 Task: Add a signature Alan Parker containing Warm regards, Alan Parker to email address softage.4@softage.net and add a label School
Action: Mouse moved to (109, 137)
Screenshot: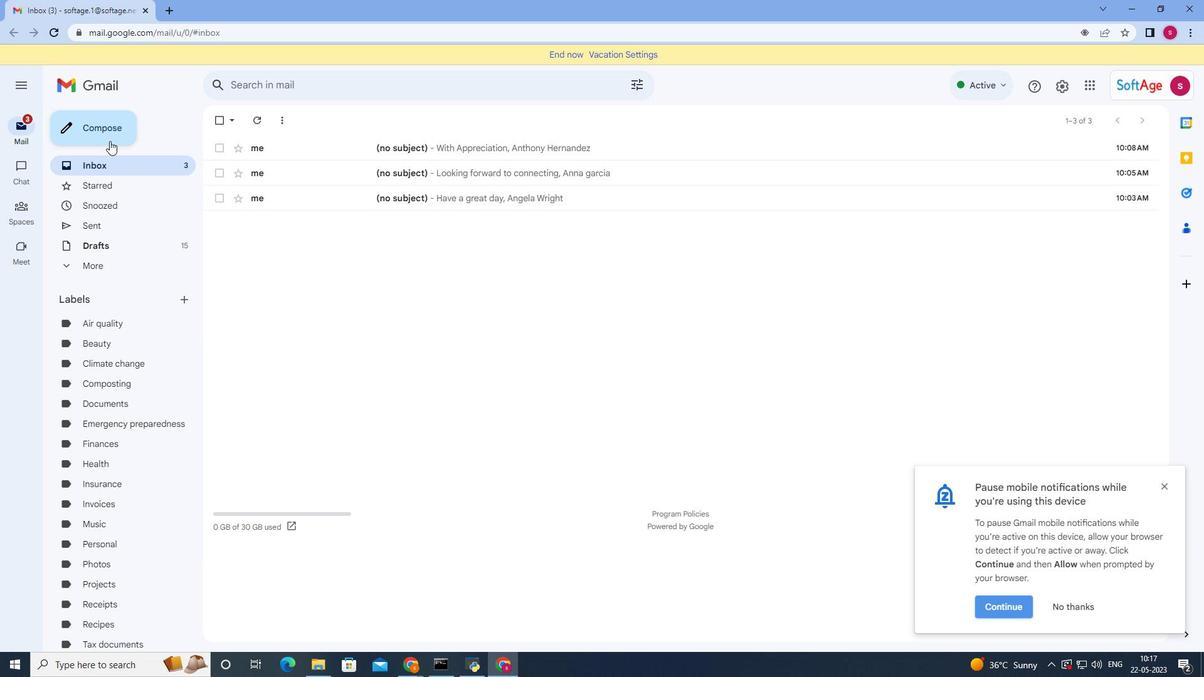 
Action: Mouse pressed left at (109, 137)
Screenshot: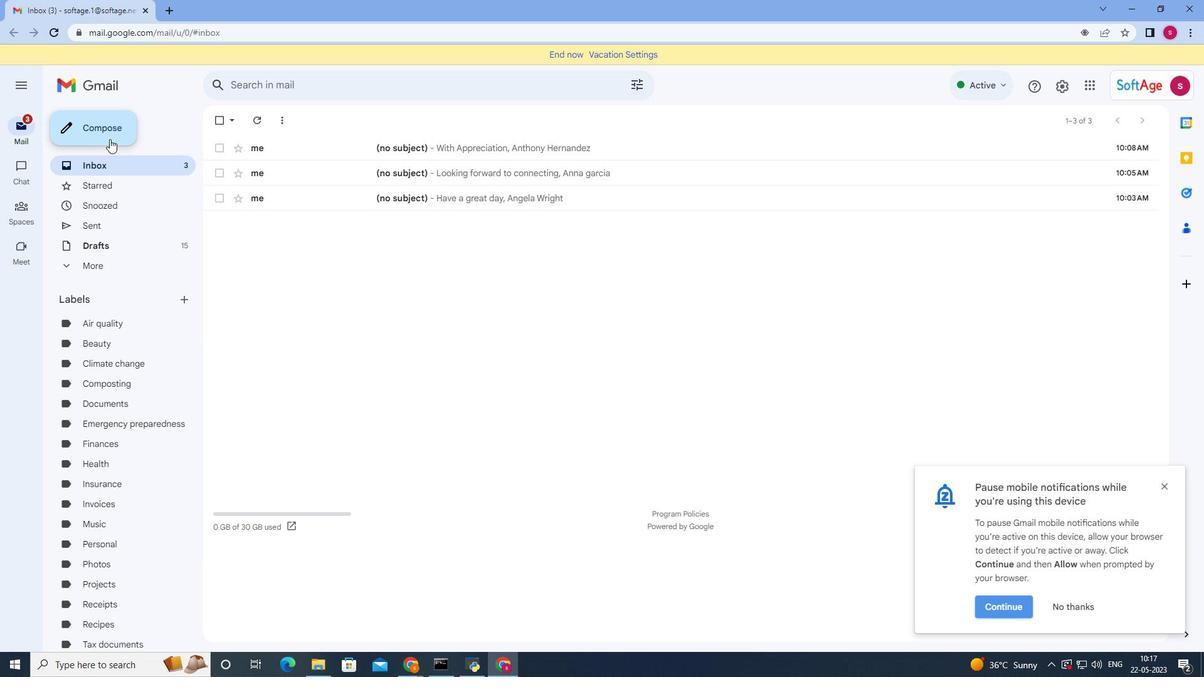 
Action: Mouse moved to (1161, 486)
Screenshot: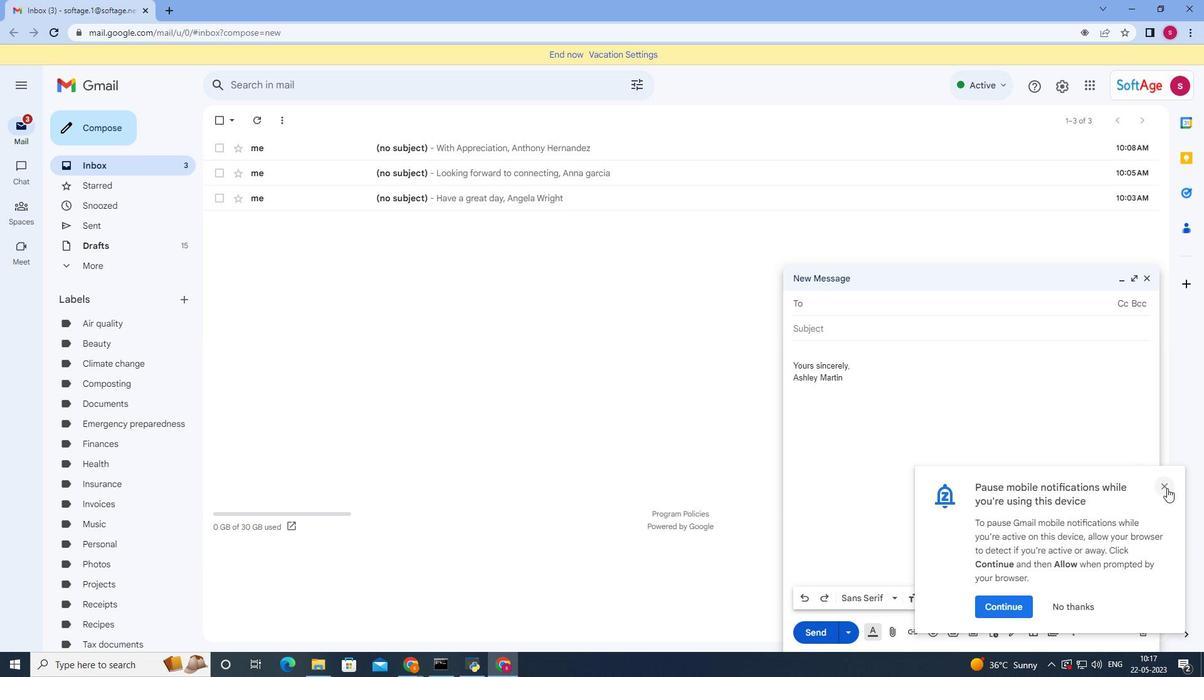 
Action: Mouse pressed left at (1161, 486)
Screenshot: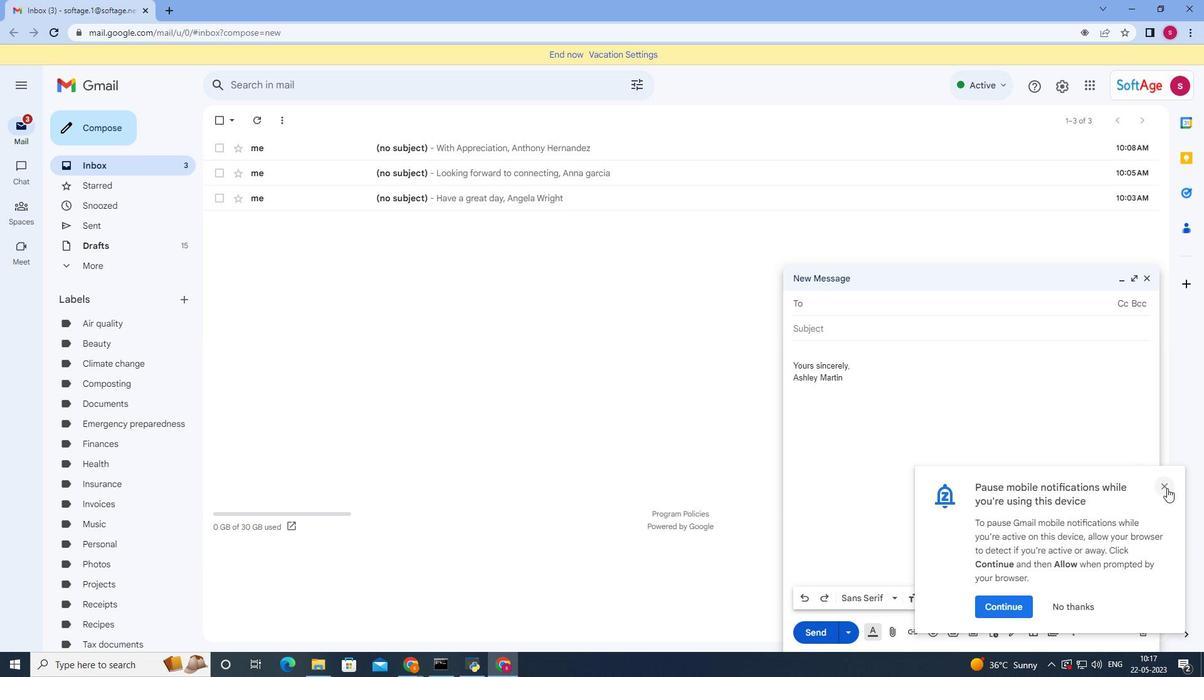 
Action: Mouse moved to (1132, 278)
Screenshot: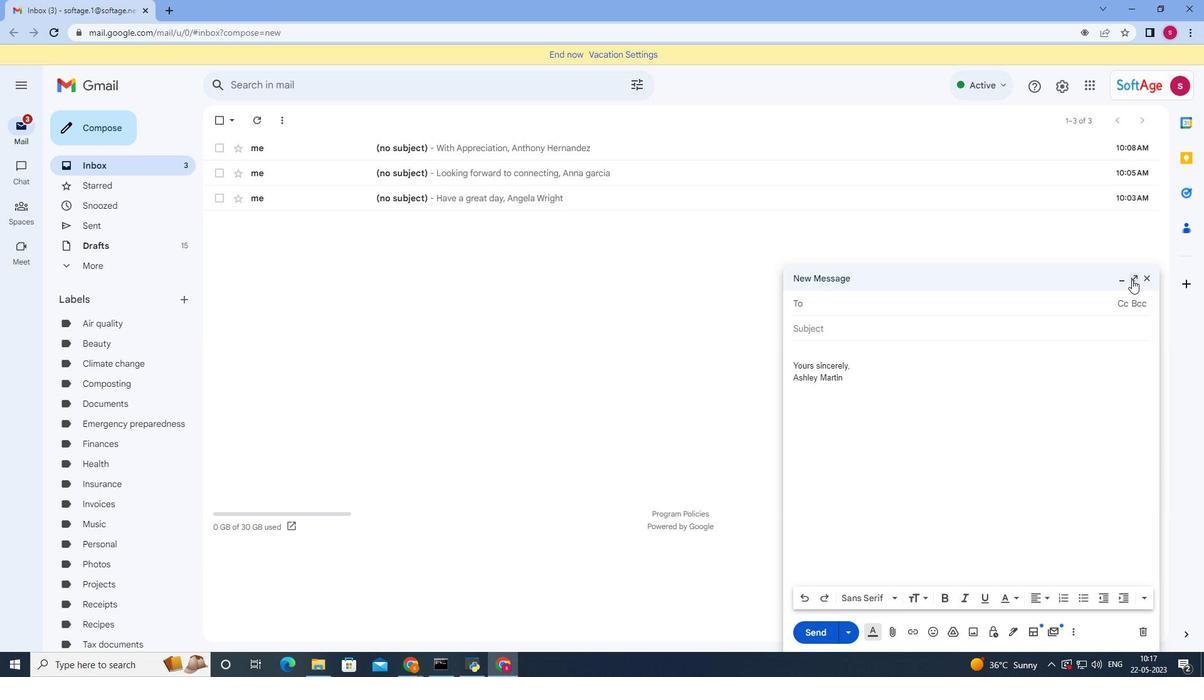 
Action: Mouse pressed left at (1132, 278)
Screenshot: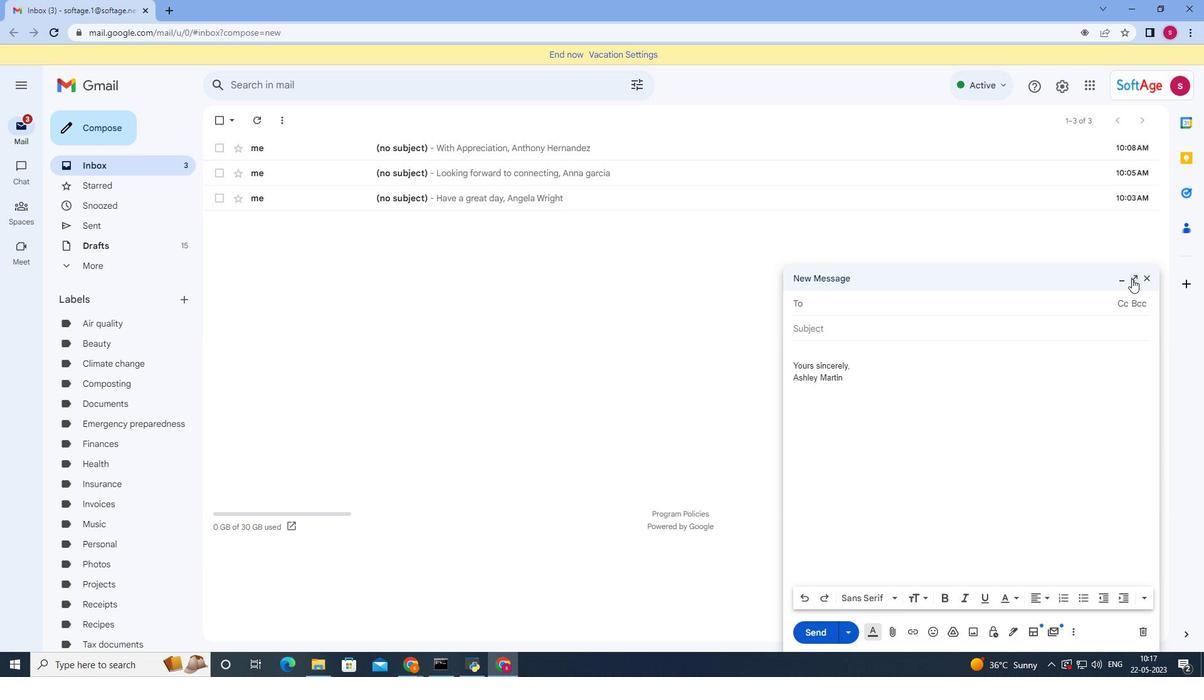 
Action: Mouse moved to (319, 616)
Screenshot: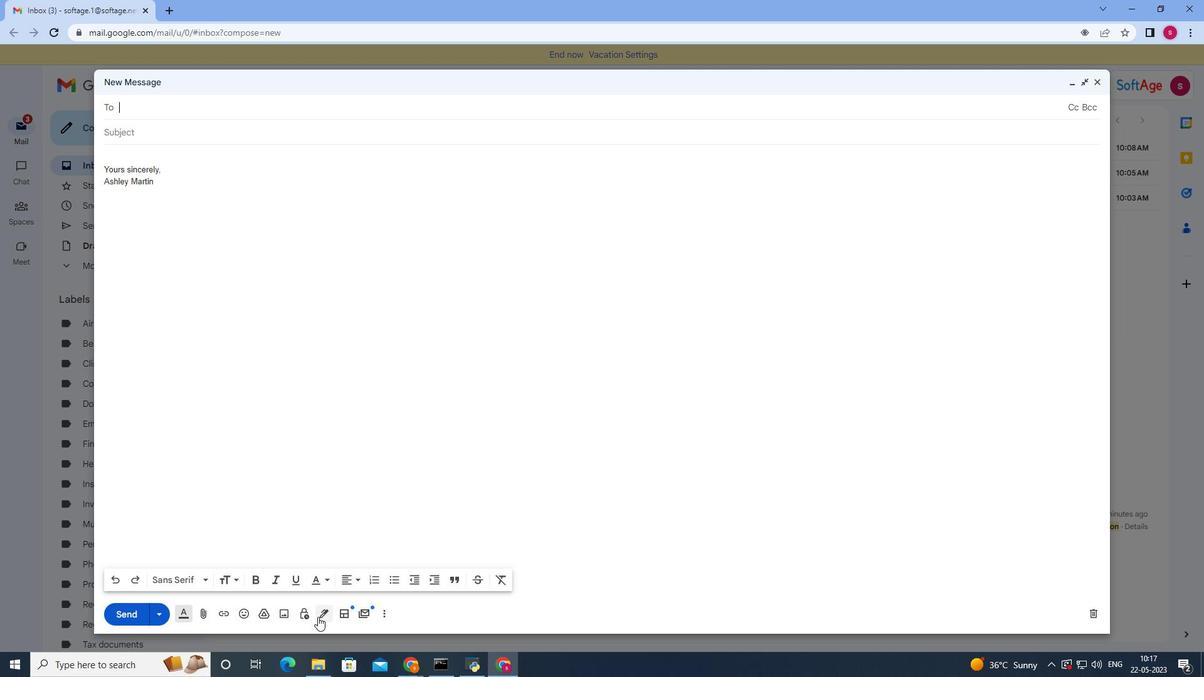 
Action: Mouse pressed left at (319, 616)
Screenshot: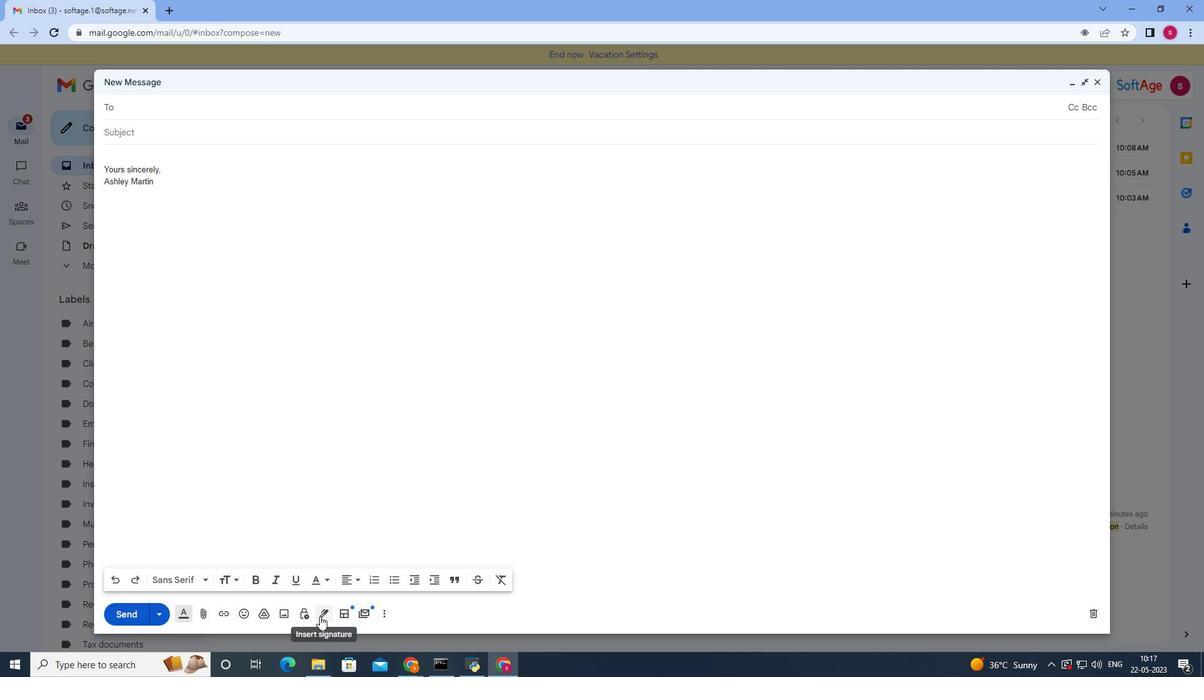 
Action: Mouse moved to (376, 548)
Screenshot: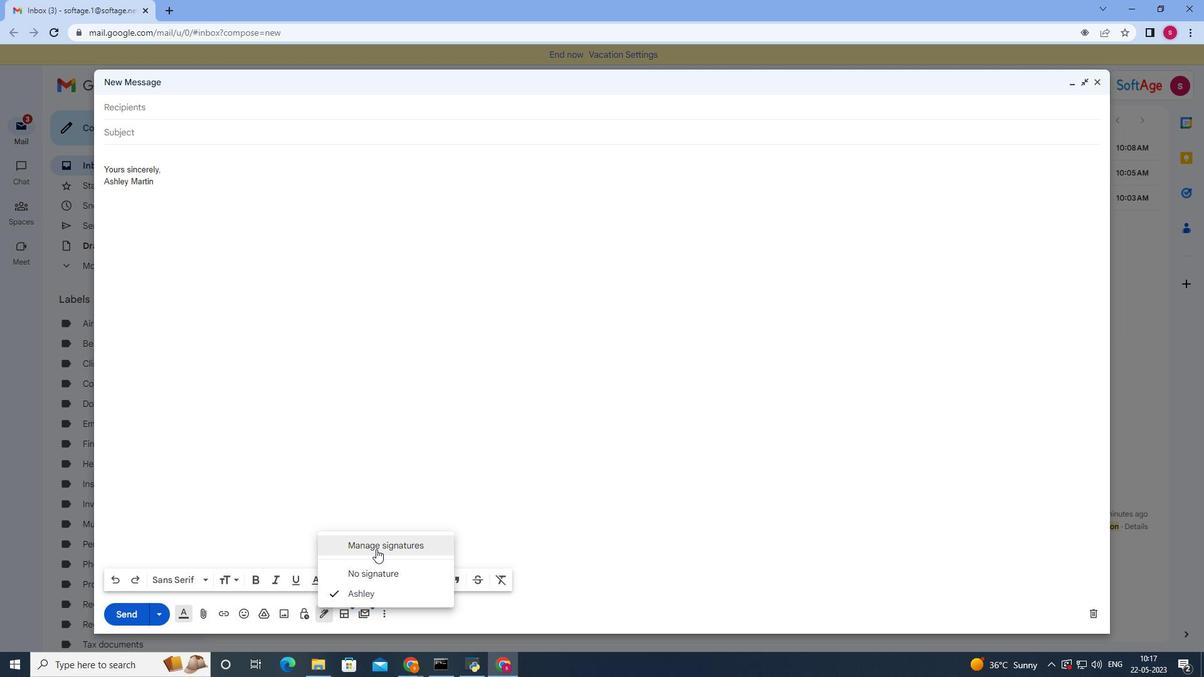 
Action: Mouse pressed left at (376, 548)
Screenshot: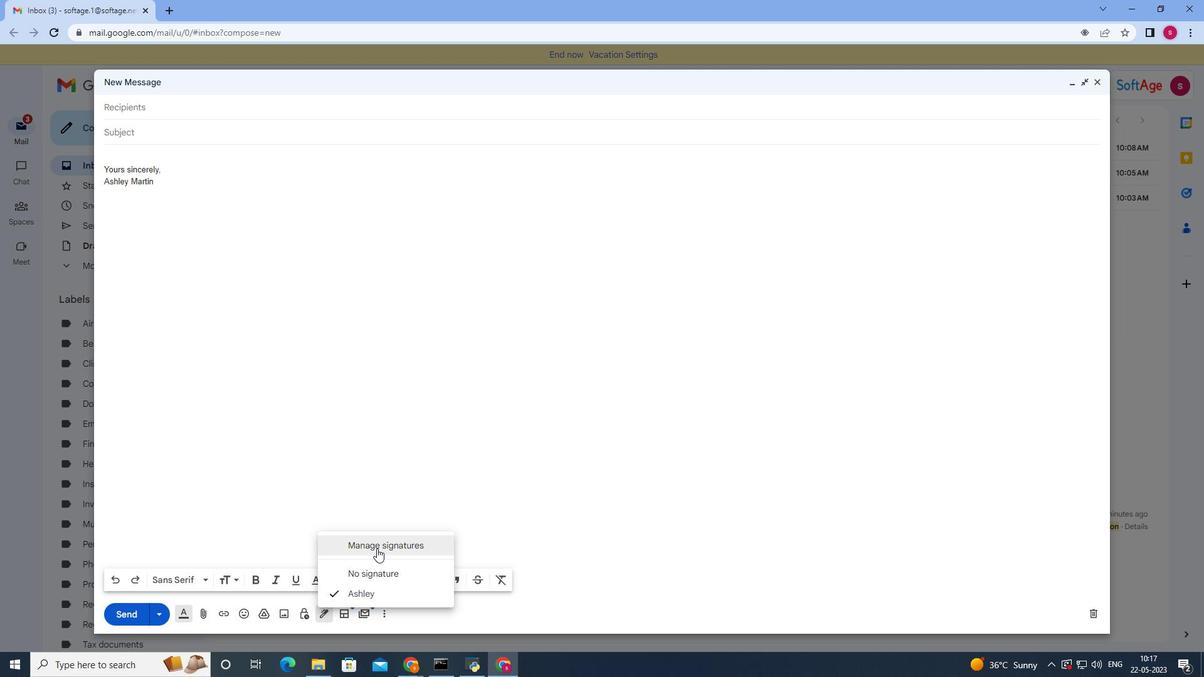 
Action: Mouse moved to (1099, 82)
Screenshot: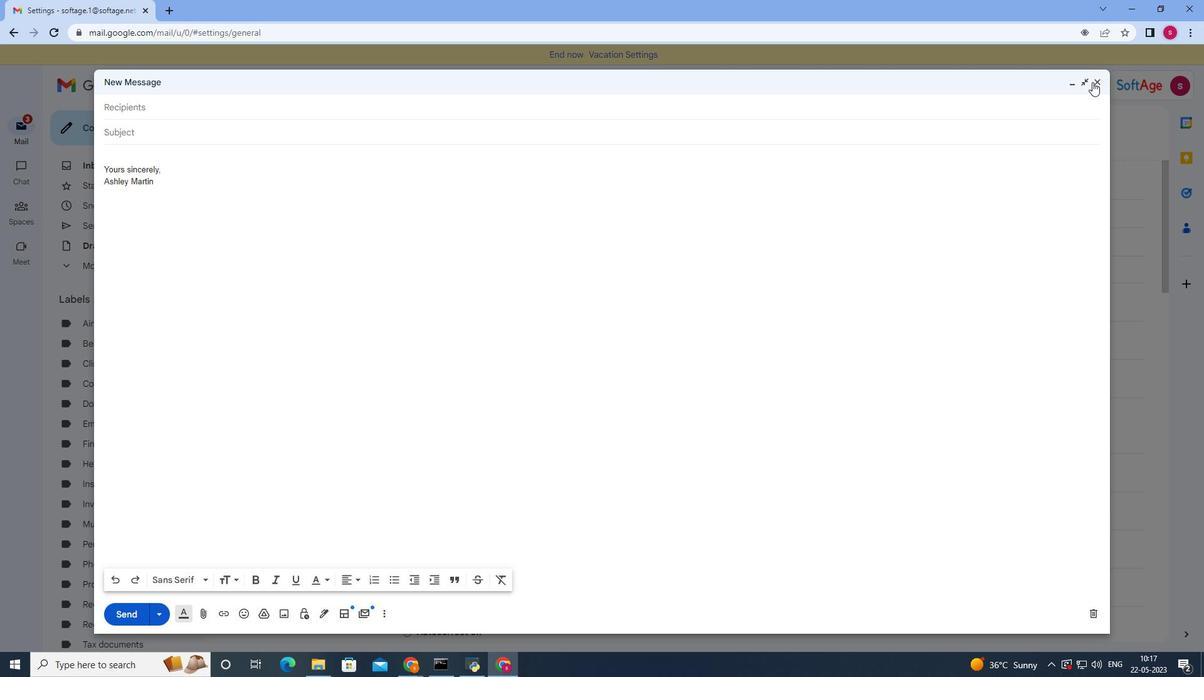 
Action: Mouse pressed left at (1099, 82)
Screenshot: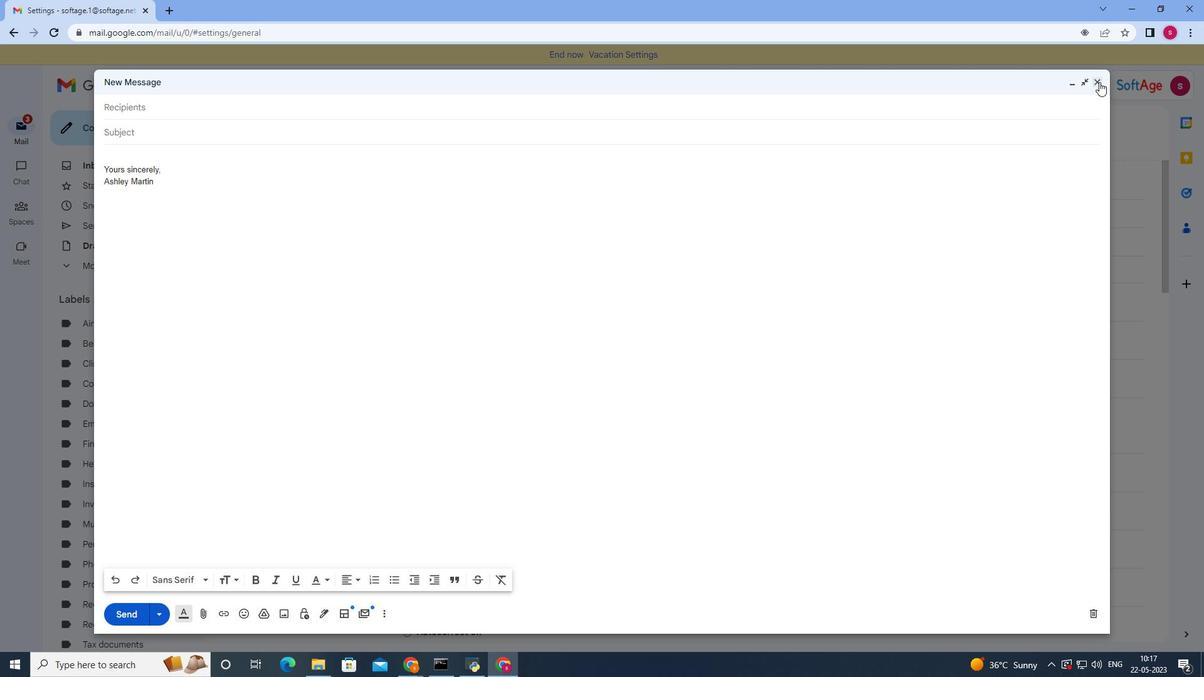 
Action: Mouse moved to (343, 366)
Screenshot: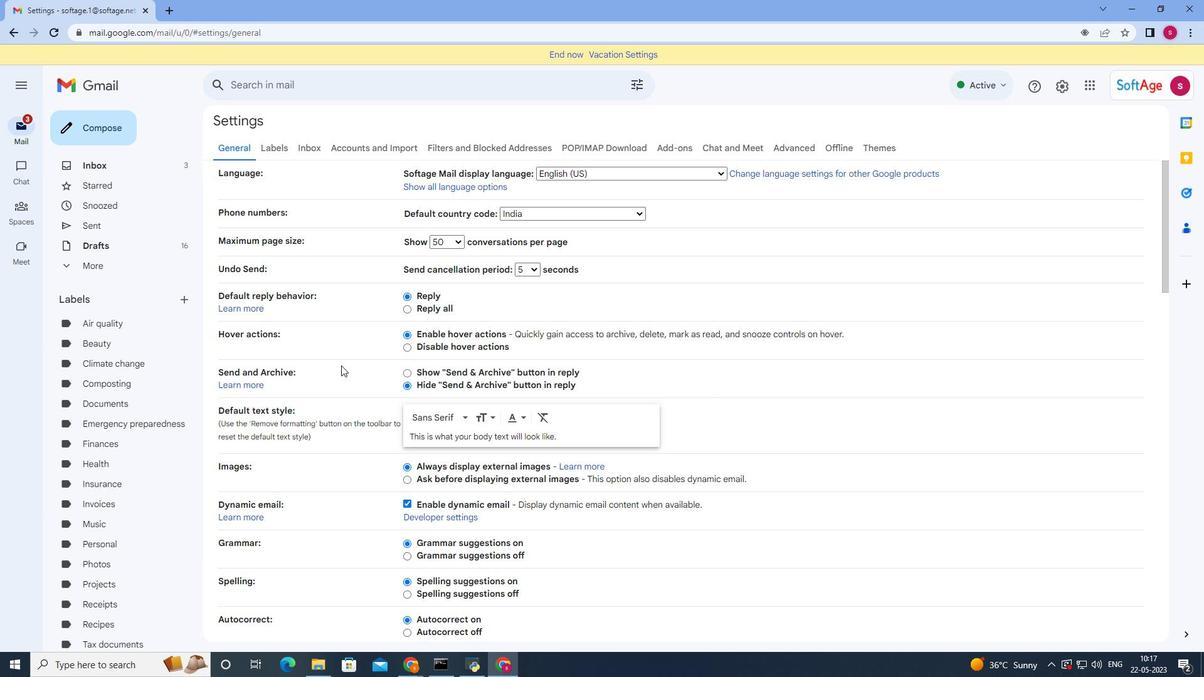 
Action: Mouse scrolled (343, 365) with delta (0, 0)
Screenshot: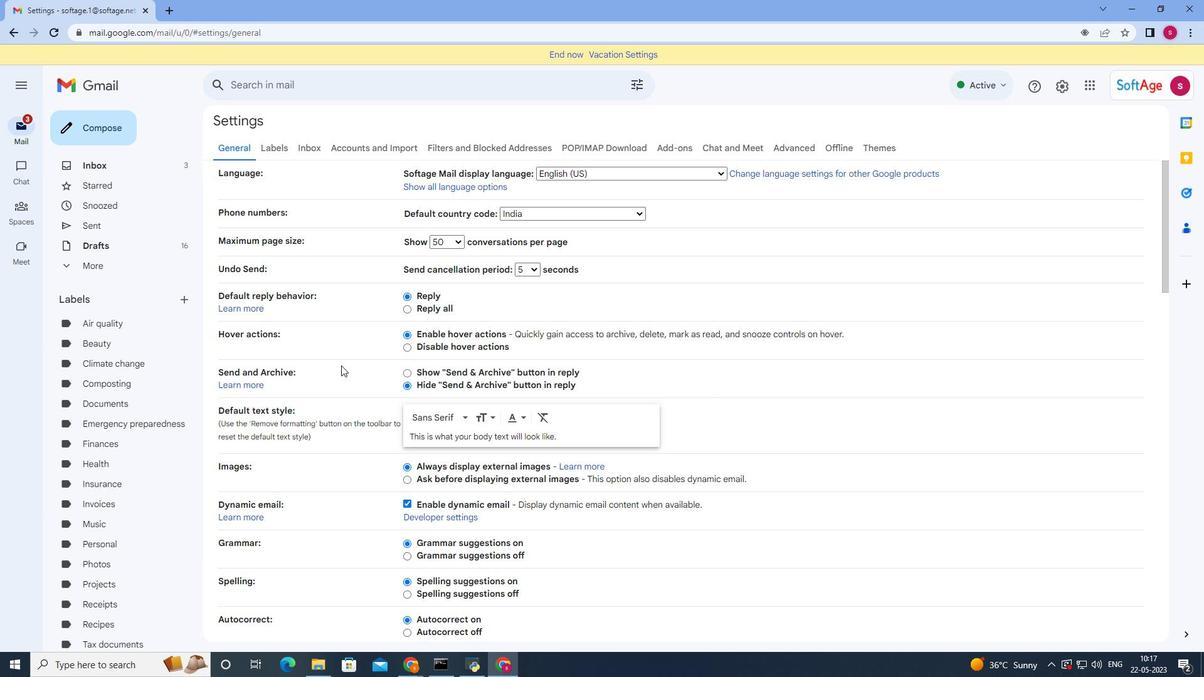 
Action: Mouse scrolled (343, 365) with delta (0, 0)
Screenshot: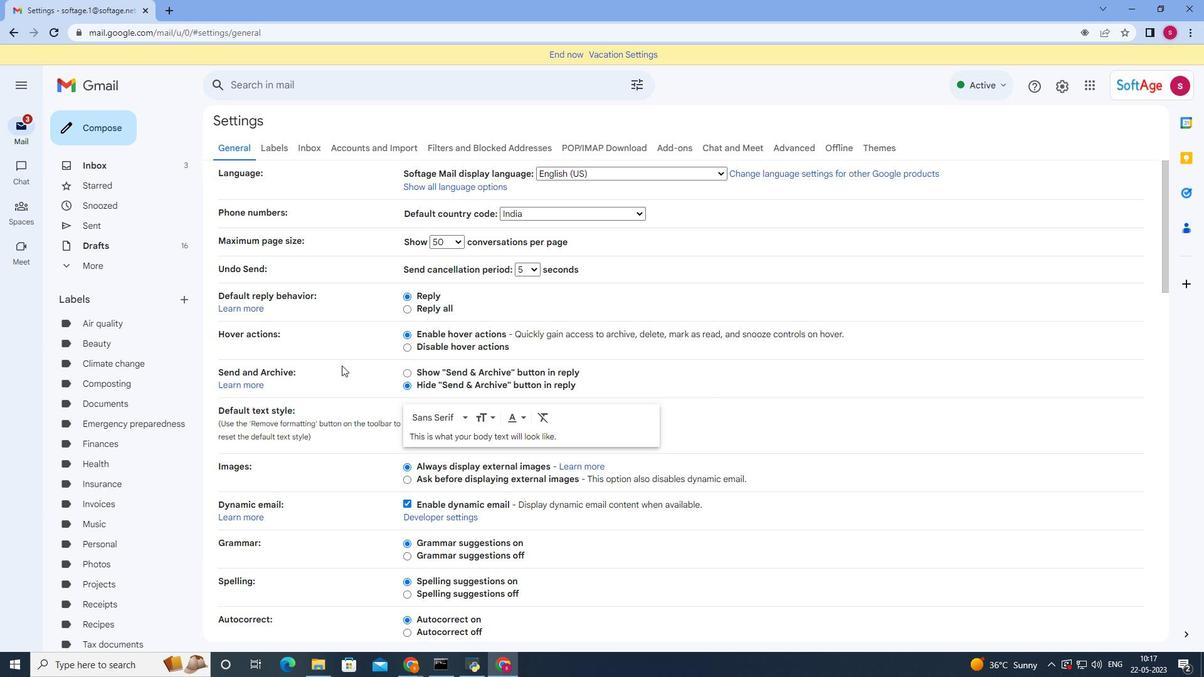 
Action: Mouse moved to (339, 371)
Screenshot: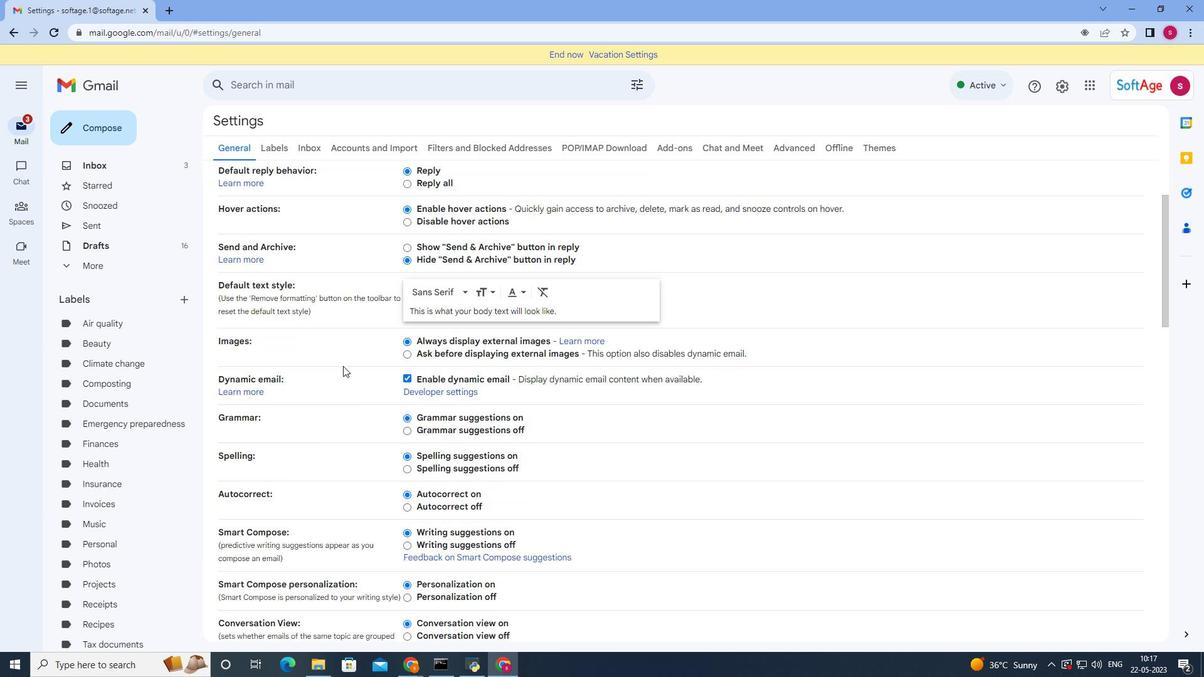 
Action: Mouse scrolled (339, 370) with delta (0, 0)
Screenshot: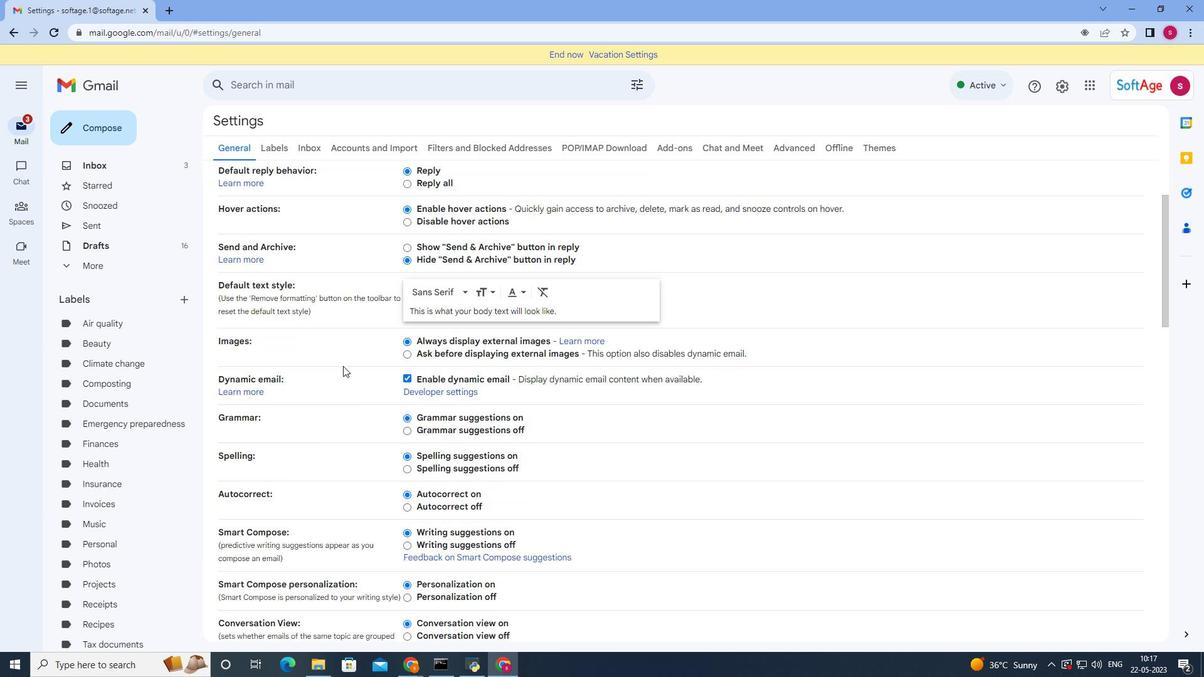 
Action: Mouse scrolled (339, 370) with delta (0, 0)
Screenshot: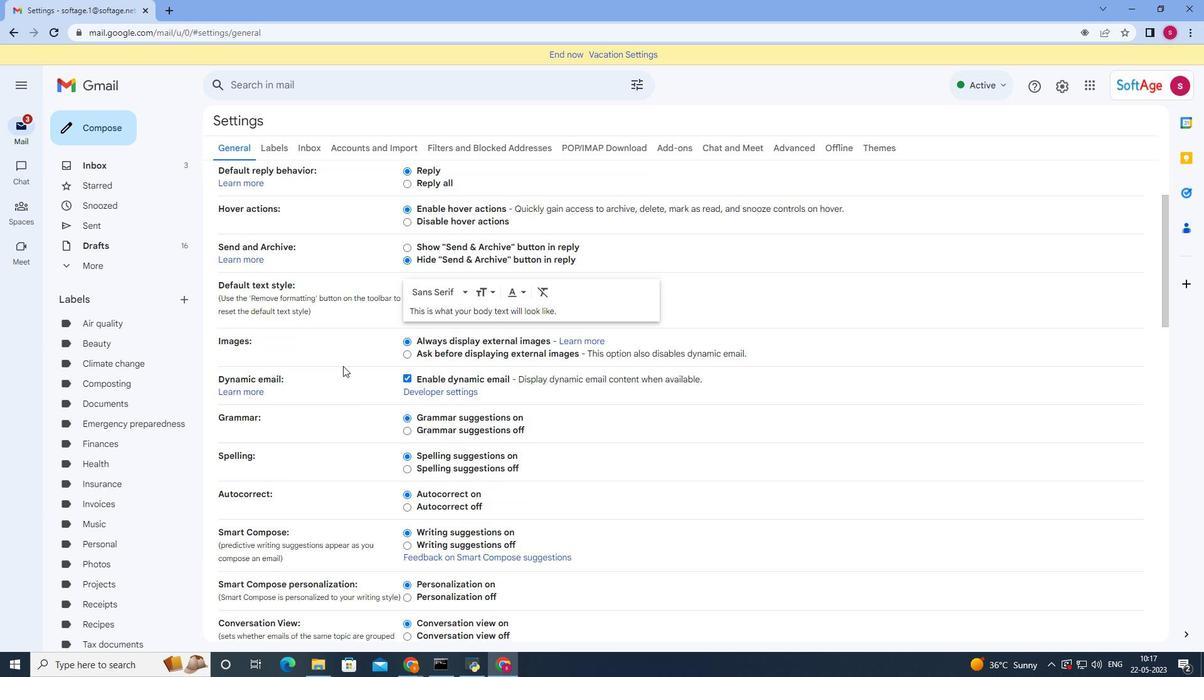 
Action: Mouse scrolled (339, 370) with delta (0, 0)
Screenshot: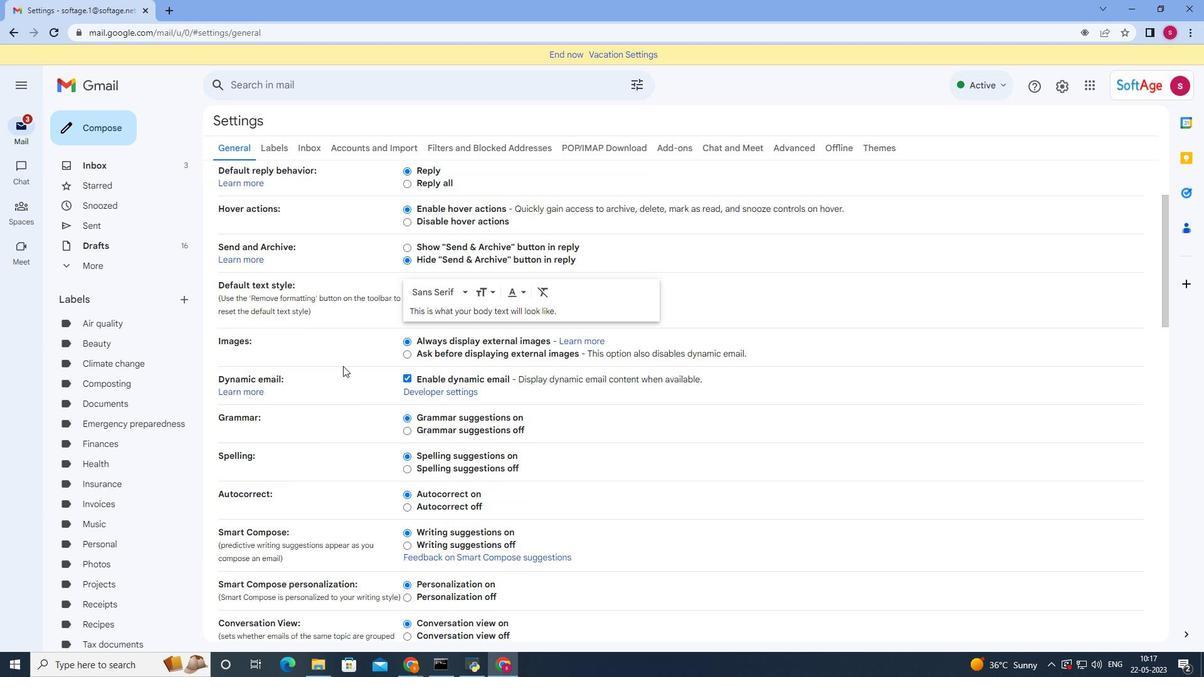
Action: Mouse moved to (338, 386)
Screenshot: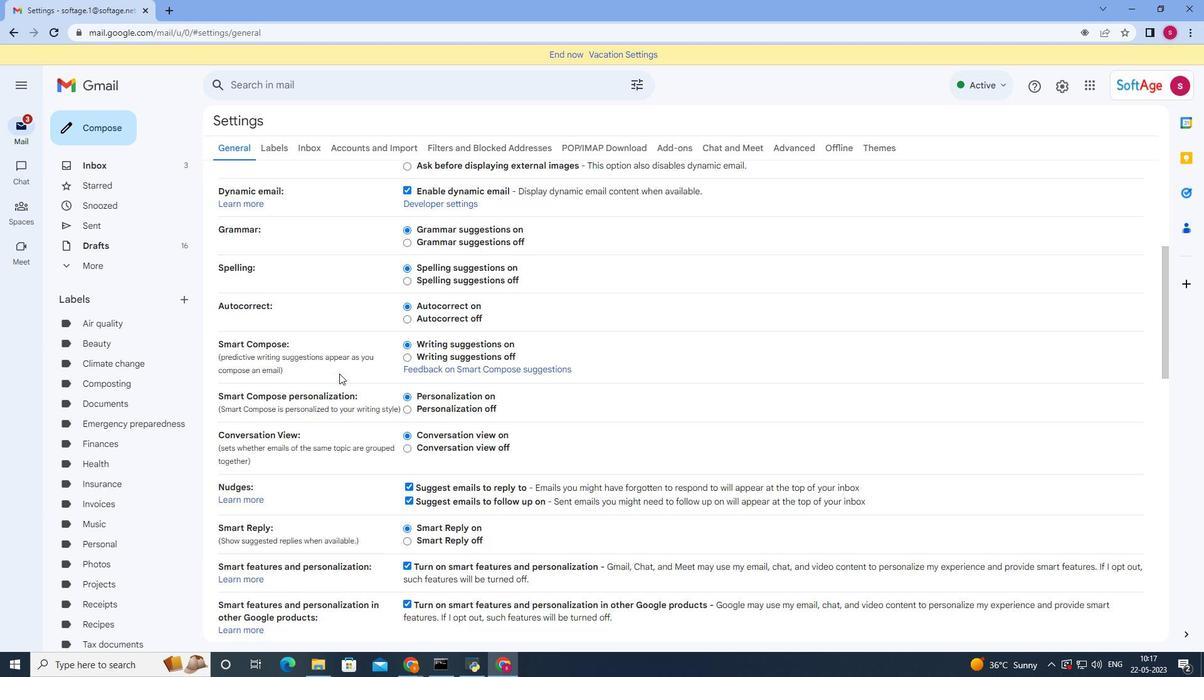 
Action: Mouse scrolled (338, 385) with delta (0, 0)
Screenshot: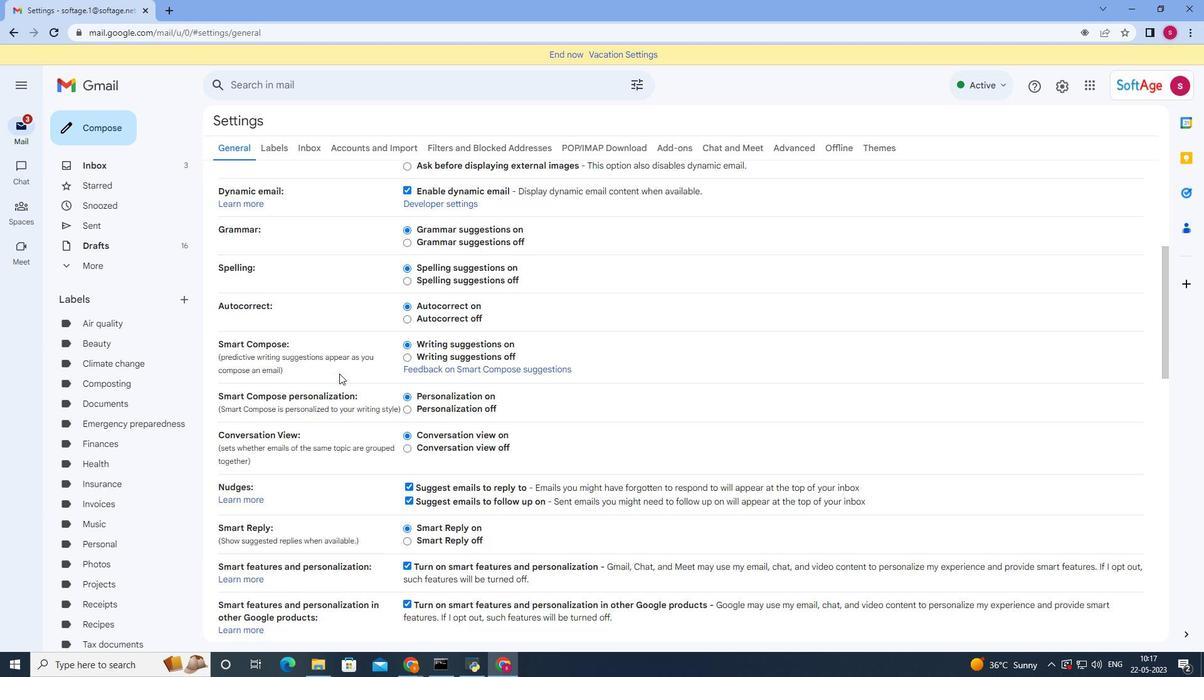 
Action: Mouse moved to (338, 387)
Screenshot: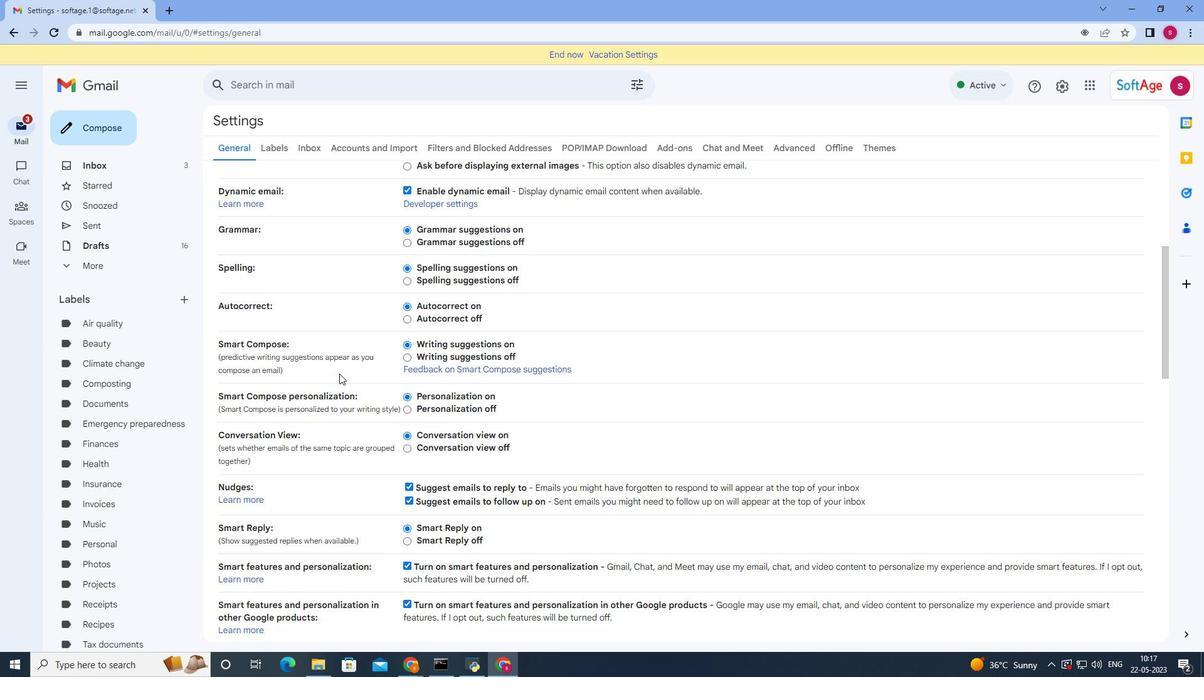 
Action: Mouse scrolled (338, 386) with delta (0, 0)
Screenshot: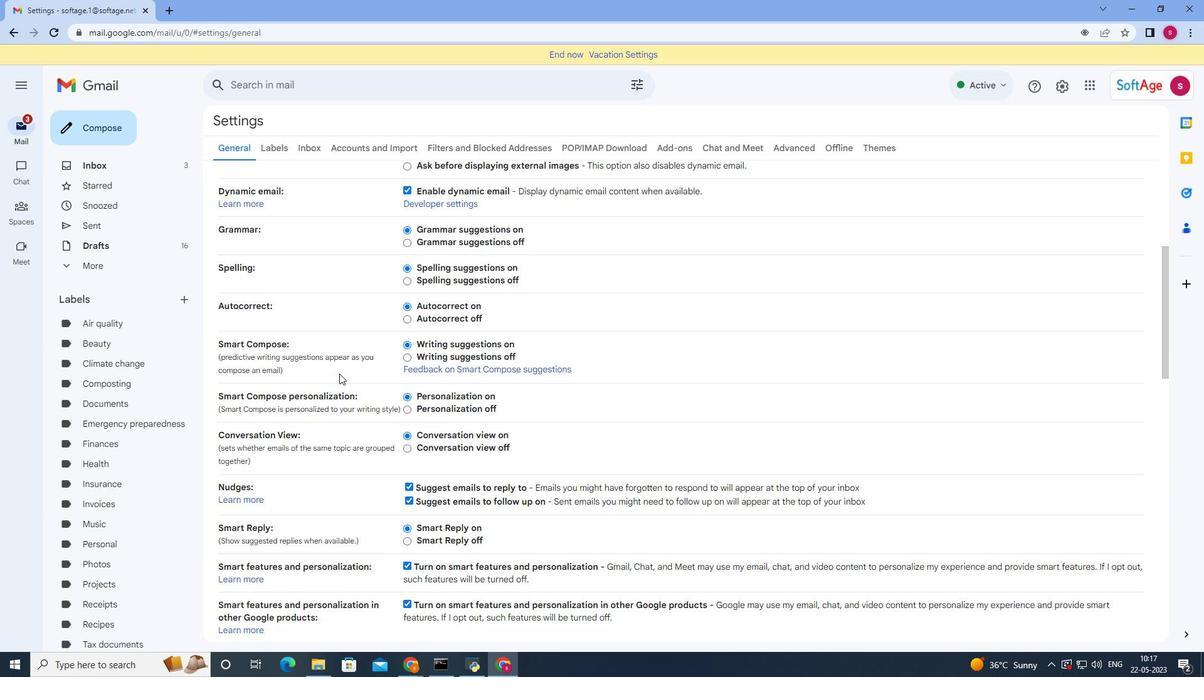 
Action: Mouse moved to (338, 388)
Screenshot: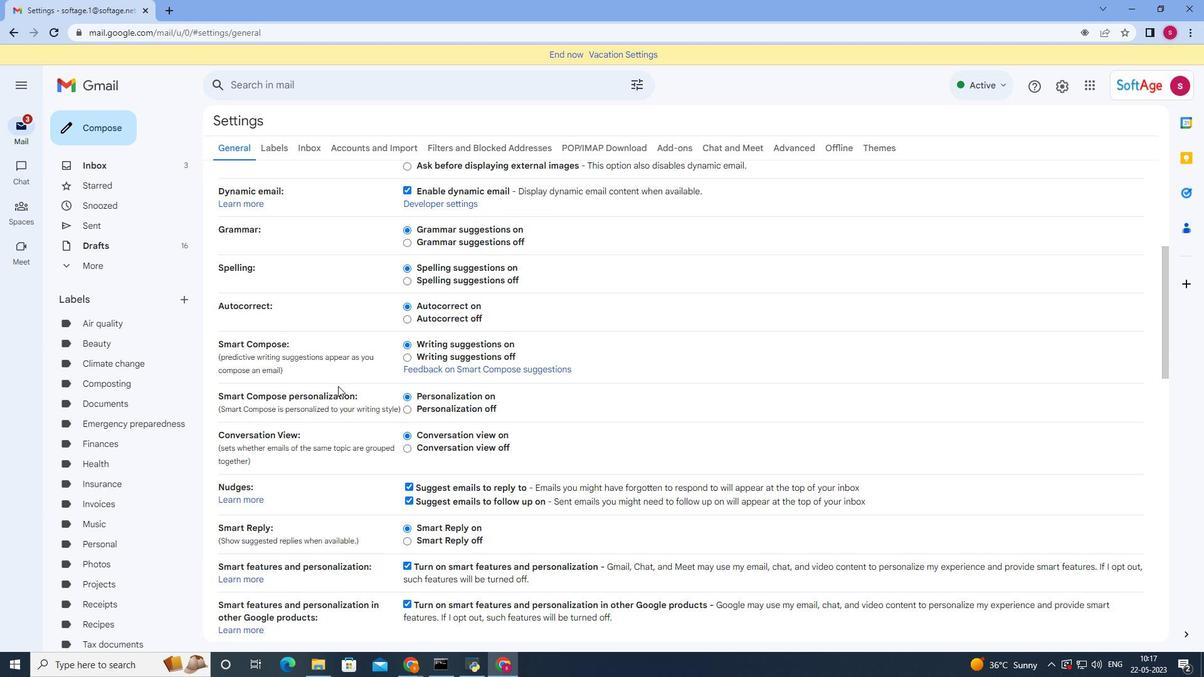 
Action: Mouse scrolled (338, 387) with delta (0, 0)
Screenshot: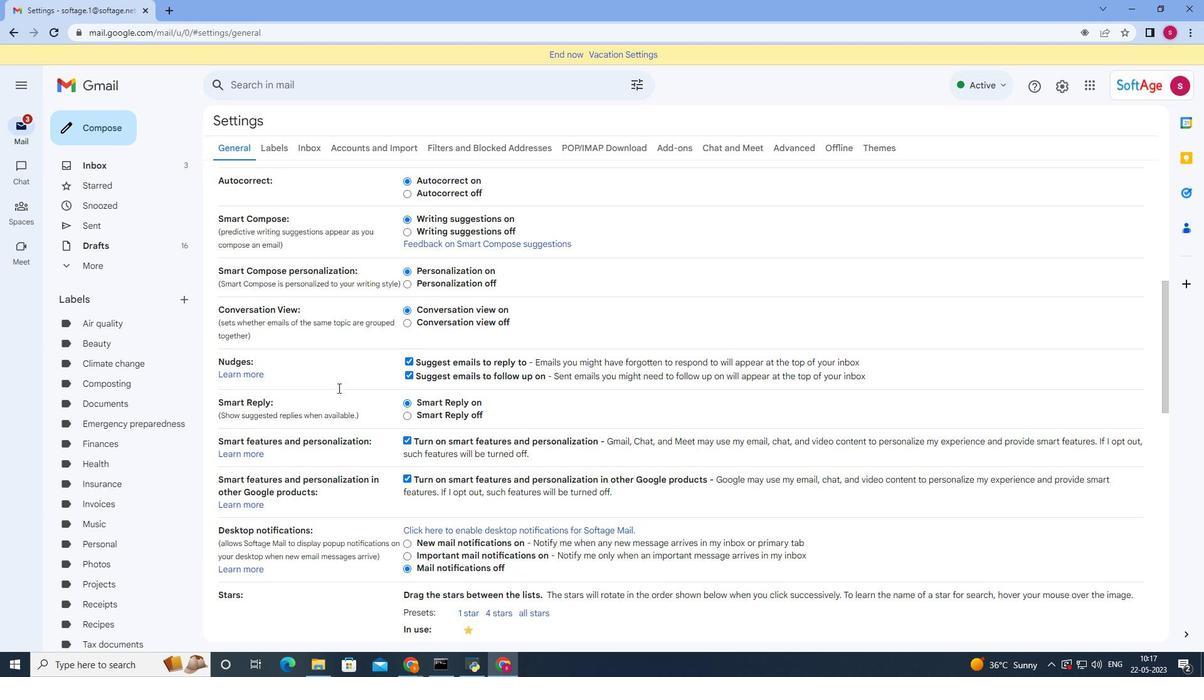 
Action: Mouse moved to (338, 388)
Screenshot: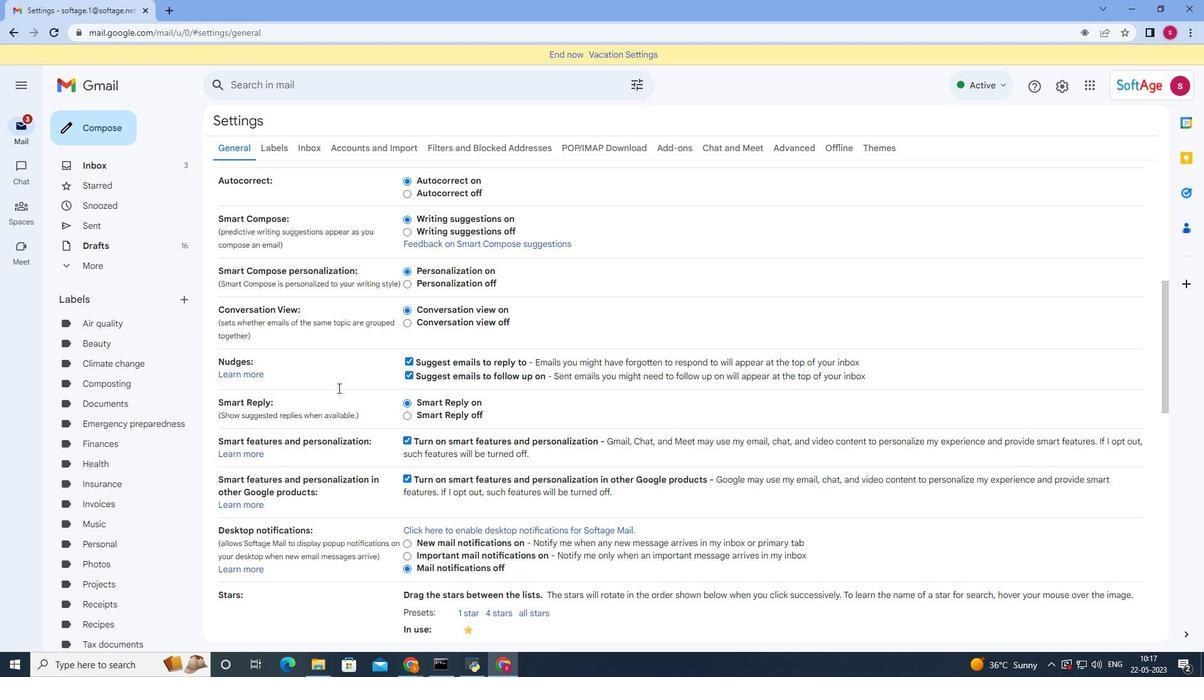 
Action: Mouse scrolled (338, 388) with delta (0, 0)
Screenshot: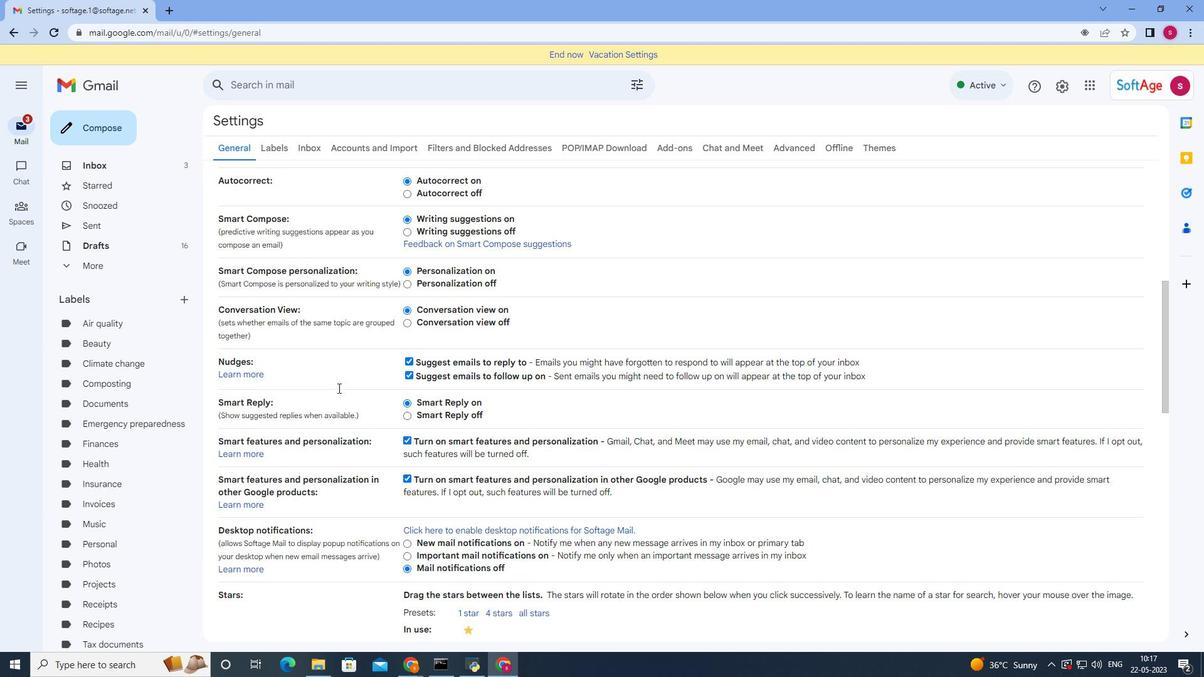 
Action: Mouse moved to (341, 401)
Screenshot: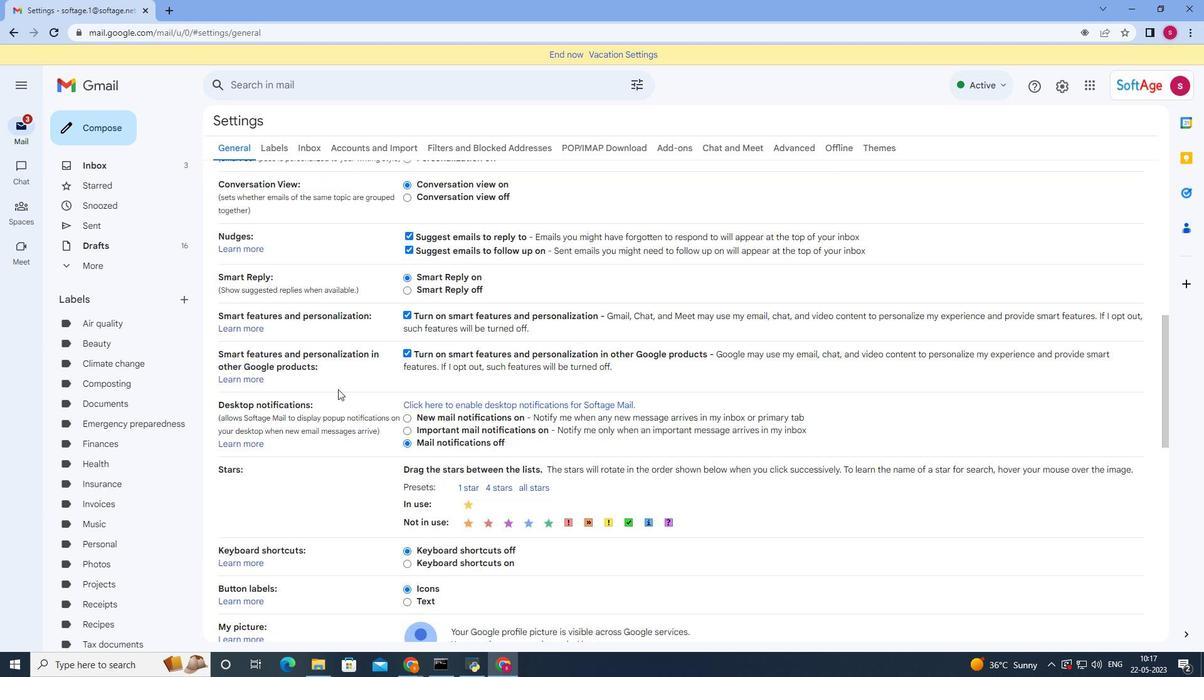 
Action: Mouse scrolled (339, 390) with delta (0, 0)
Screenshot: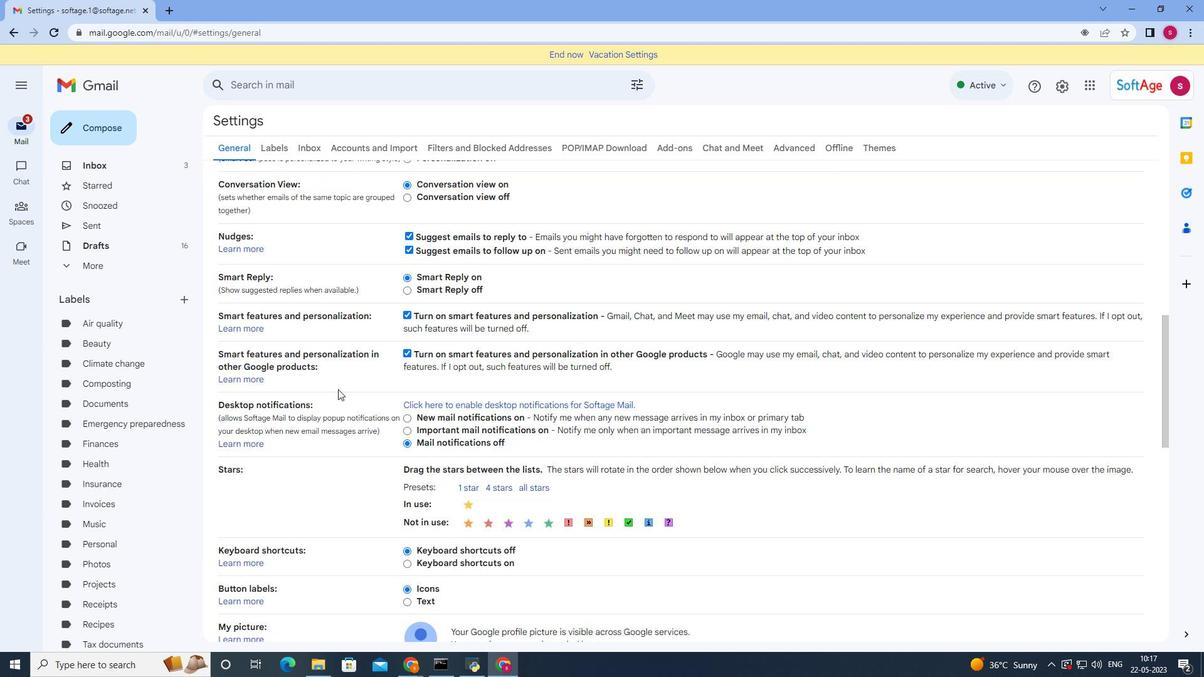 
Action: Mouse scrolled (341, 400) with delta (0, 0)
Screenshot: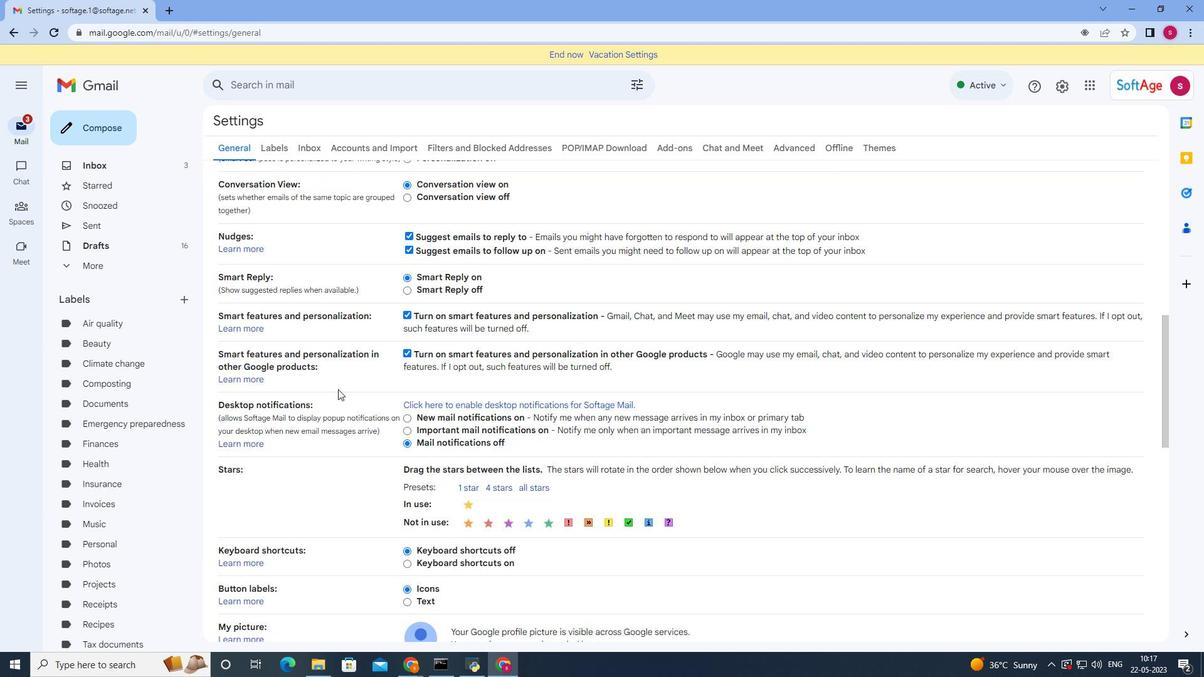 
Action: Mouse moved to (349, 403)
Screenshot: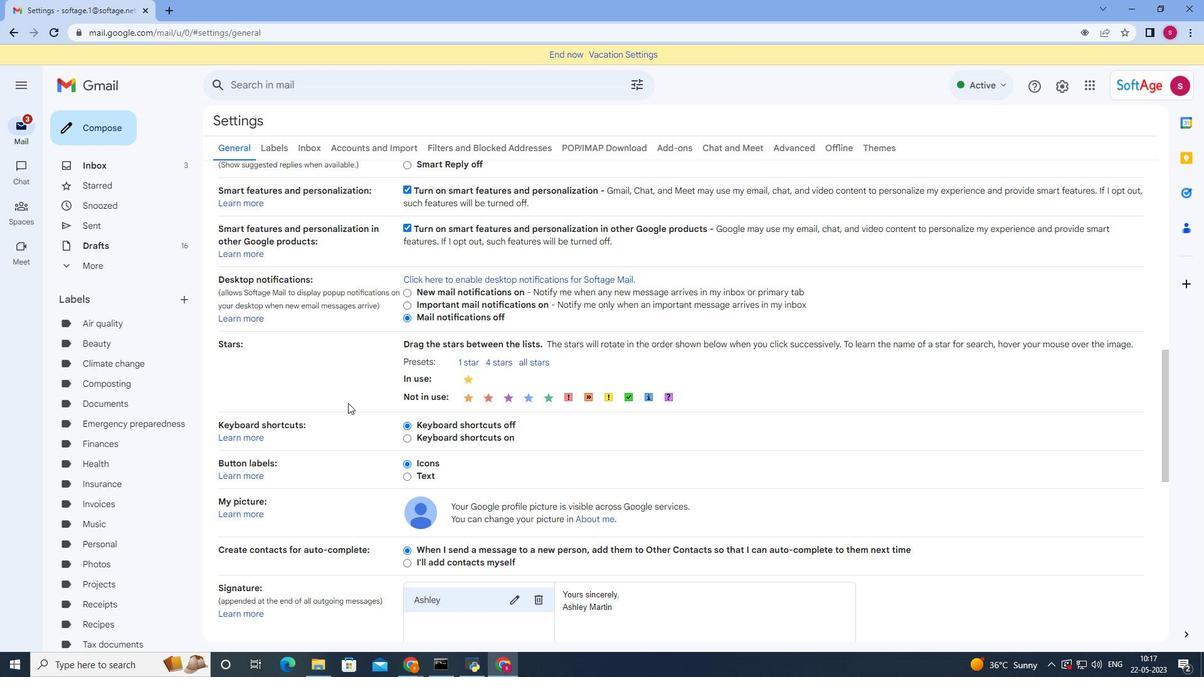 
Action: Mouse scrolled (349, 403) with delta (0, 0)
Screenshot: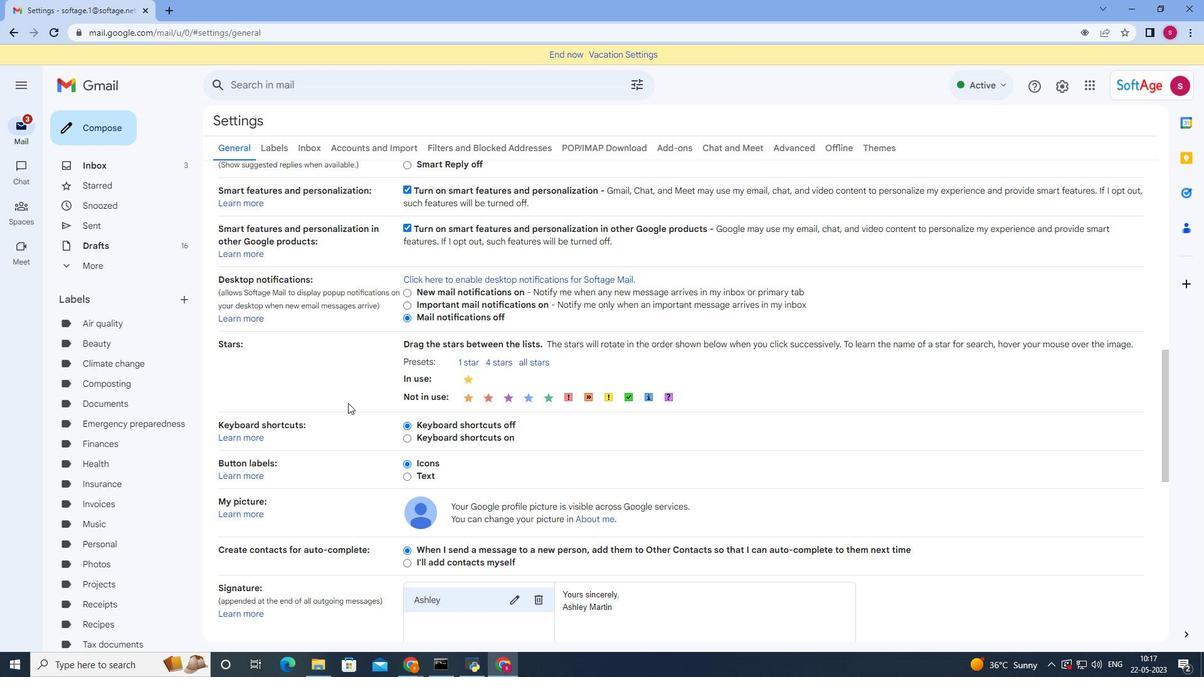 
Action: Mouse scrolled (349, 403) with delta (0, 0)
Screenshot: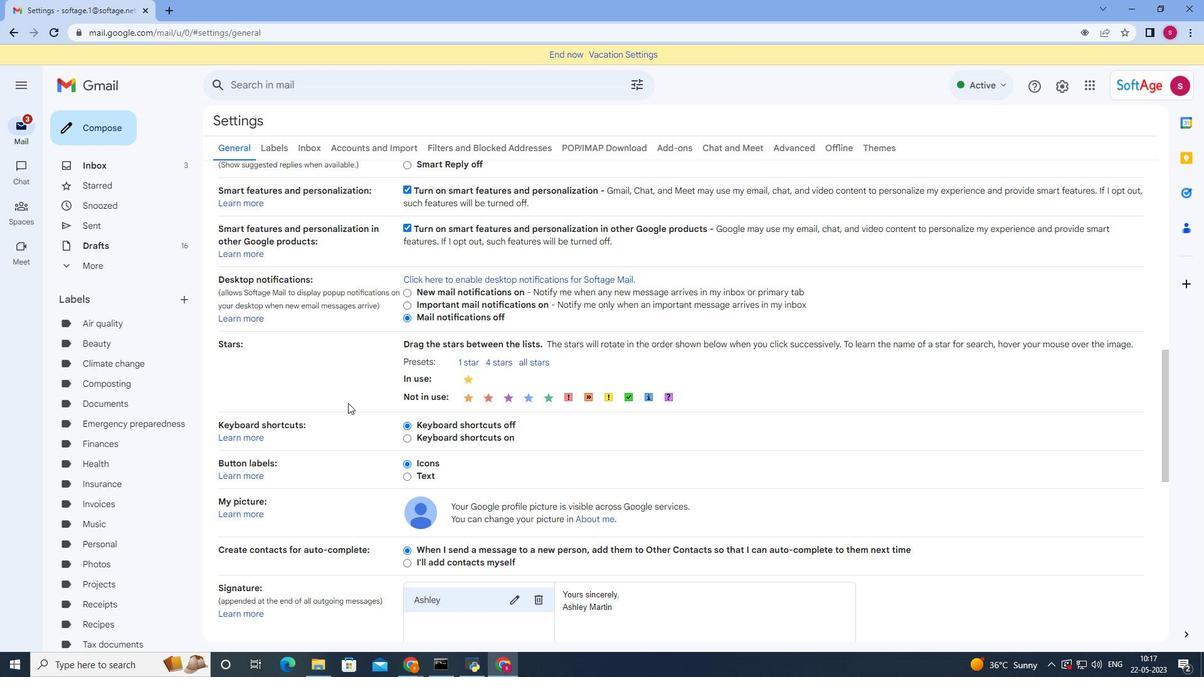 
Action: Mouse scrolled (349, 403) with delta (0, 0)
Screenshot: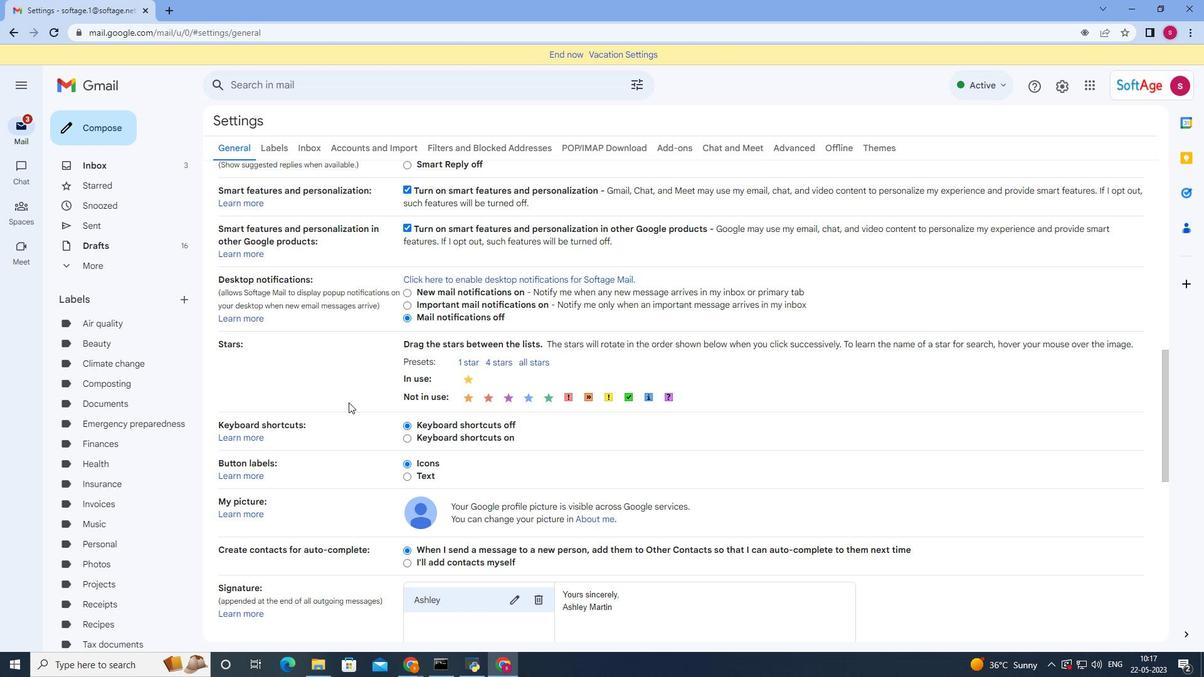 
Action: Mouse moved to (538, 413)
Screenshot: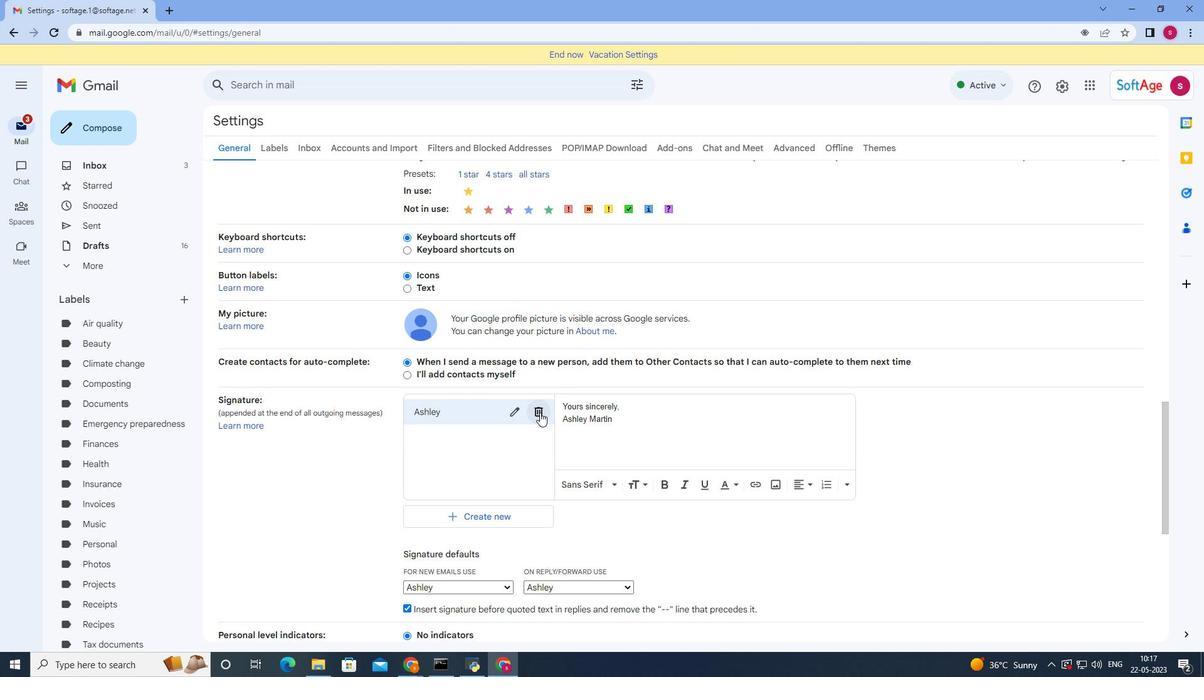 
Action: Mouse pressed left at (538, 413)
Screenshot: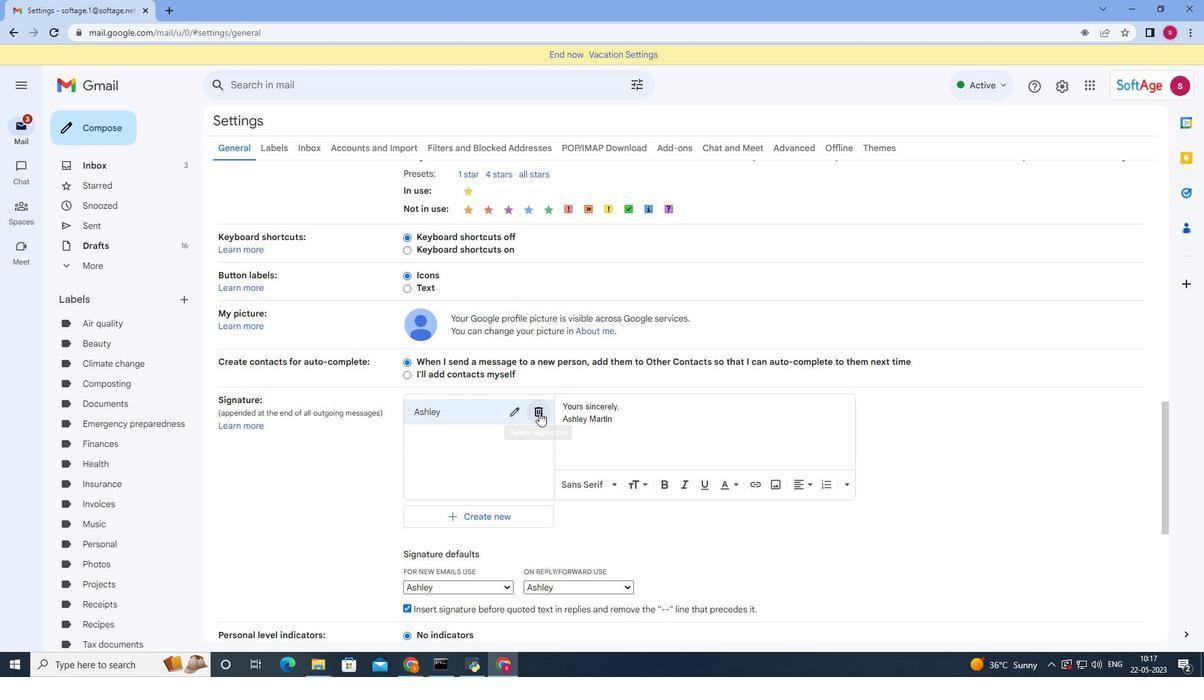 
Action: Mouse moved to (689, 371)
Screenshot: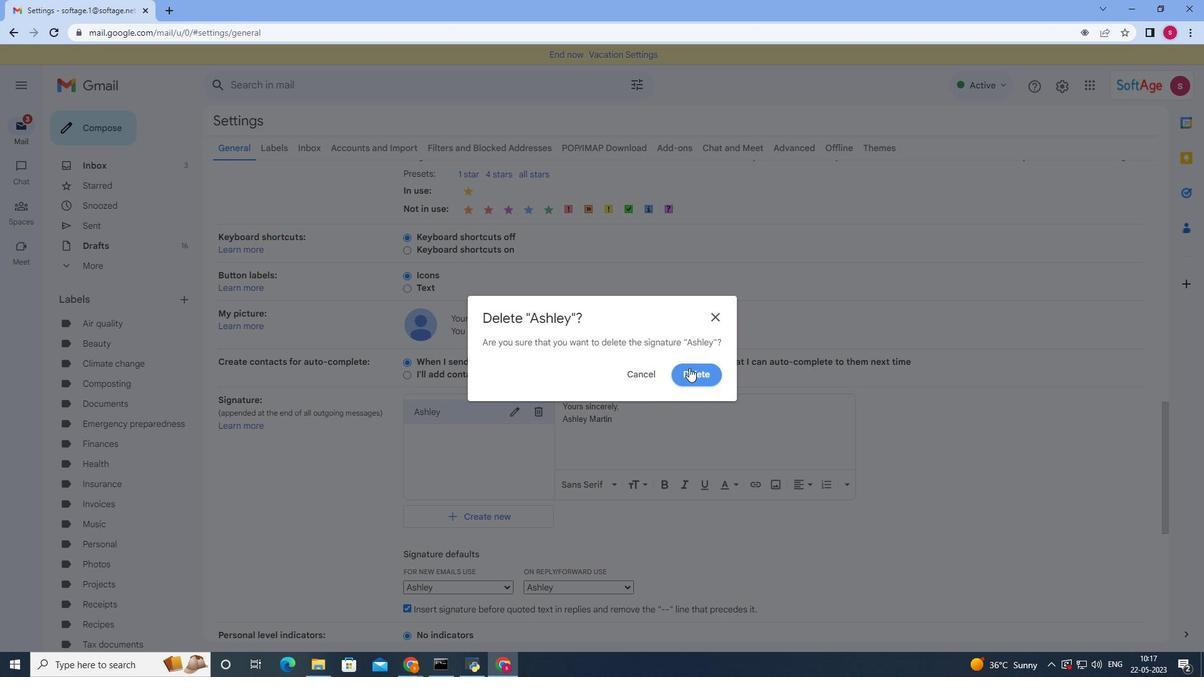 
Action: Mouse pressed left at (689, 371)
Screenshot: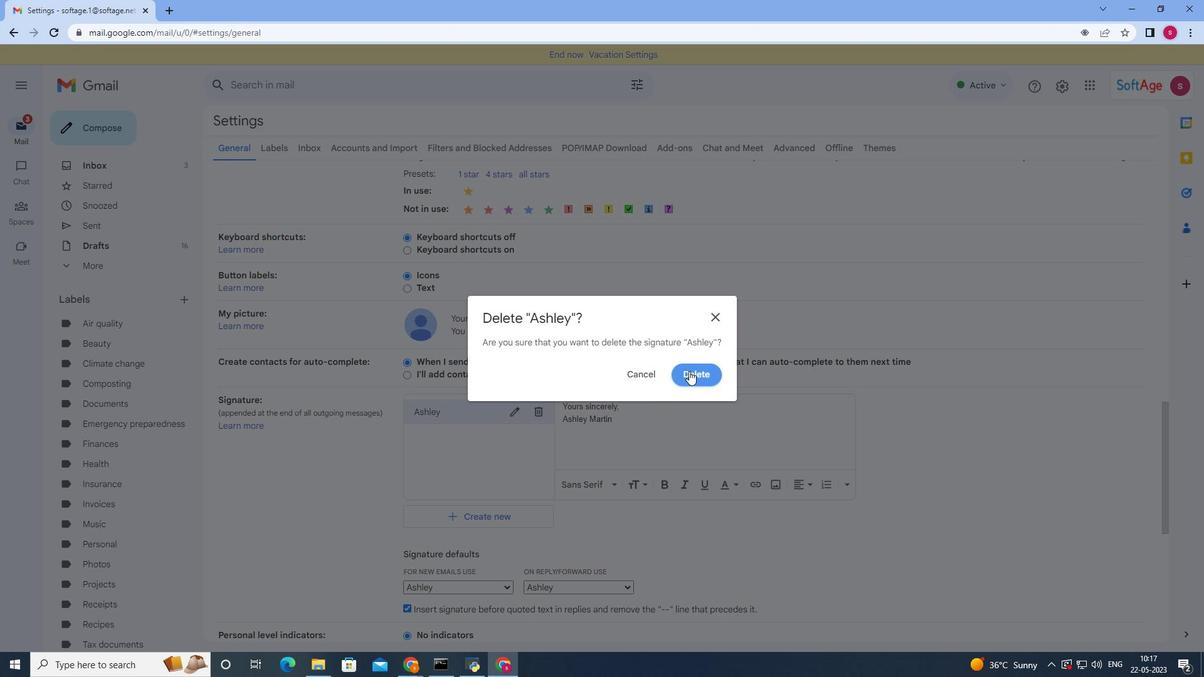 
Action: Mouse moved to (464, 415)
Screenshot: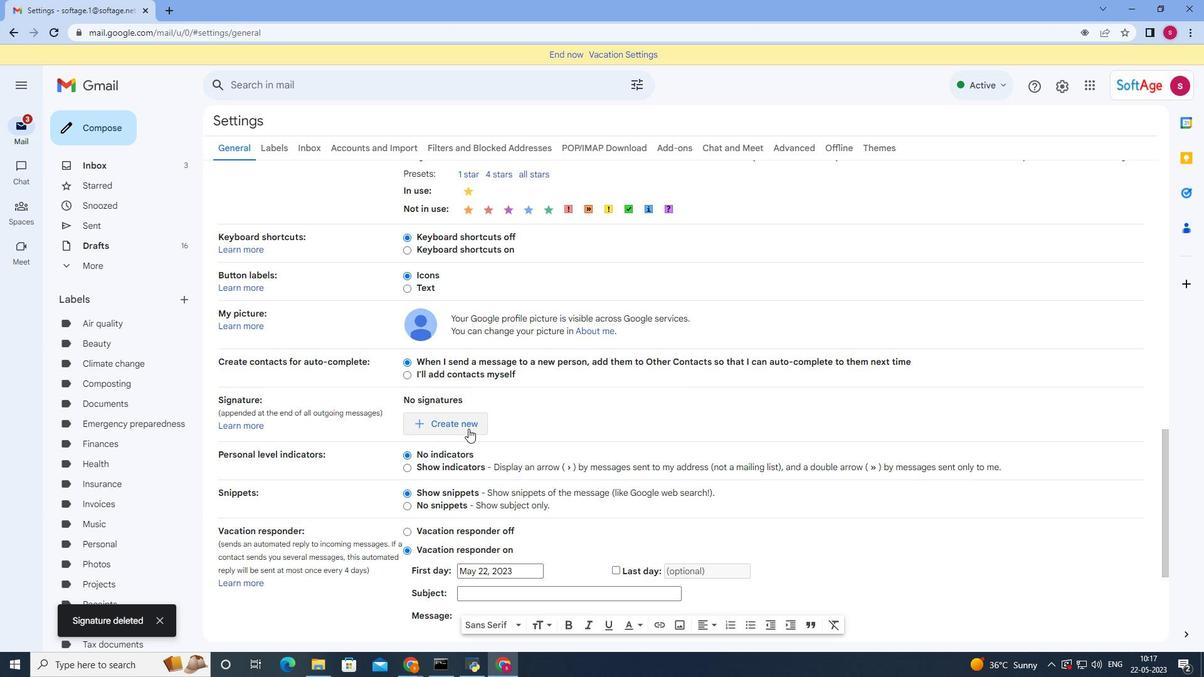 
Action: Mouse pressed left at (464, 415)
Screenshot: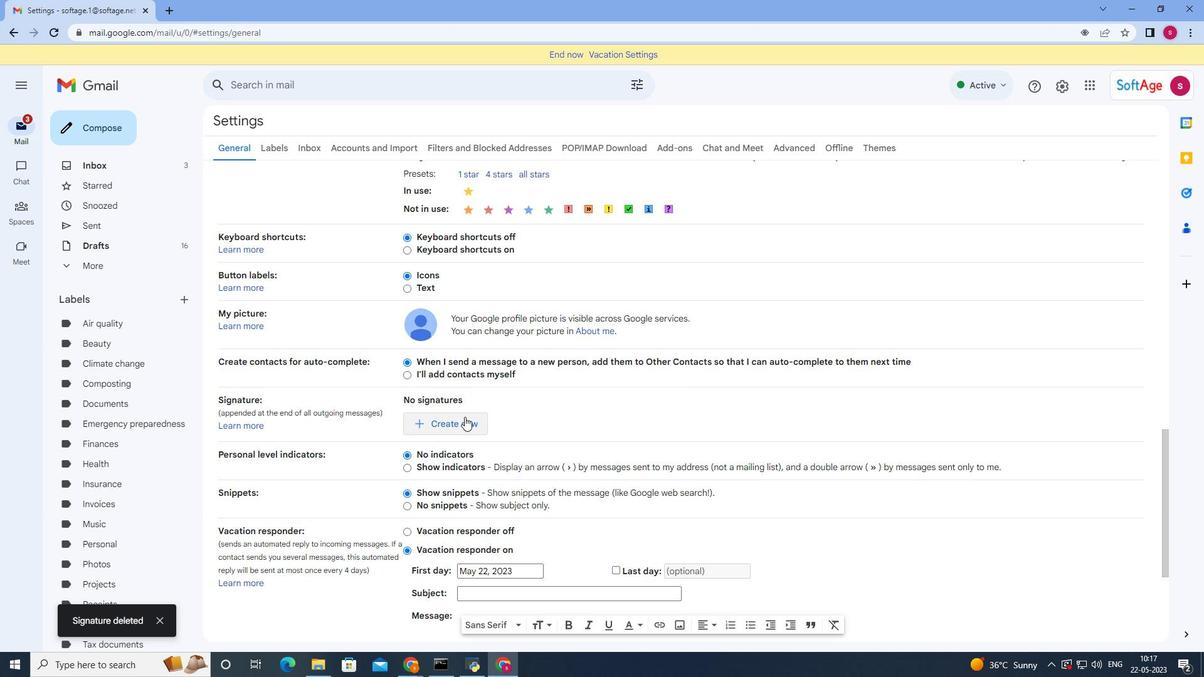 
Action: Mouse moved to (618, 339)
Screenshot: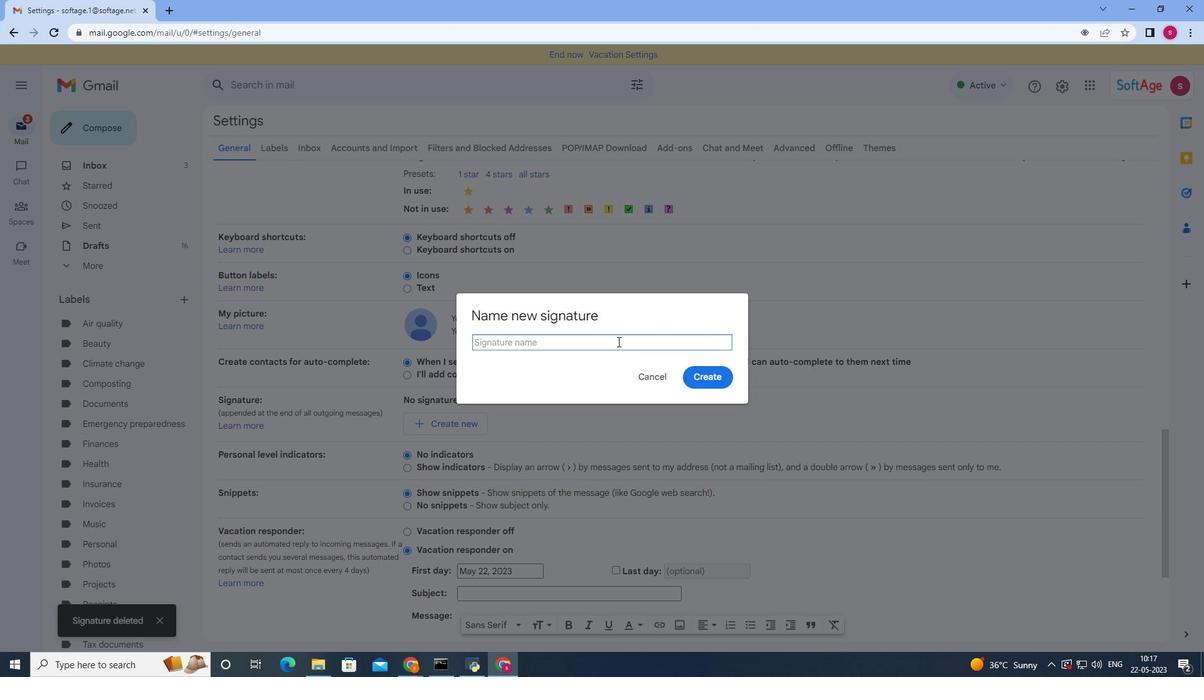
Action: Key pressed <Key.shift>Alan<Key.space><Key.shift><Key.shift><Key.shift><Key.shift><Key.shift>Parker
Screenshot: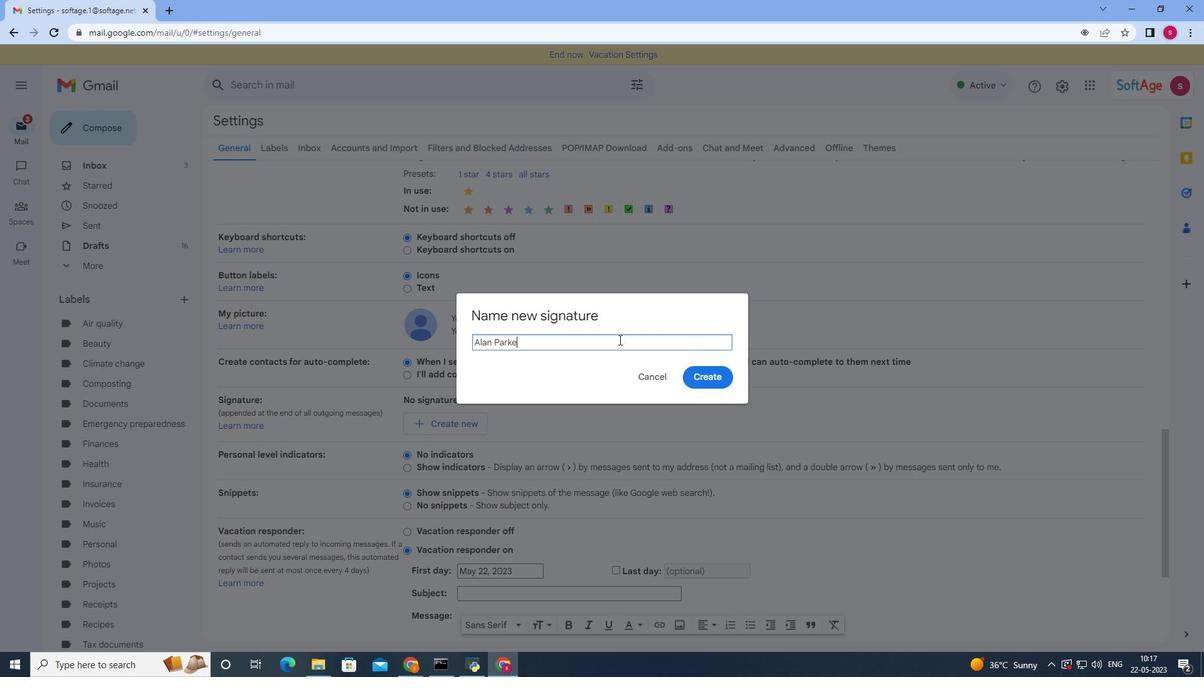 
Action: Mouse moved to (710, 381)
Screenshot: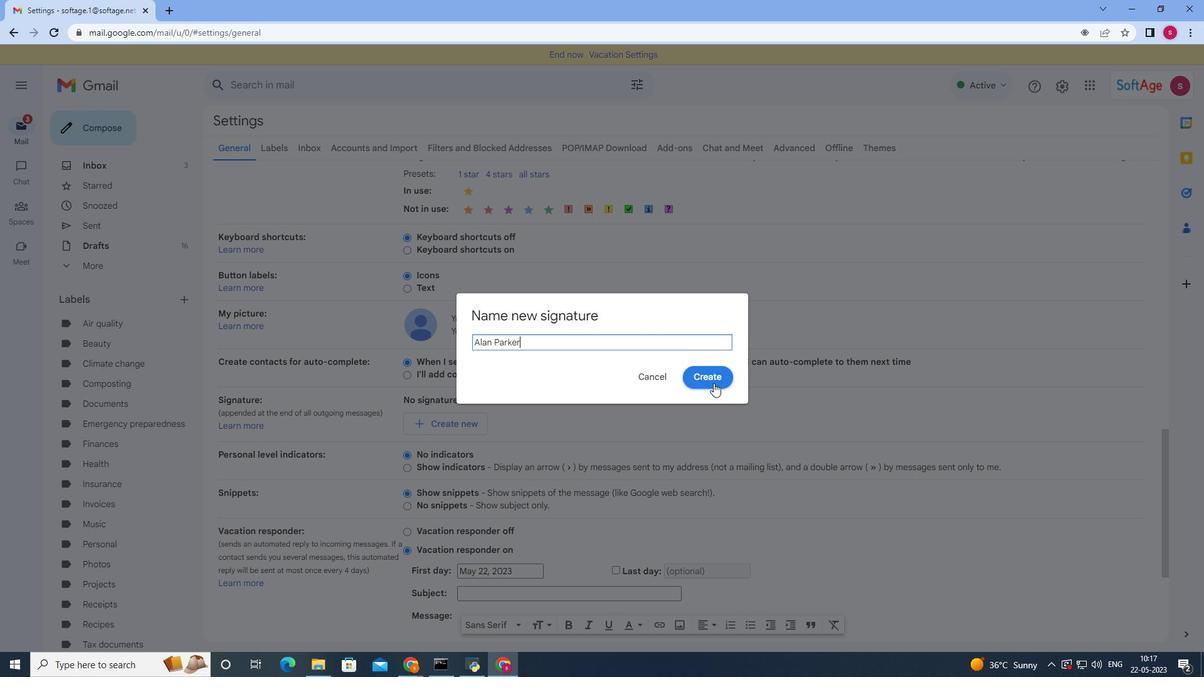 
Action: Mouse pressed left at (710, 381)
Screenshot: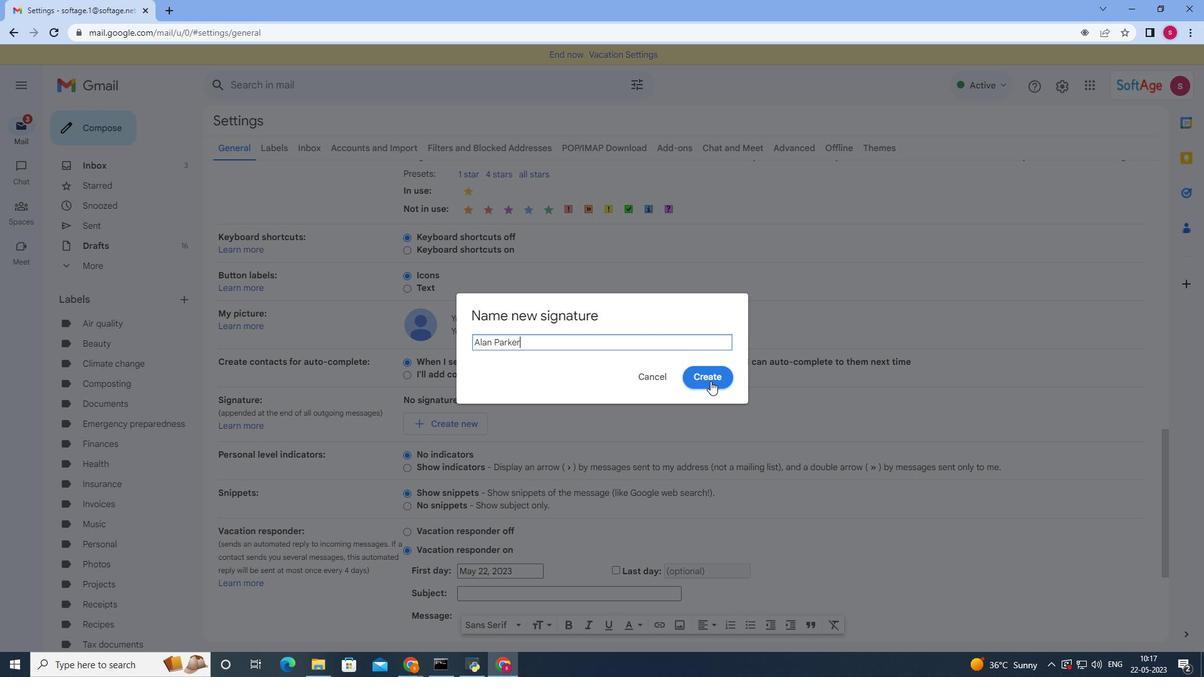 
Action: Mouse moved to (571, 407)
Screenshot: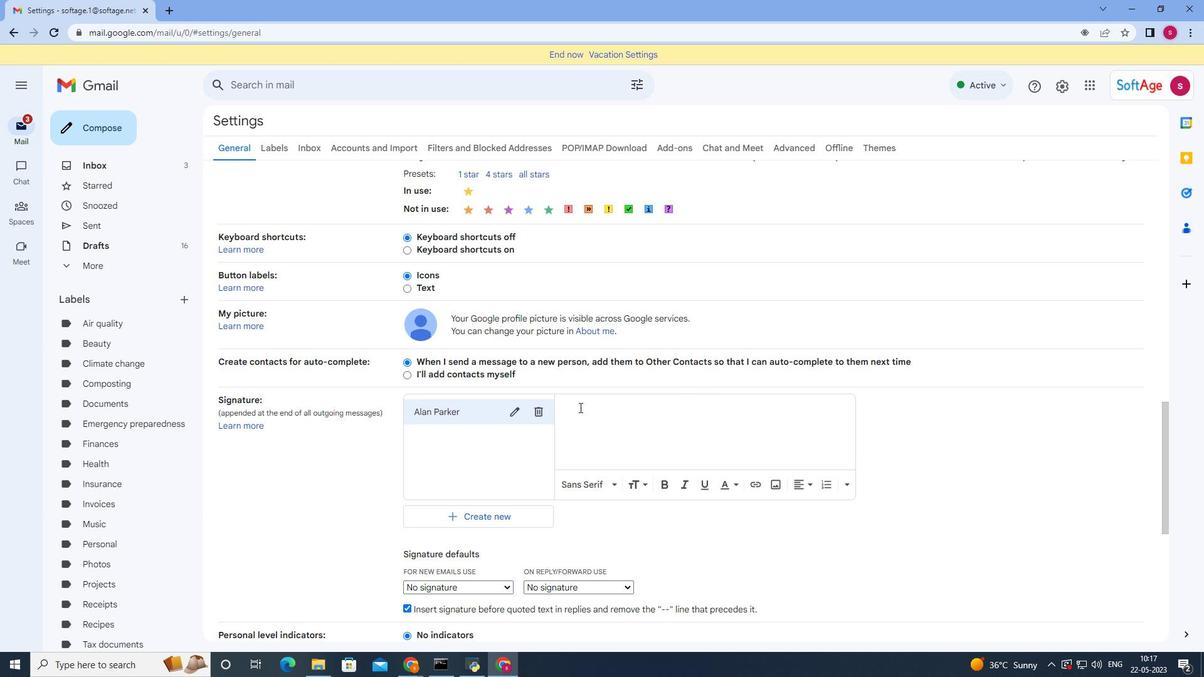 
Action: Mouse scrolled (571, 407) with delta (0, 0)
Screenshot: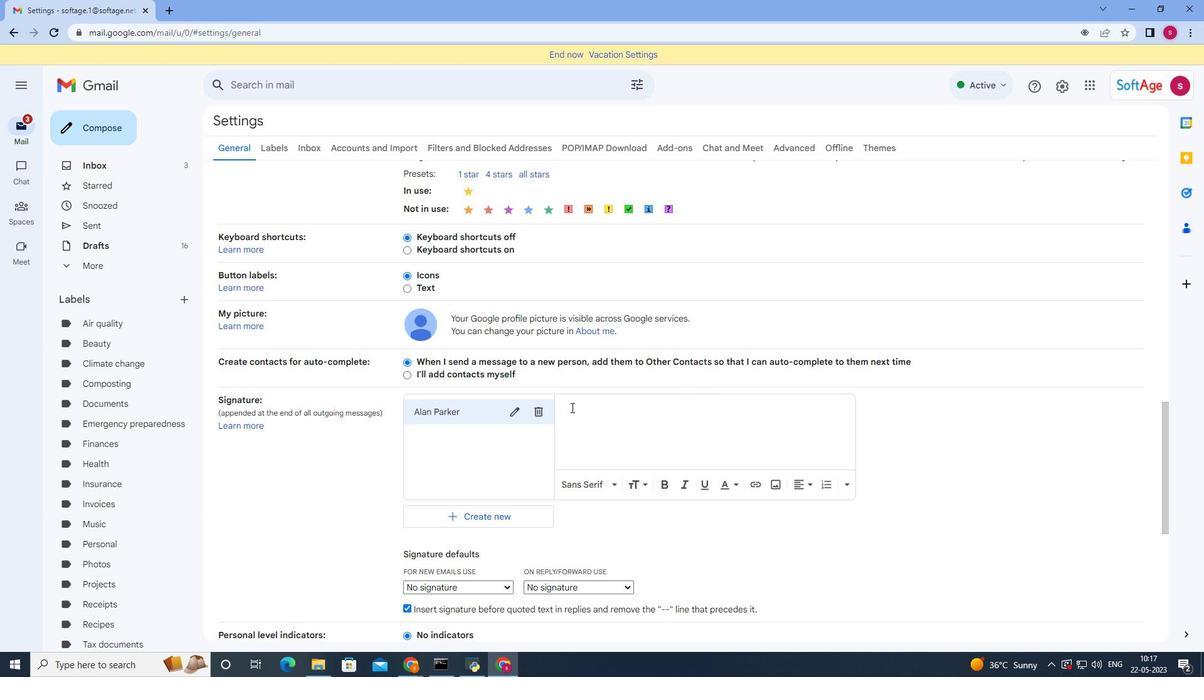 
Action: Mouse moved to (605, 337)
Screenshot: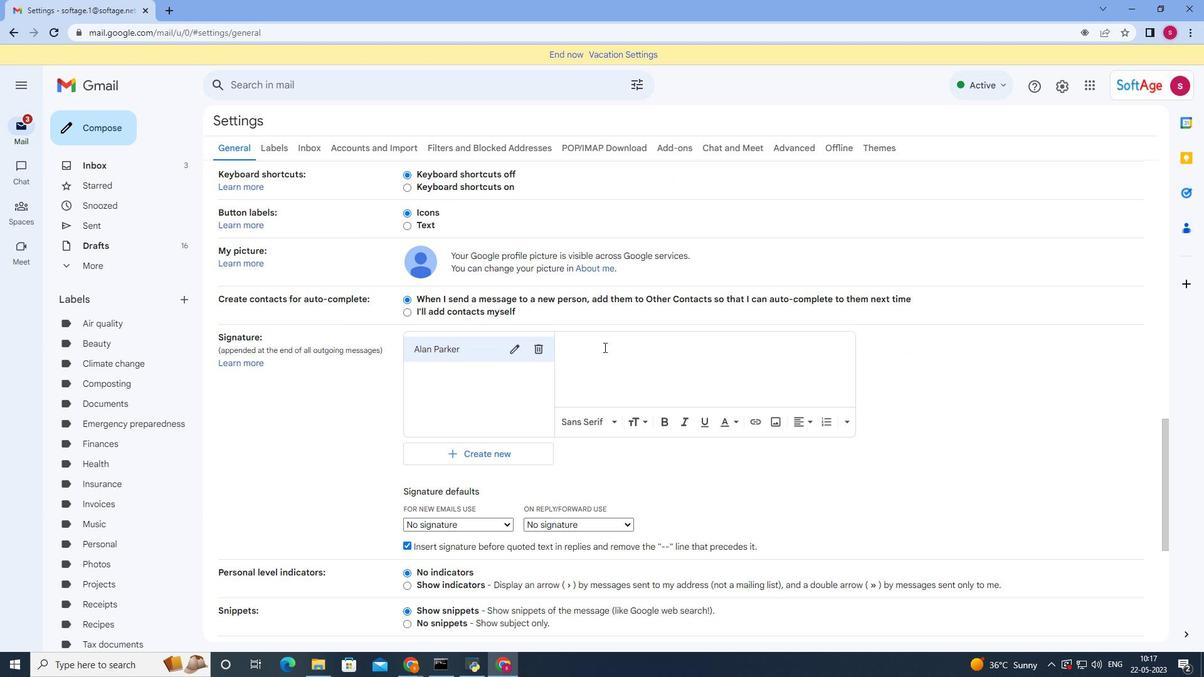 
Action: Mouse pressed left at (605, 337)
Screenshot: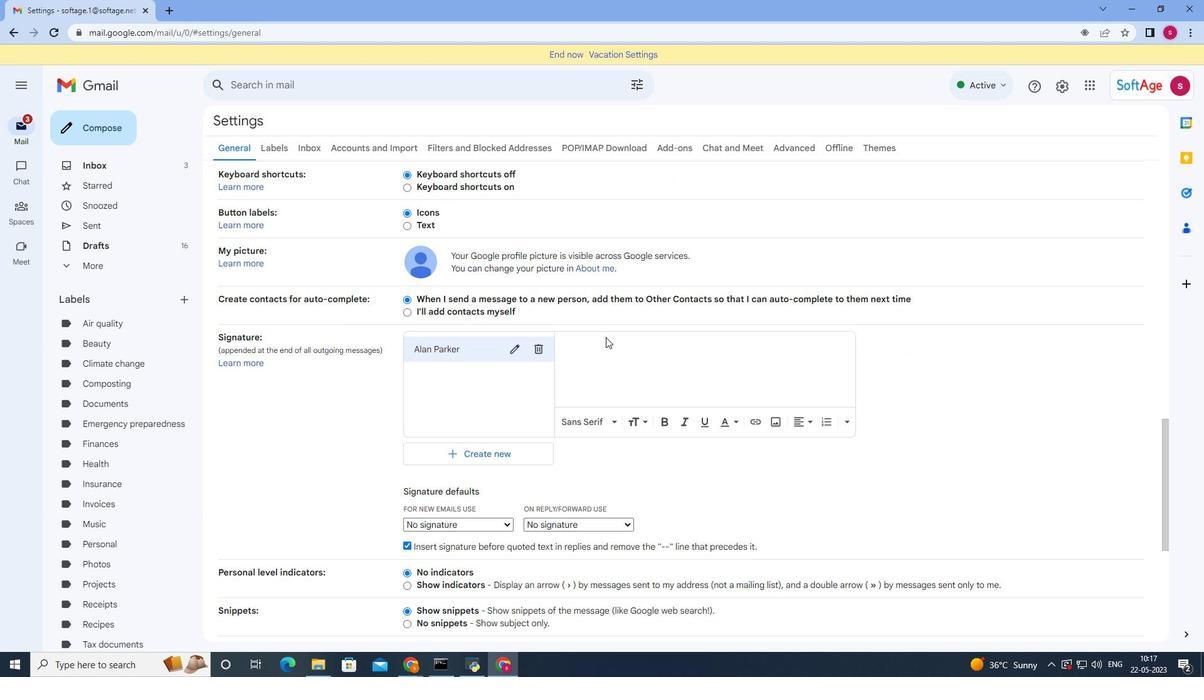 
Action: Mouse moved to (585, 346)
Screenshot: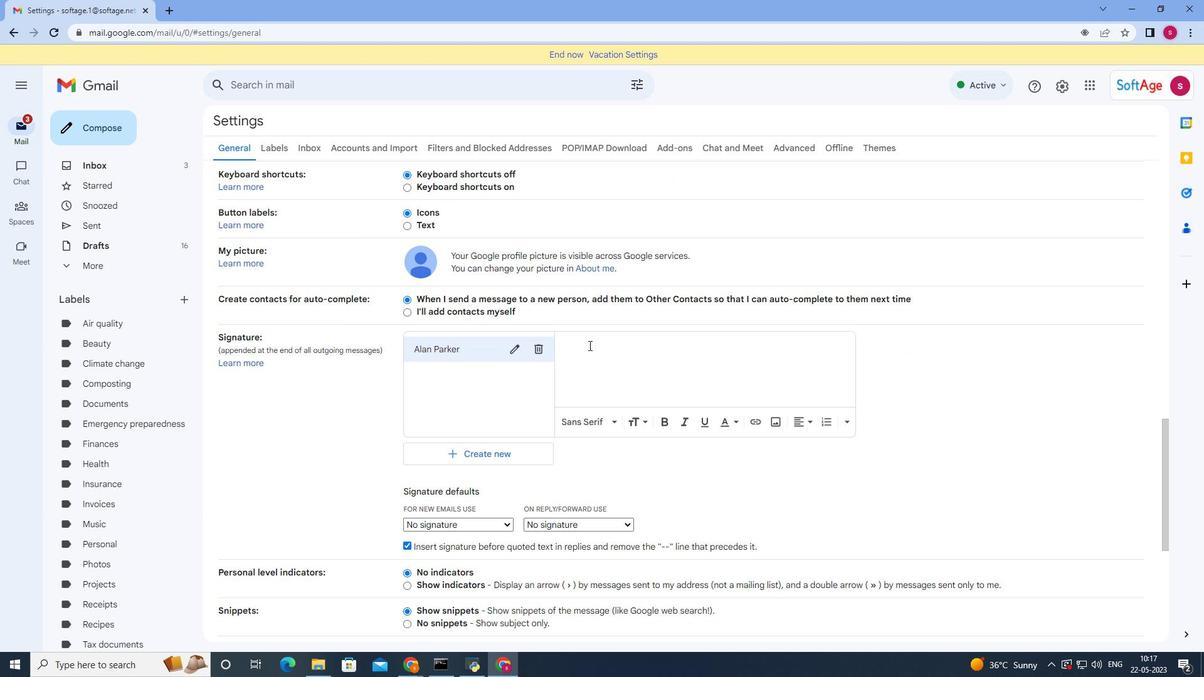 
Action: Mouse pressed left at (585, 346)
Screenshot: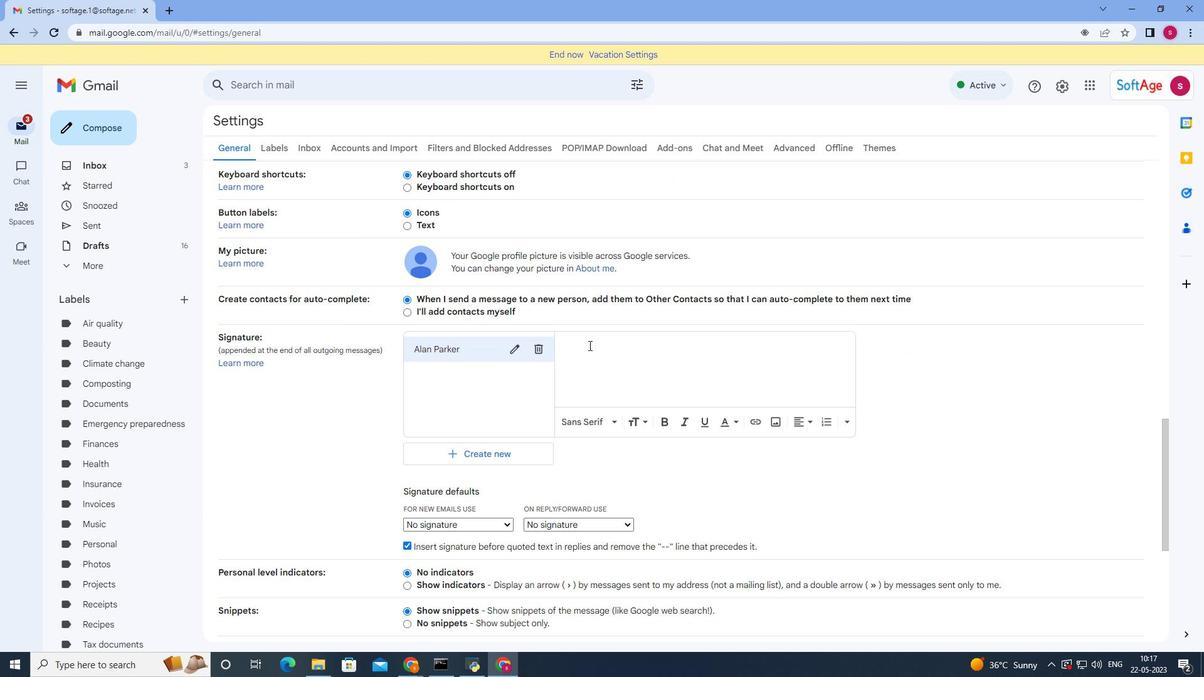 
Action: Mouse moved to (622, 386)
Screenshot: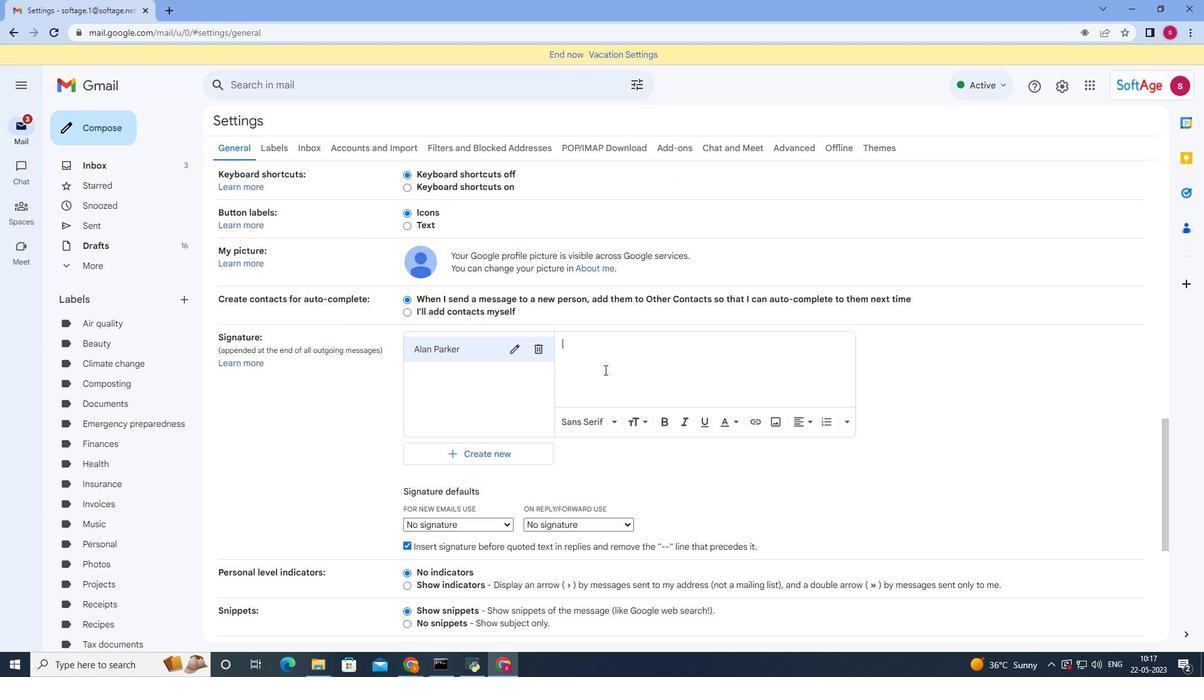 
Action: Key pressed <Key.shift>Warm<Key.space>regards,
Screenshot: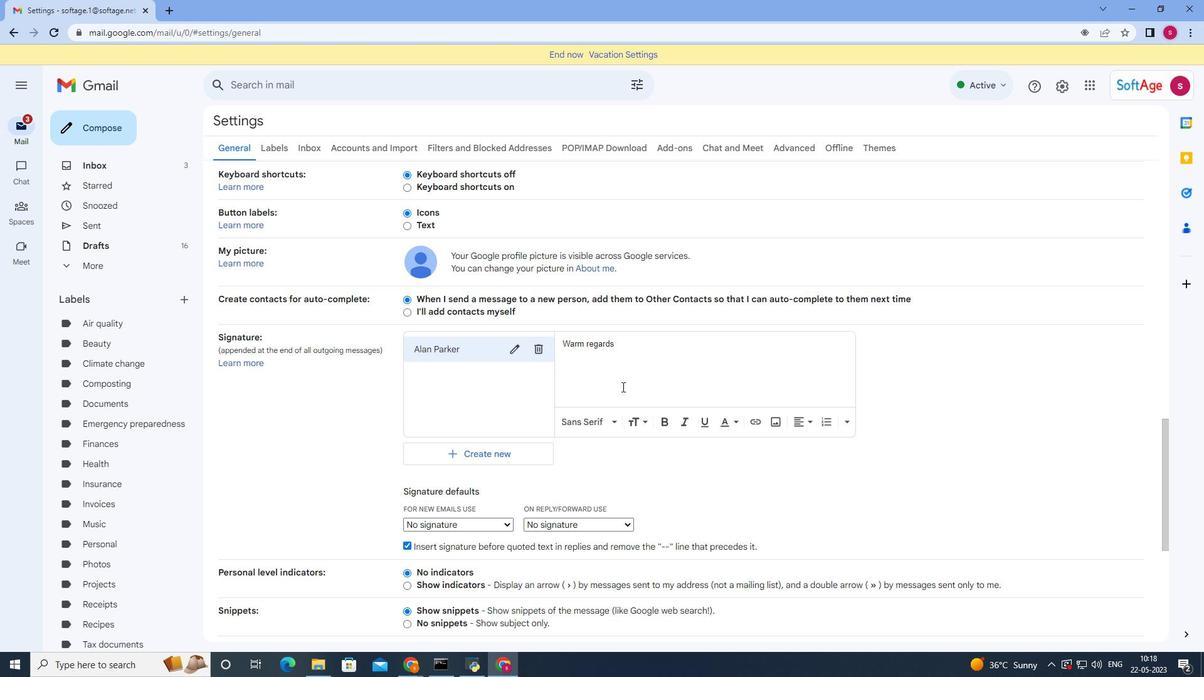 
Action: Mouse moved to (604, 437)
Screenshot: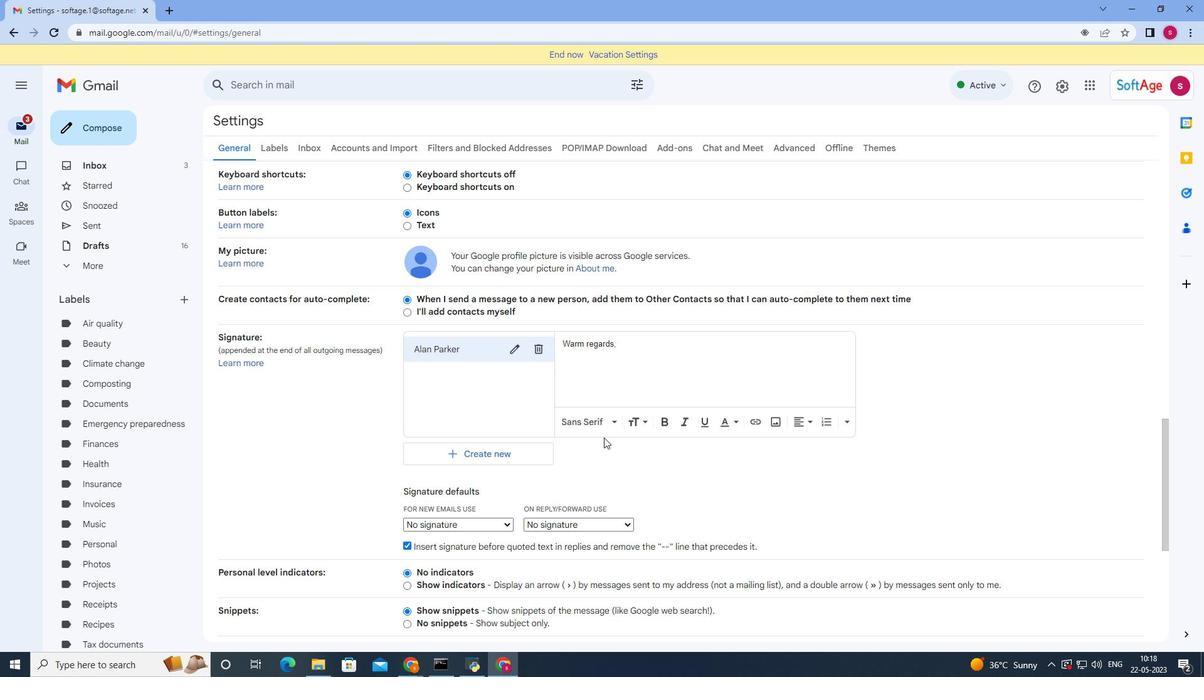 
Action: Mouse scrolled (603, 437) with delta (0, 0)
Screenshot: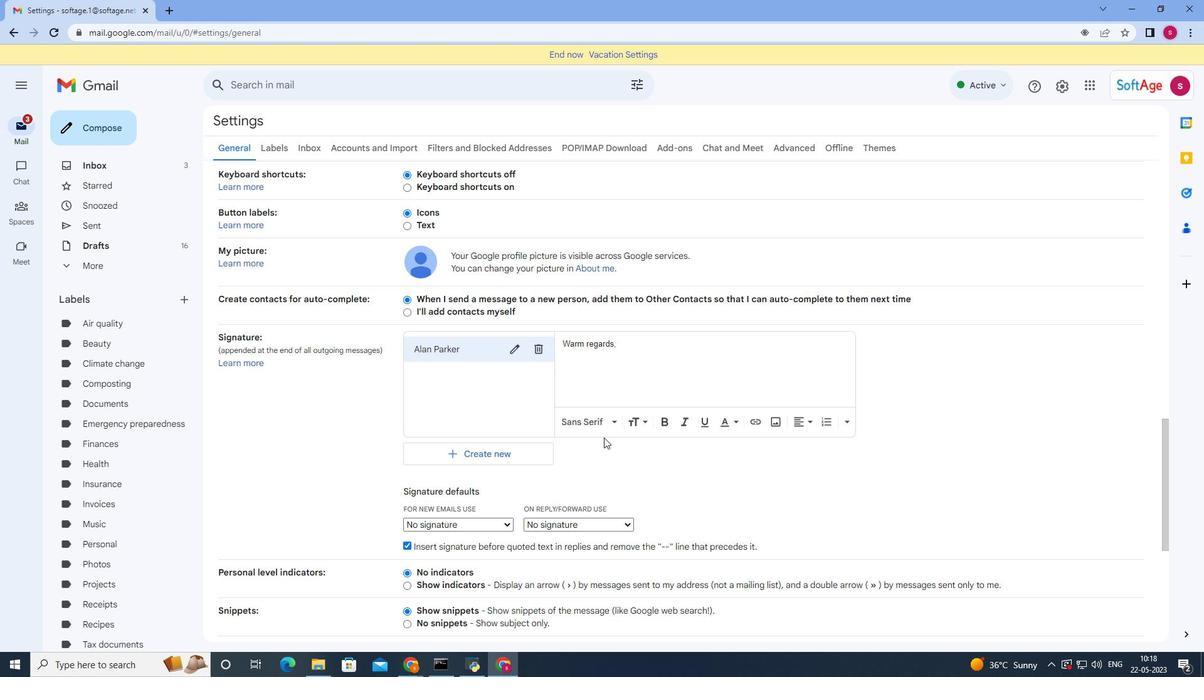 
Action: Mouse moved to (590, 437)
Screenshot: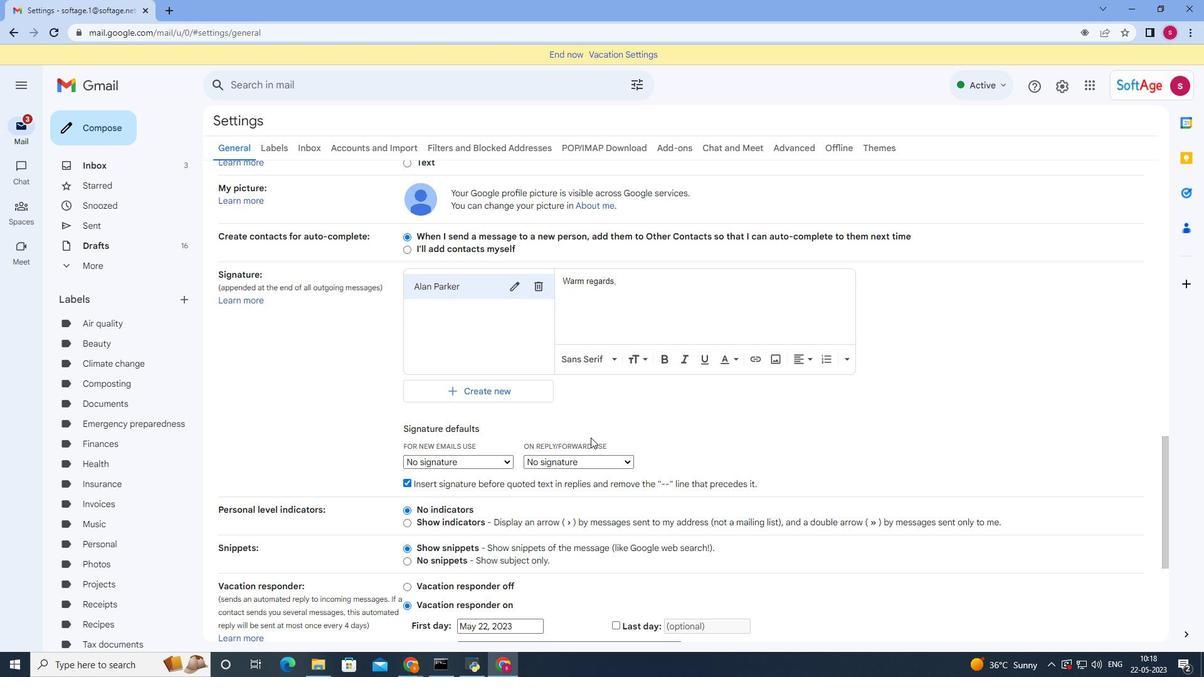 
Action: Mouse scrolled (590, 437) with delta (0, 0)
Screenshot: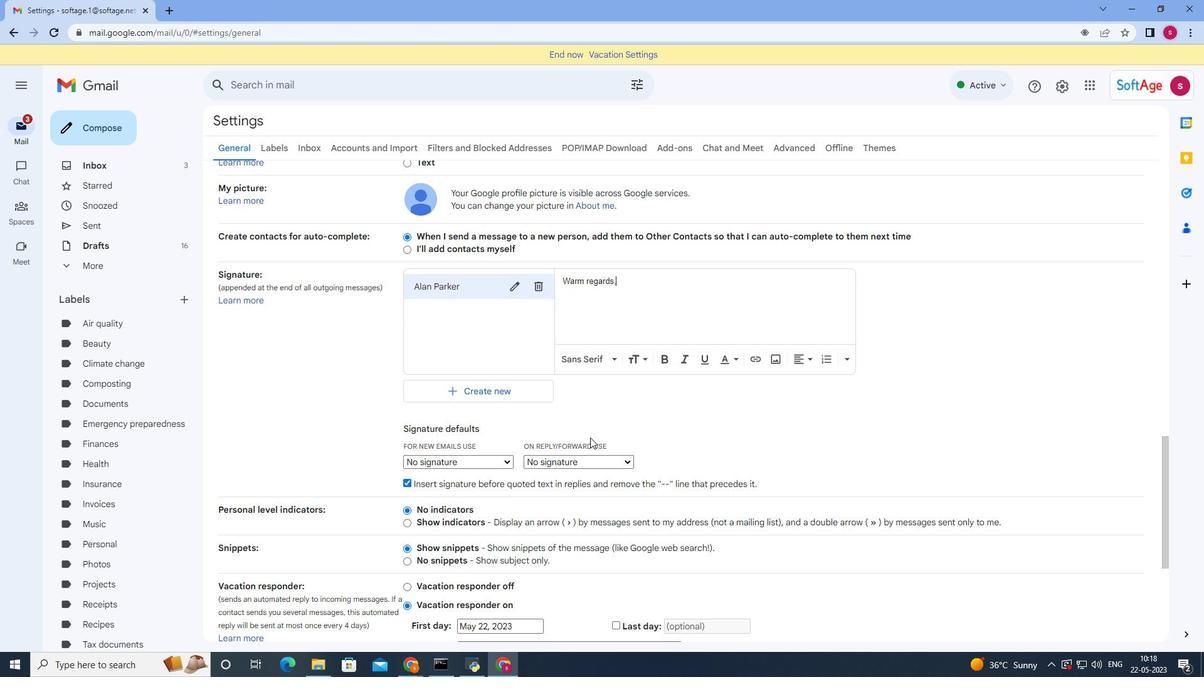 
Action: Mouse moved to (595, 433)
Screenshot: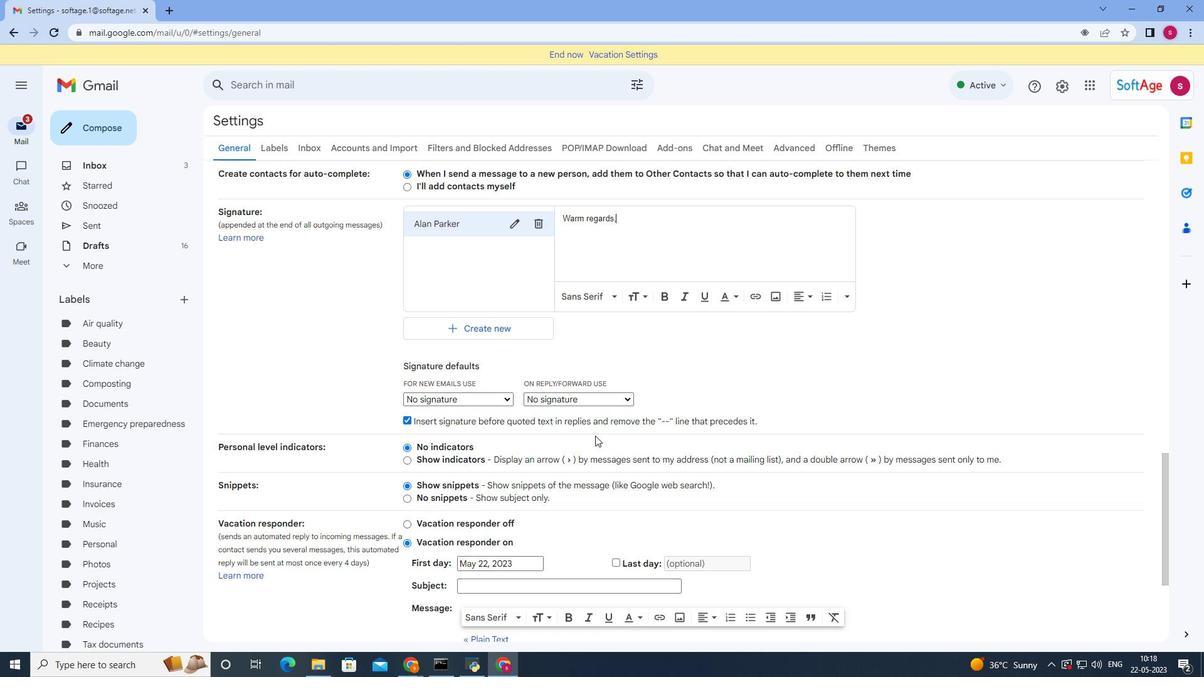 
Action: Mouse scrolled (595, 433) with delta (0, 0)
Screenshot: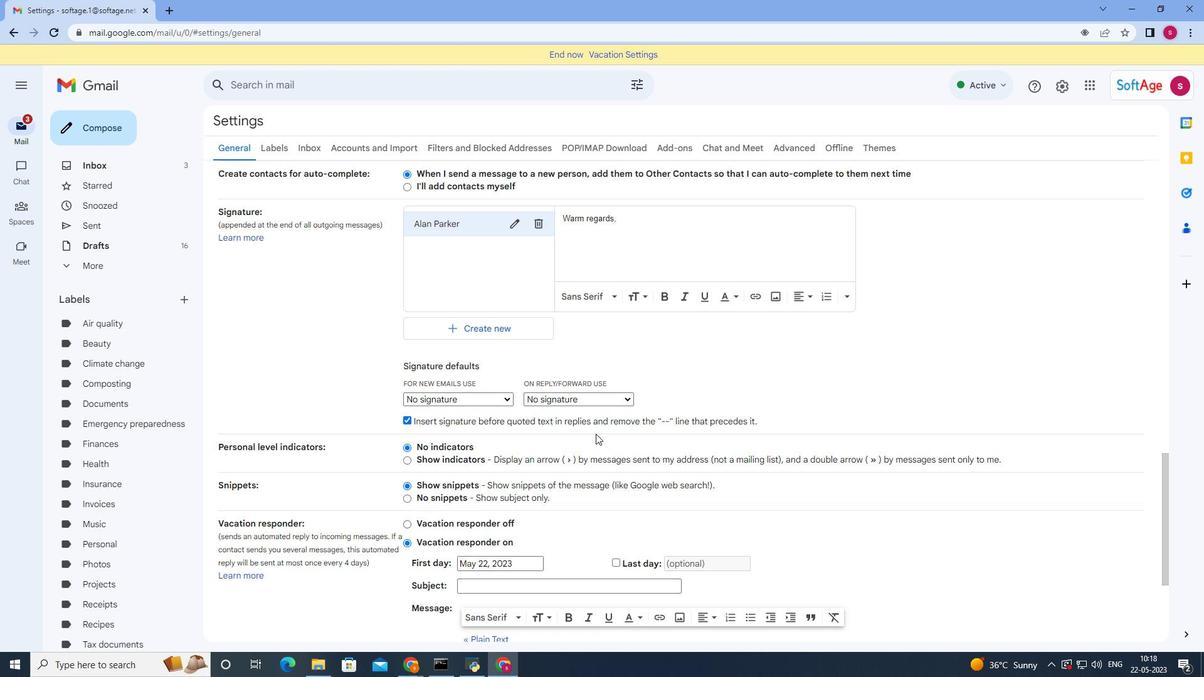 
Action: Mouse moved to (595, 433)
Screenshot: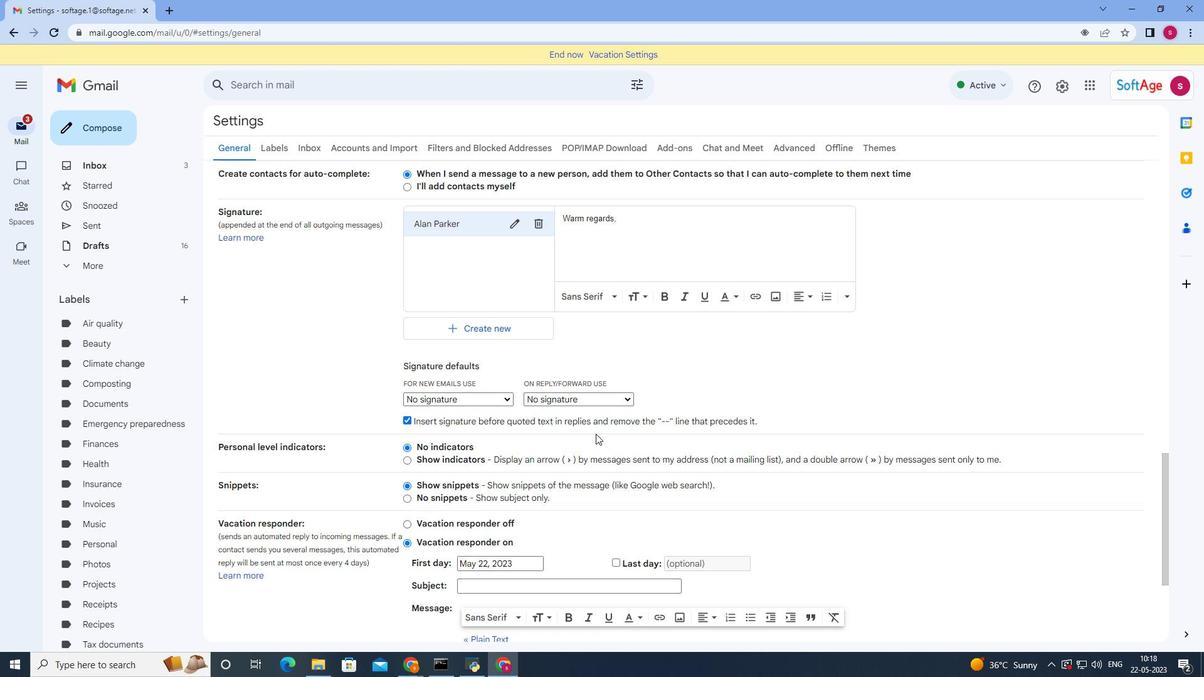 
Action: Mouse scrolled (595, 433) with delta (0, 0)
Screenshot: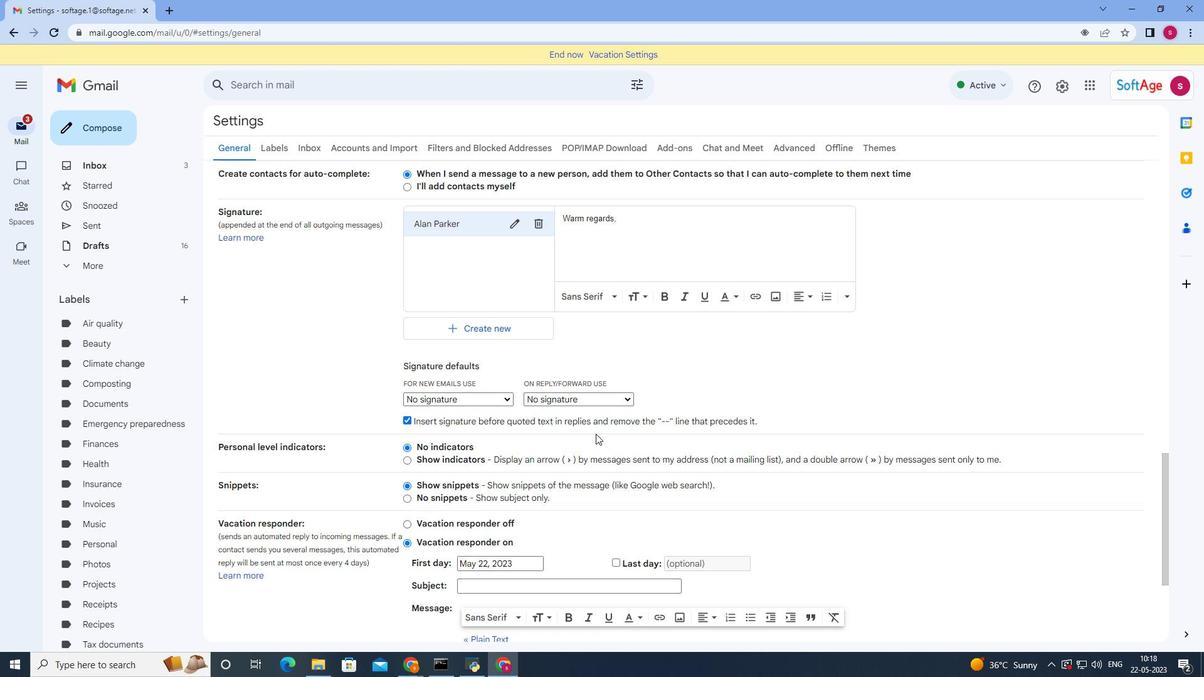 
Action: Mouse moved to (595, 433)
Screenshot: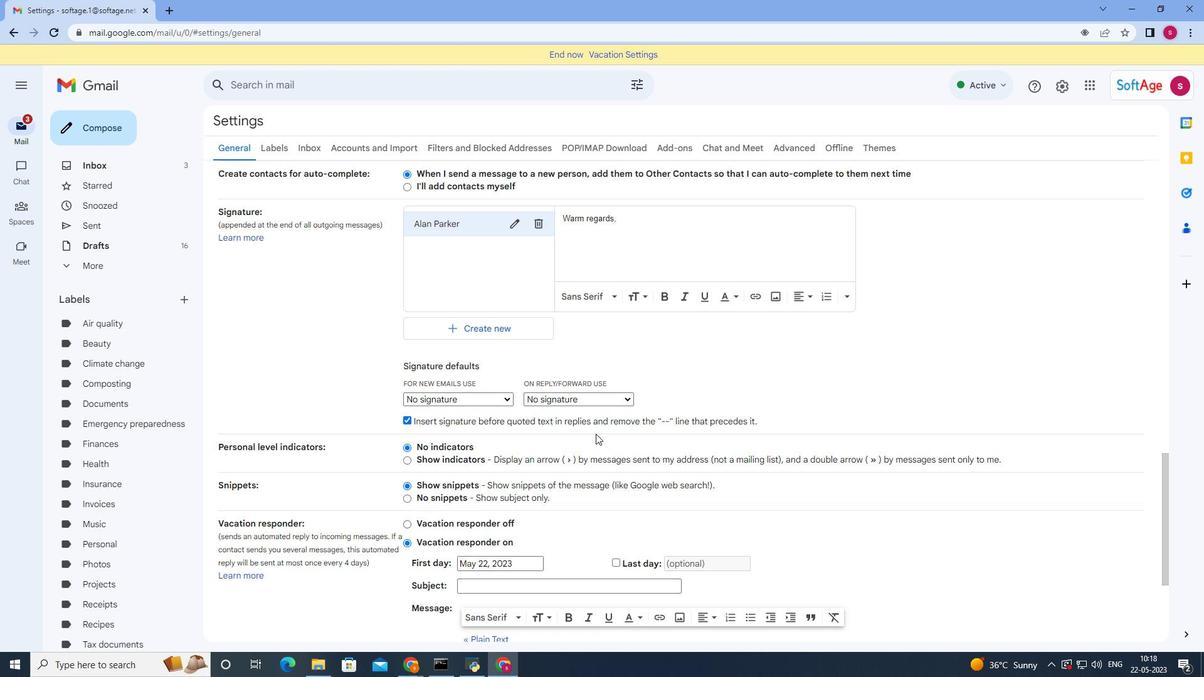 
Action: Mouse scrolled (595, 433) with delta (0, 0)
Screenshot: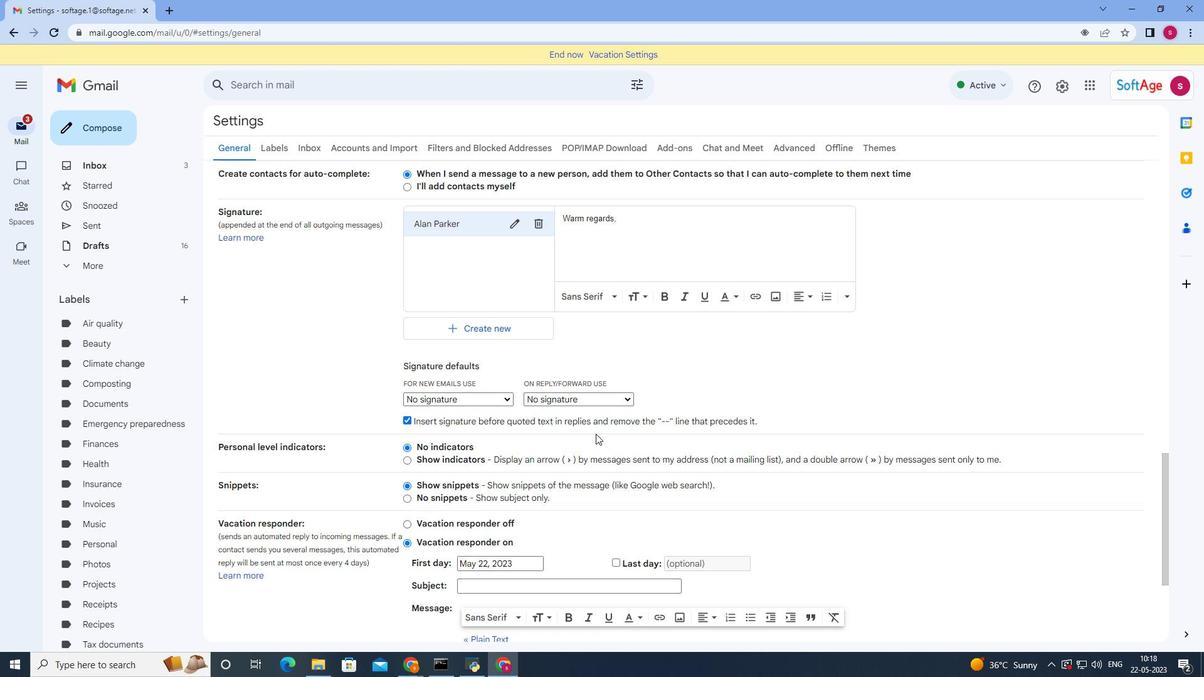
Action: Mouse scrolled (595, 433) with delta (0, 0)
Screenshot: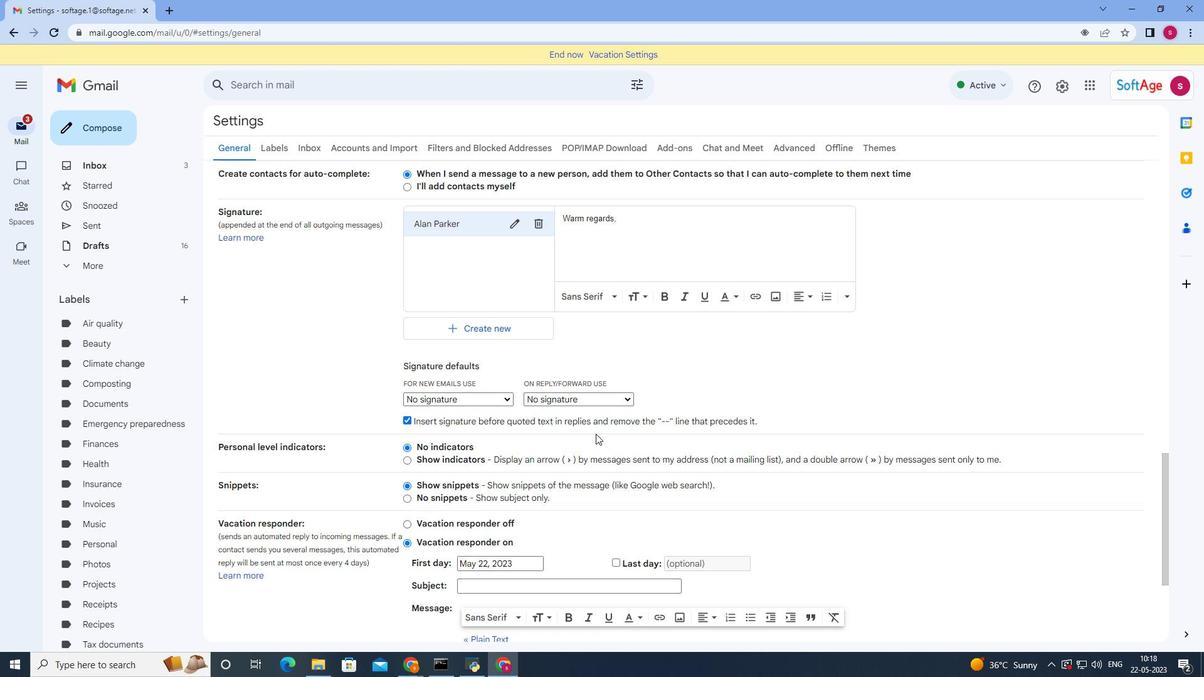 
Action: Mouse moved to (597, 433)
Screenshot: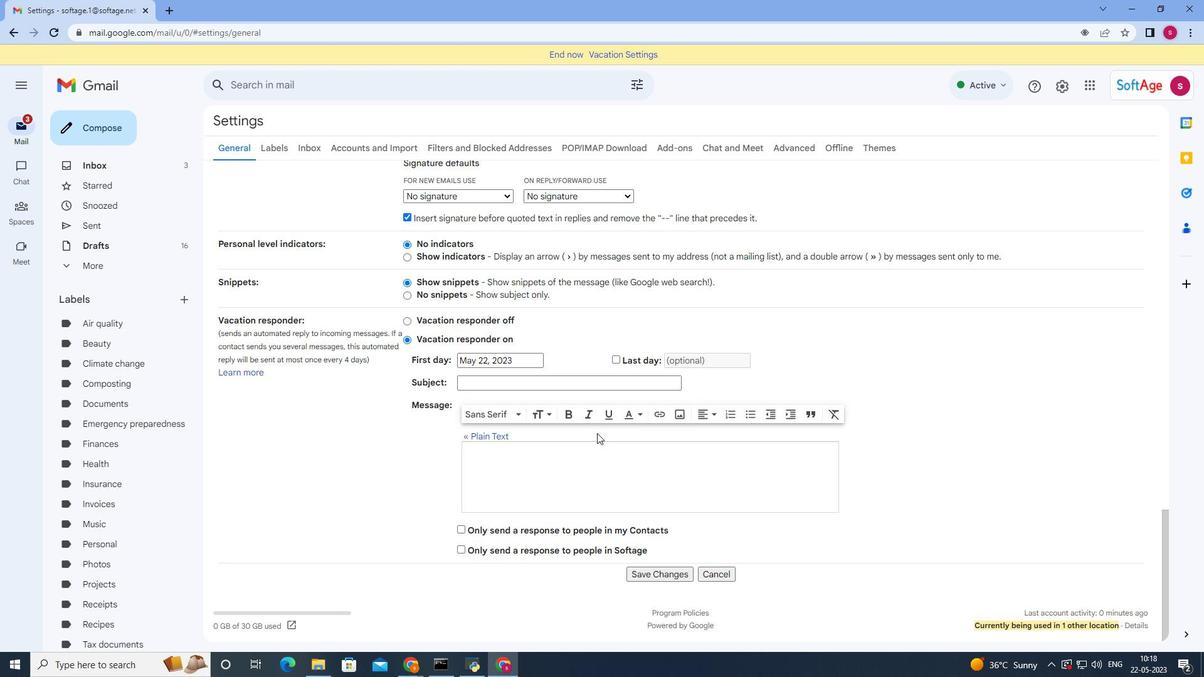 
Action: Mouse scrolled (597, 432) with delta (0, 0)
Screenshot: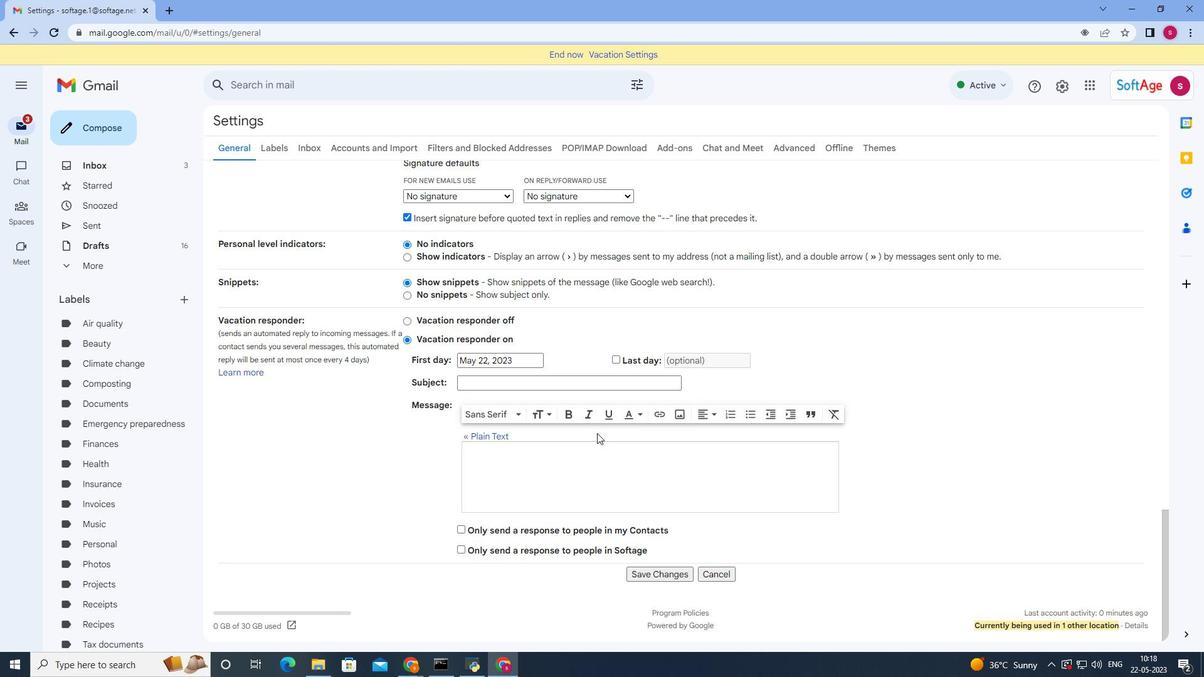 
Action: Mouse scrolled (597, 432) with delta (0, 0)
Screenshot: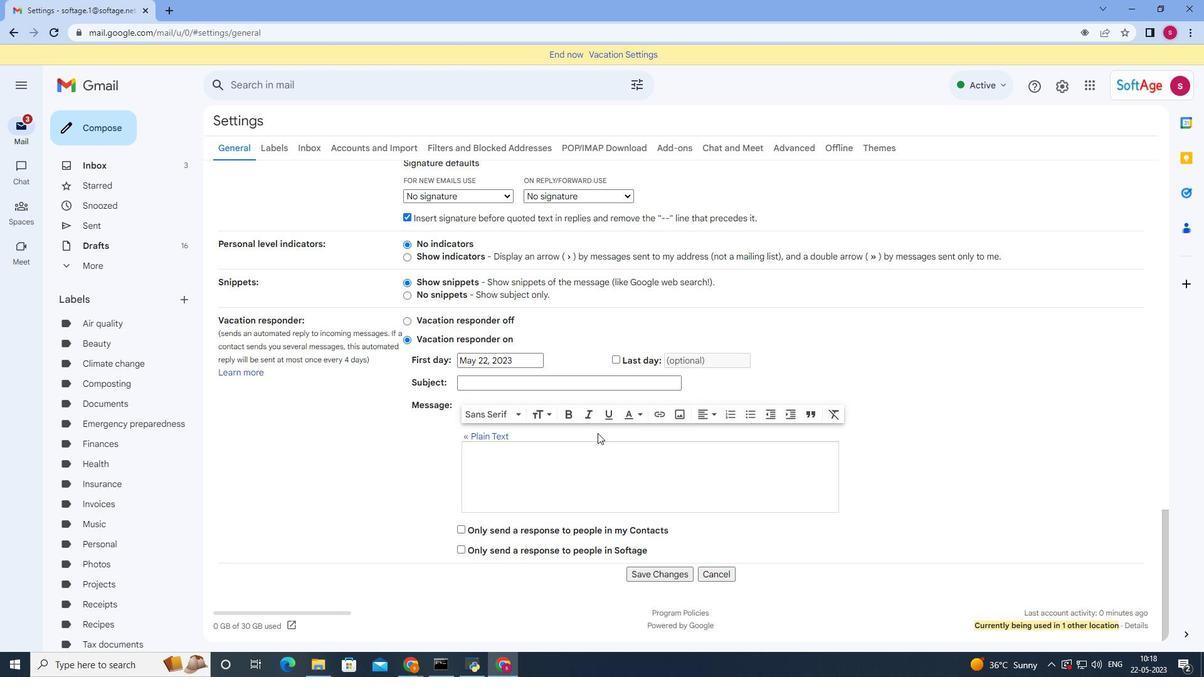 
Action: Mouse moved to (657, 579)
Screenshot: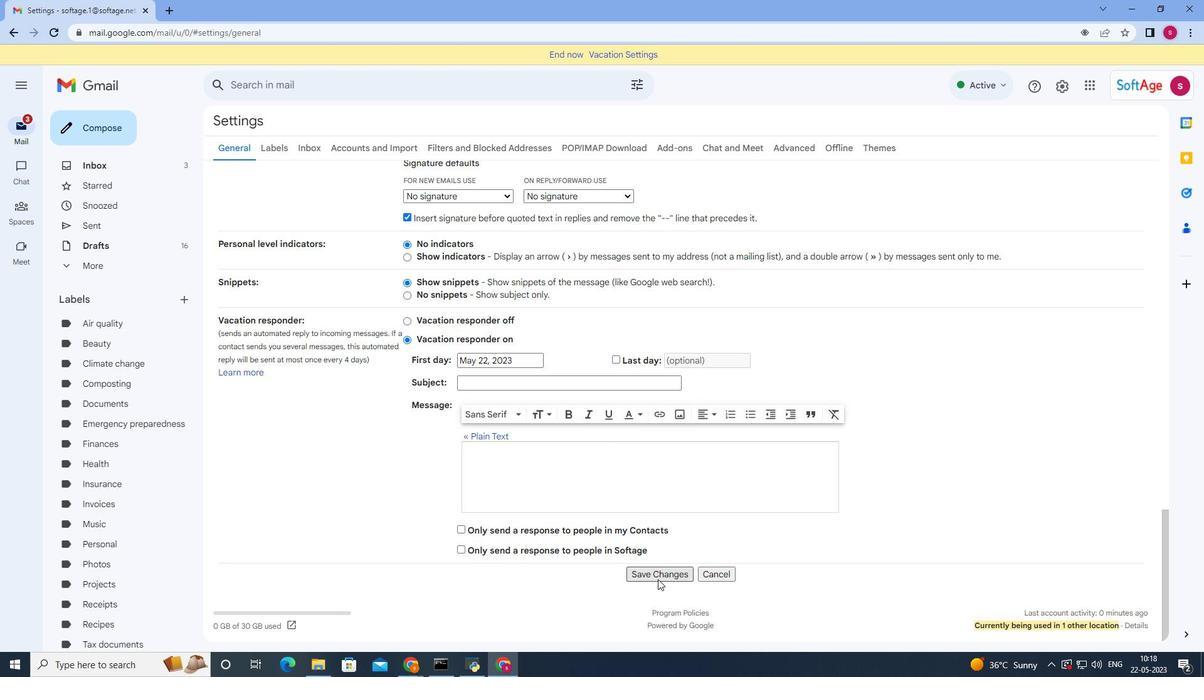 
Action: Mouse pressed left at (657, 579)
Screenshot: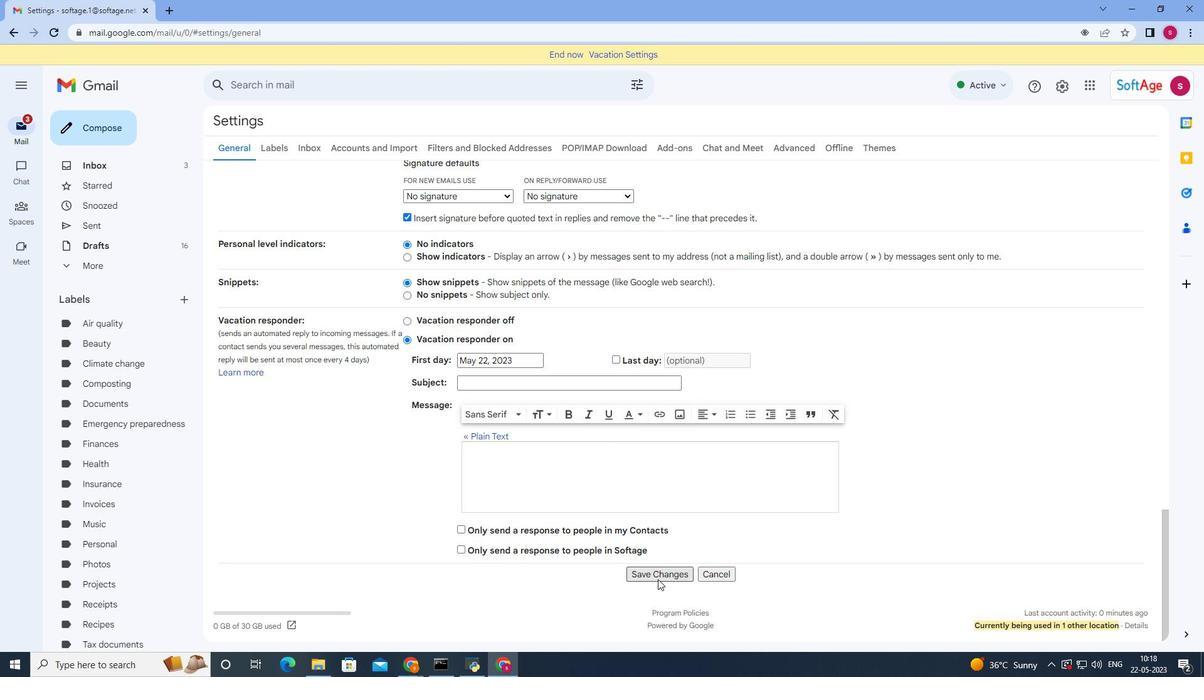 
Action: Mouse moved to (1069, 84)
Screenshot: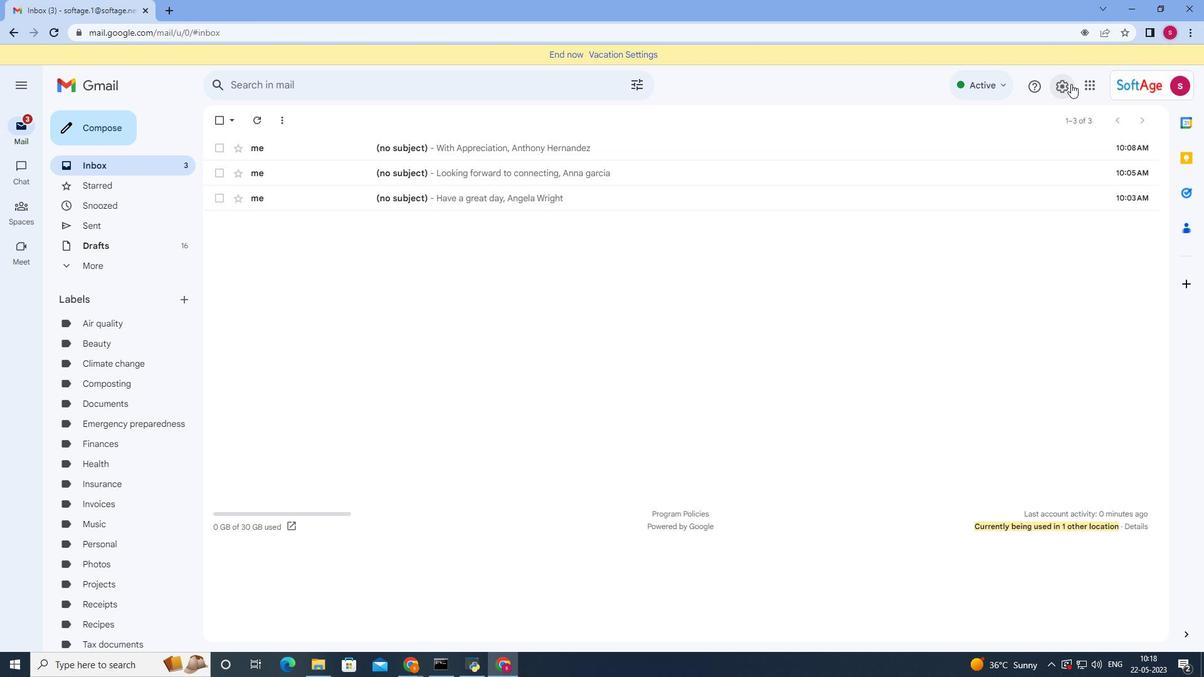 
Action: Mouse pressed left at (1069, 84)
Screenshot: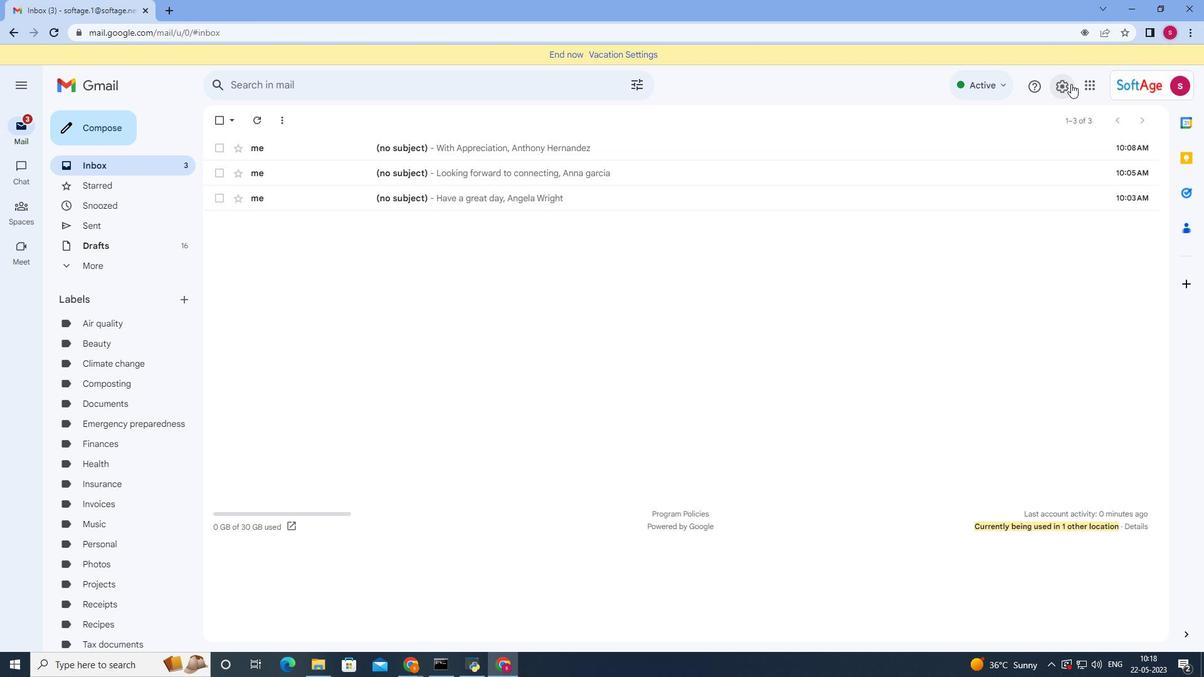 
Action: Mouse moved to (1059, 151)
Screenshot: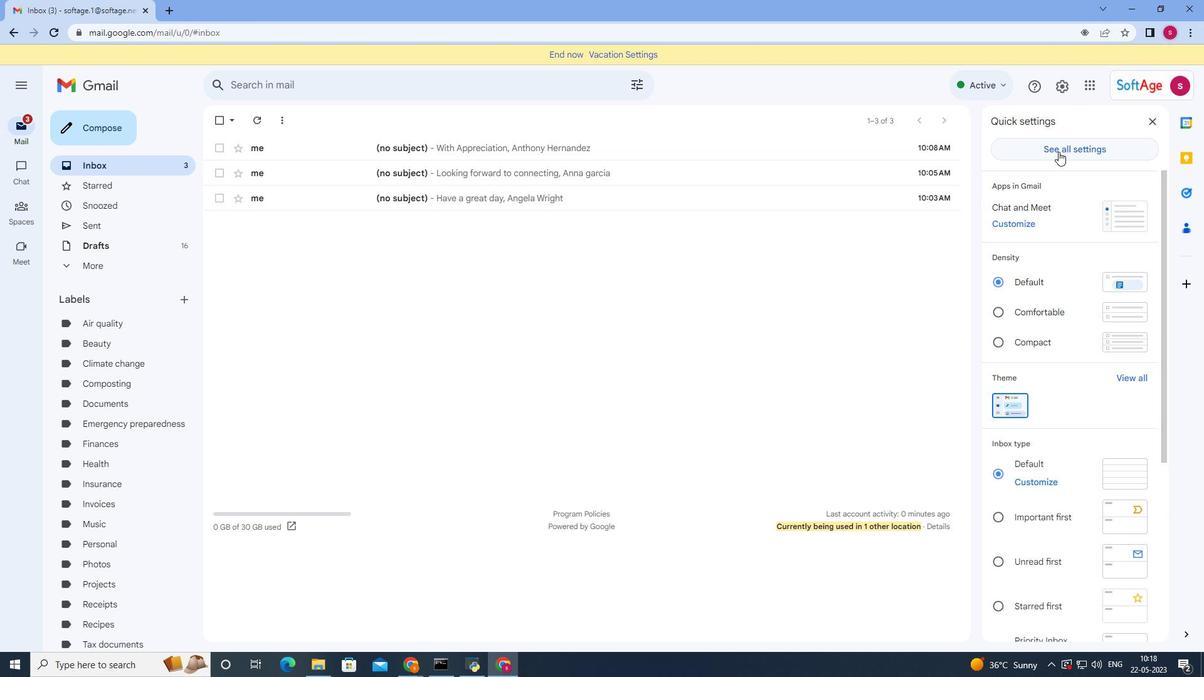 
Action: Mouse pressed left at (1059, 151)
Screenshot: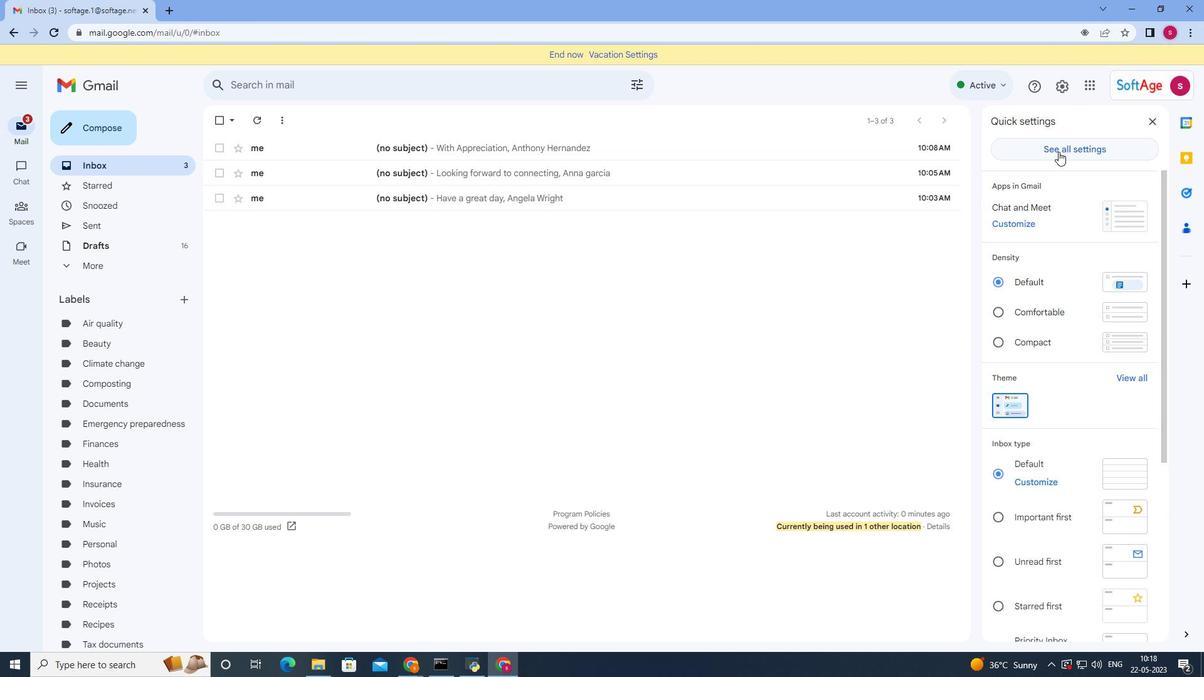 
Action: Mouse moved to (449, 357)
Screenshot: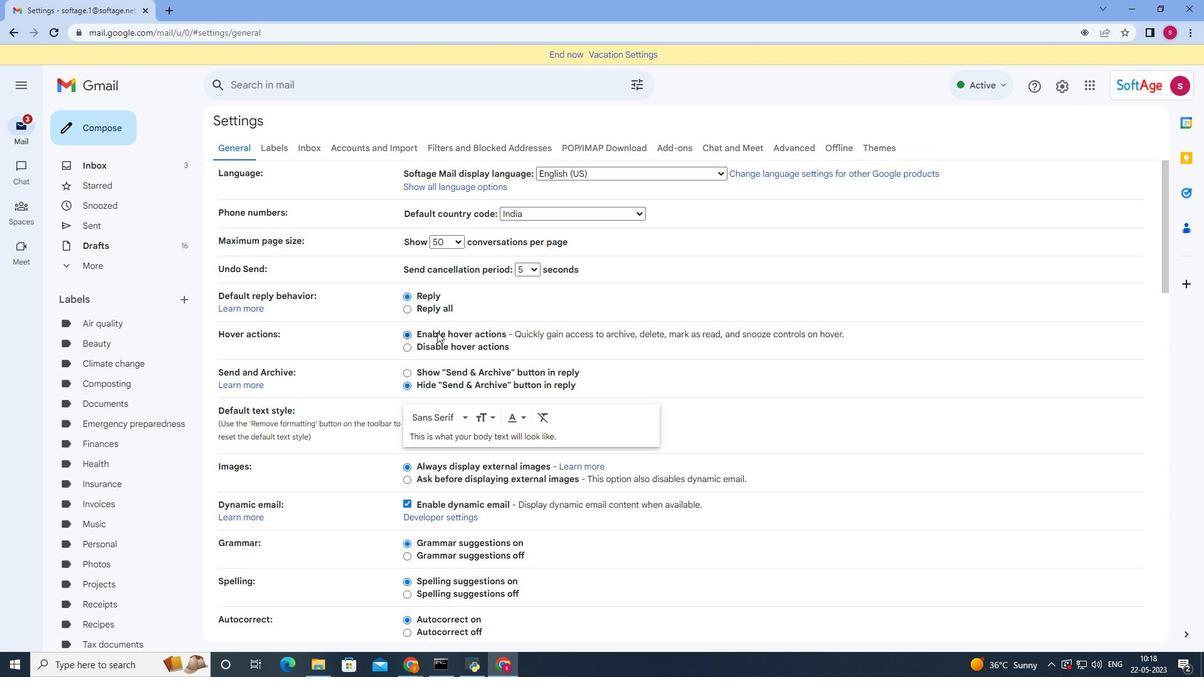 
Action: Mouse scrolled (449, 354) with delta (0, 0)
Screenshot: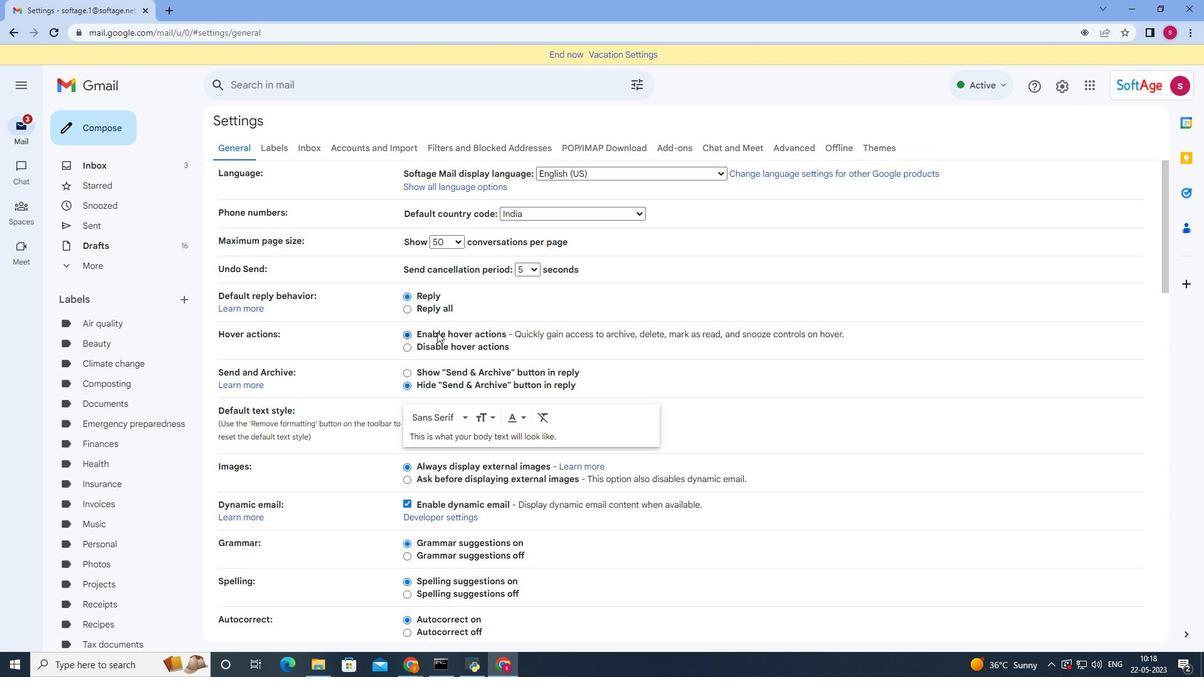 
Action: Mouse moved to (449, 358)
Screenshot: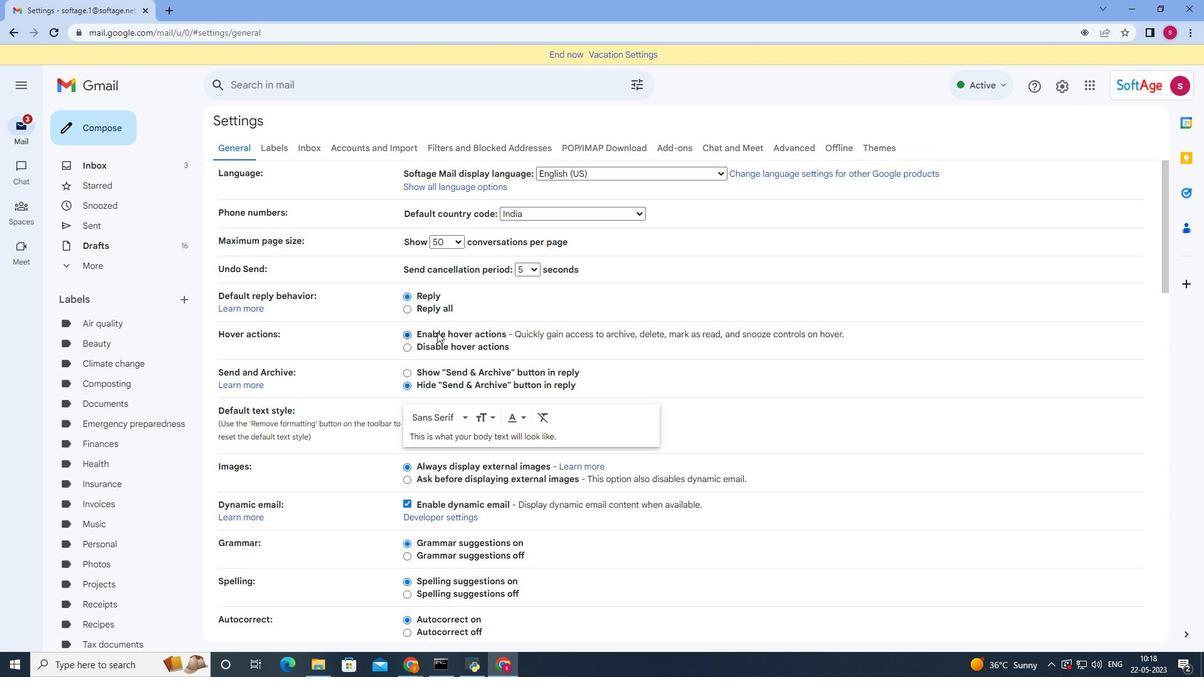 
Action: Mouse scrolled (449, 357) with delta (0, 0)
Screenshot: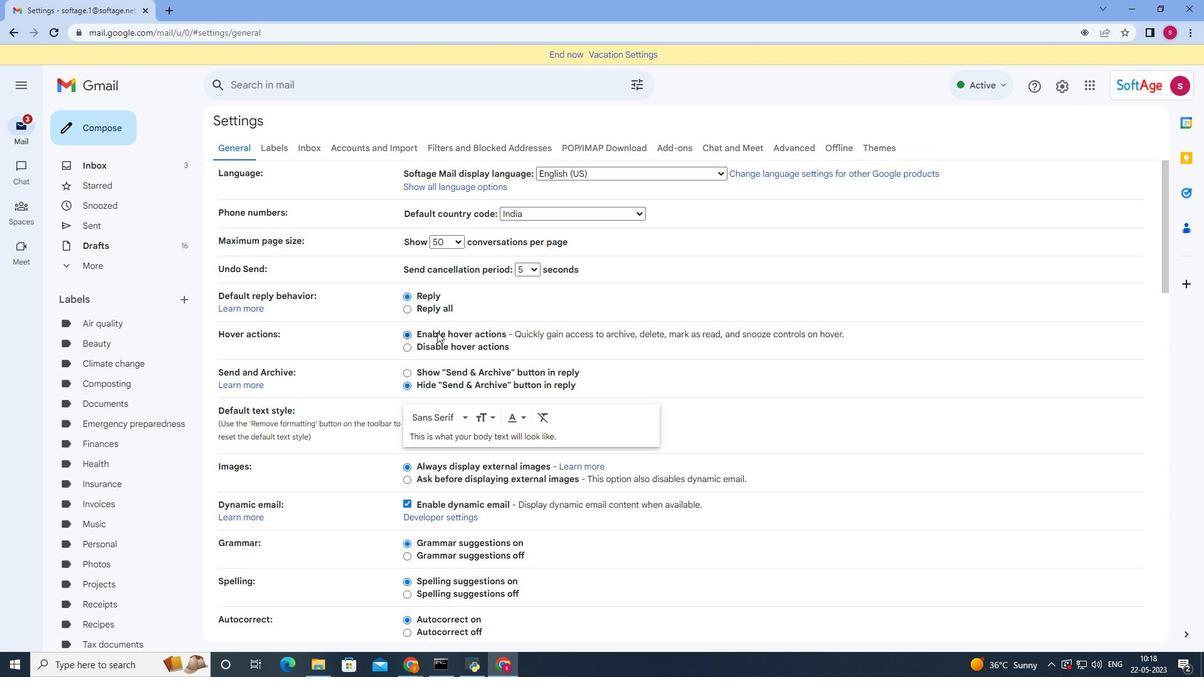
Action: Mouse moved to (449, 382)
Screenshot: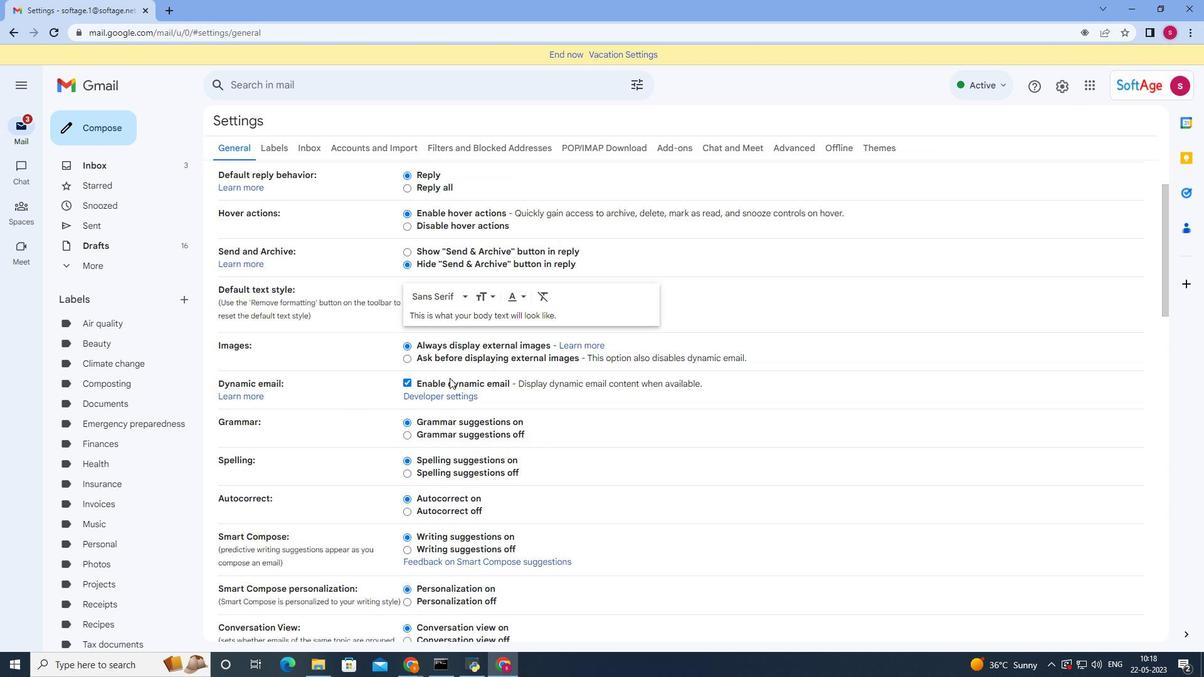 
Action: Mouse scrolled (449, 381) with delta (0, 0)
Screenshot: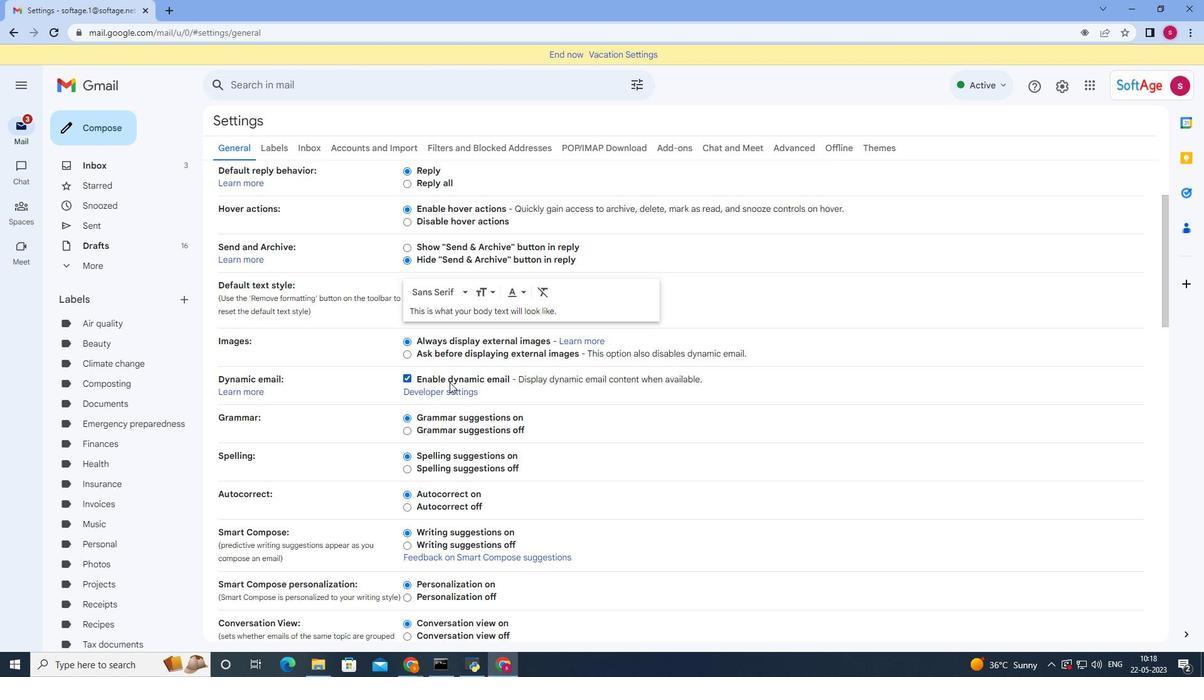 
Action: Mouse moved to (452, 386)
Screenshot: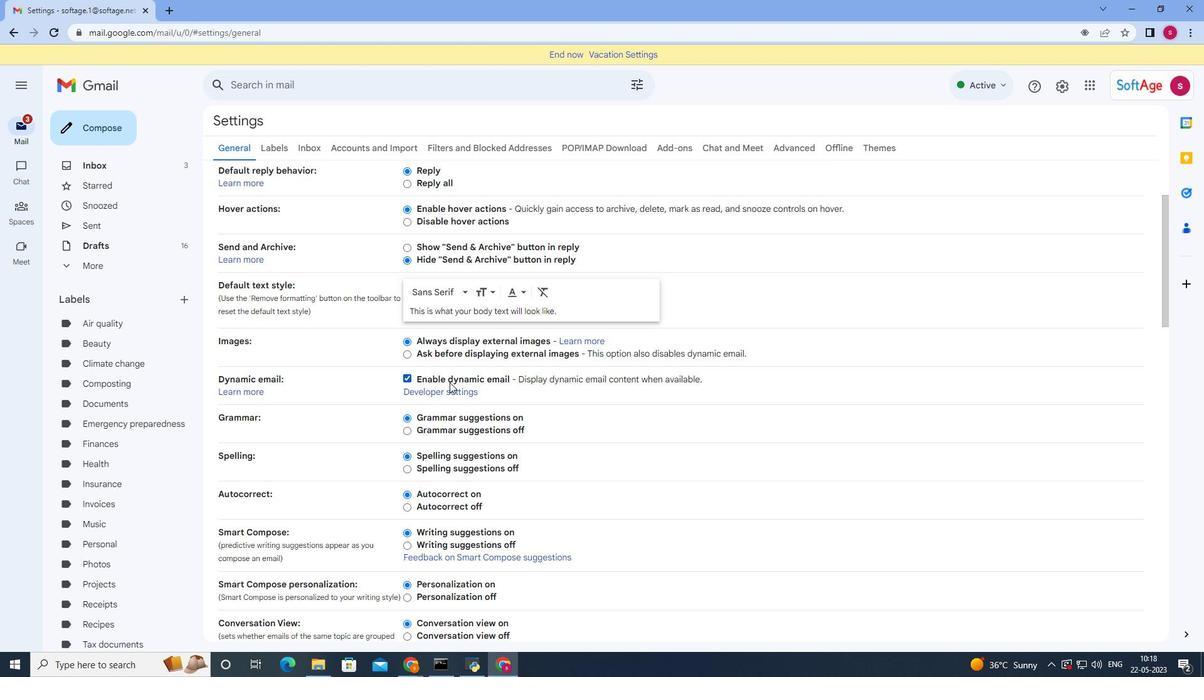 
Action: Mouse scrolled (452, 386) with delta (0, 0)
Screenshot: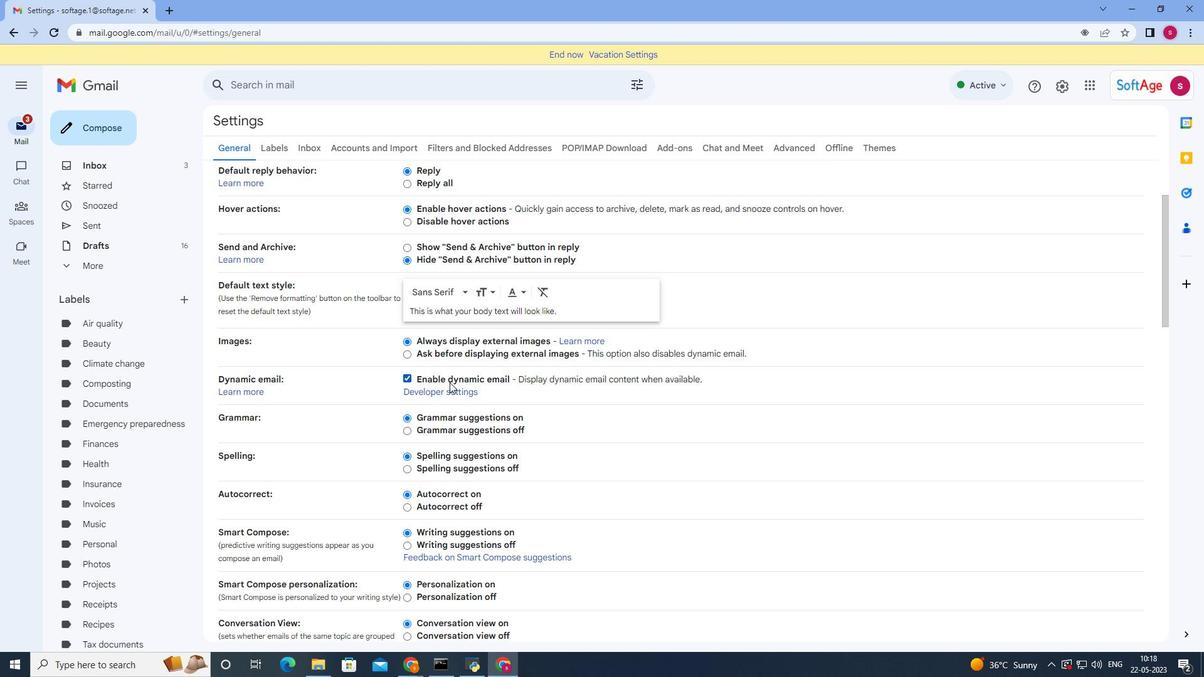 
Action: Mouse moved to (459, 398)
Screenshot: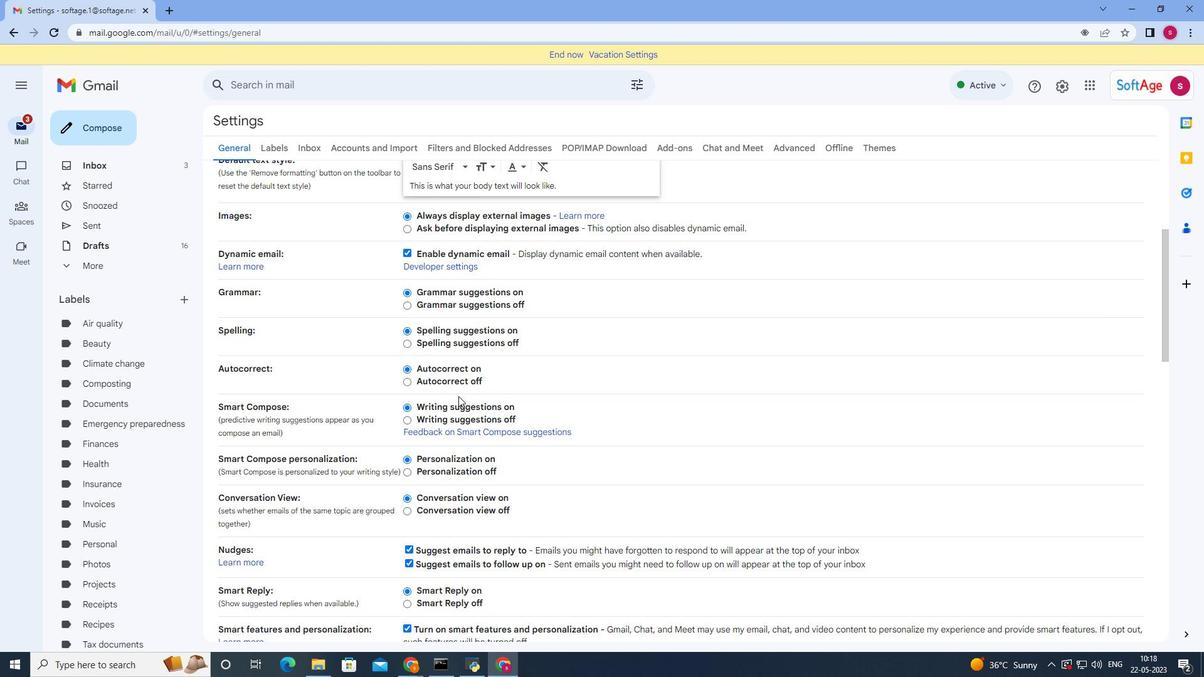 
Action: Mouse scrolled (458, 396) with delta (0, 0)
Screenshot: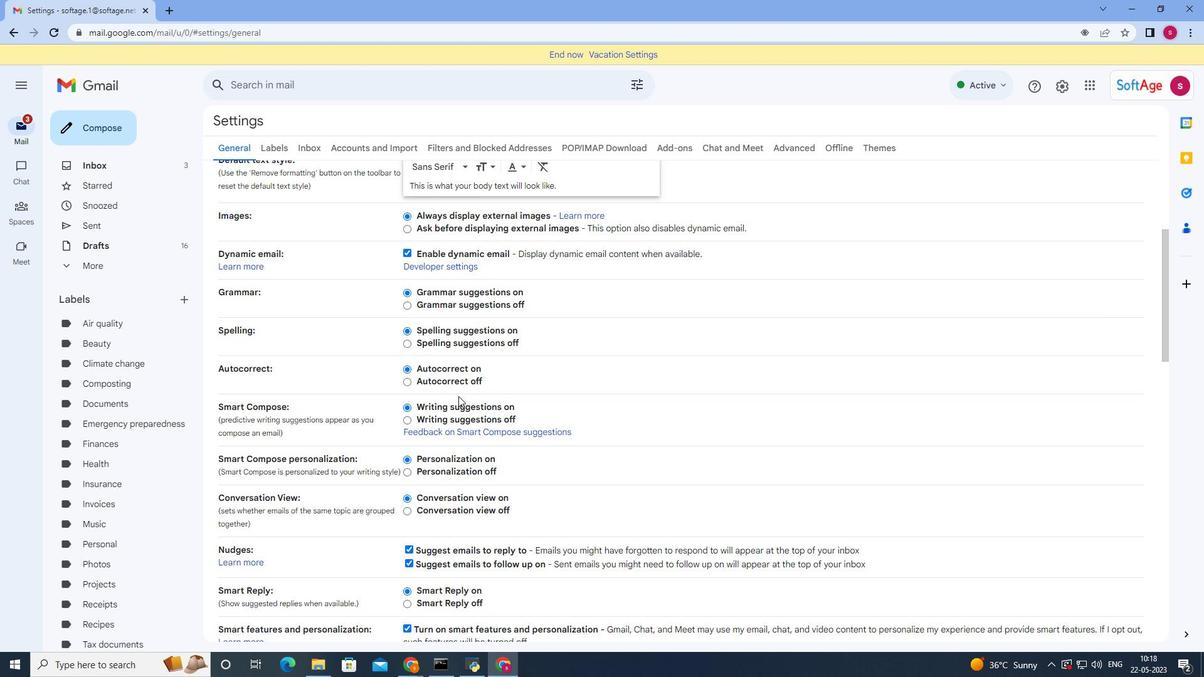 
Action: Mouse moved to (460, 400)
Screenshot: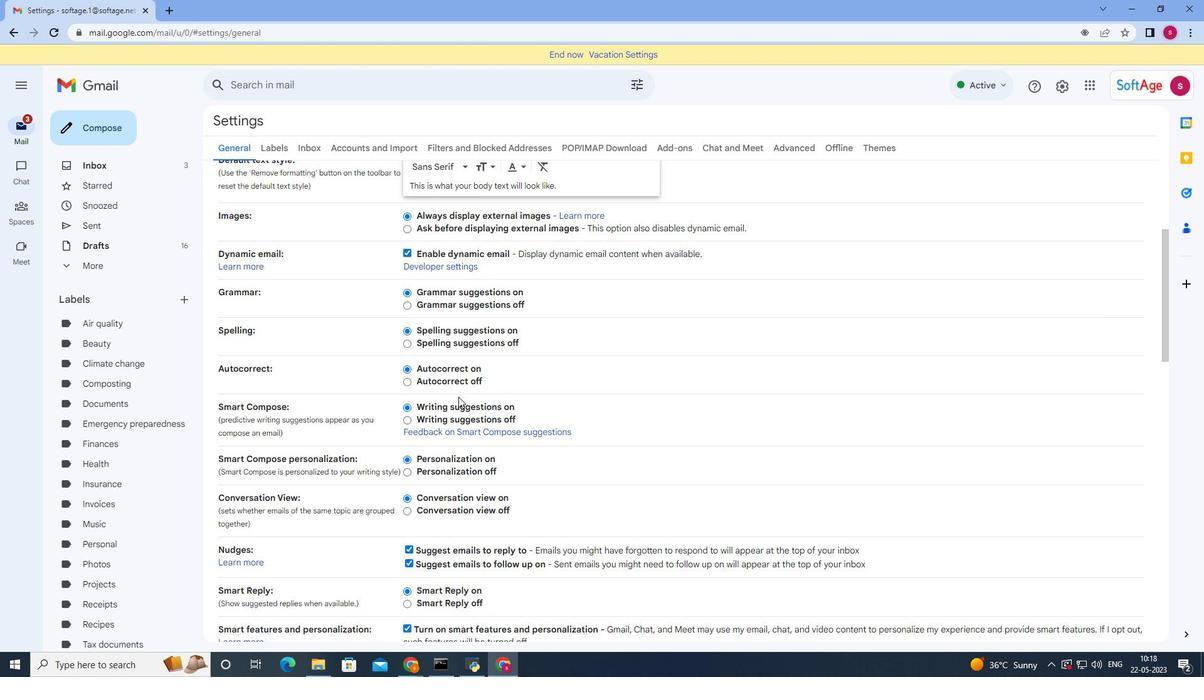 
Action: Mouse scrolled (459, 398) with delta (0, 0)
Screenshot: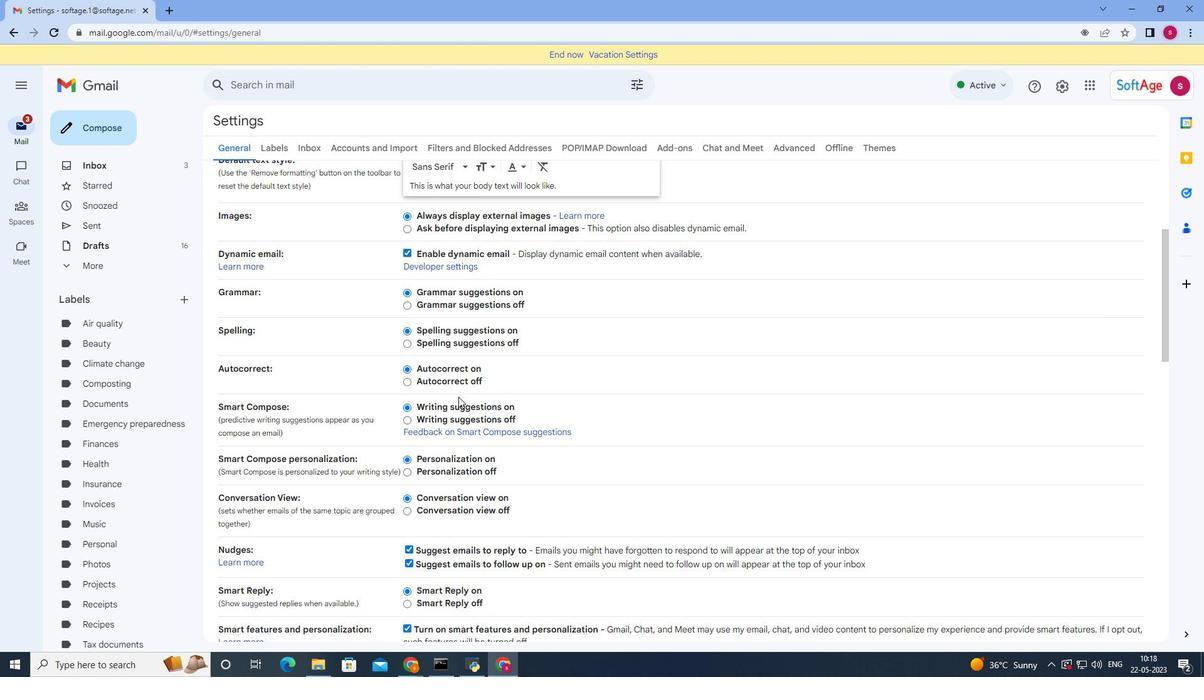 
Action: Mouse moved to (460, 400)
Screenshot: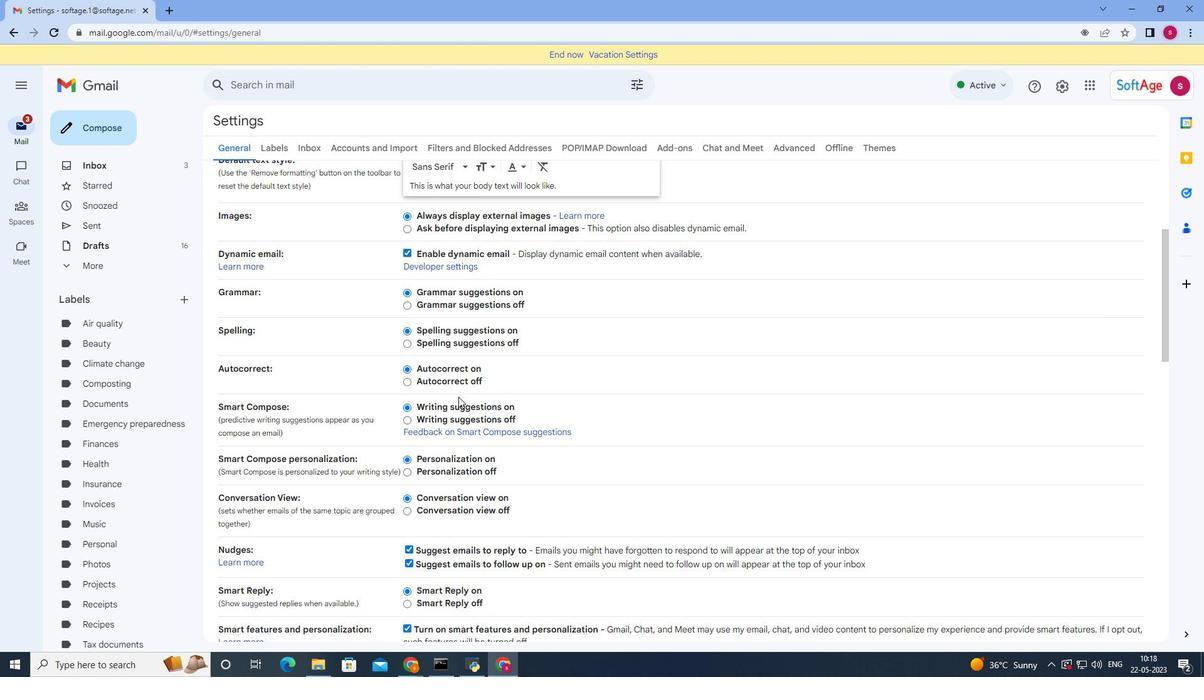 
Action: Mouse scrolled (460, 400) with delta (0, 0)
Screenshot: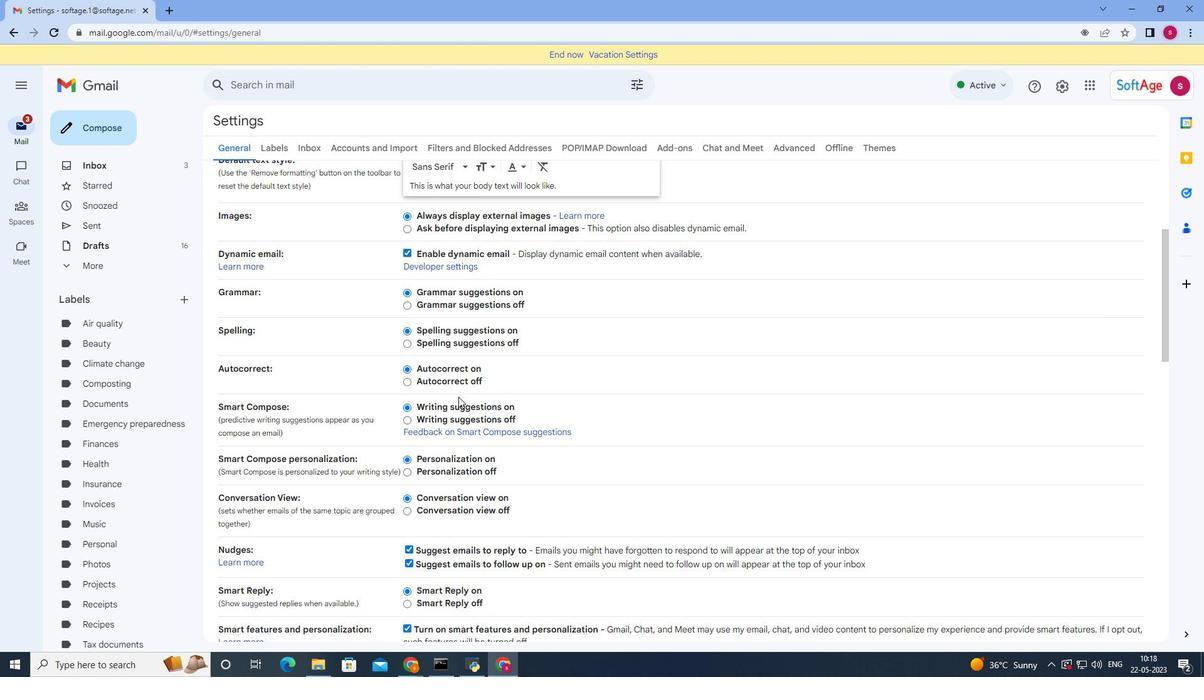 
Action: Mouse moved to (461, 400)
Screenshot: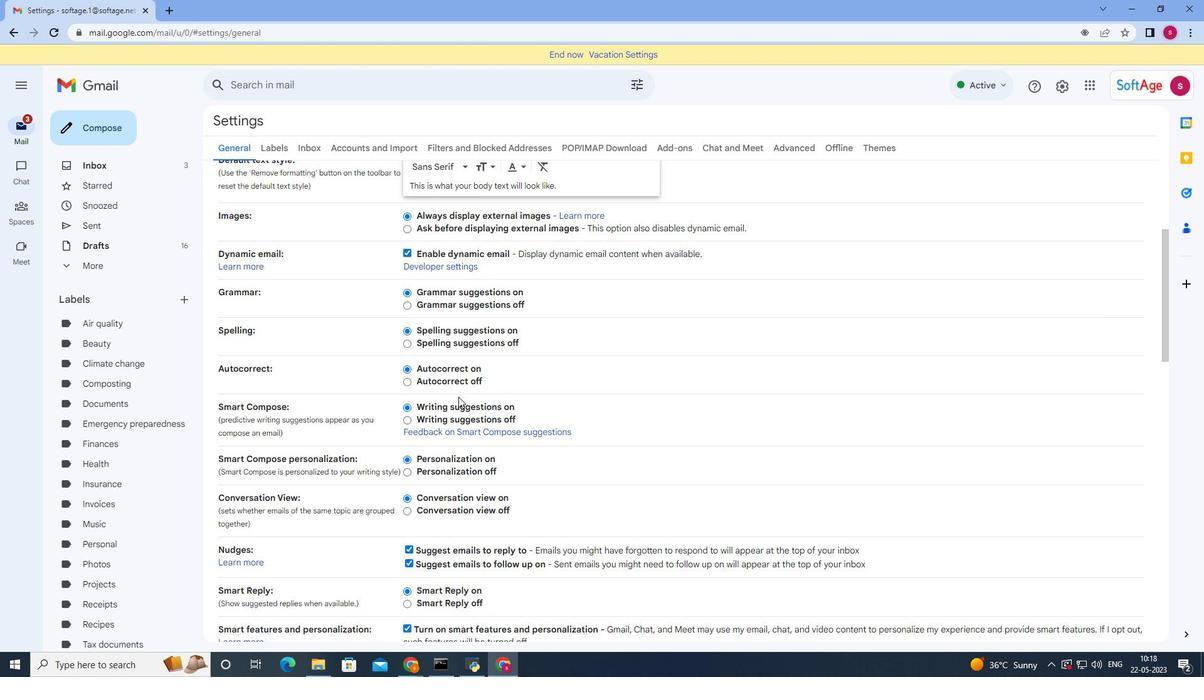 
Action: Mouse scrolled (461, 399) with delta (0, 0)
Screenshot: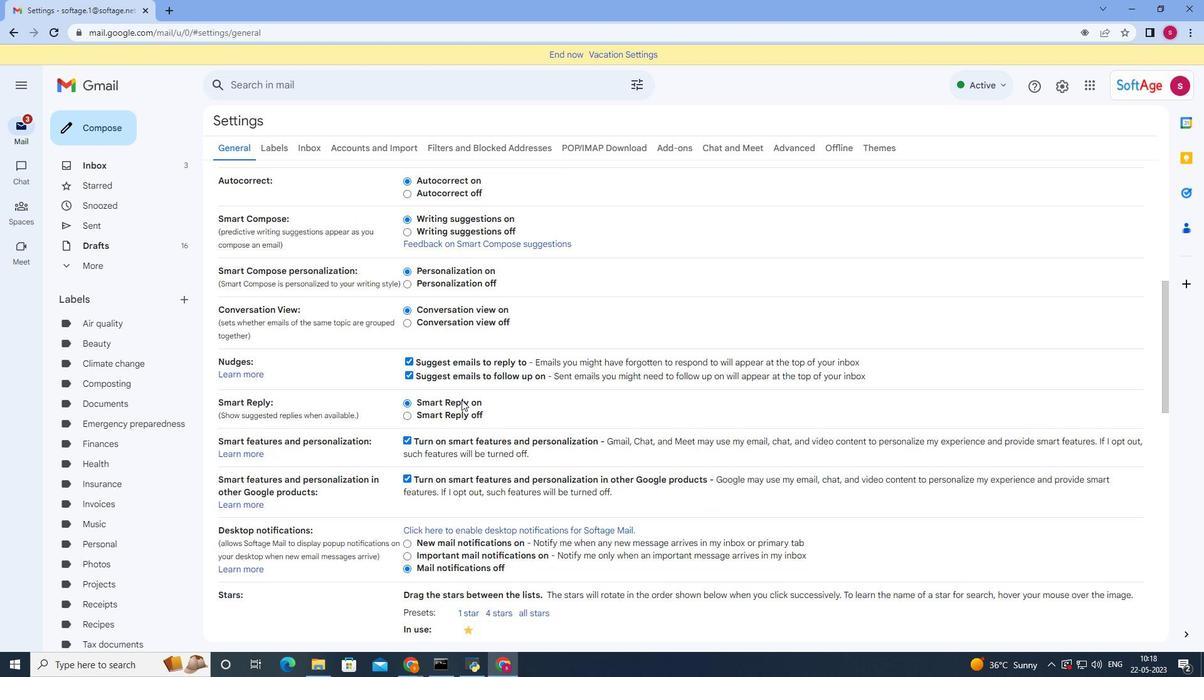 
Action: Mouse scrolled (461, 399) with delta (0, 0)
Screenshot: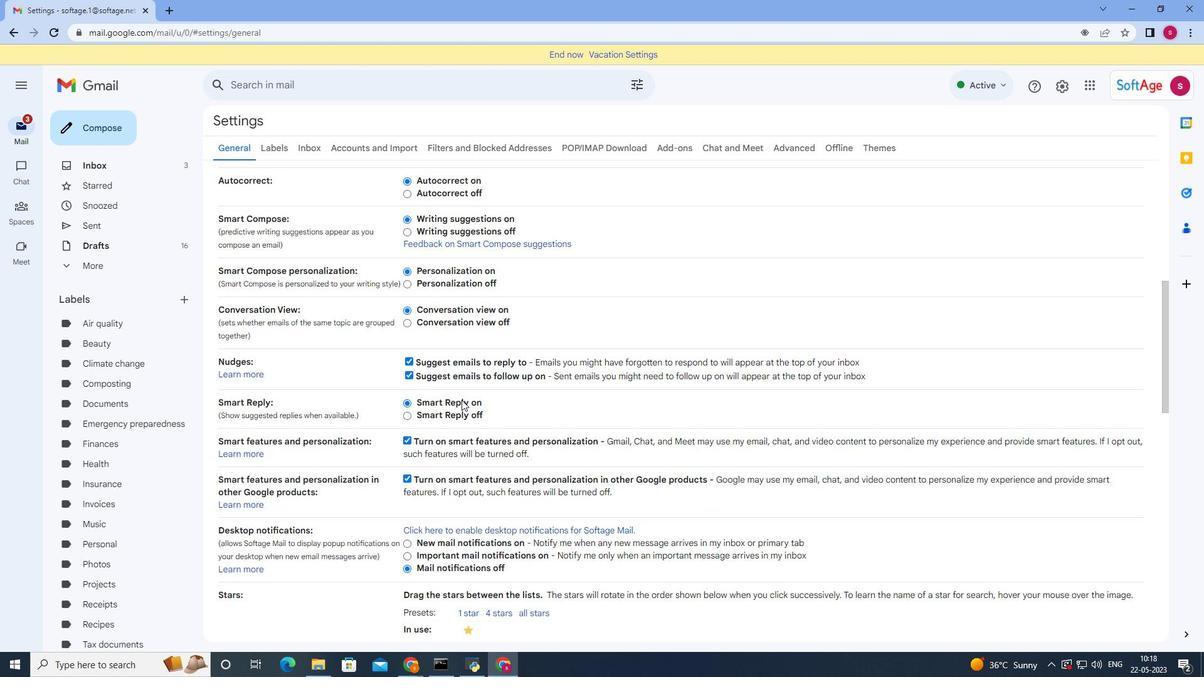 
Action: Mouse moved to (461, 400)
Screenshot: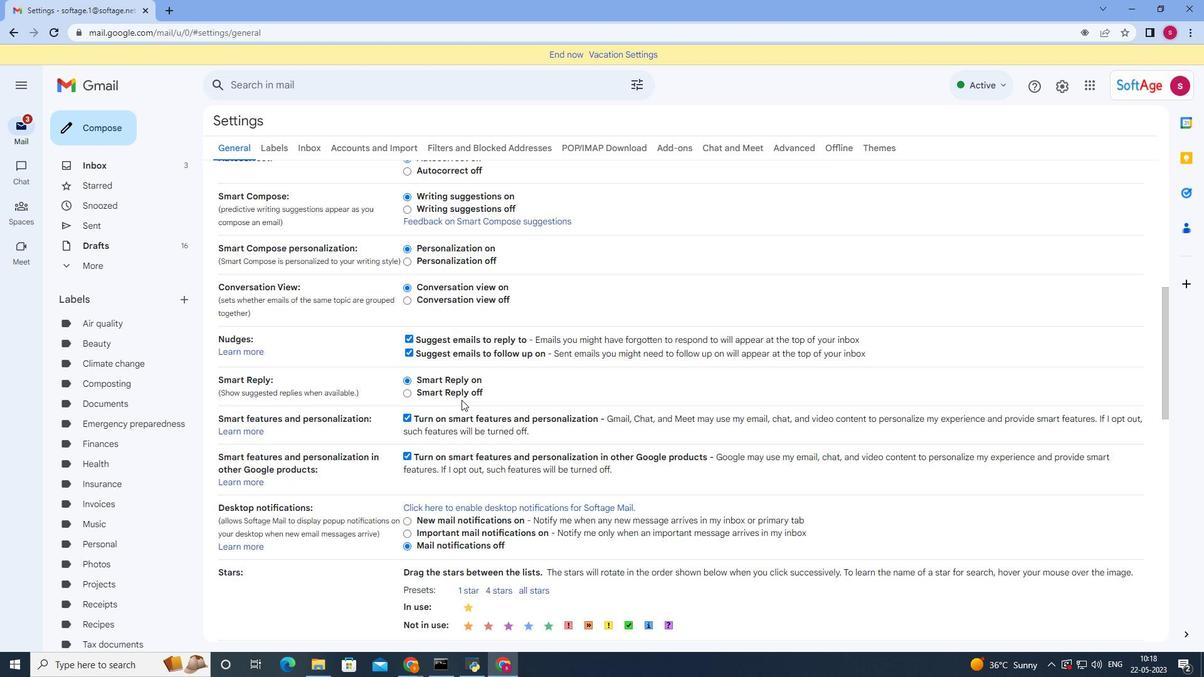 
Action: Mouse scrolled (461, 399) with delta (0, 0)
Screenshot: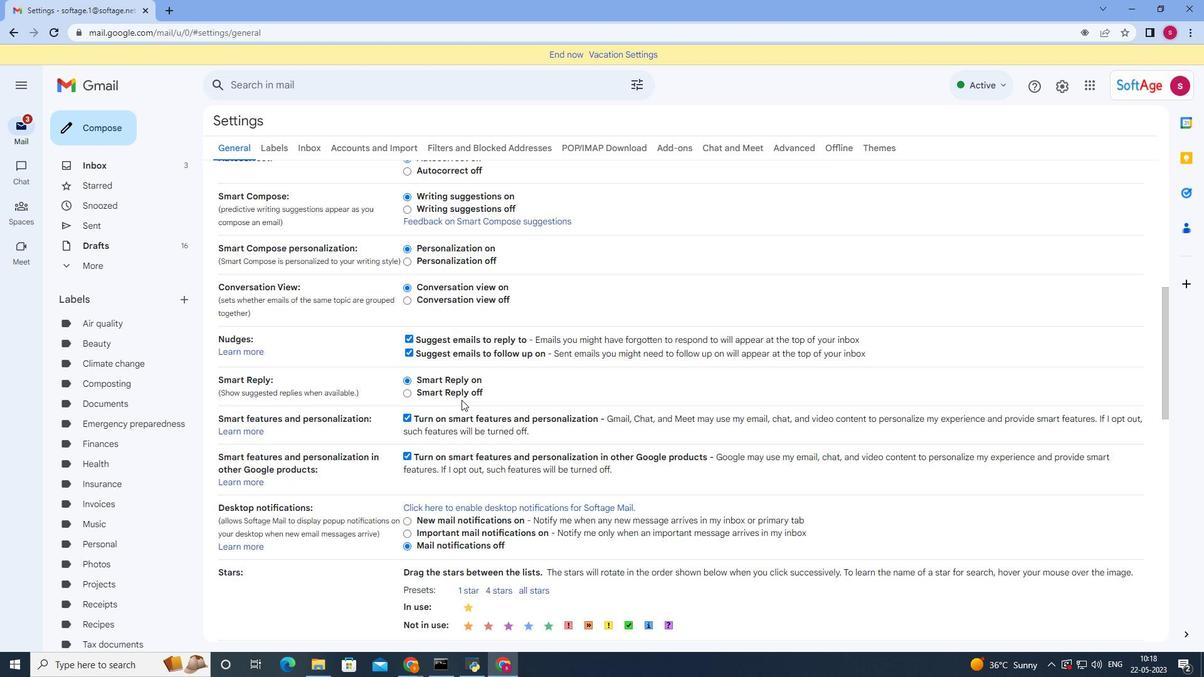 
Action: Mouse moved to (462, 400)
Screenshot: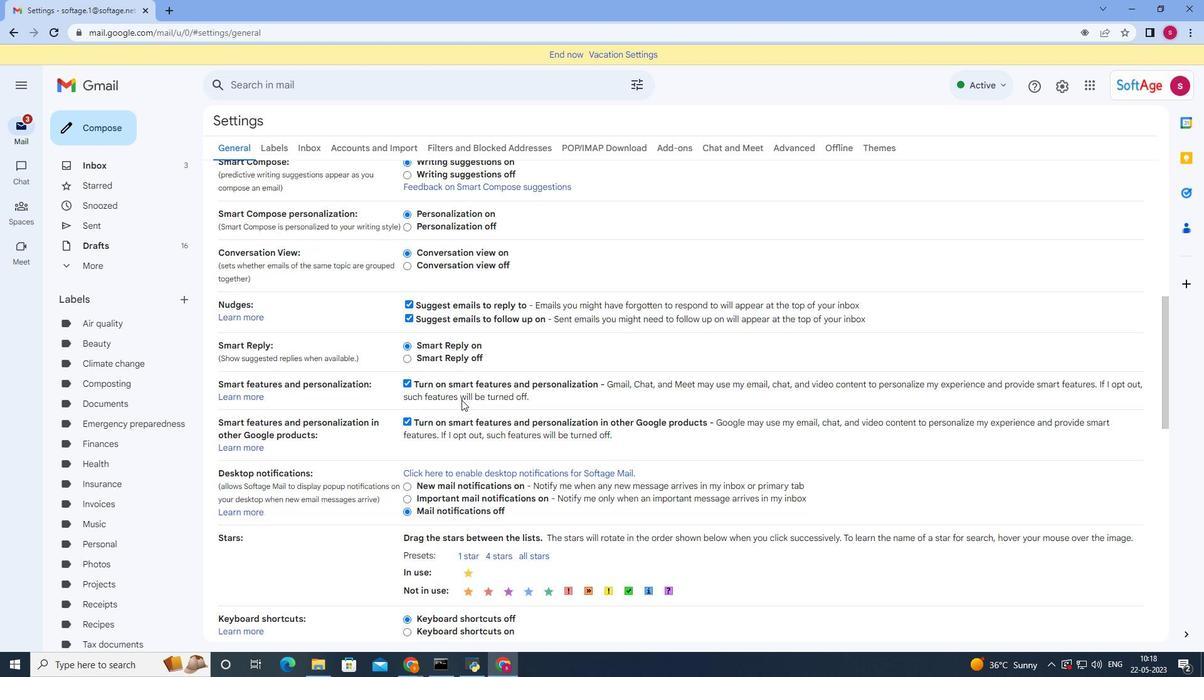 
Action: Mouse scrolled (462, 399) with delta (0, 0)
Screenshot: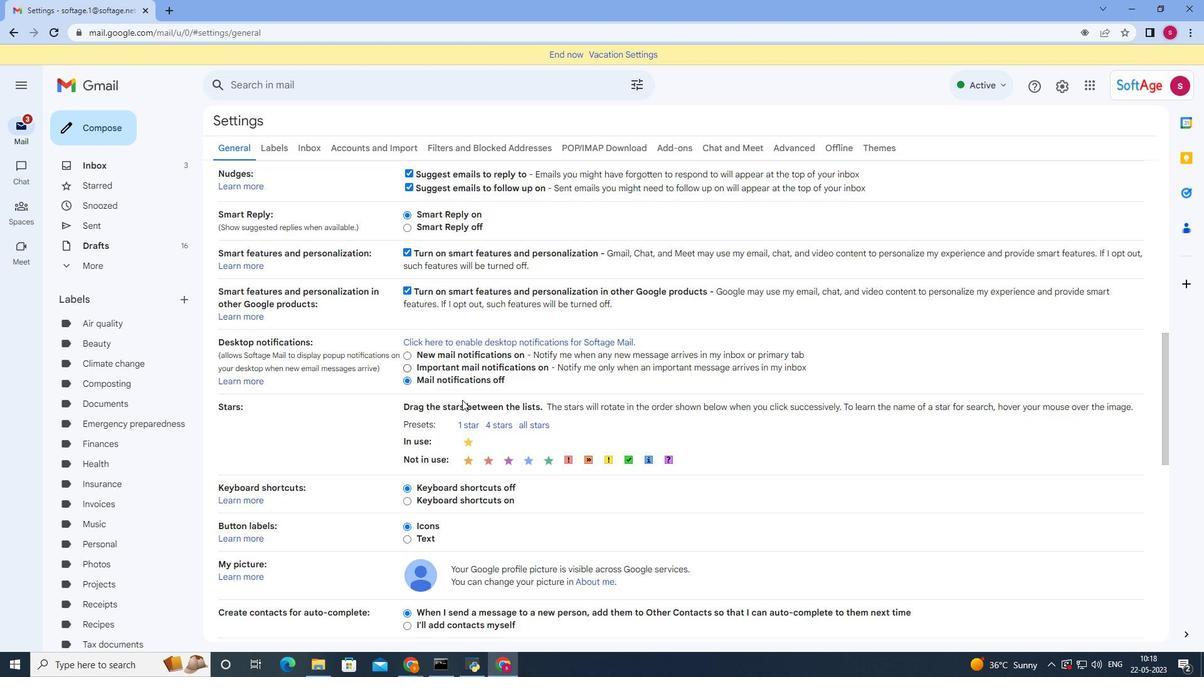 
Action: Mouse scrolled (462, 399) with delta (0, 0)
Screenshot: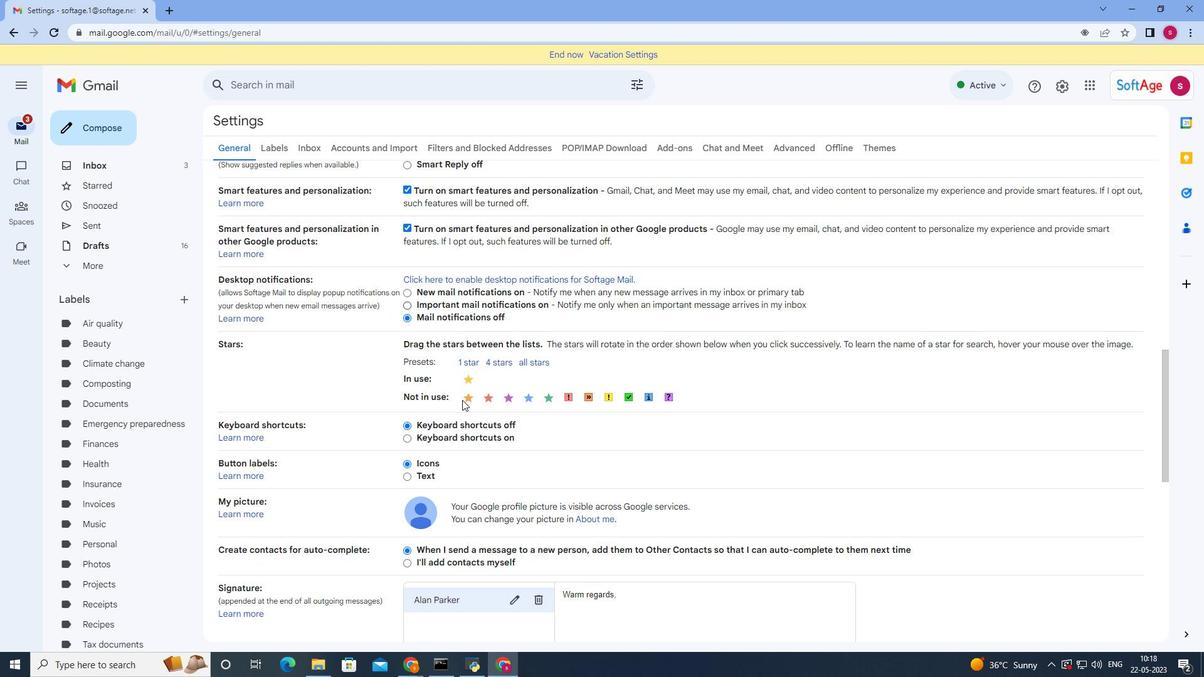 
Action: Mouse scrolled (462, 399) with delta (0, 0)
Screenshot: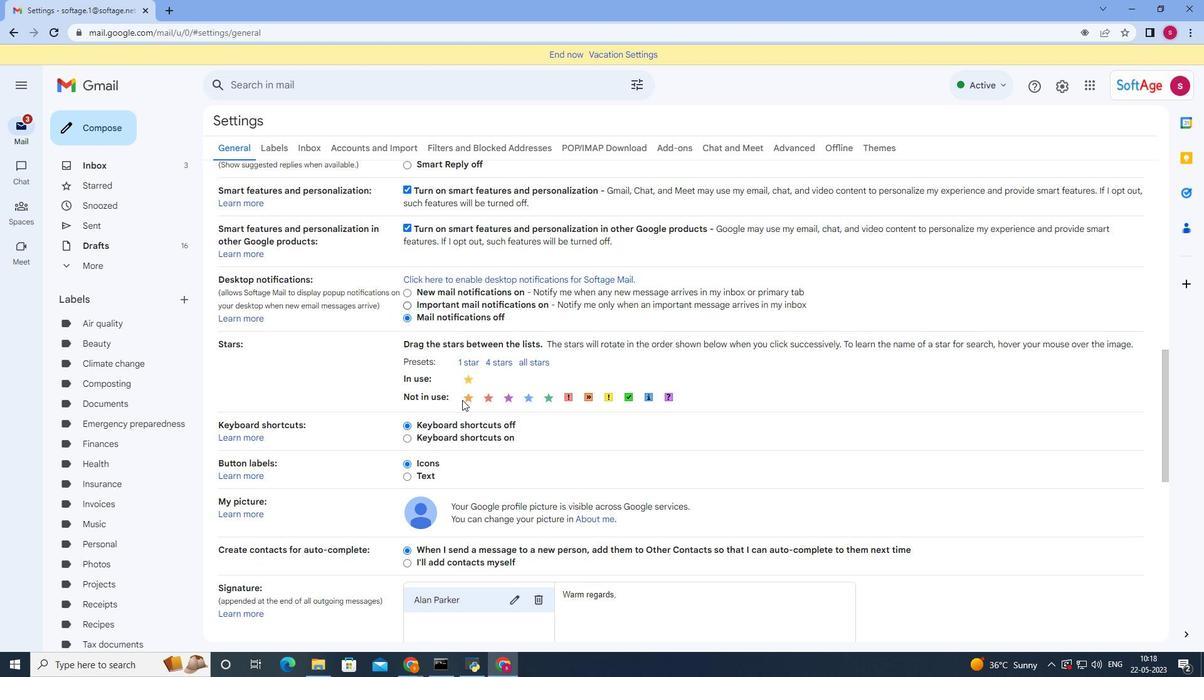 
Action: Mouse moved to (484, 447)
Screenshot: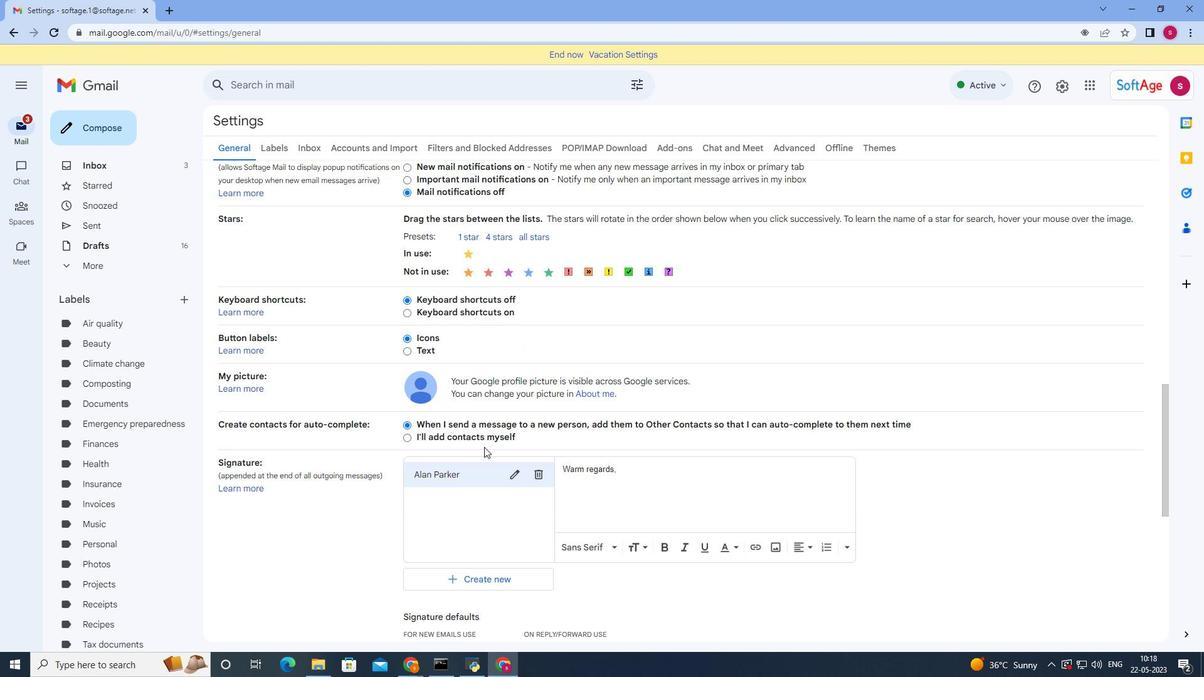 
Action: Mouse scrolled (484, 446) with delta (0, 0)
Screenshot: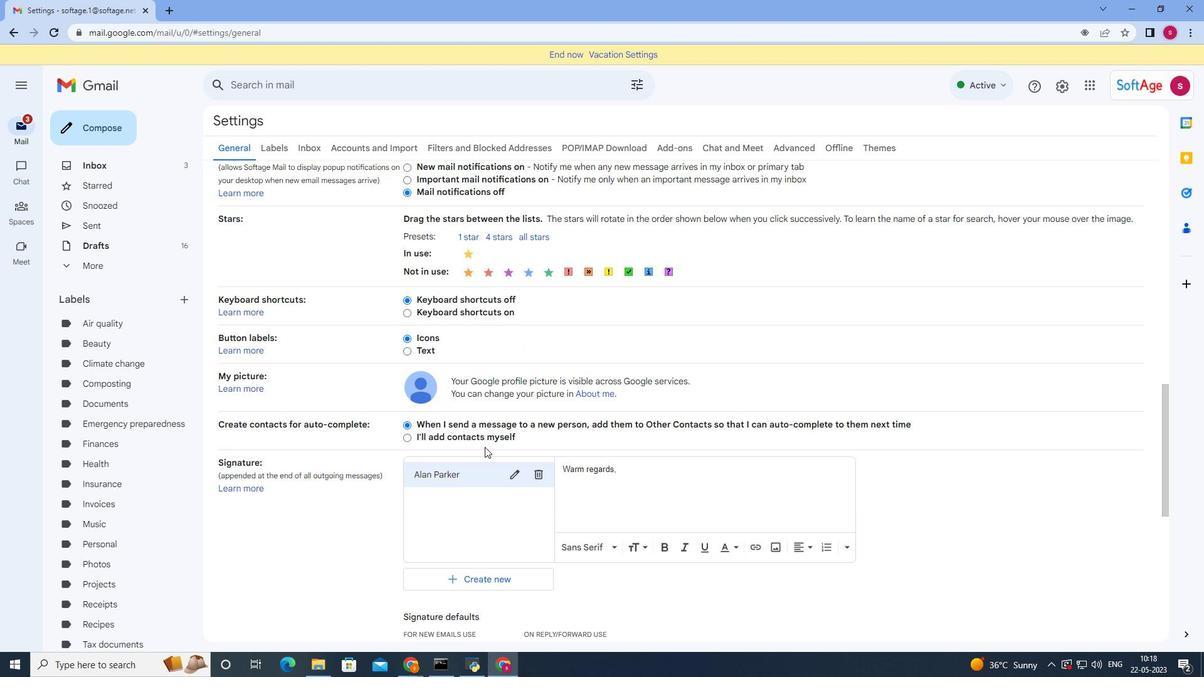 
Action: Mouse moved to (485, 447)
Screenshot: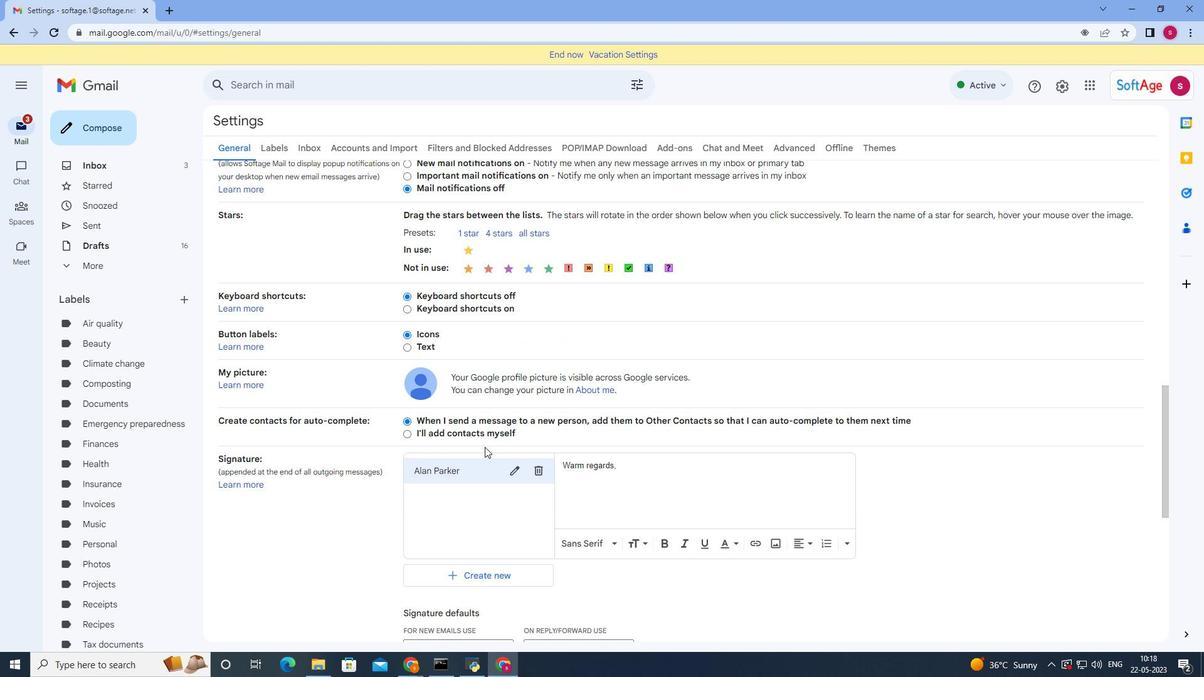 
Action: Mouse scrolled (485, 447) with delta (0, 0)
Screenshot: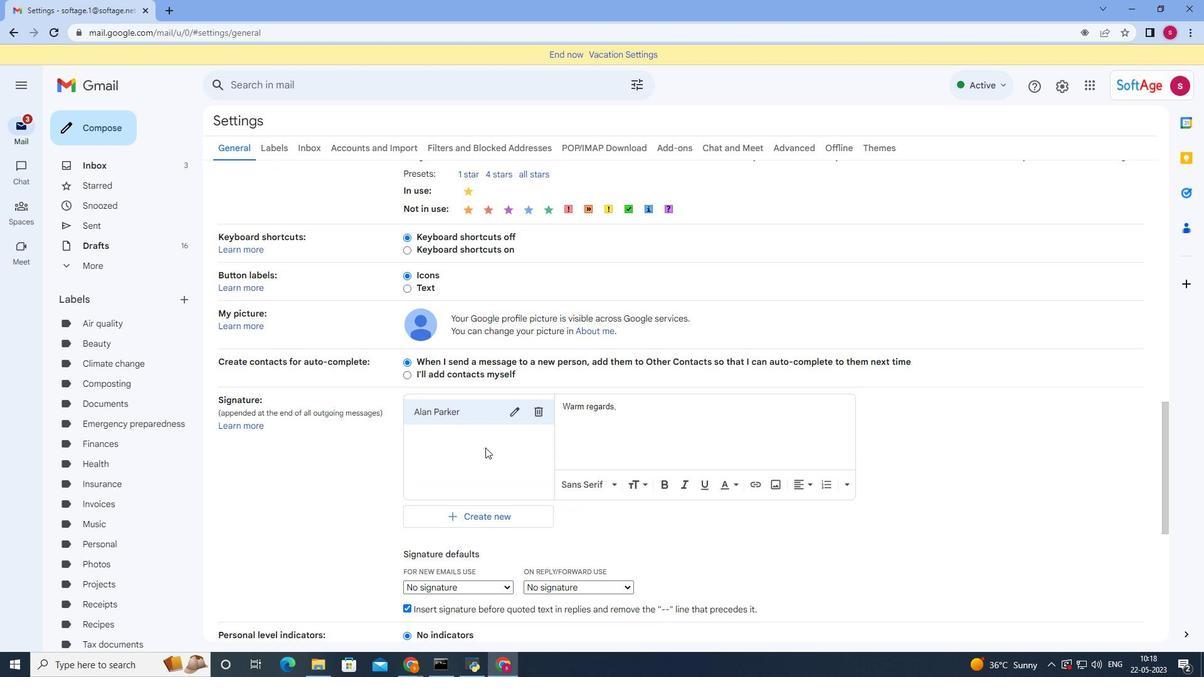 
Action: Mouse moved to (275, 141)
Screenshot: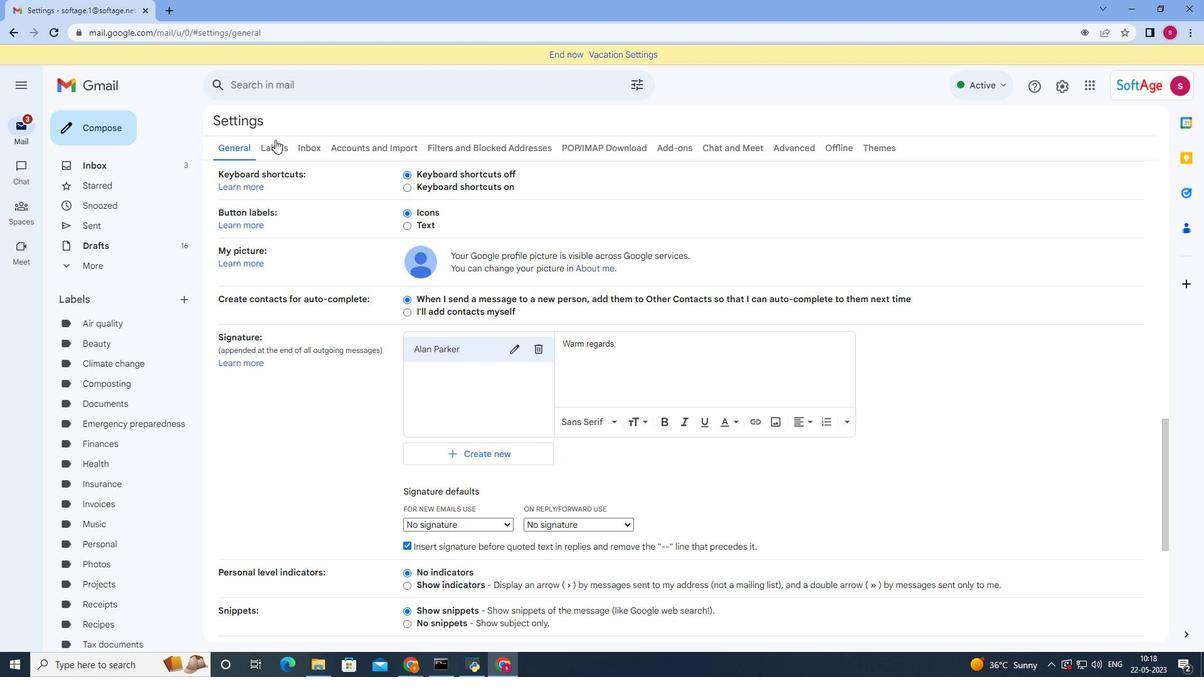 
Action: Mouse pressed left at (275, 141)
Screenshot: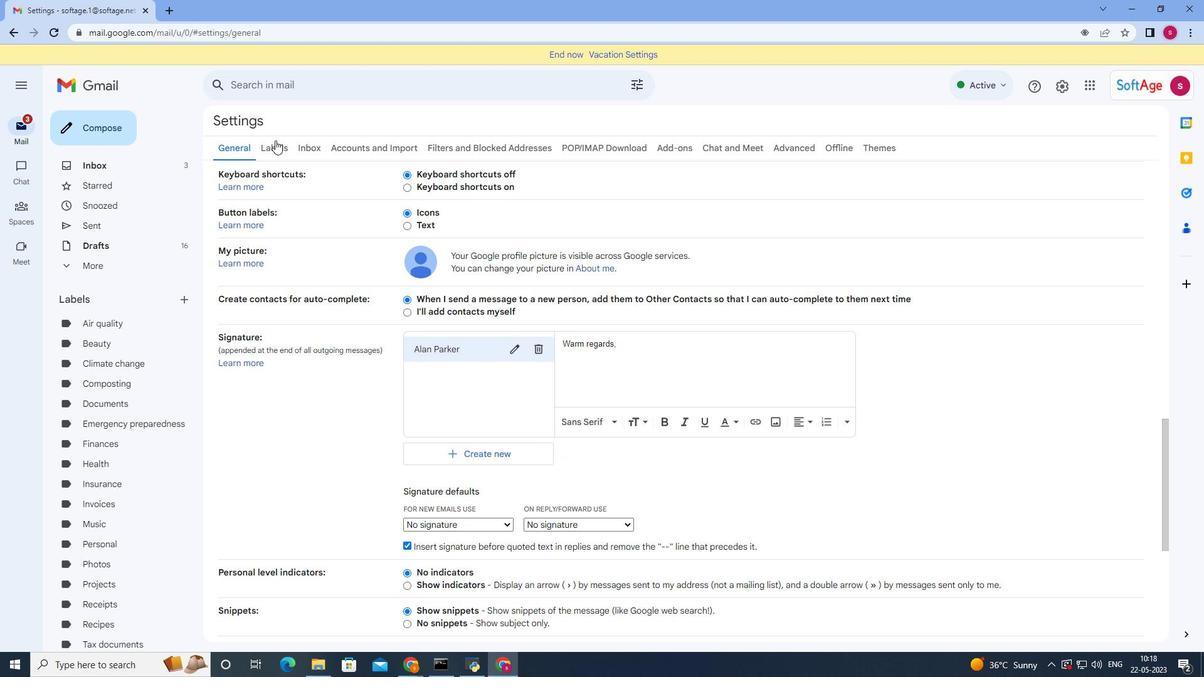 
Action: Mouse moved to (460, 272)
Screenshot: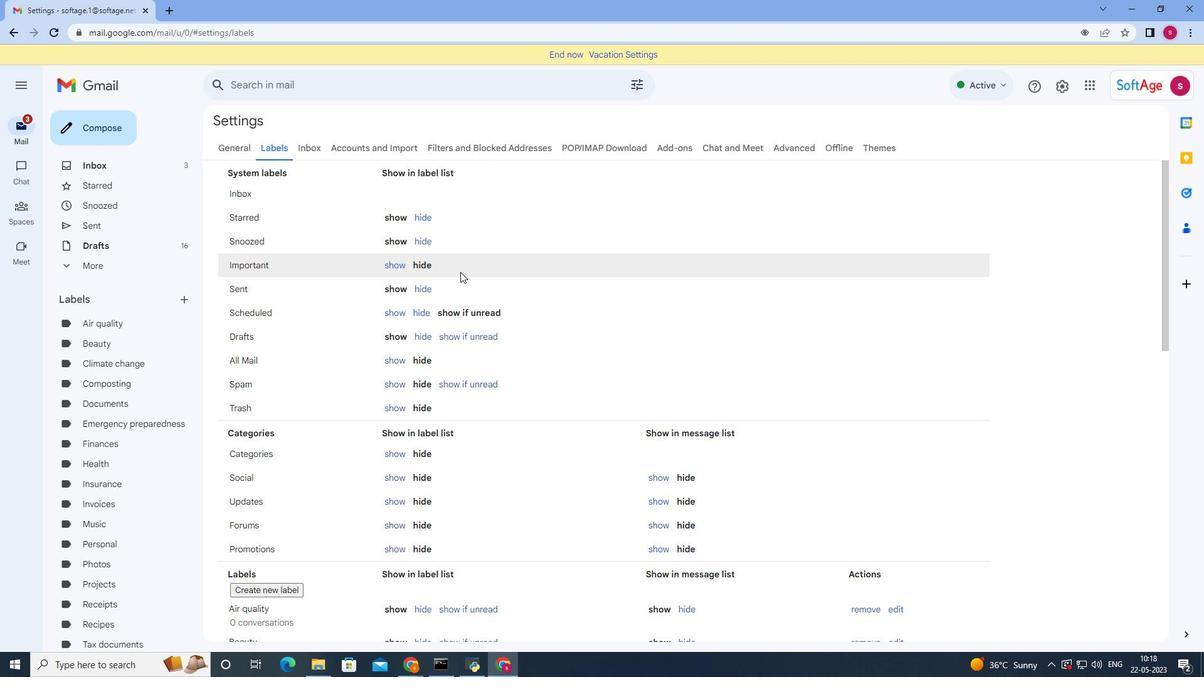 
Action: Mouse scrolled (460, 272) with delta (0, 0)
Screenshot: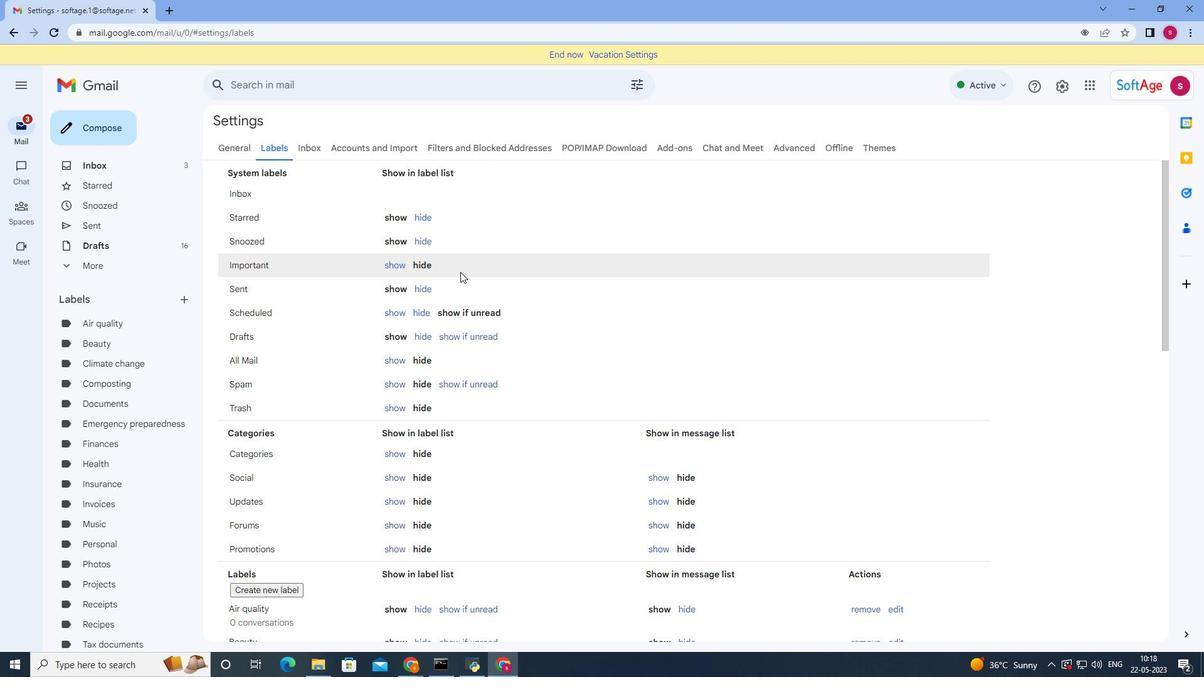 
Action: Mouse scrolled (460, 272) with delta (0, 0)
Screenshot: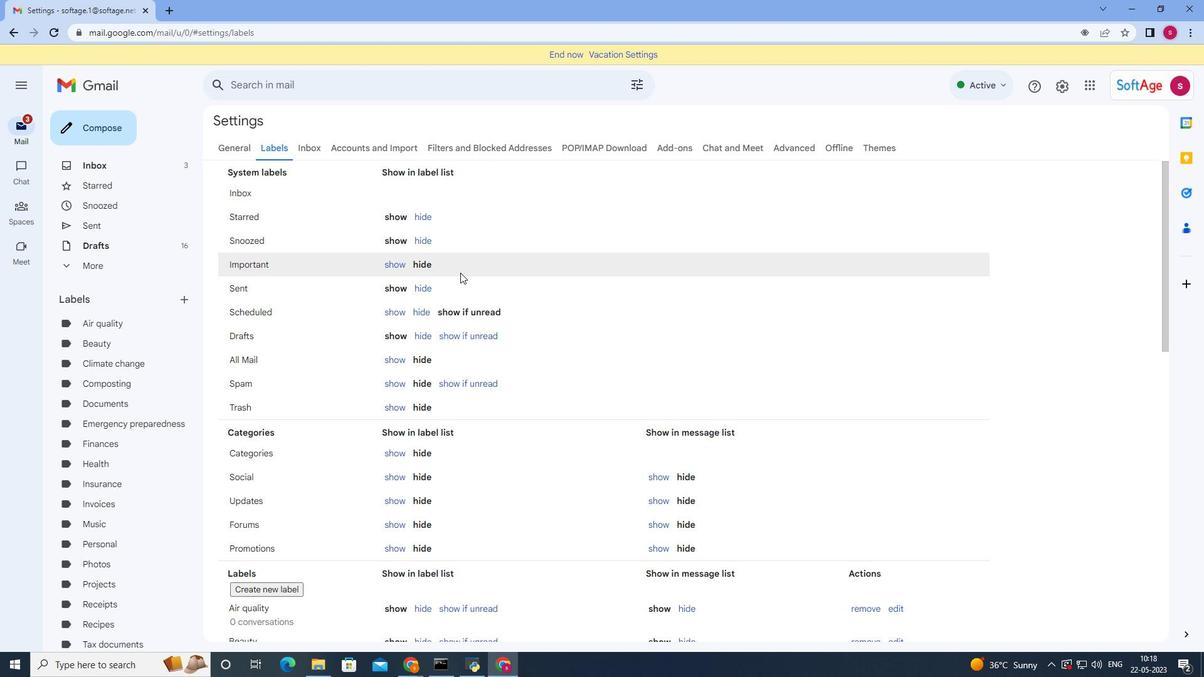 
Action: Mouse moved to (460, 282)
Screenshot: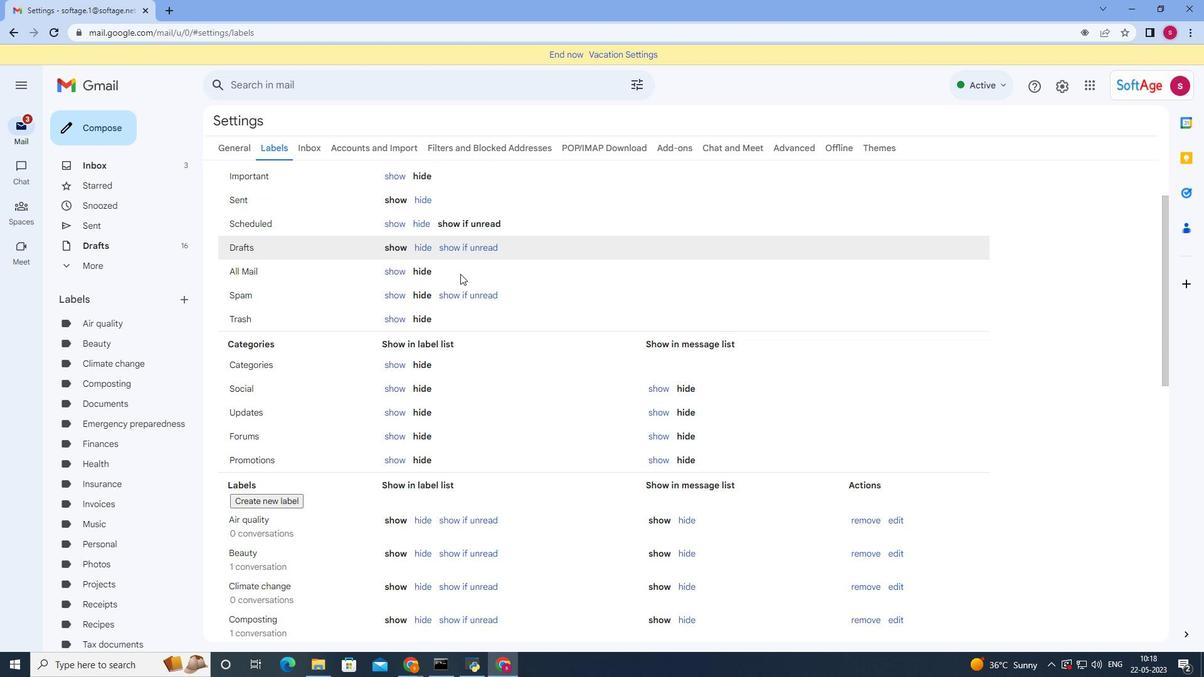 
Action: Mouse scrolled (460, 276) with delta (0, 0)
Screenshot: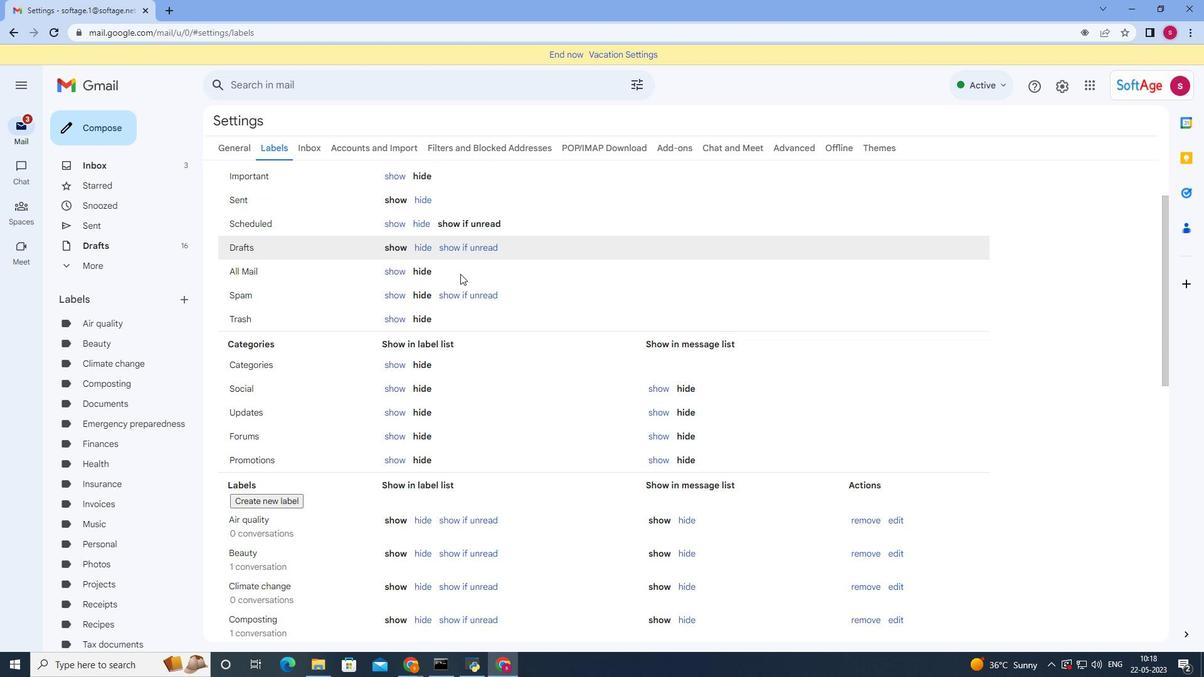 
Action: Mouse moved to (453, 299)
Screenshot: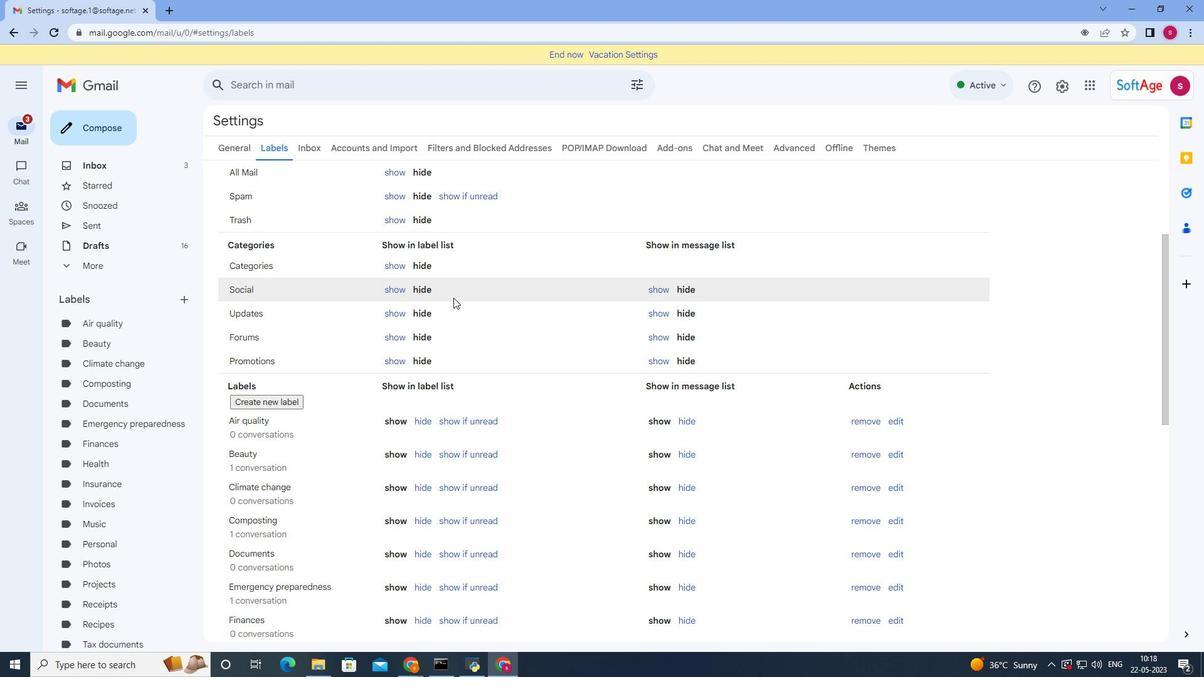 
Action: Mouse scrolled (453, 298) with delta (0, 0)
Screenshot: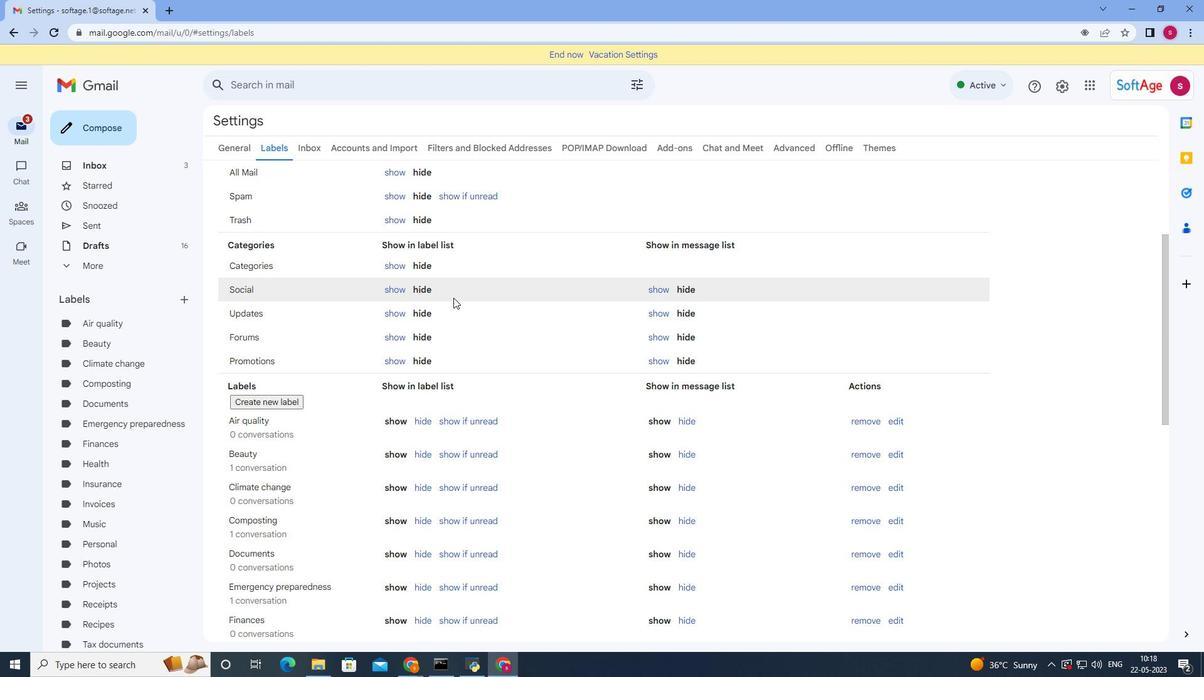 
Action: Mouse moved to (453, 302)
Screenshot: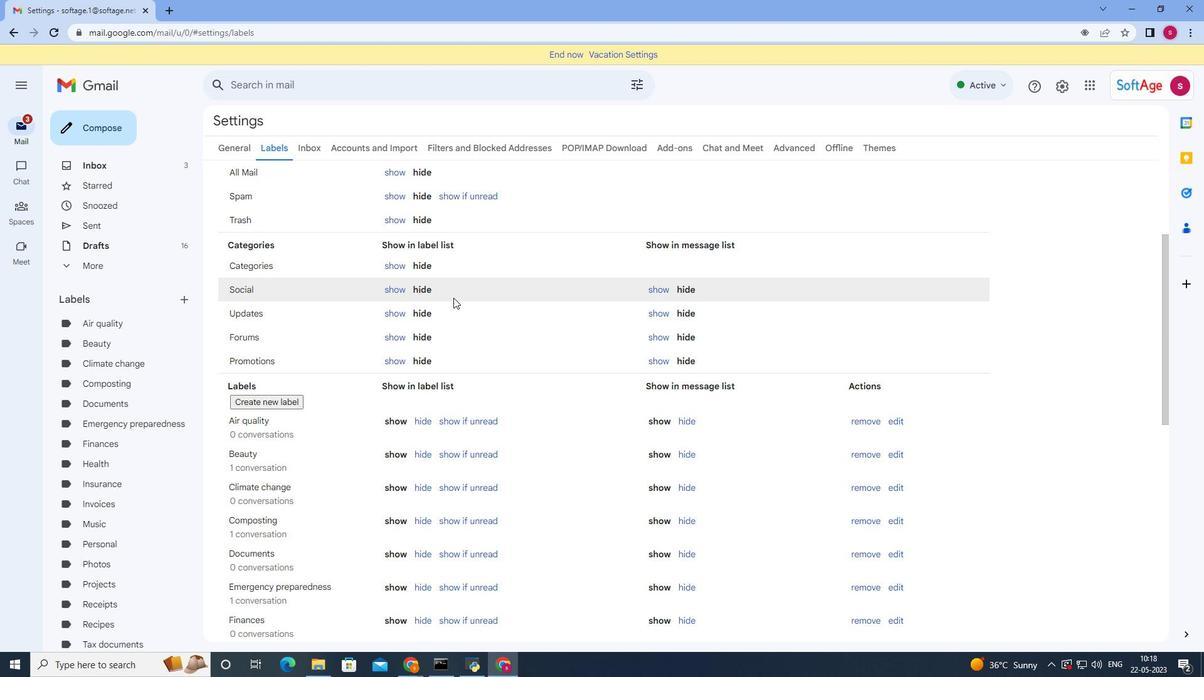 
Action: Mouse scrolled (453, 302) with delta (0, 0)
Screenshot: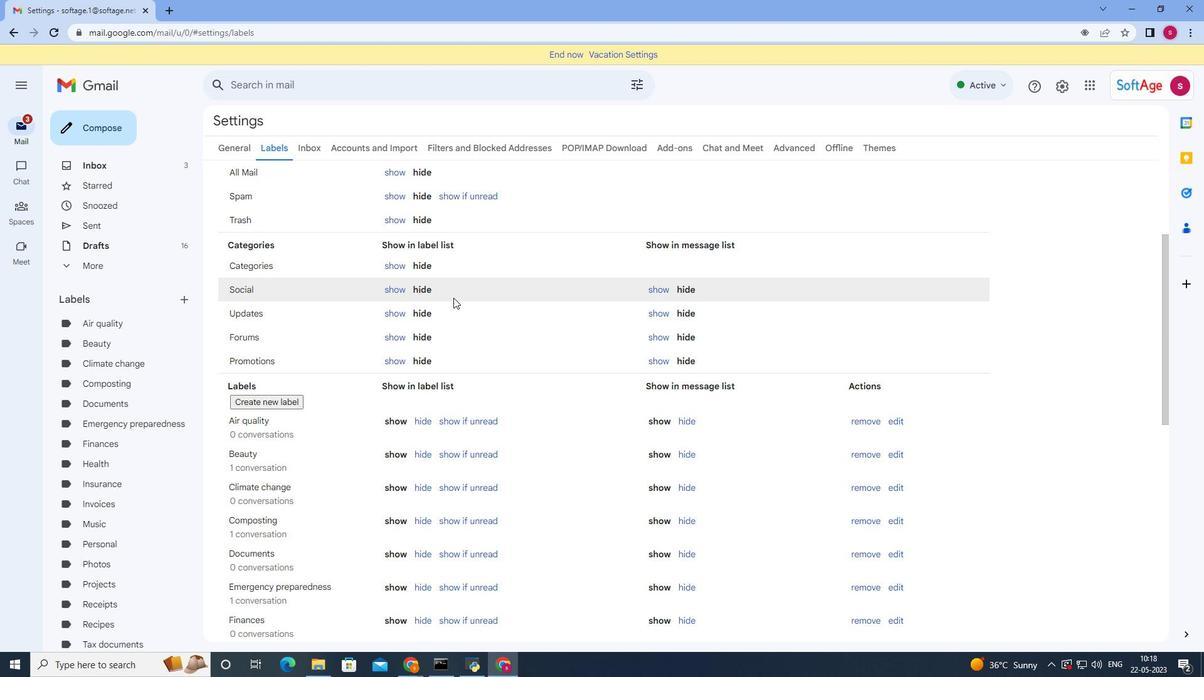 
Action: Mouse moved to (453, 302)
Screenshot: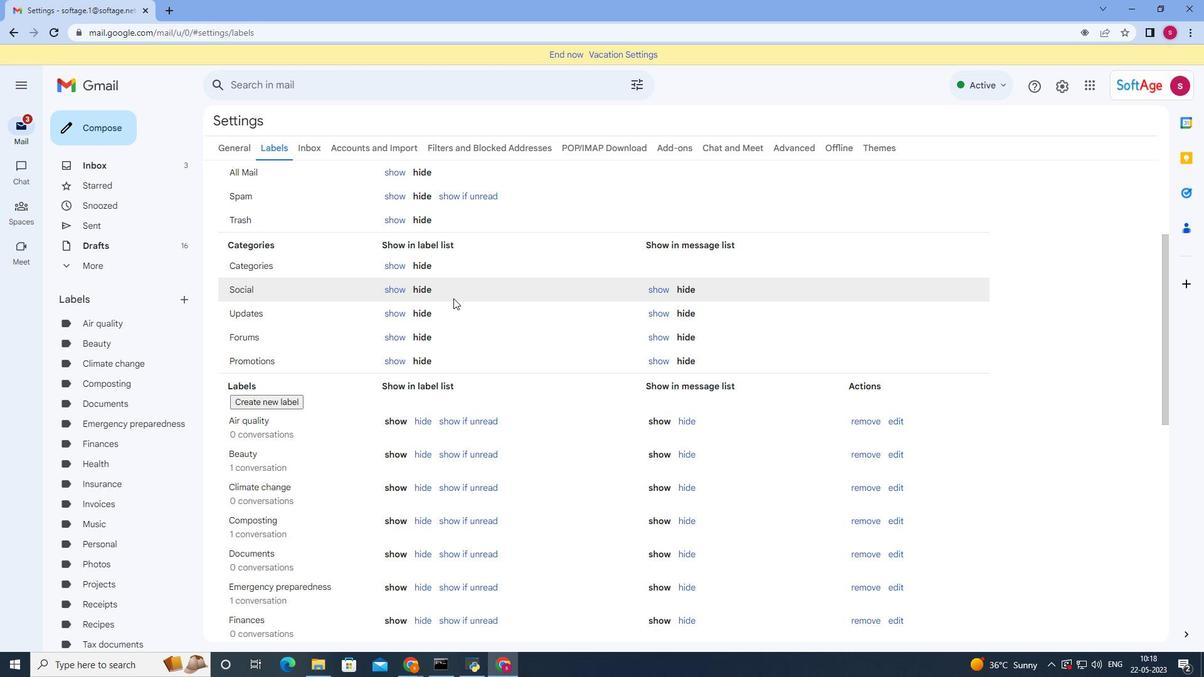 
Action: Mouse scrolled (453, 302) with delta (0, 0)
Screenshot: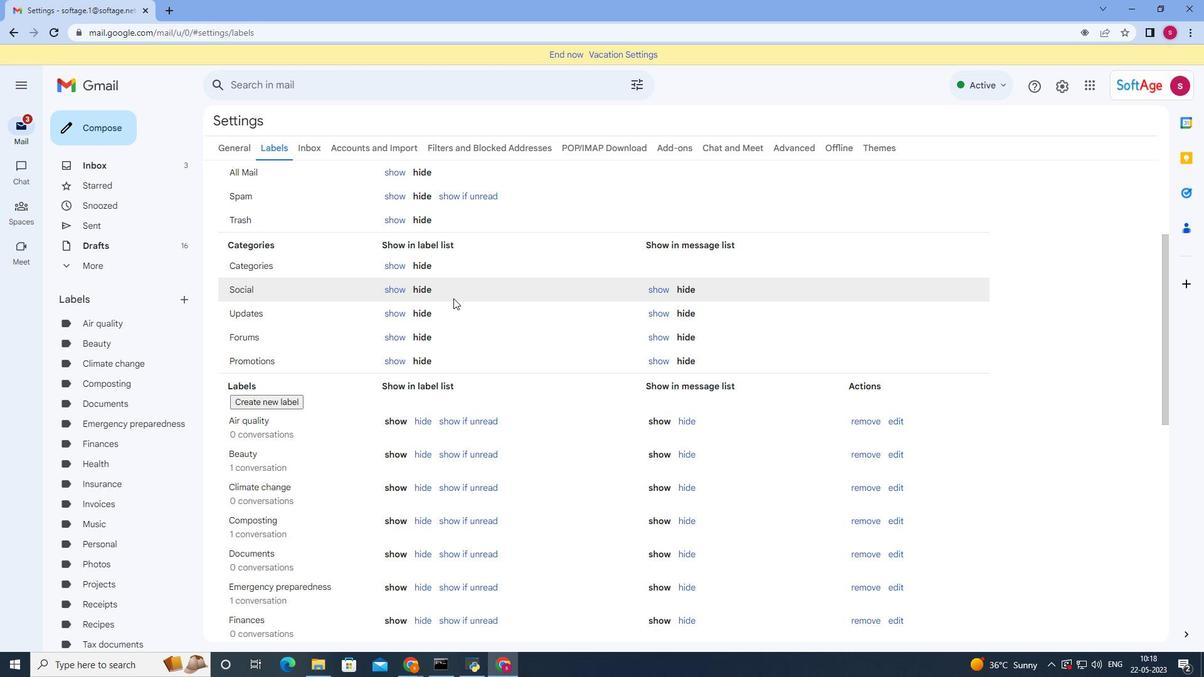 
Action: Mouse moved to (453, 304)
Screenshot: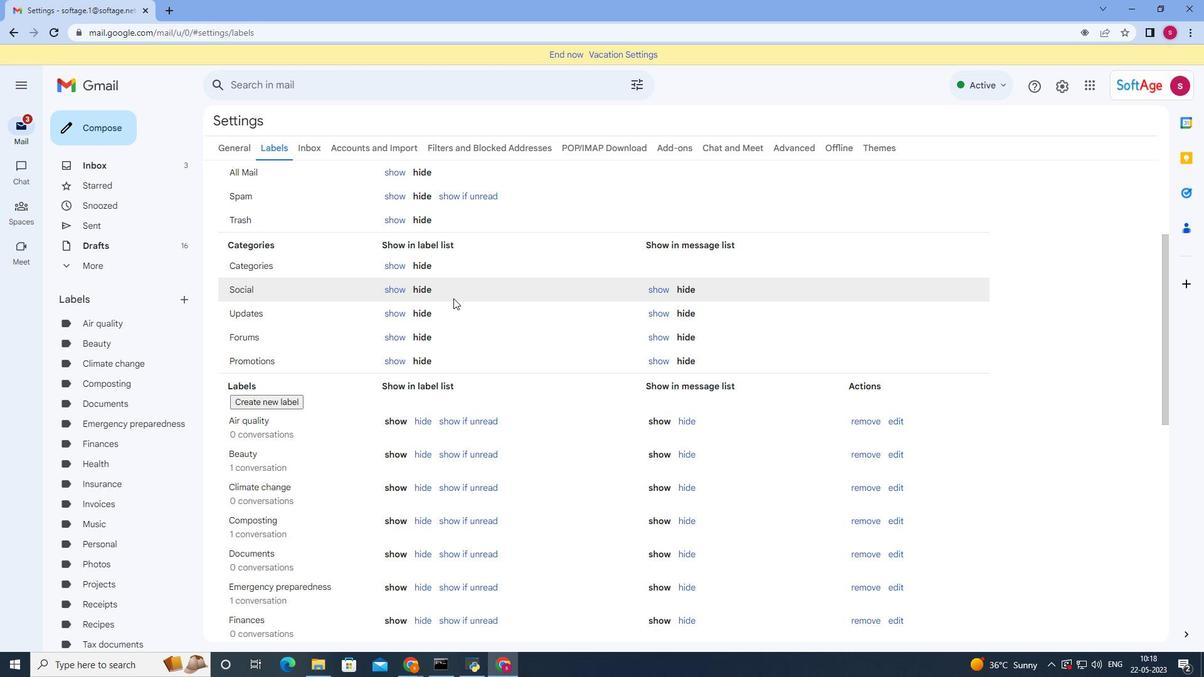 
Action: Mouse scrolled (453, 303) with delta (0, 0)
Screenshot: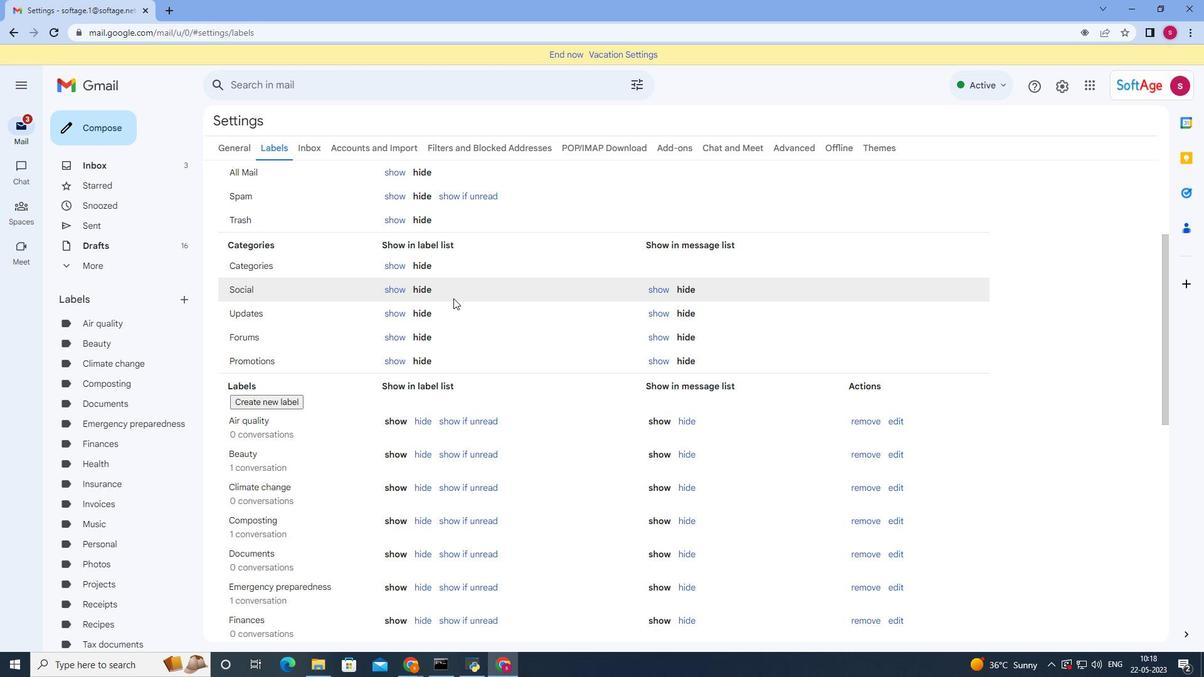 
Action: Mouse moved to (453, 304)
Screenshot: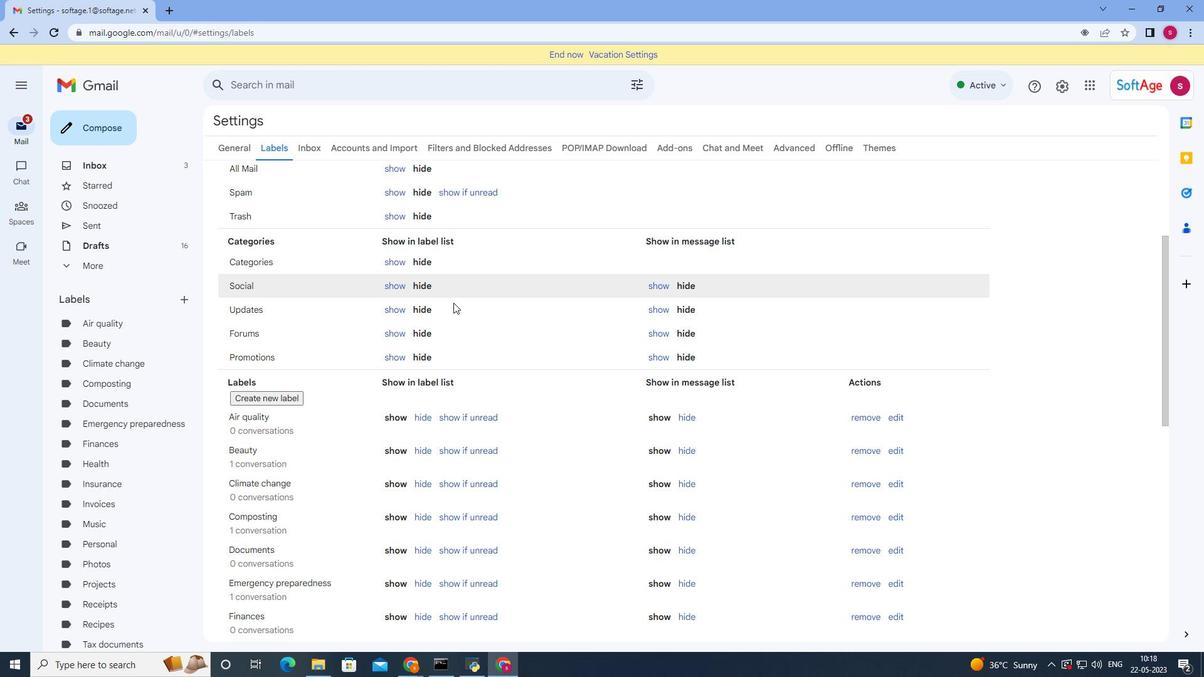 
Action: Mouse scrolled (453, 303) with delta (0, 0)
Screenshot: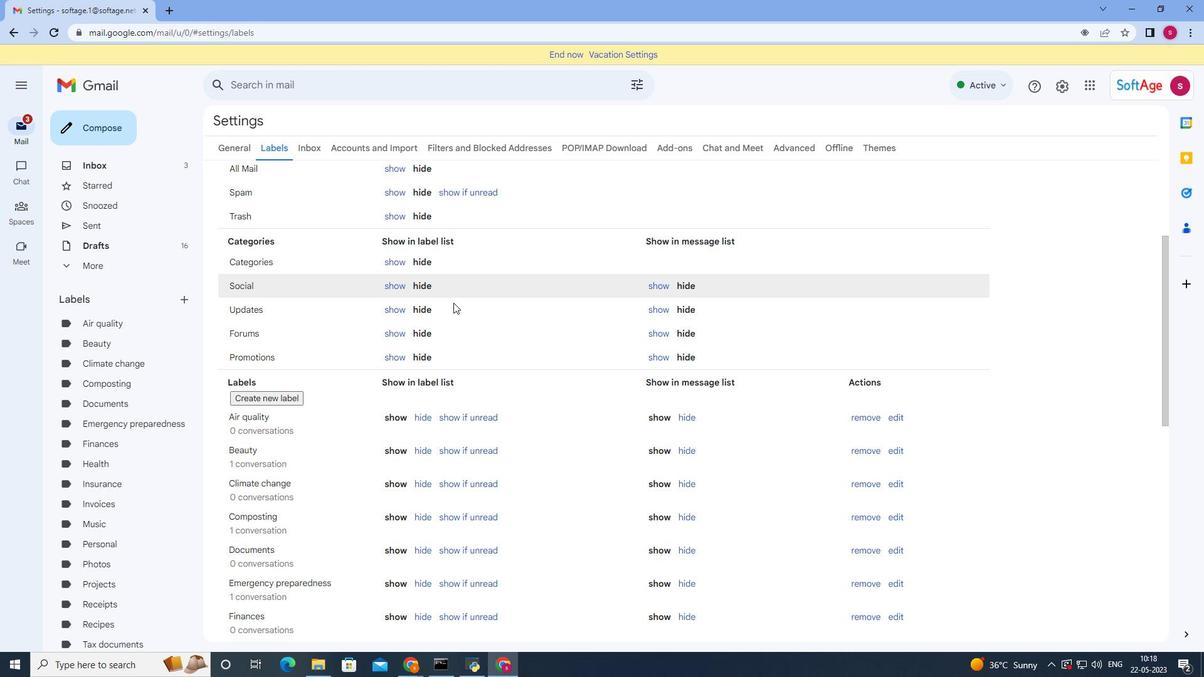 
Action: Mouse moved to (333, 237)
Screenshot: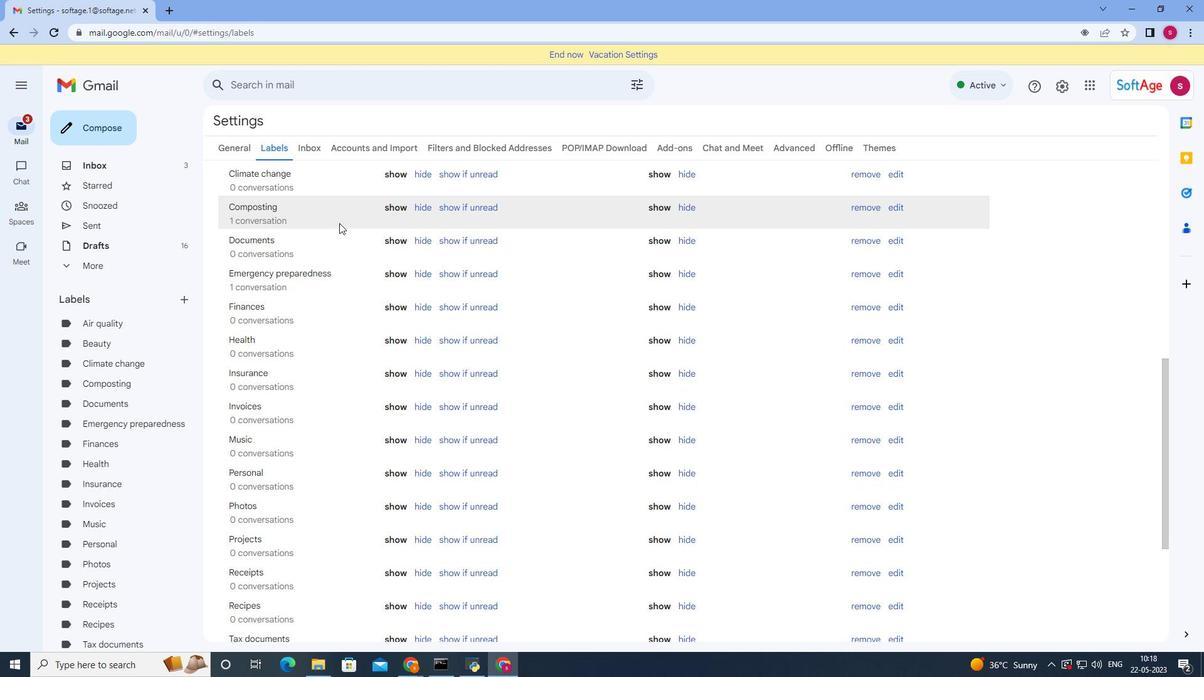 
Action: Mouse scrolled (333, 237) with delta (0, 0)
Screenshot: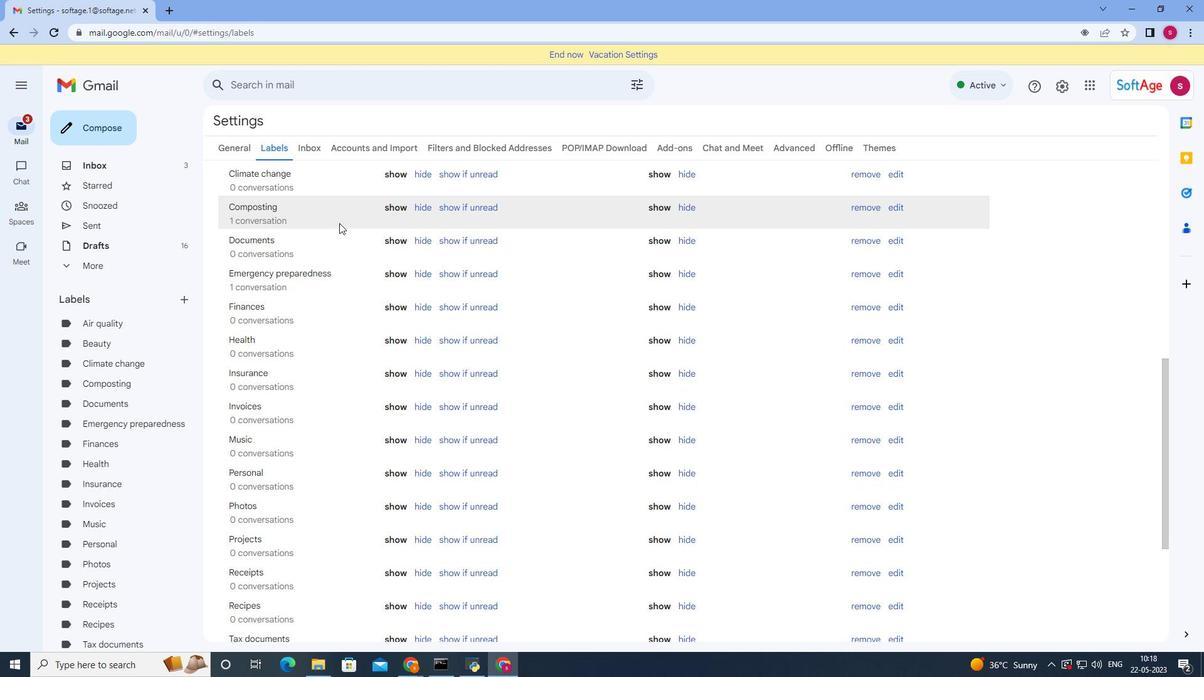 
Action: Mouse moved to (334, 237)
Screenshot: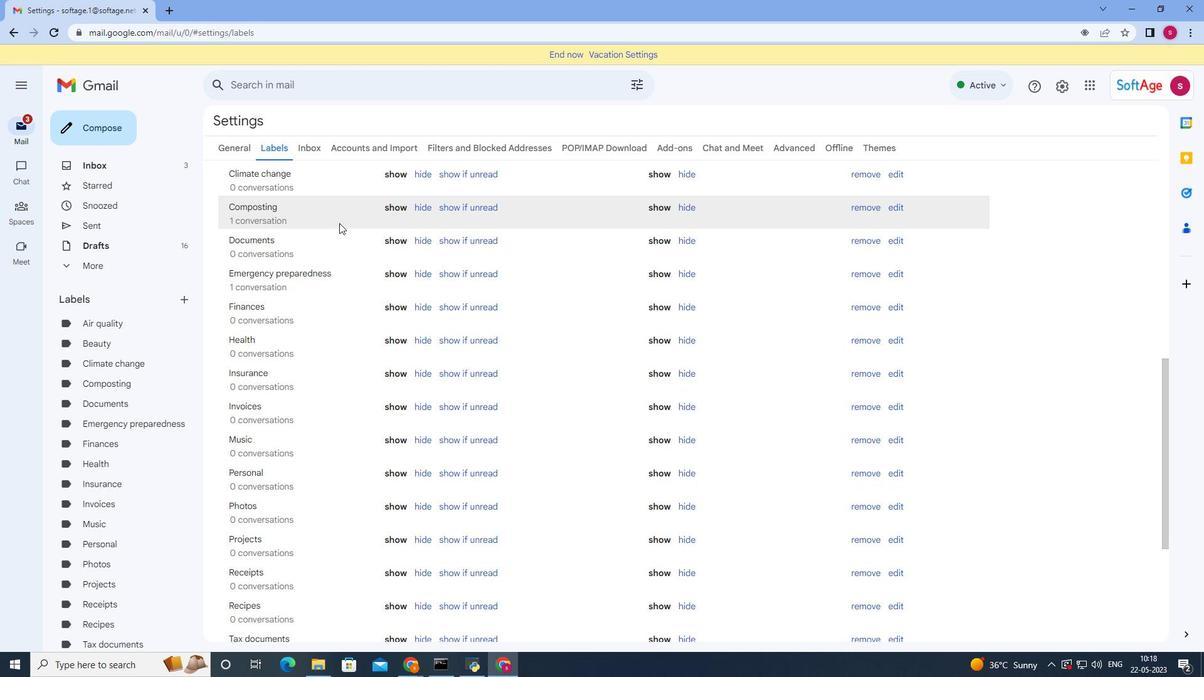
Action: Mouse scrolled (333, 237) with delta (0, 0)
Screenshot: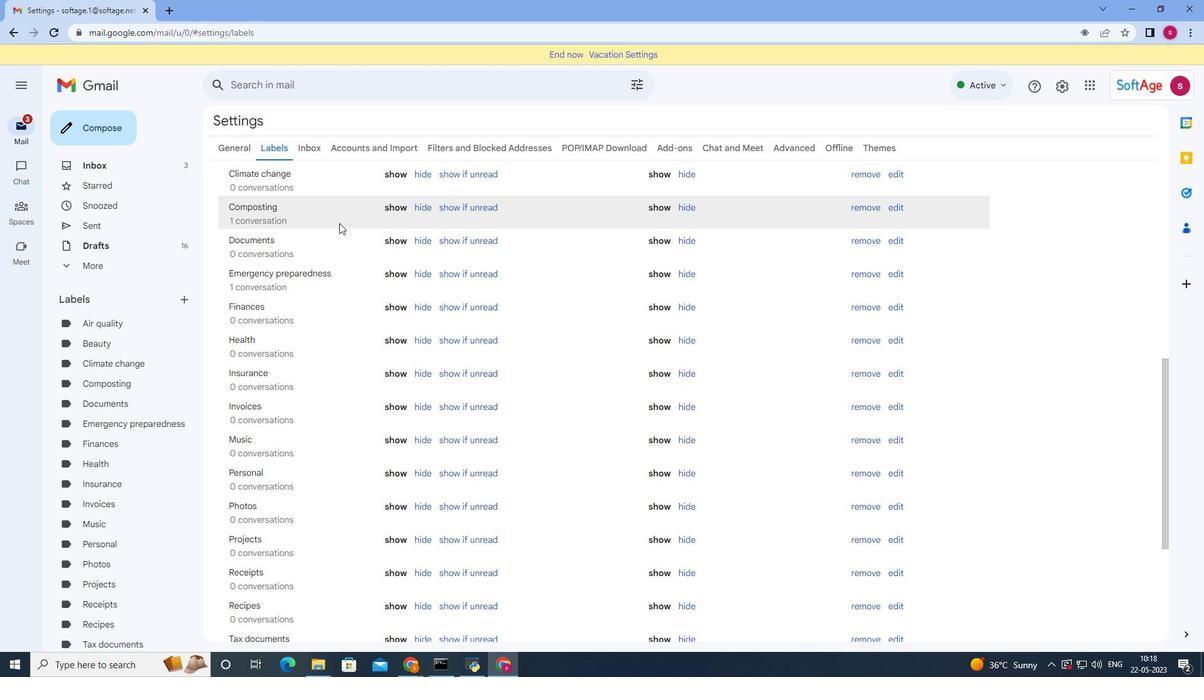 
Action: Mouse scrolled (334, 238) with delta (0, 0)
Screenshot: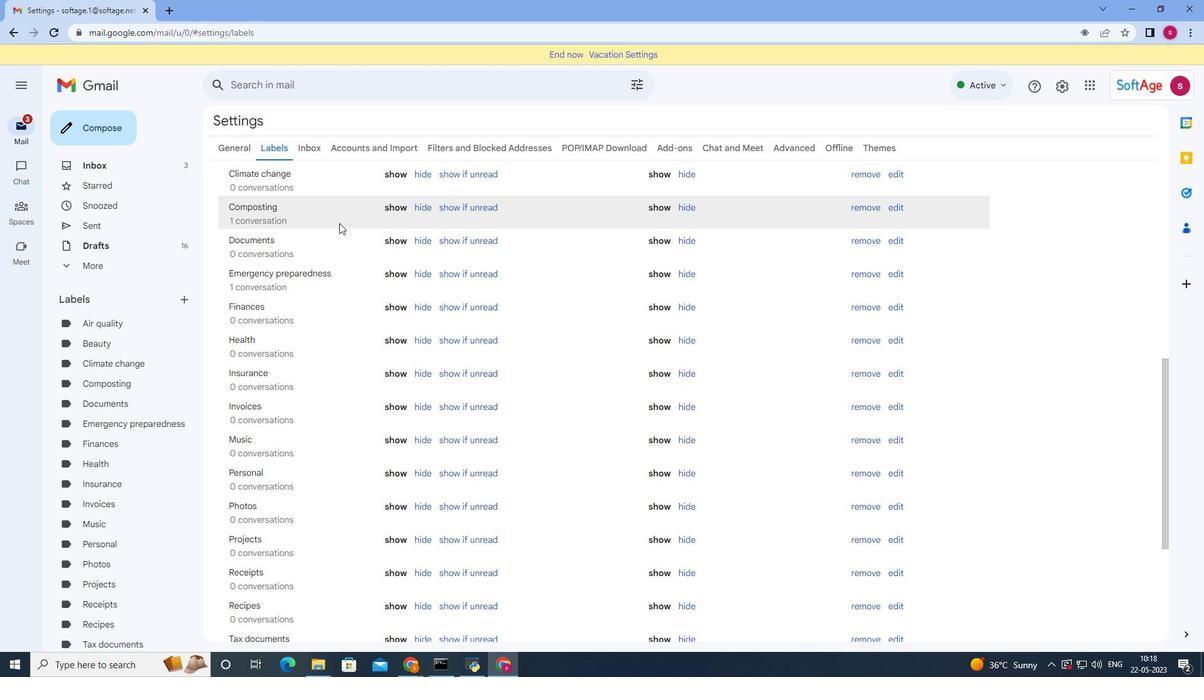 
Action: Mouse moved to (280, 312)
Screenshot: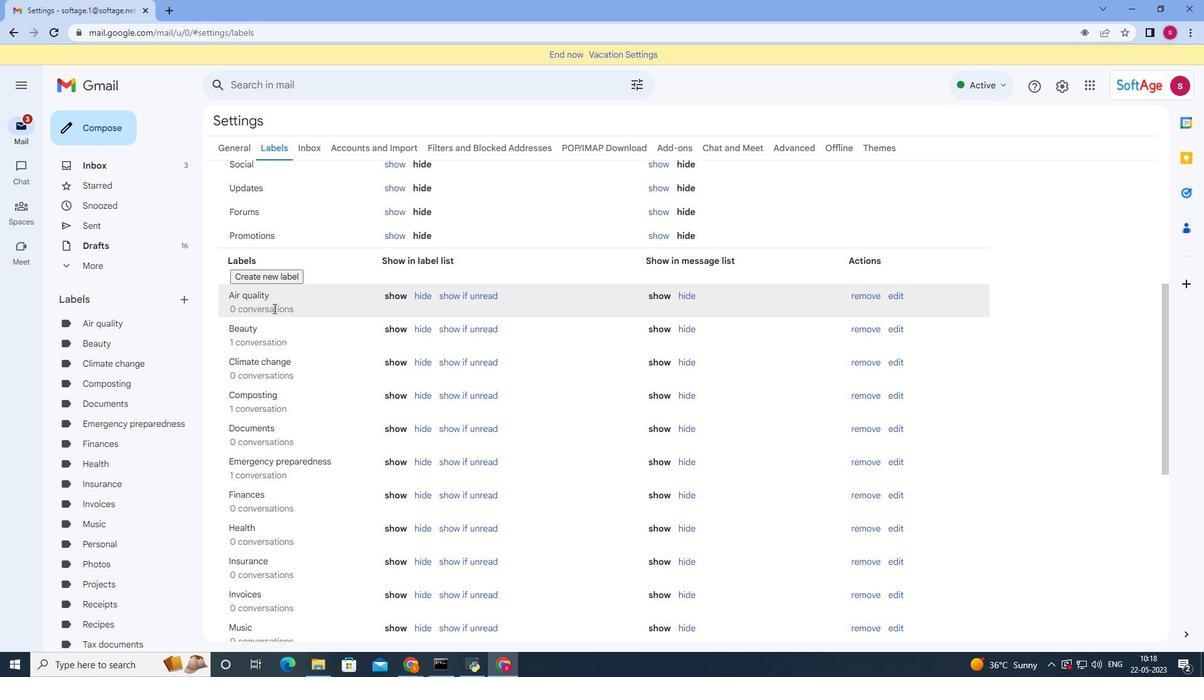 
Action: Mouse scrolled (280, 312) with delta (0, 0)
Screenshot: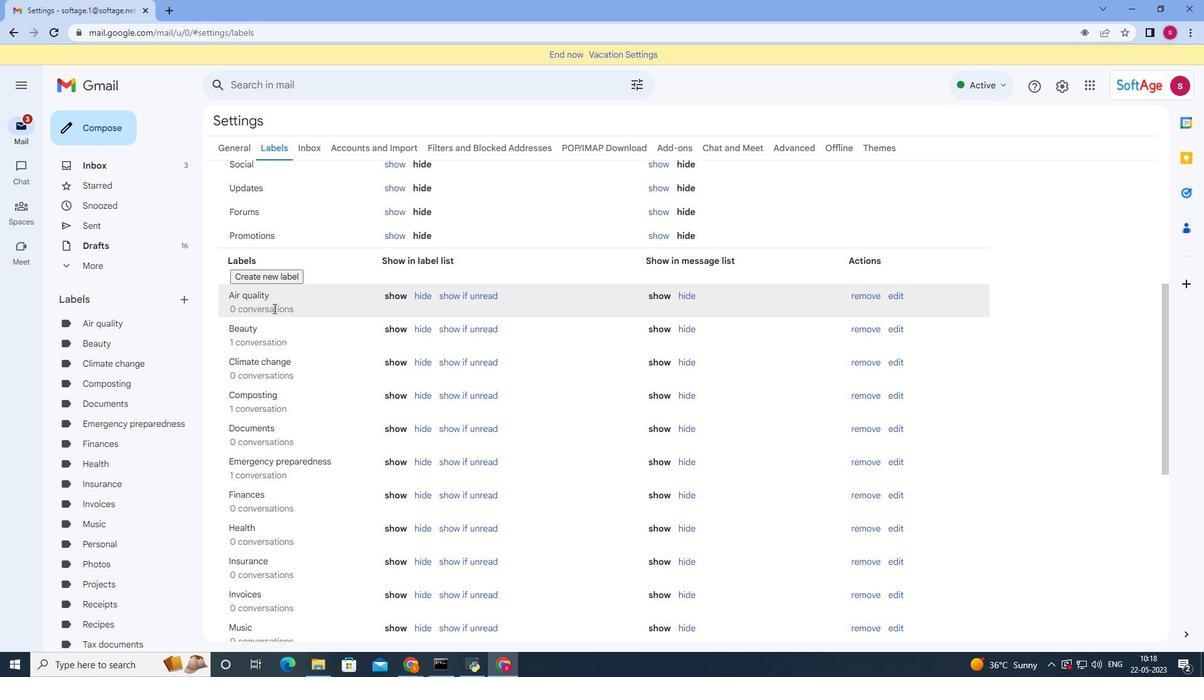 
Action: Mouse moved to (281, 314)
Screenshot: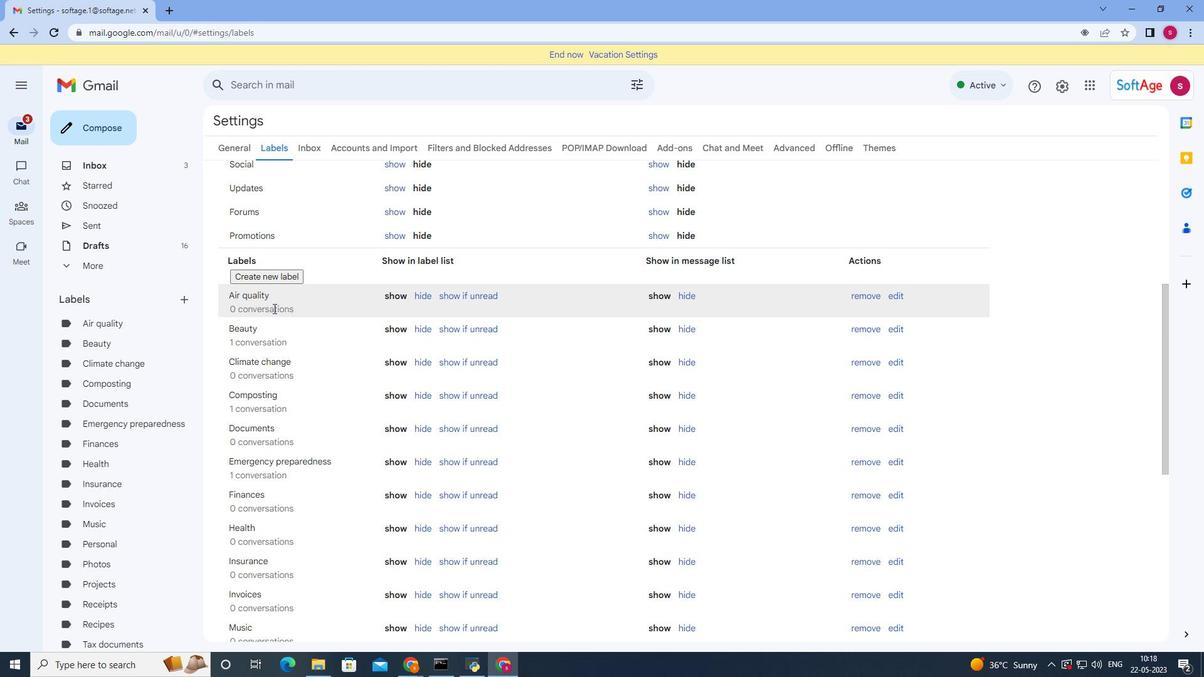 
Action: Mouse scrolled (281, 313) with delta (0, 0)
Screenshot: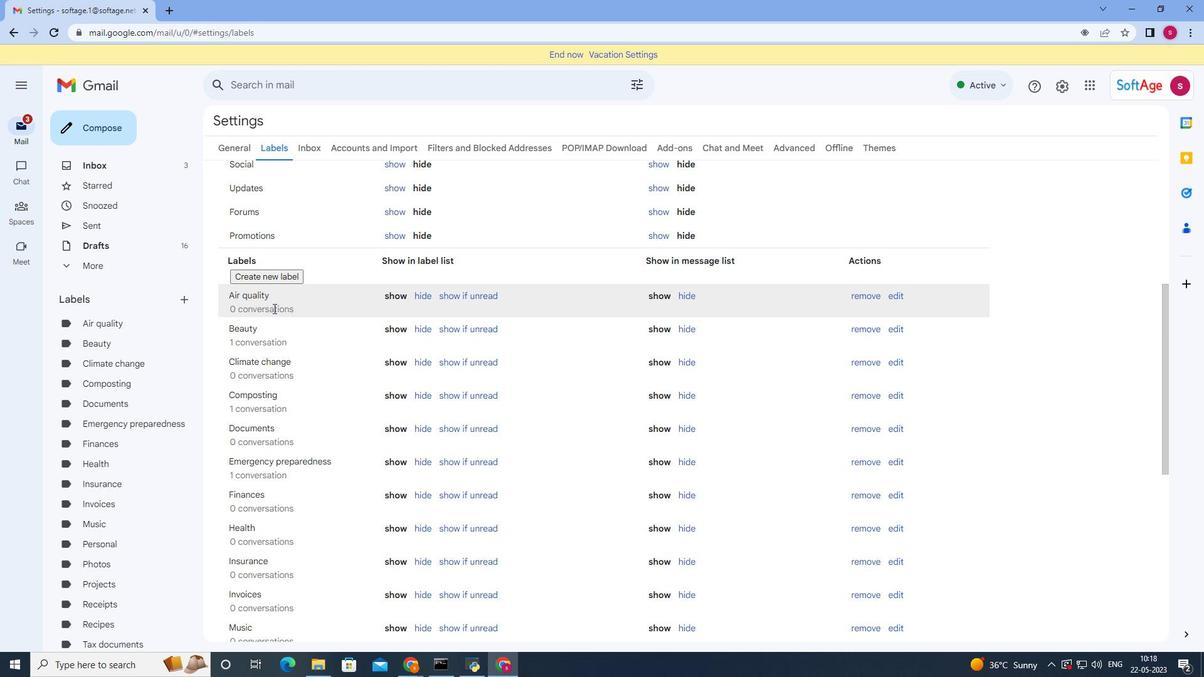
Action: Mouse moved to (281, 314)
Screenshot: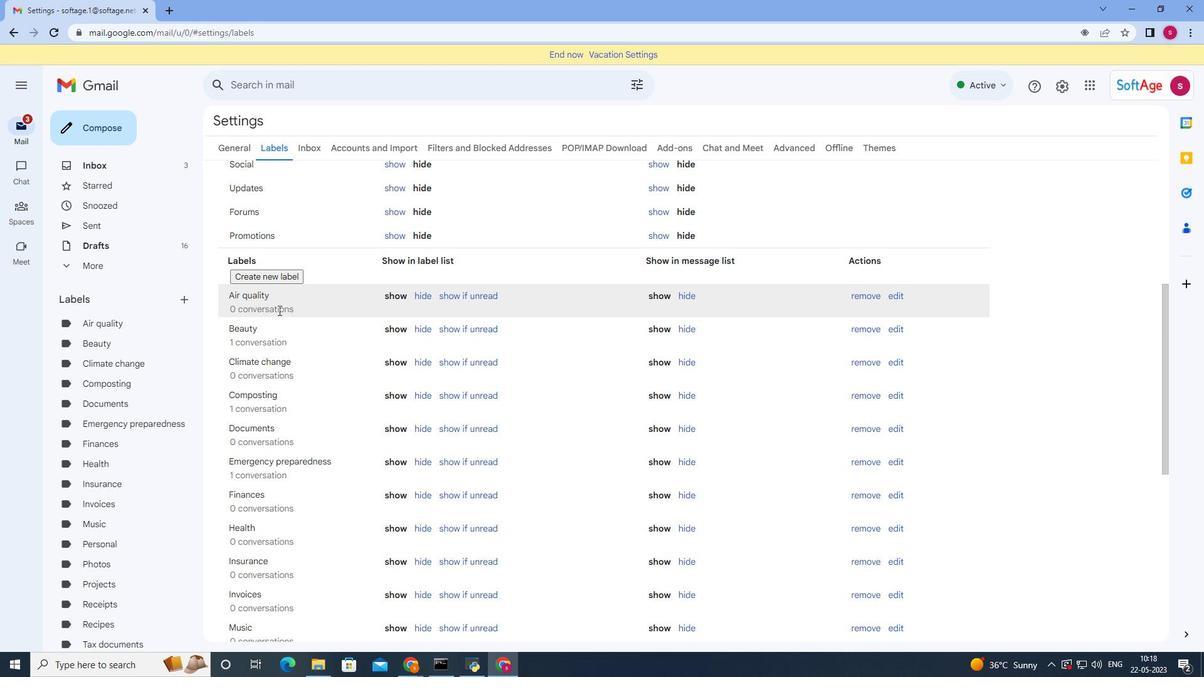 
Action: Mouse scrolled (281, 314) with delta (0, 0)
Screenshot: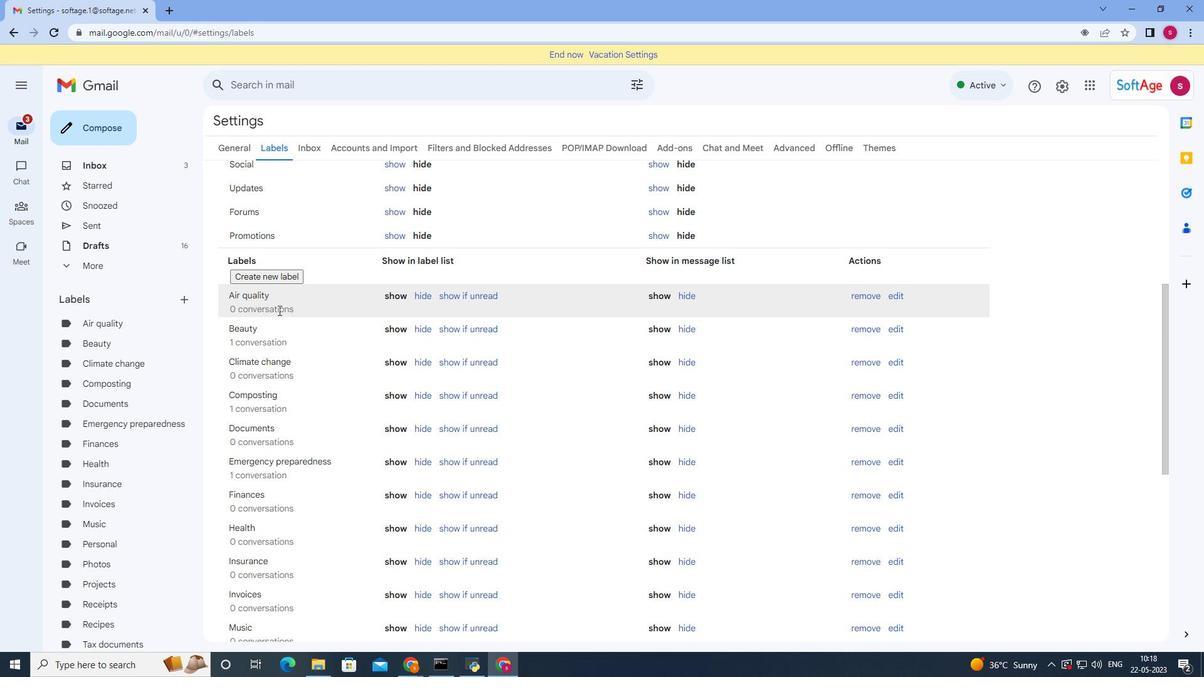 
Action: Mouse moved to (282, 315)
Screenshot: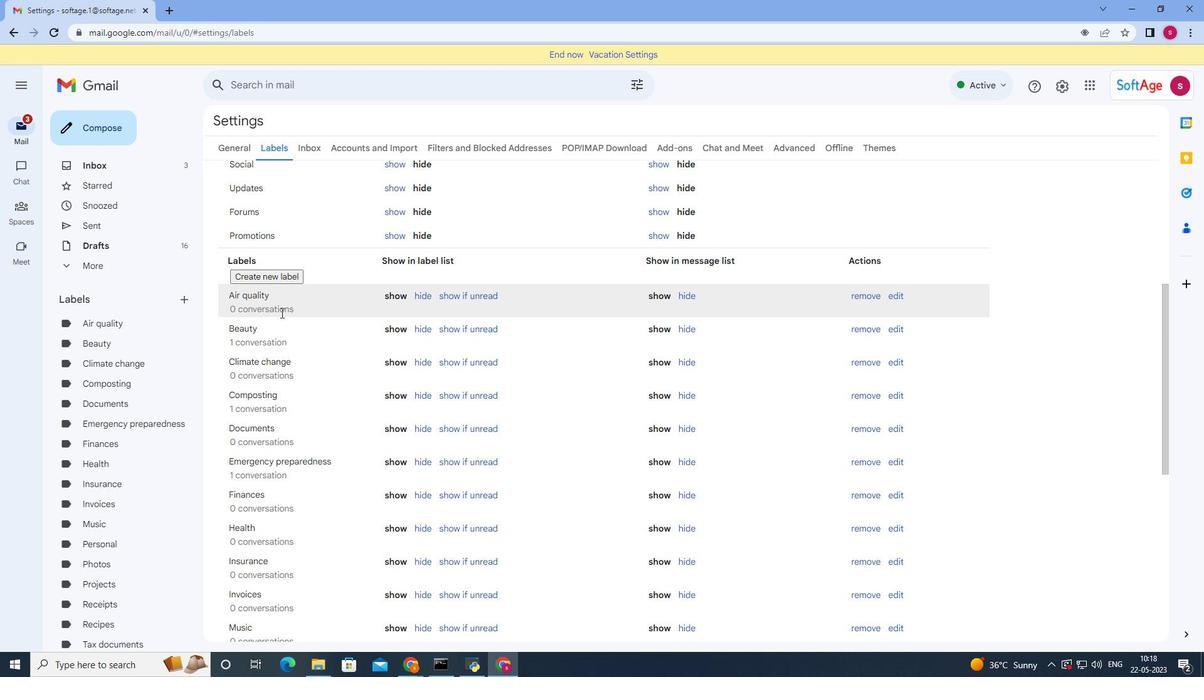 
Action: Mouse scrolled (282, 314) with delta (0, 0)
Screenshot: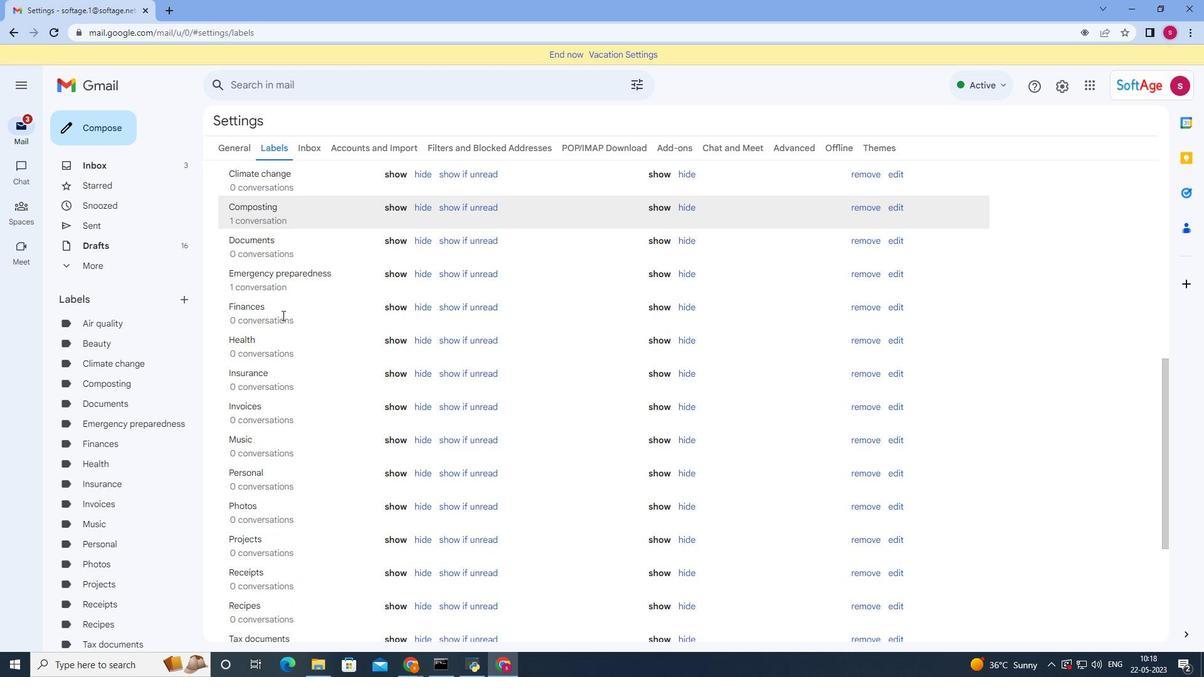 
Action: Mouse scrolled (282, 314) with delta (0, 0)
Screenshot: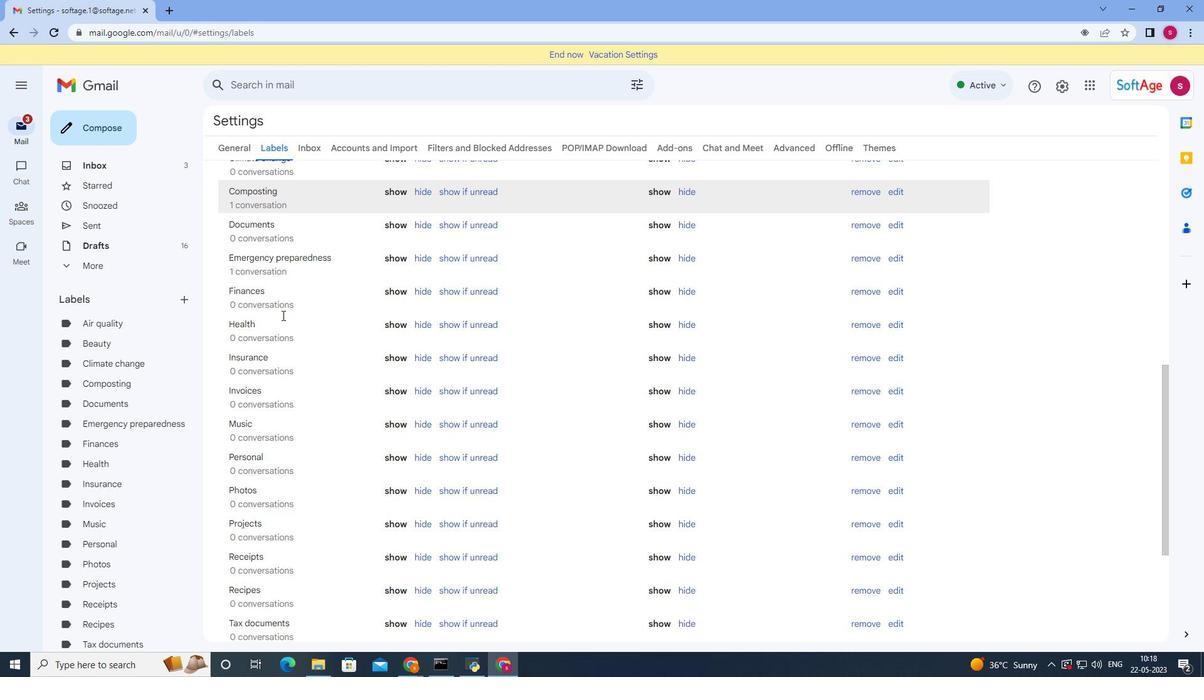 
Action: Mouse moved to (282, 315)
Screenshot: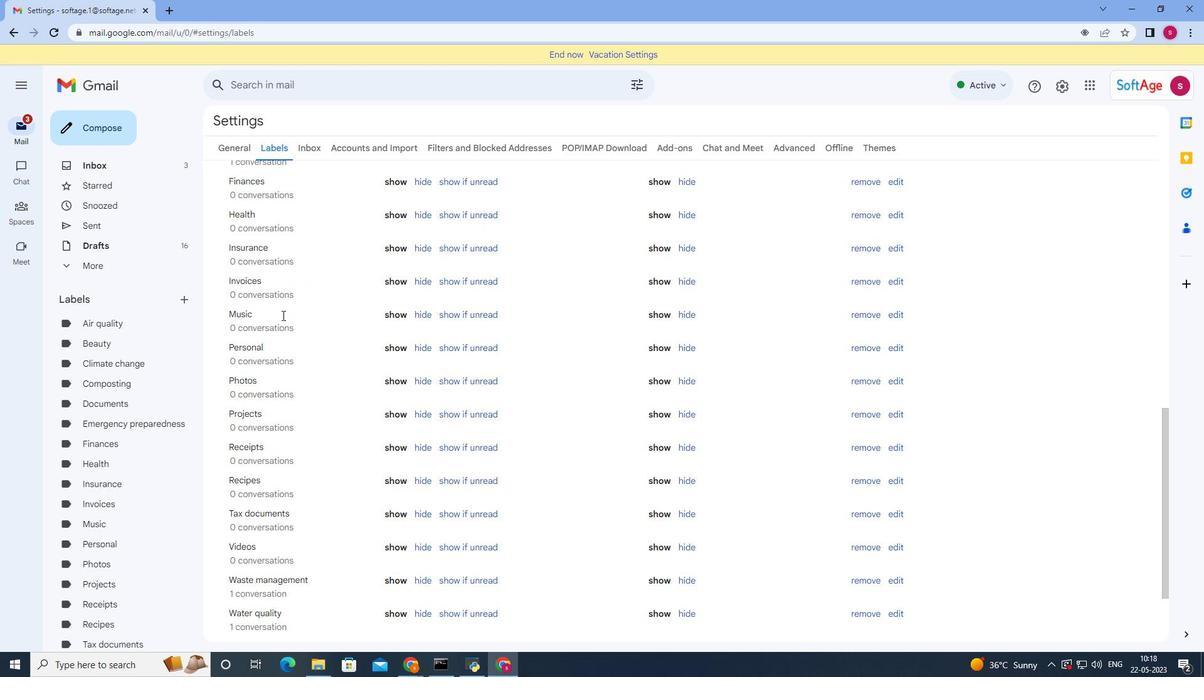 
Action: Mouse scrolled (282, 314) with delta (0, 0)
Screenshot: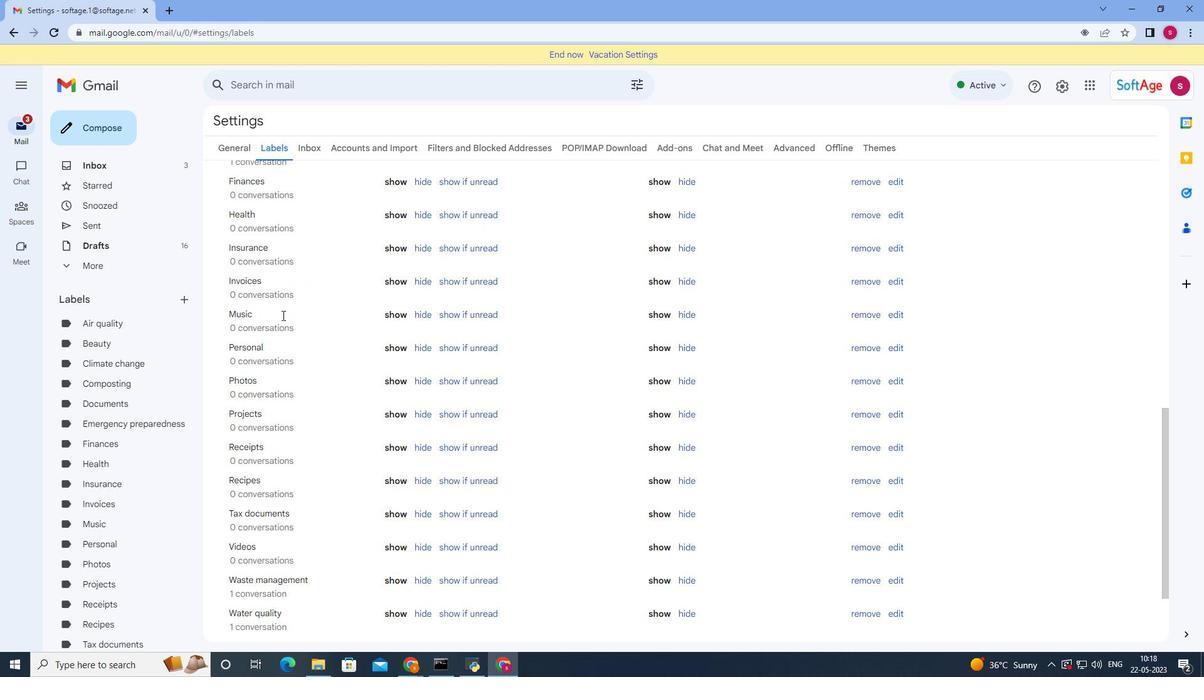 
Action: Mouse moved to (283, 315)
Screenshot: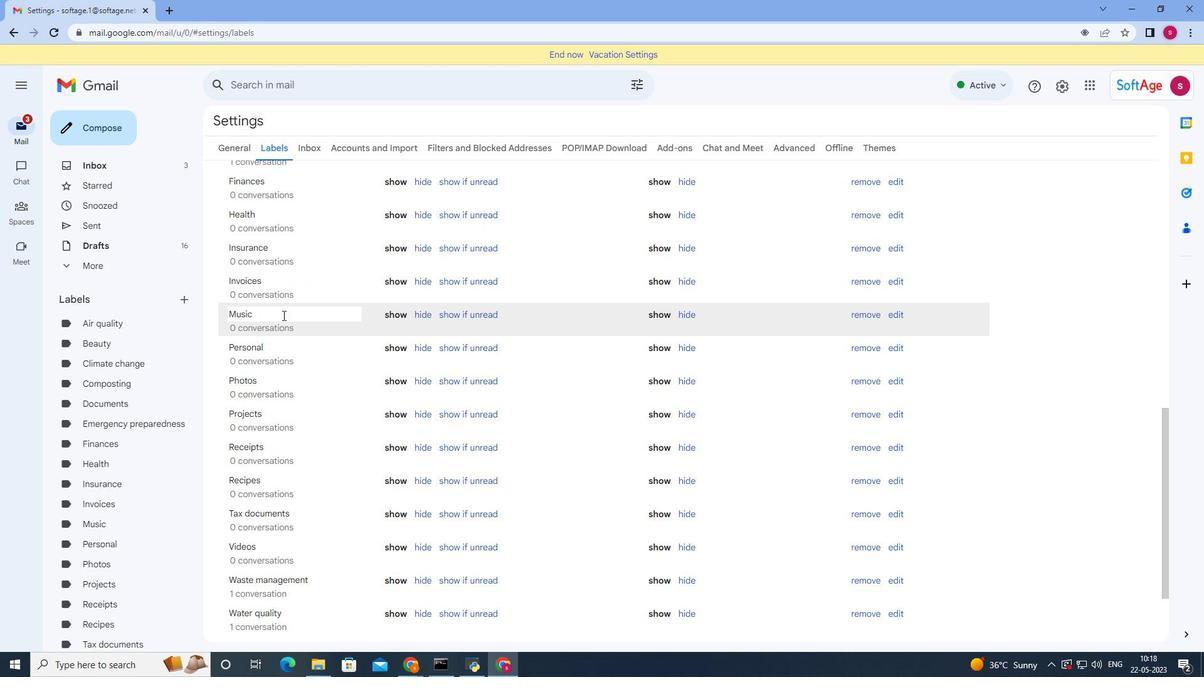 
Action: Mouse scrolled (283, 314) with delta (0, 0)
Screenshot: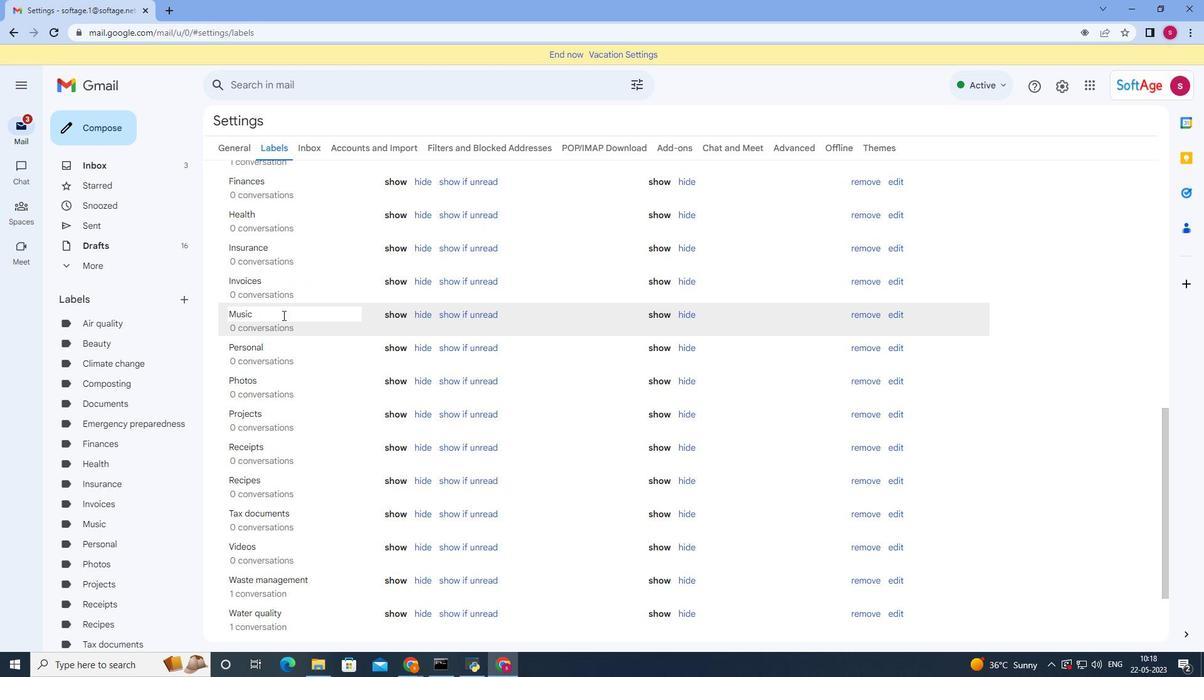 
Action: Mouse scrolled (283, 314) with delta (0, 0)
Screenshot: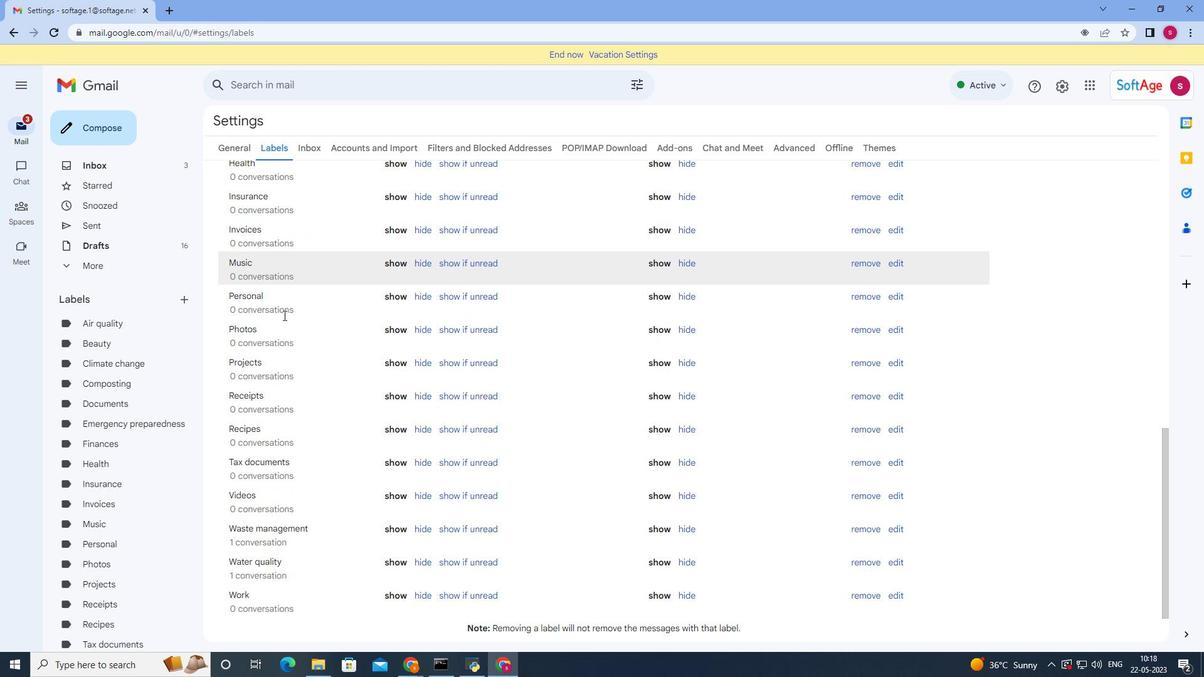 
Action: Mouse scrolled (283, 316) with delta (0, 0)
Screenshot: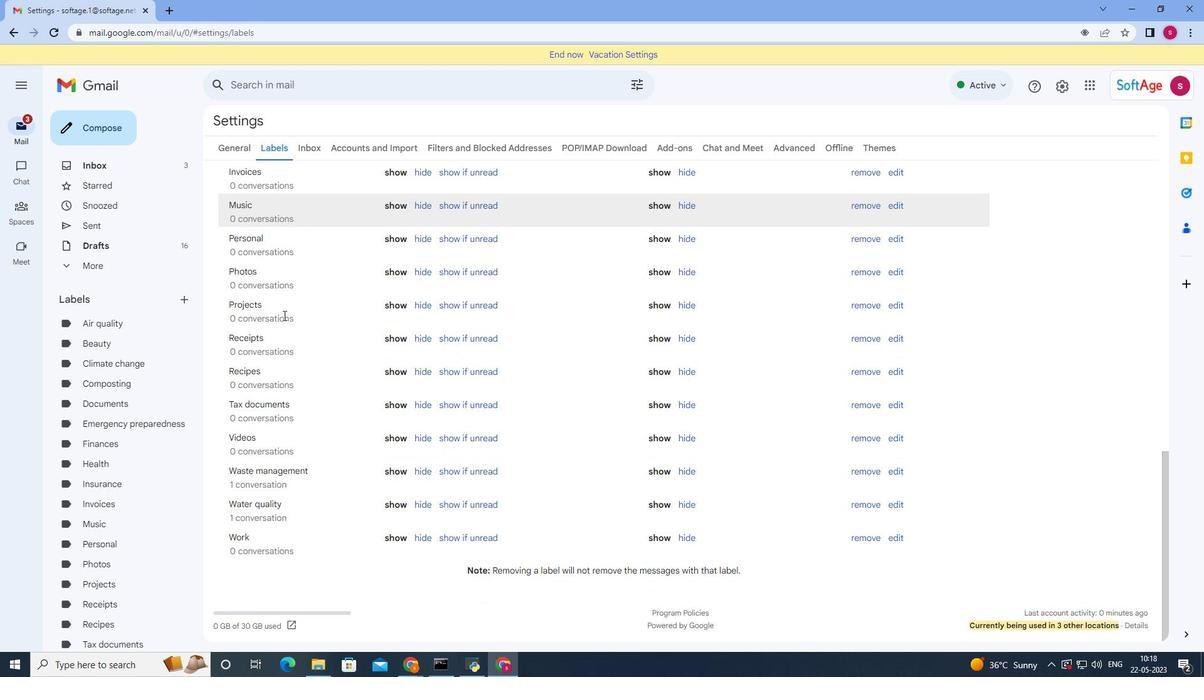 
Action: Mouse scrolled (283, 316) with delta (0, 0)
Screenshot: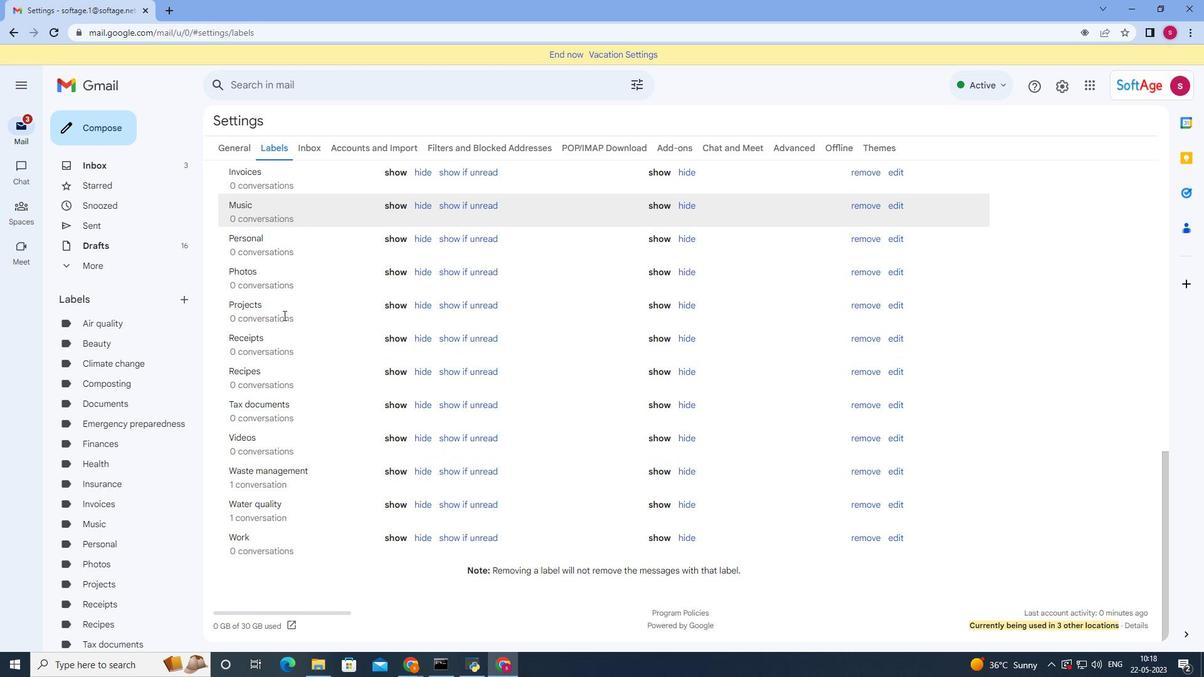 
Action: Mouse scrolled (283, 316) with delta (0, 0)
Screenshot: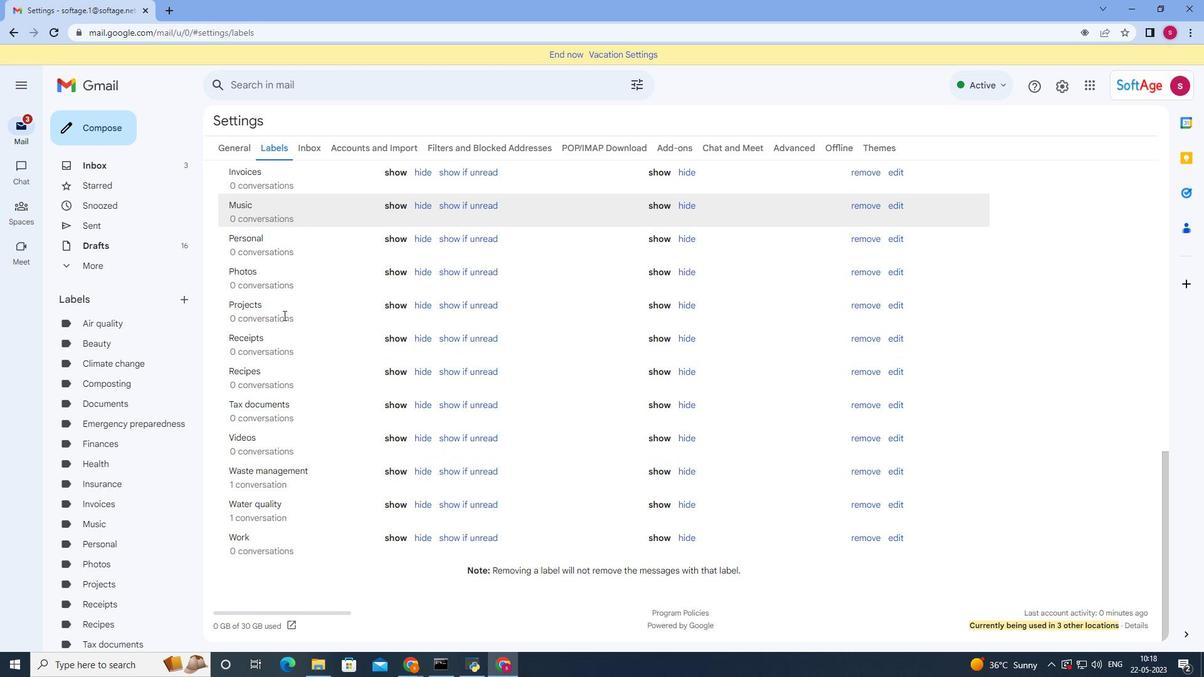 
Action: Mouse scrolled (283, 316) with delta (0, 0)
Screenshot: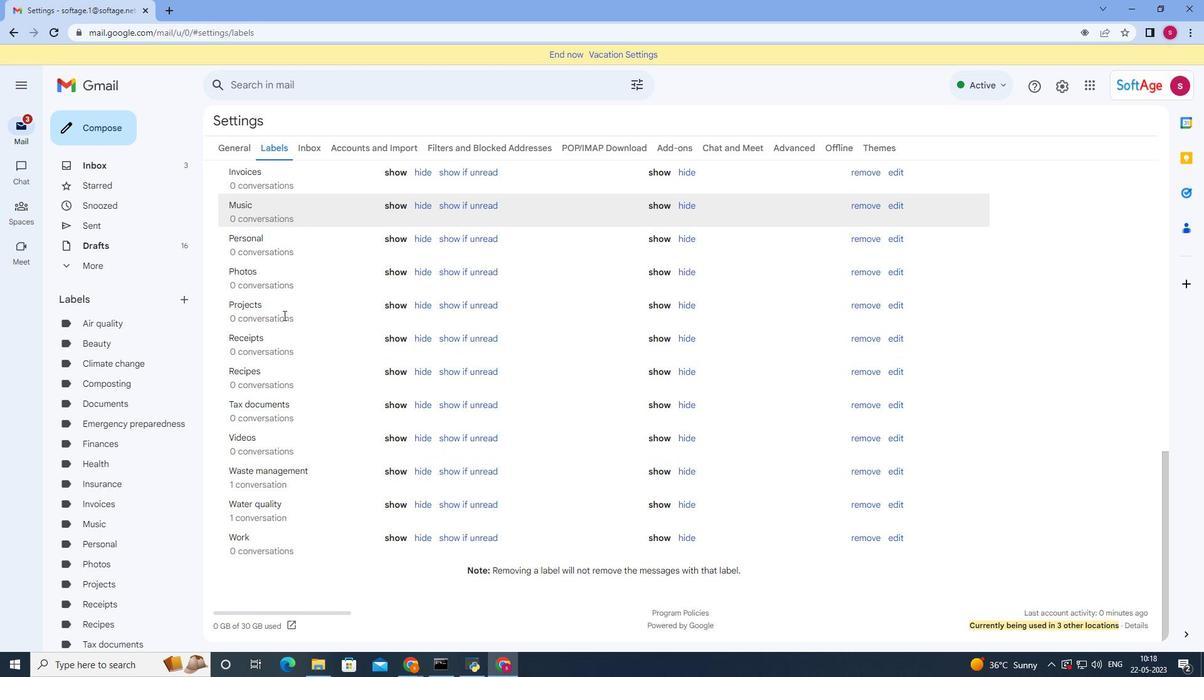 
Action: Mouse moved to (283, 314)
Screenshot: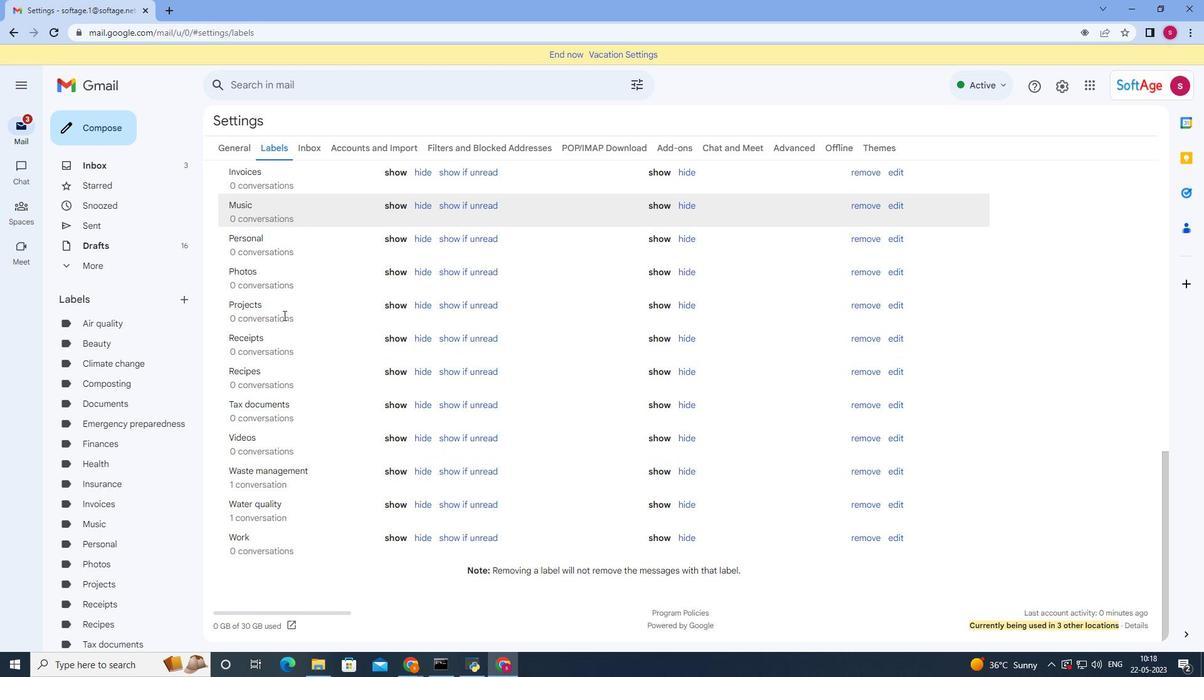 
Action: Mouse scrolled (283, 315) with delta (0, 0)
Screenshot: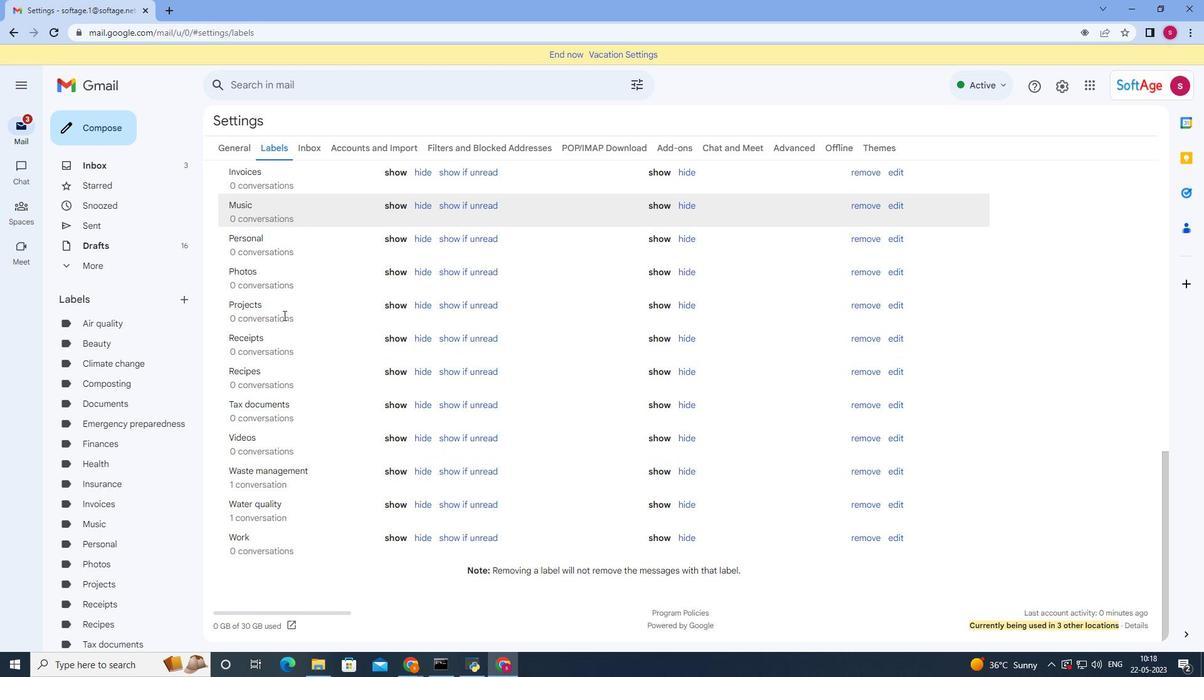 
Action: Mouse moved to (282, 301)
Screenshot: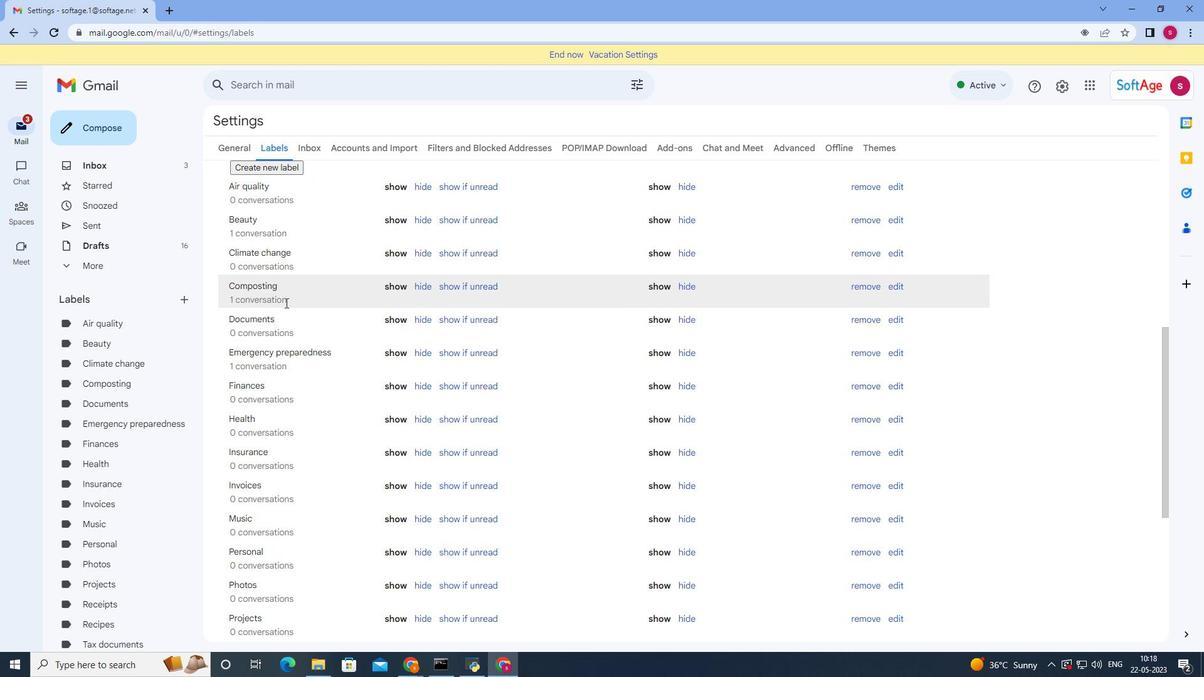 
Action: Mouse scrolled (282, 302) with delta (0, 0)
Screenshot: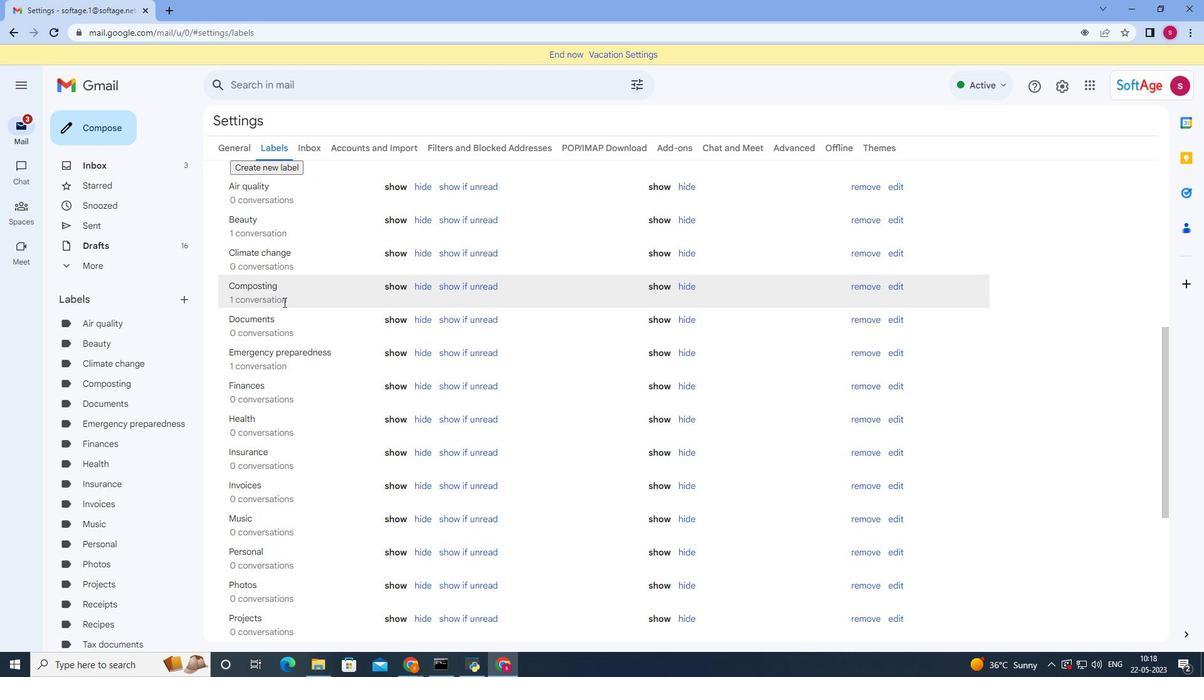 
Action: Mouse scrolled (282, 302) with delta (0, 0)
Screenshot: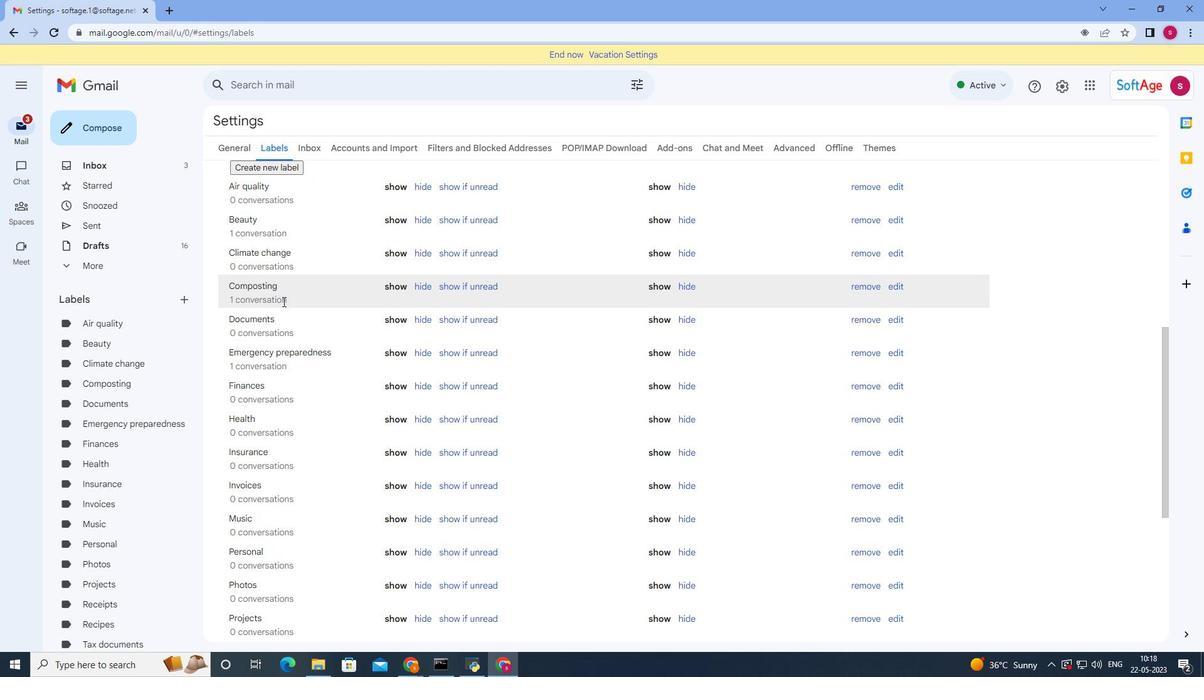 
Action: Mouse moved to (282, 301)
Screenshot: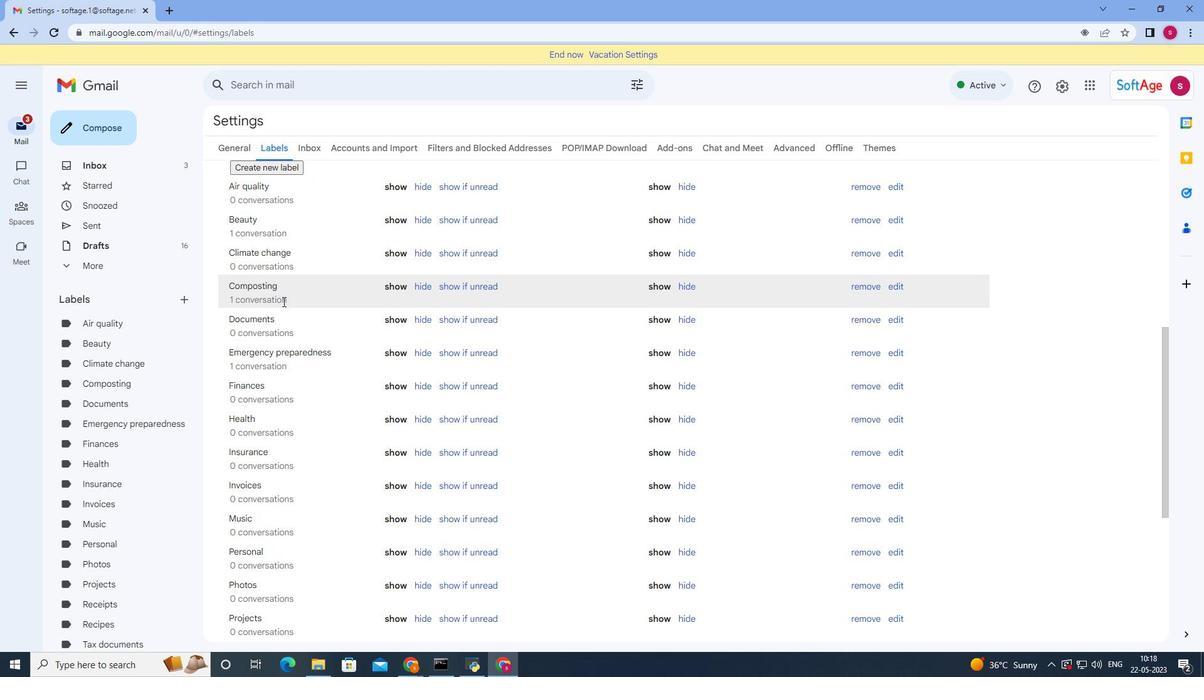 
Action: Mouse scrolled (282, 302) with delta (0, 0)
Screenshot: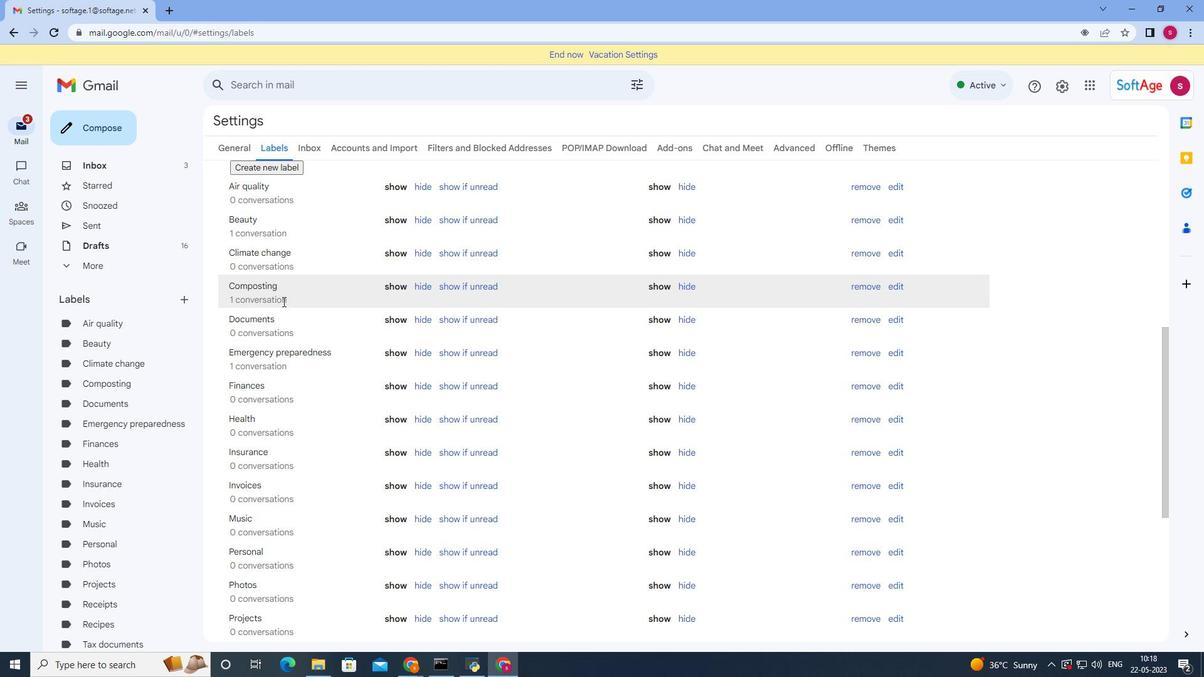 
Action: Mouse moved to (260, 359)
Screenshot: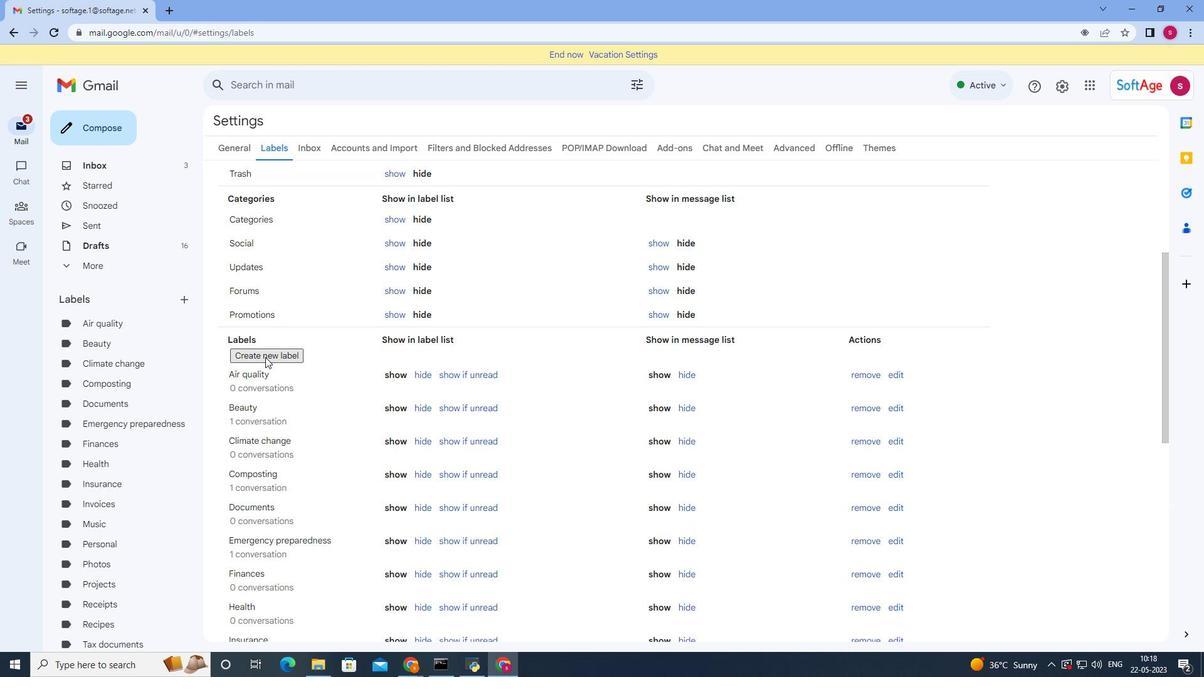 
Action: Mouse pressed left at (260, 359)
Screenshot: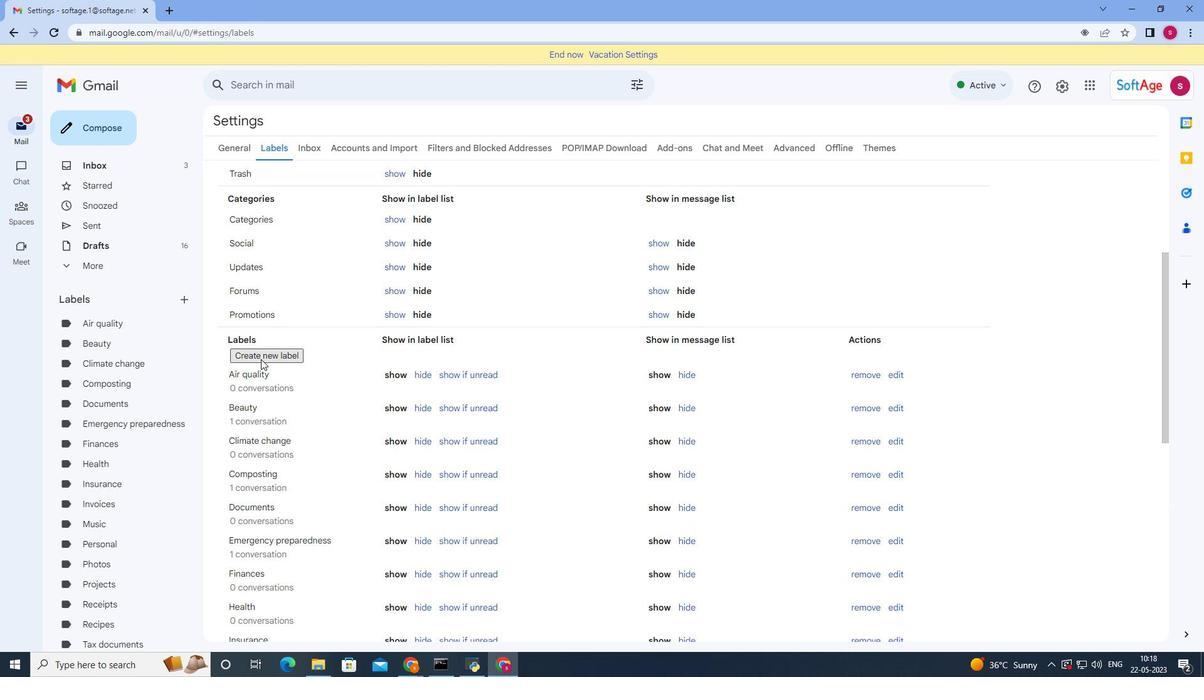 
Action: Mouse moved to (482, 331)
Screenshot: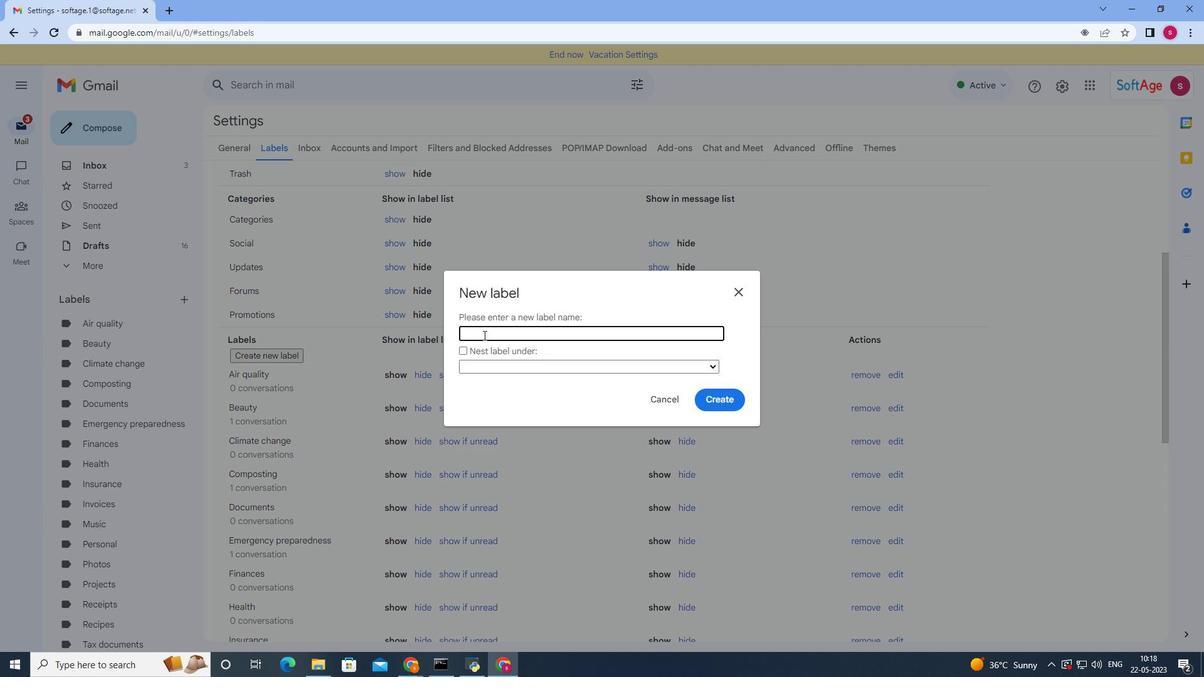 
Action: Key pressed school
Screenshot: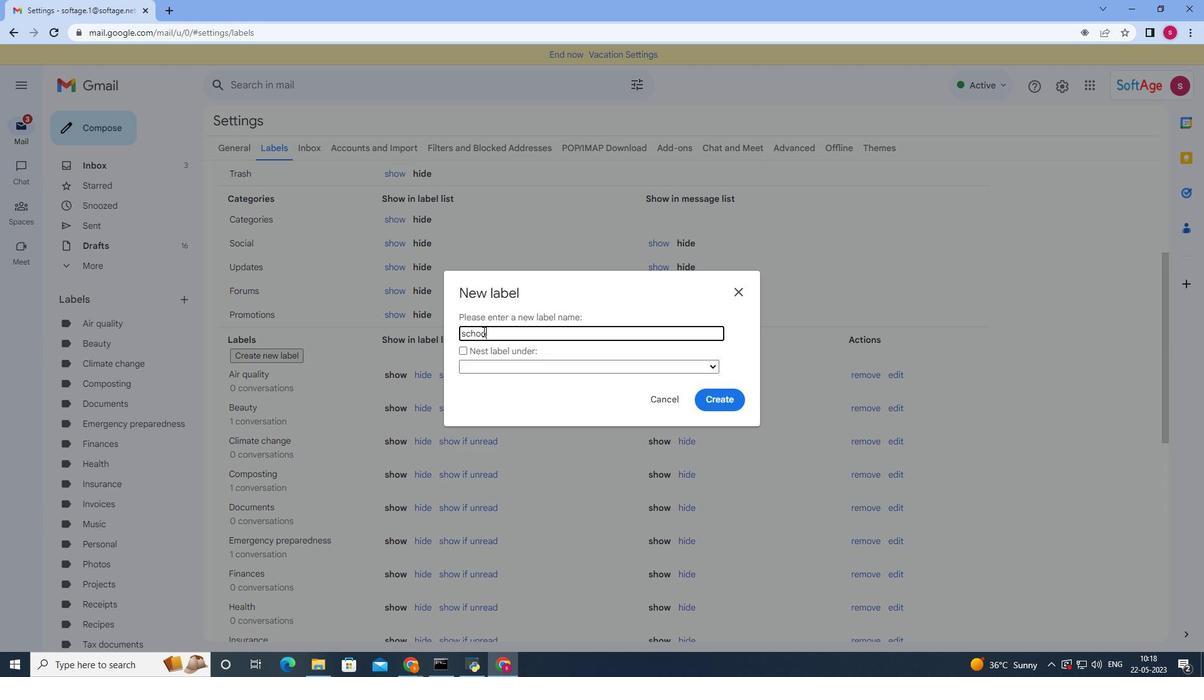 
Action: Mouse moved to (720, 400)
Screenshot: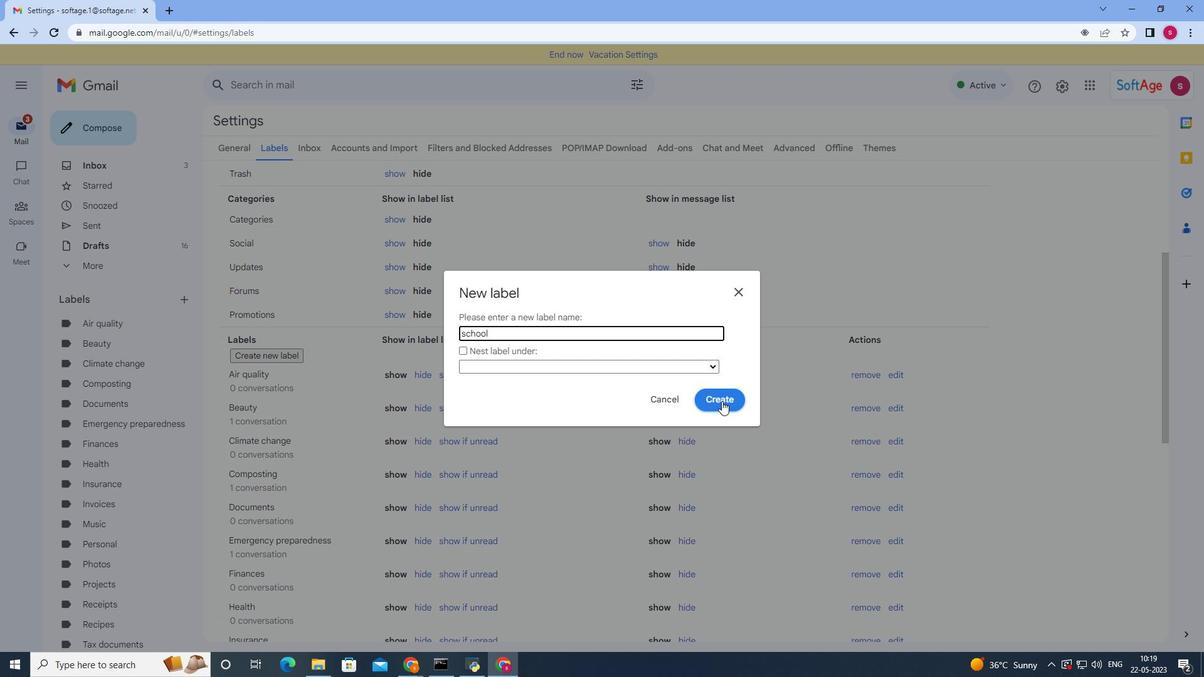 
Action: Mouse pressed left at (720, 400)
Screenshot: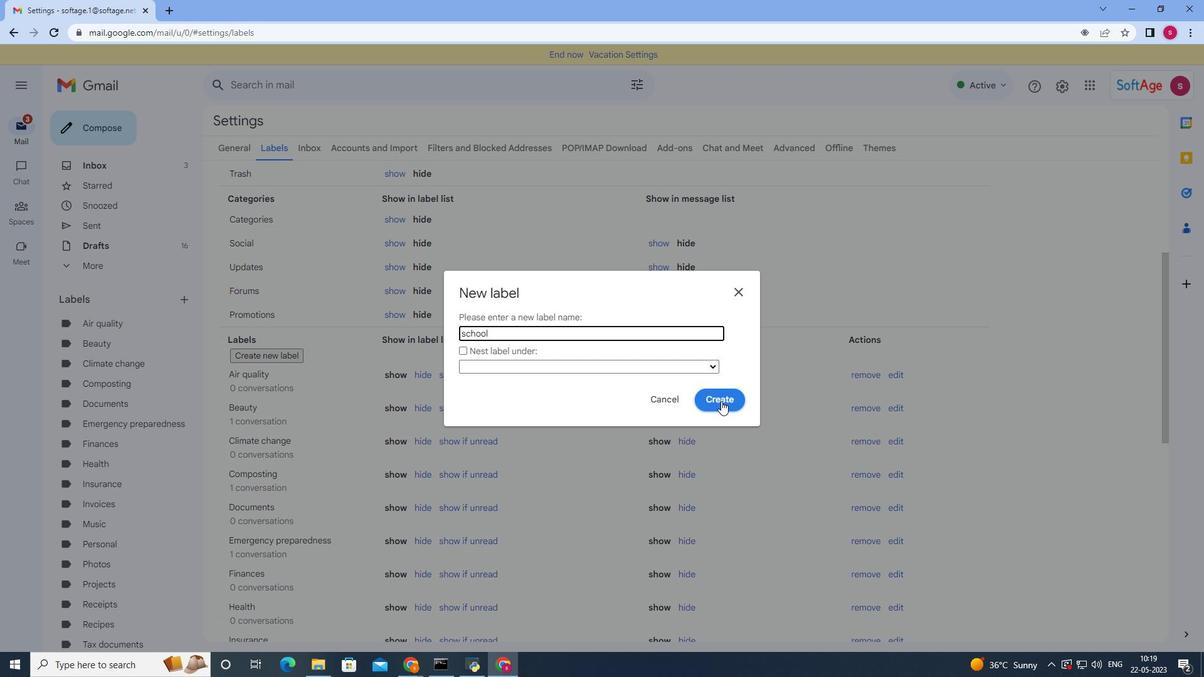 
Action: Mouse moved to (247, 150)
Screenshot: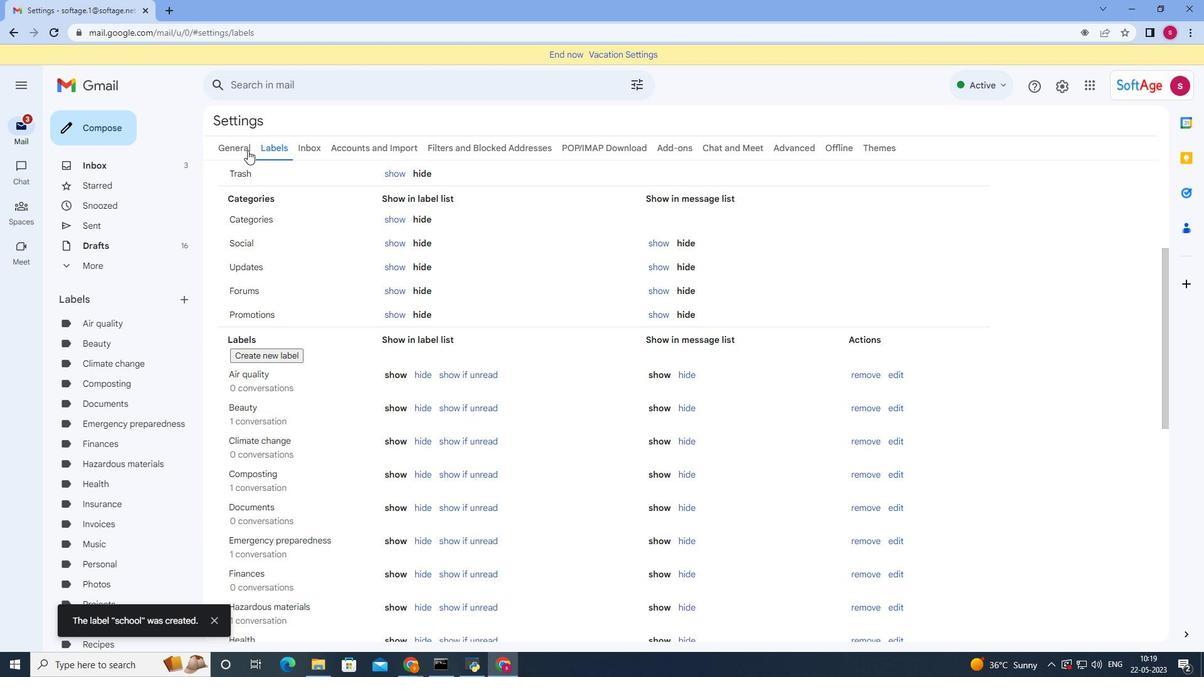 
Action: Mouse pressed left at (247, 150)
Screenshot: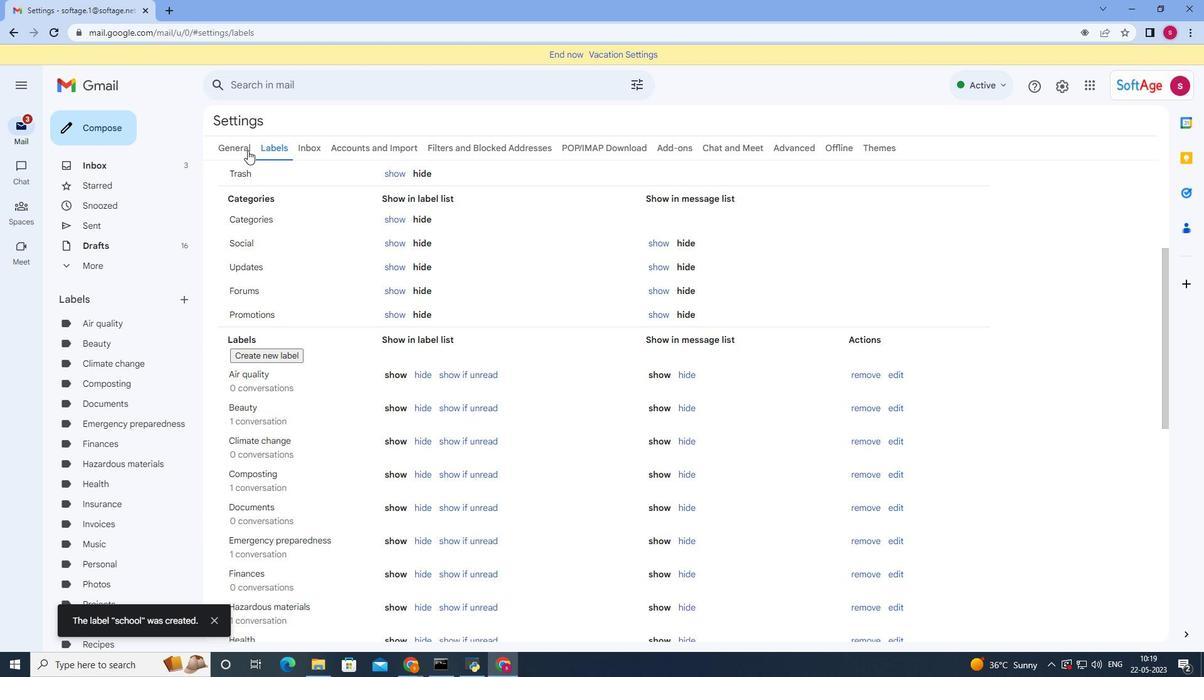 
Action: Mouse moved to (373, 268)
Screenshot: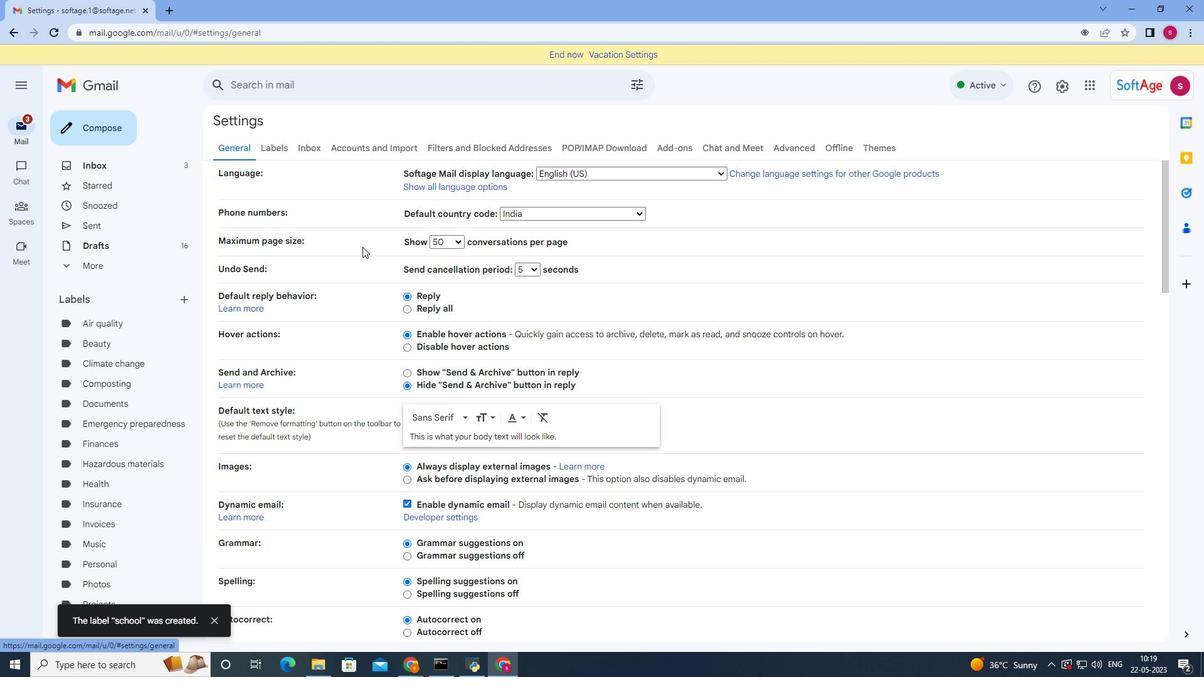 
Action: Mouse scrolled (373, 267) with delta (0, 0)
Screenshot: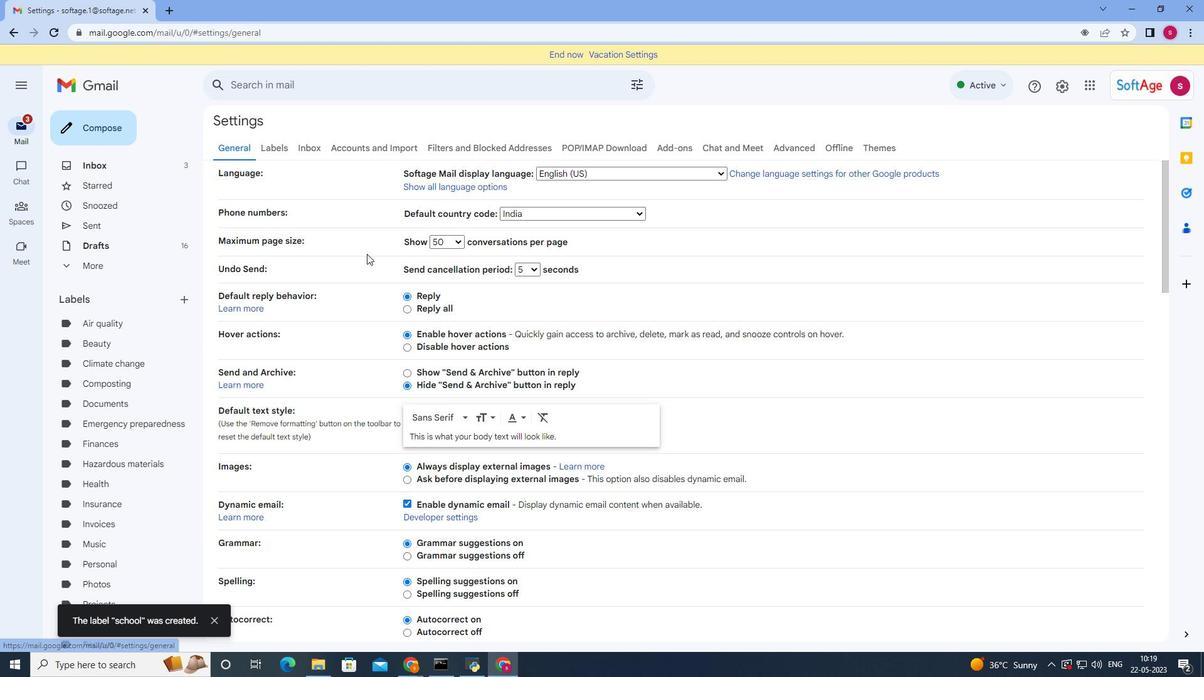 
Action: Mouse moved to (375, 272)
Screenshot: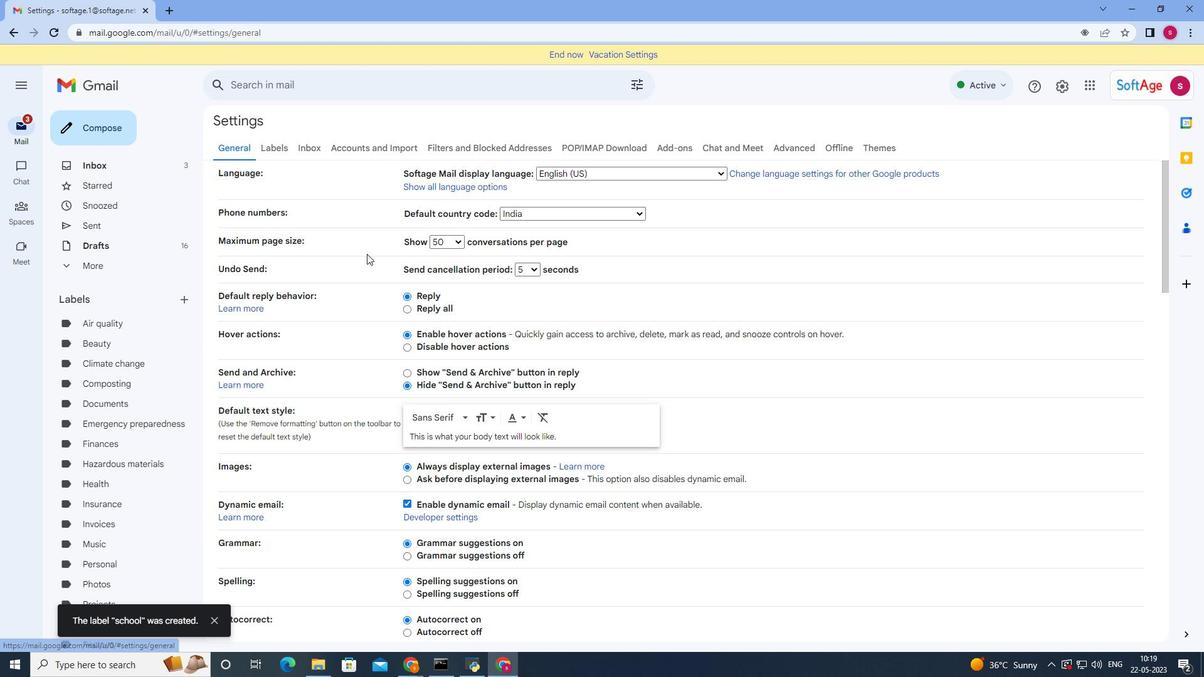 
Action: Mouse scrolled (375, 270) with delta (0, 0)
Screenshot: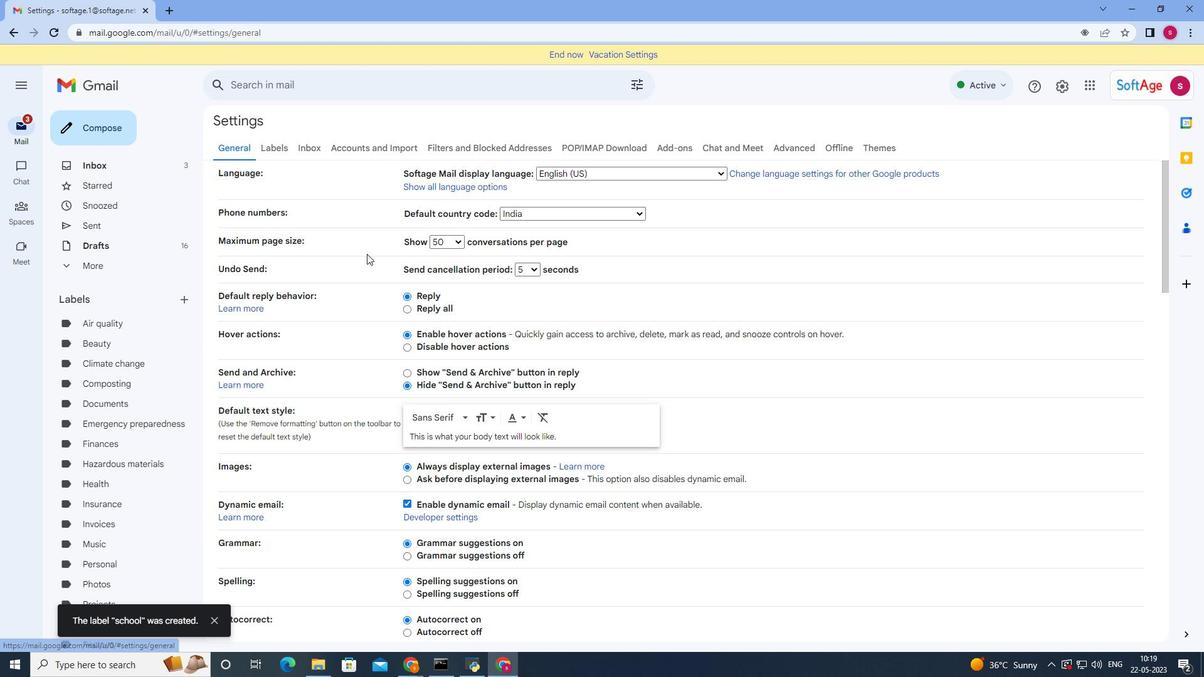 
Action: Mouse moved to (375, 272)
Screenshot: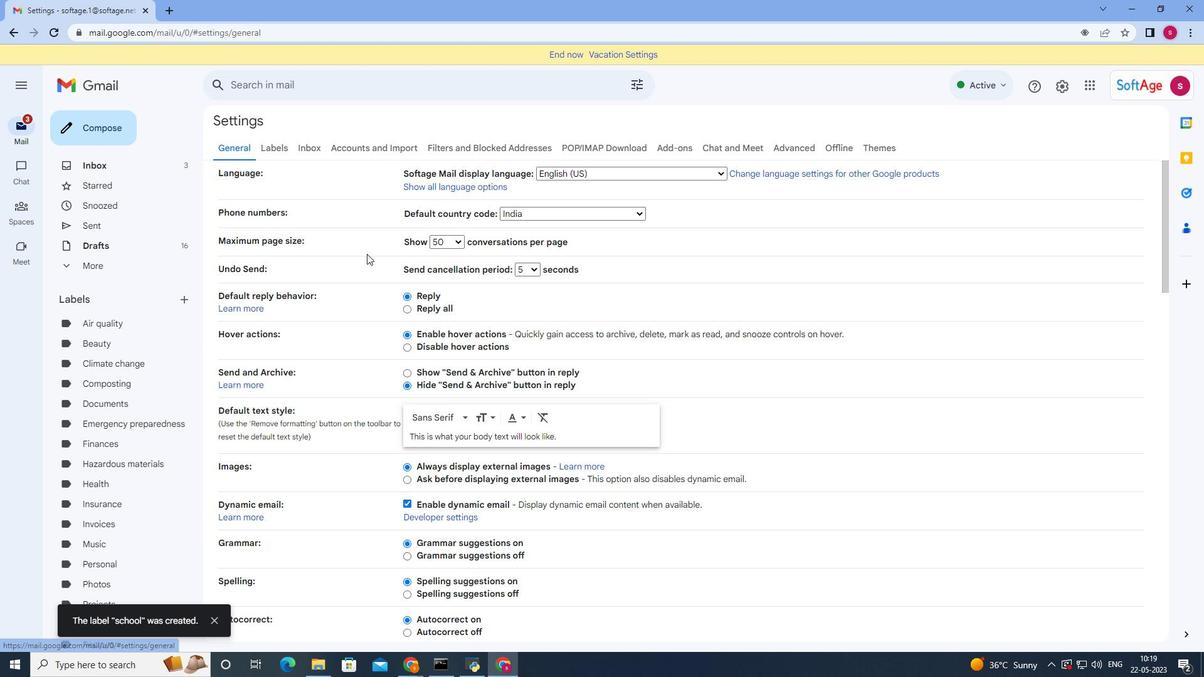 
Action: Mouse scrolled (375, 272) with delta (0, 0)
Screenshot: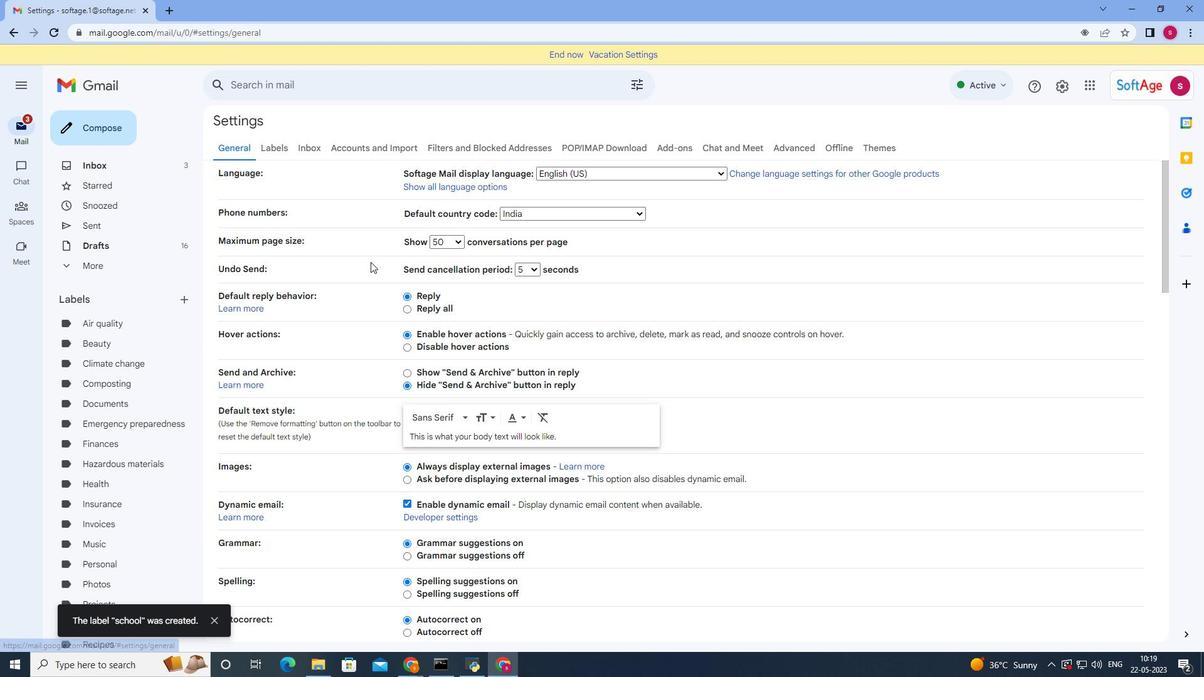 
Action: Mouse moved to (376, 275)
Screenshot: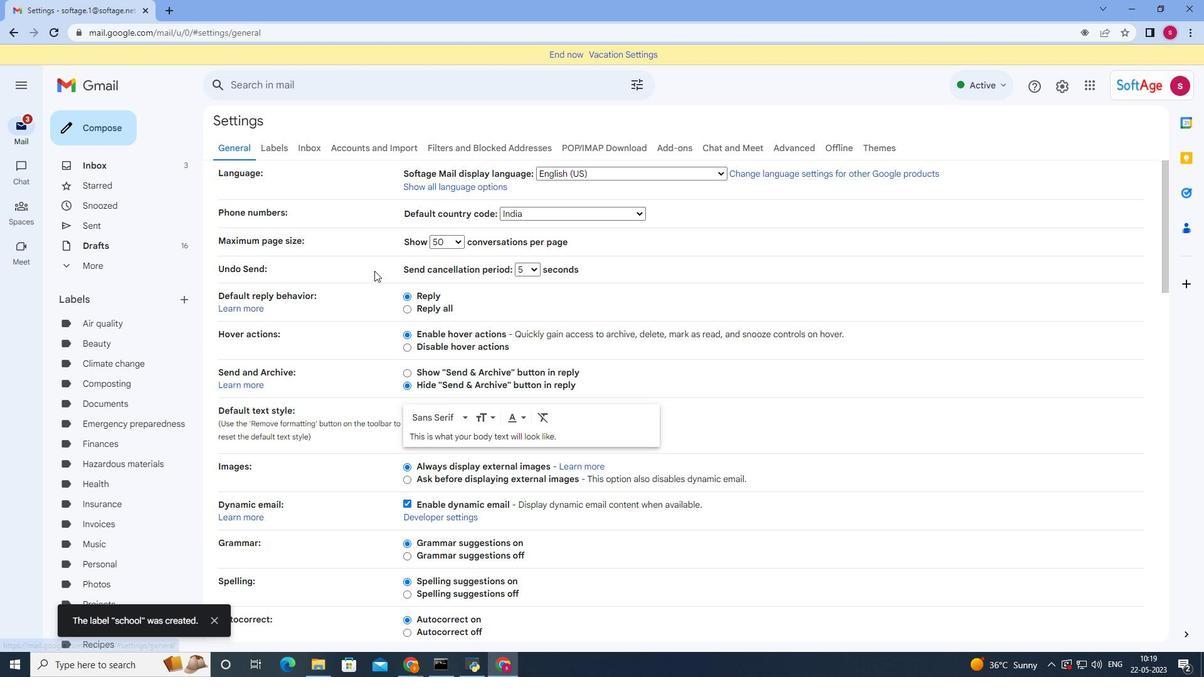 
Action: Mouse scrolled (376, 274) with delta (0, 0)
Screenshot: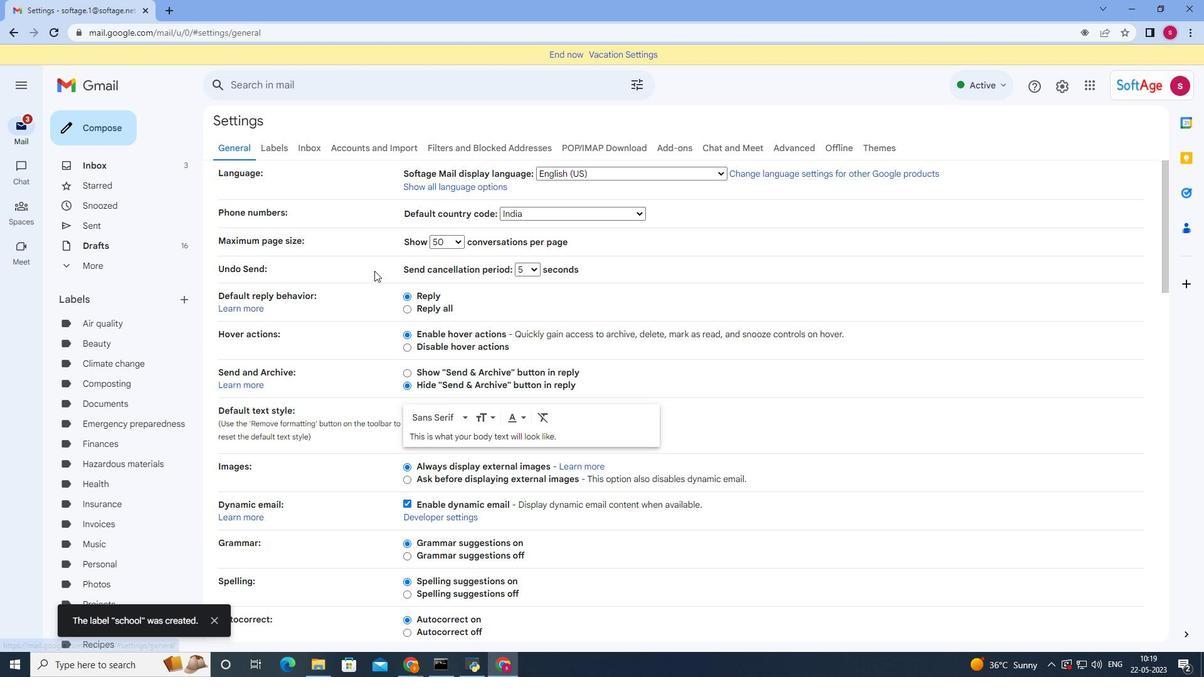 
Action: Mouse moved to (380, 279)
Screenshot: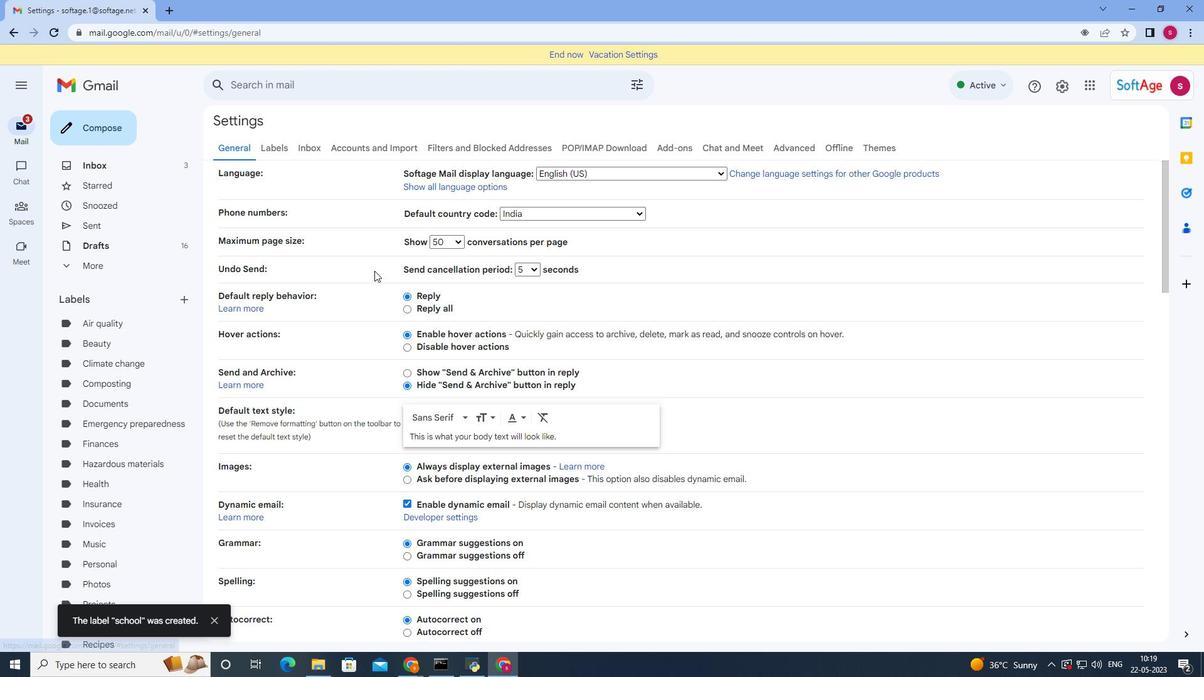 
Action: Mouse scrolled (380, 278) with delta (0, 0)
Screenshot: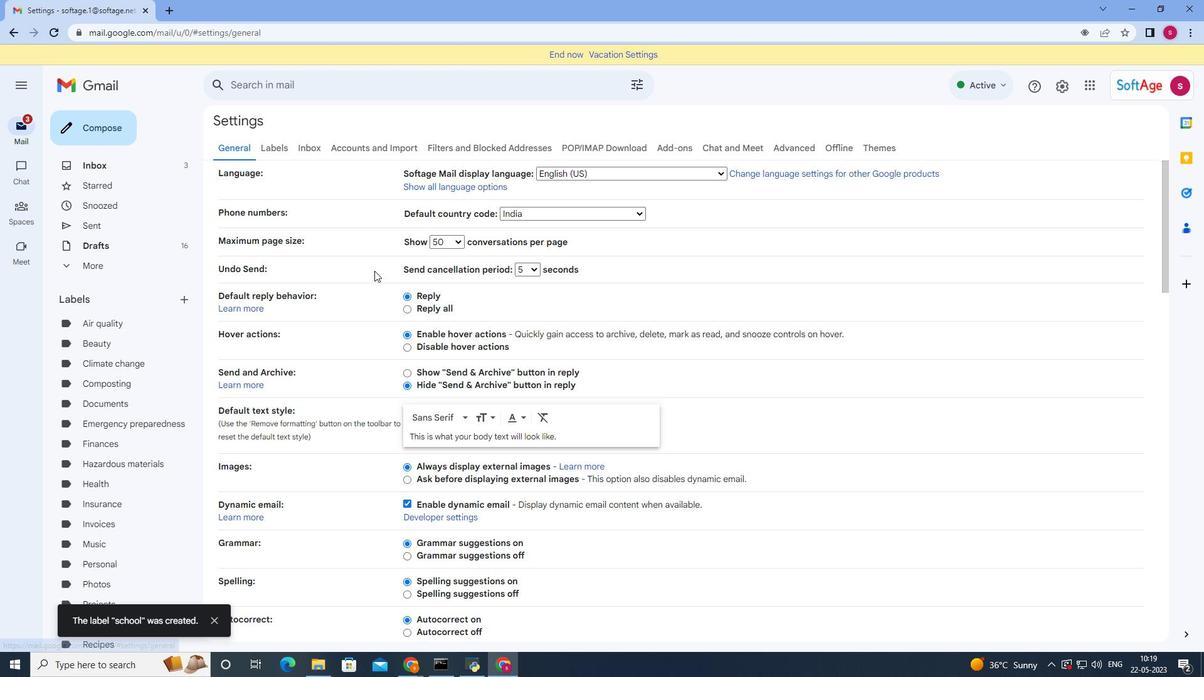 
Action: Mouse moved to (491, 356)
Screenshot: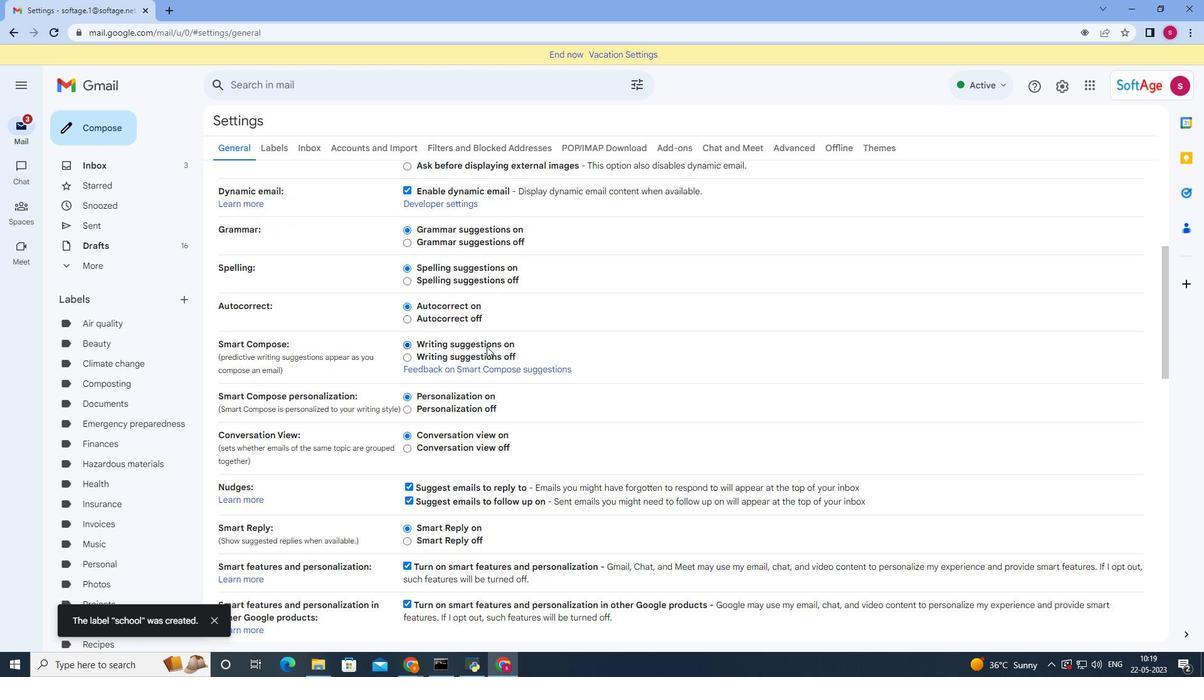 
Action: Mouse scrolled (491, 355) with delta (0, 0)
Screenshot: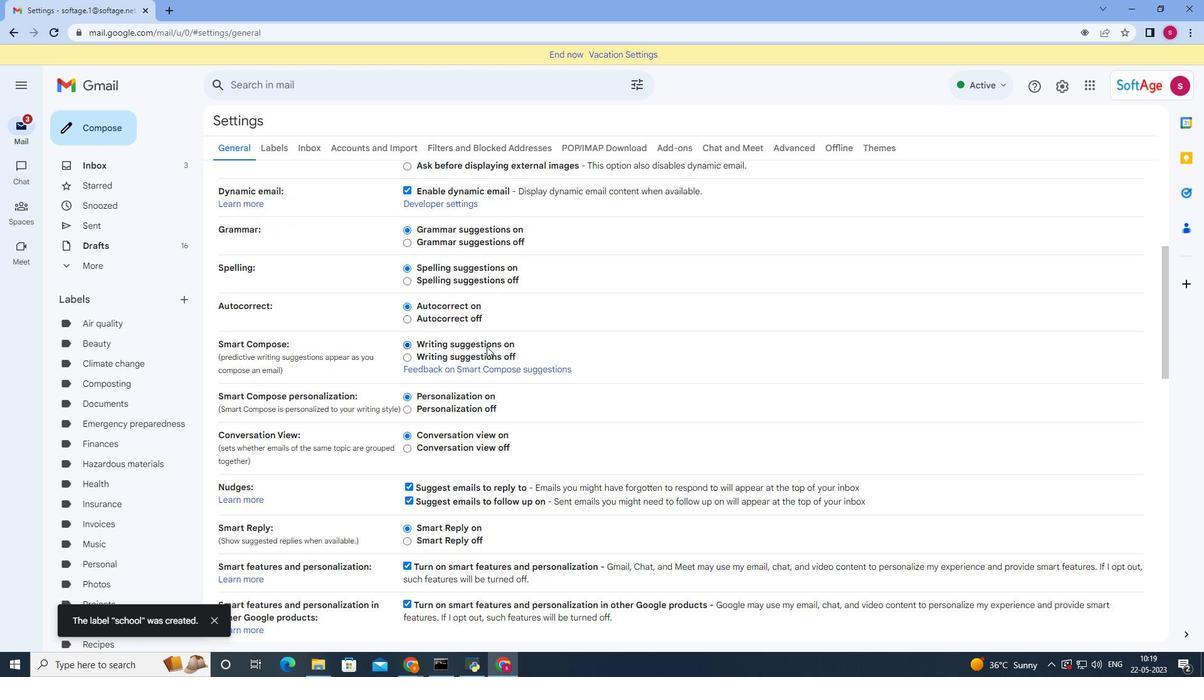 
Action: Mouse moved to (492, 356)
Screenshot: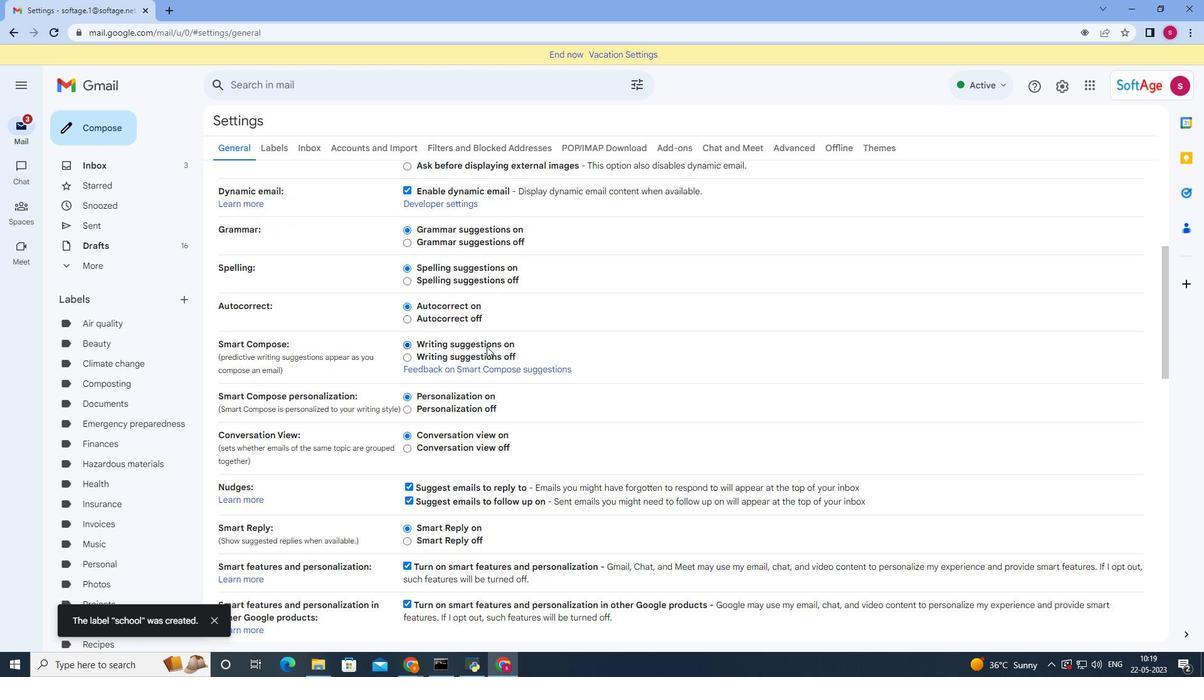 
Action: Mouse scrolled (492, 356) with delta (0, 0)
Screenshot: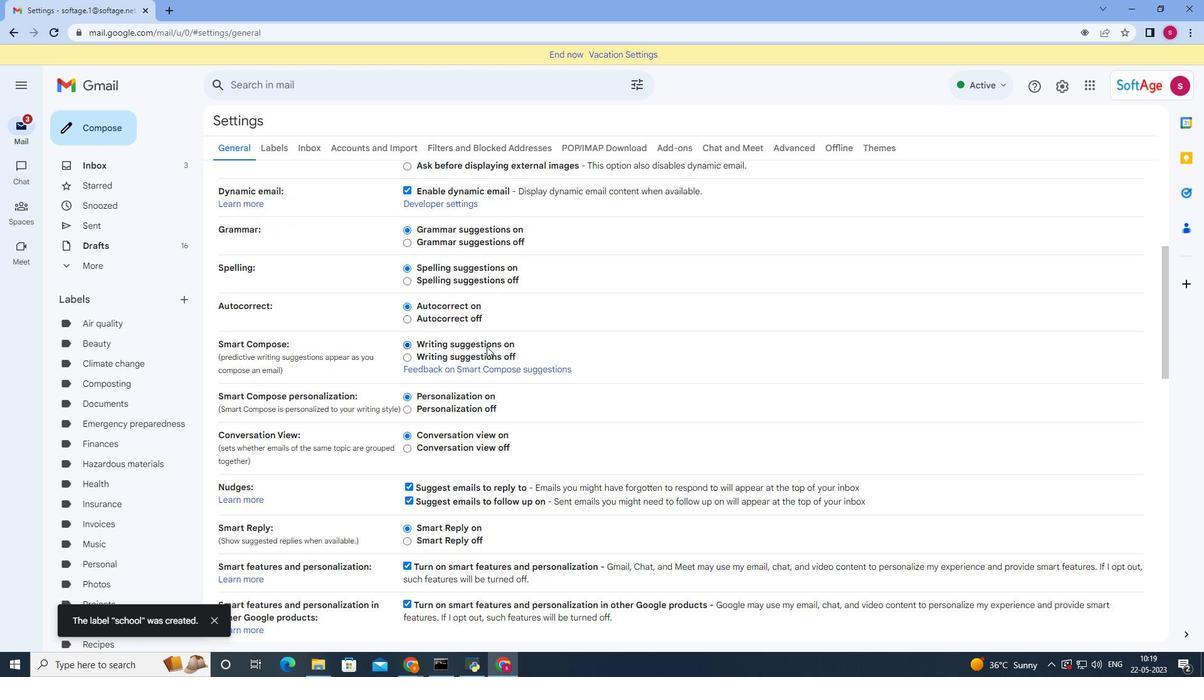 
Action: Mouse scrolled (492, 356) with delta (0, 0)
Screenshot: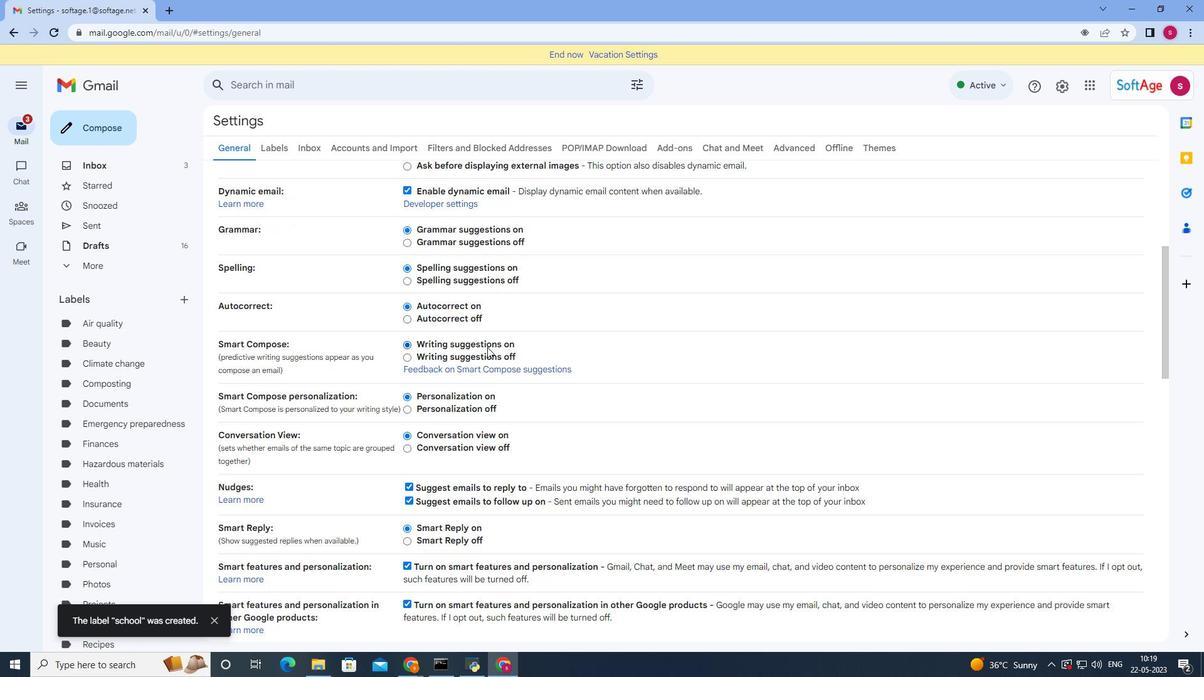
Action: Mouse moved to (492, 356)
Screenshot: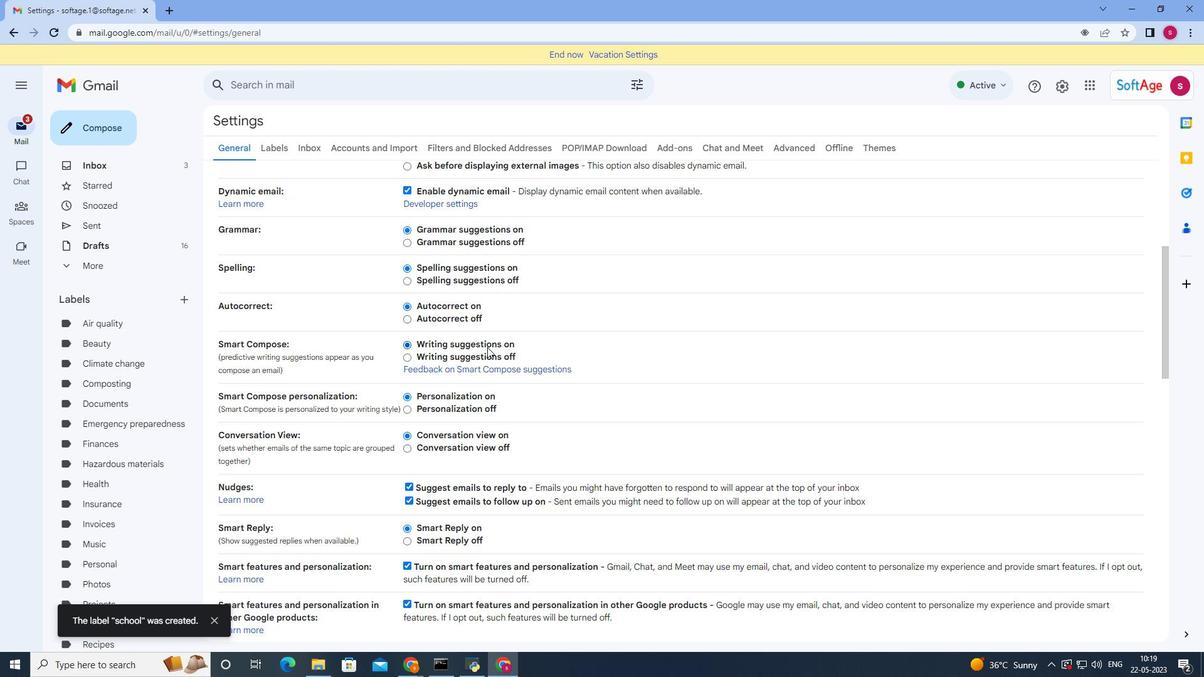 
Action: Mouse scrolled (492, 356) with delta (0, 0)
Screenshot: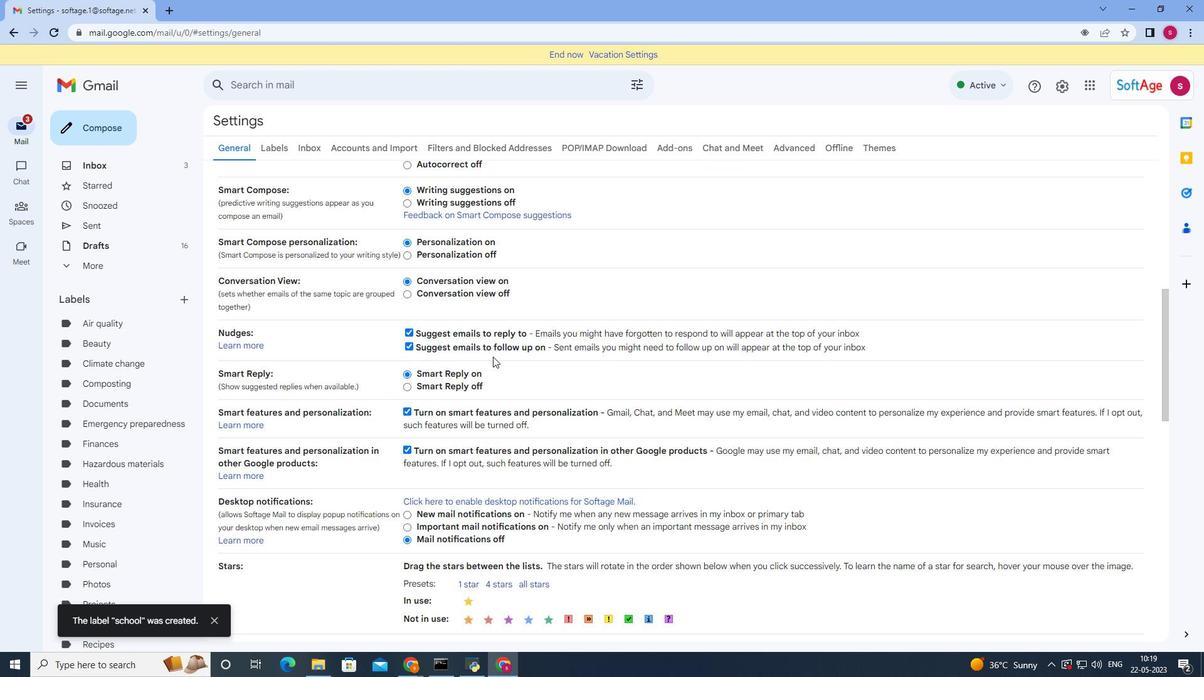 
Action: Mouse scrolled (492, 356) with delta (0, 0)
Screenshot: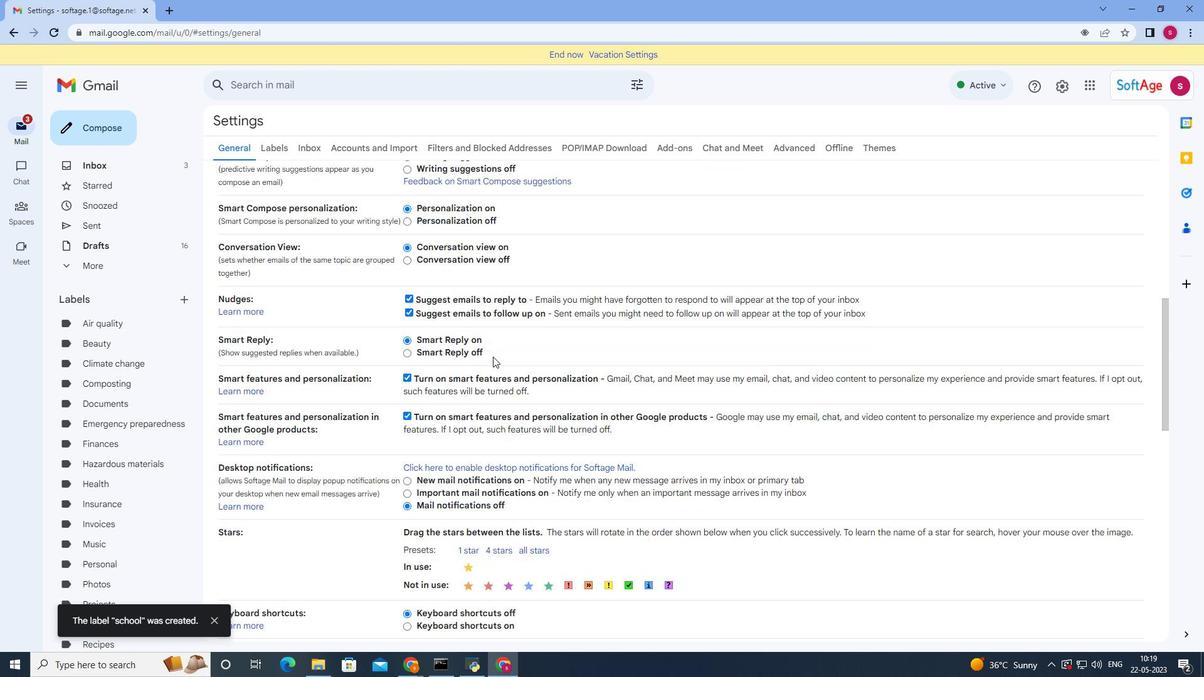 
Action: Mouse scrolled (492, 356) with delta (0, 0)
Screenshot: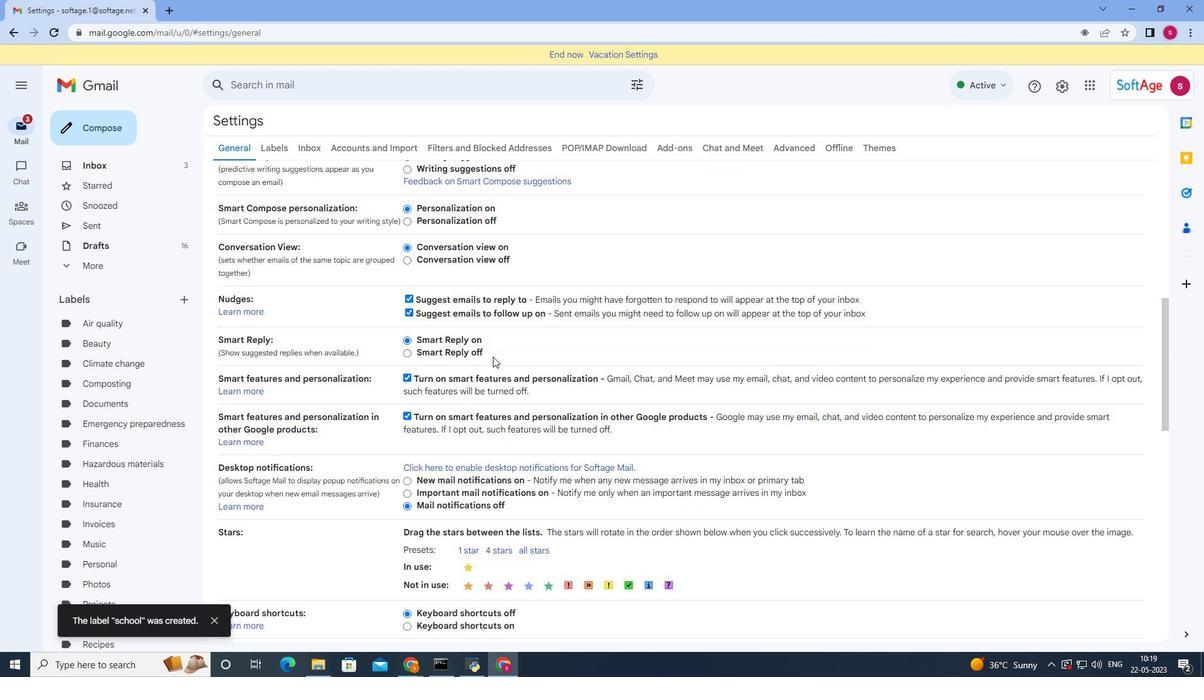
Action: Mouse scrolled (492, 356) with delta (0, 0)
Screenshot: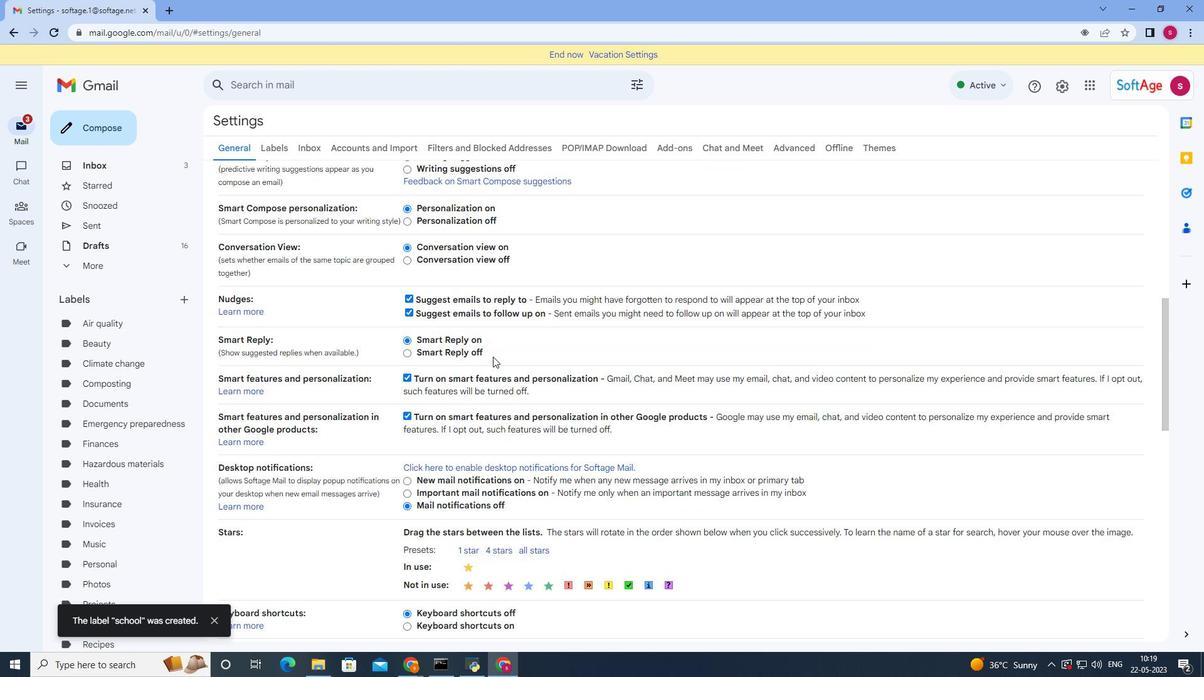 
Action: Mouse scrolled (492, 356) with delta (0, 0)
Screenshot: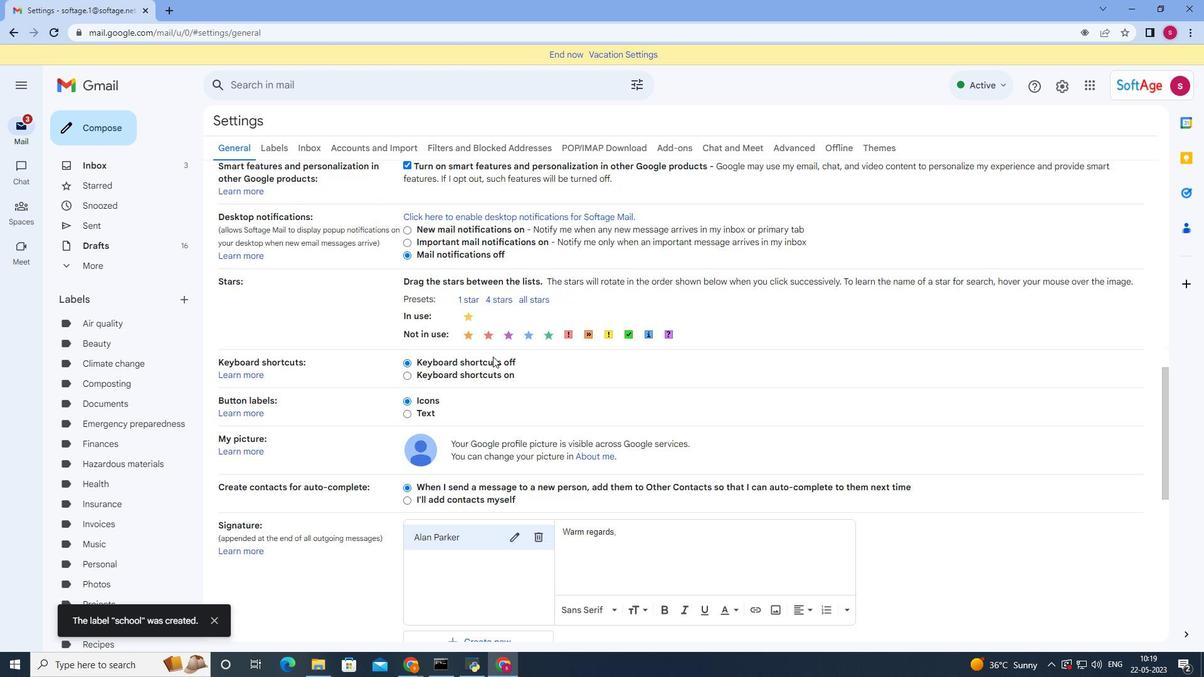 
Action: Mouse moved to (492, 357)
Screenshot: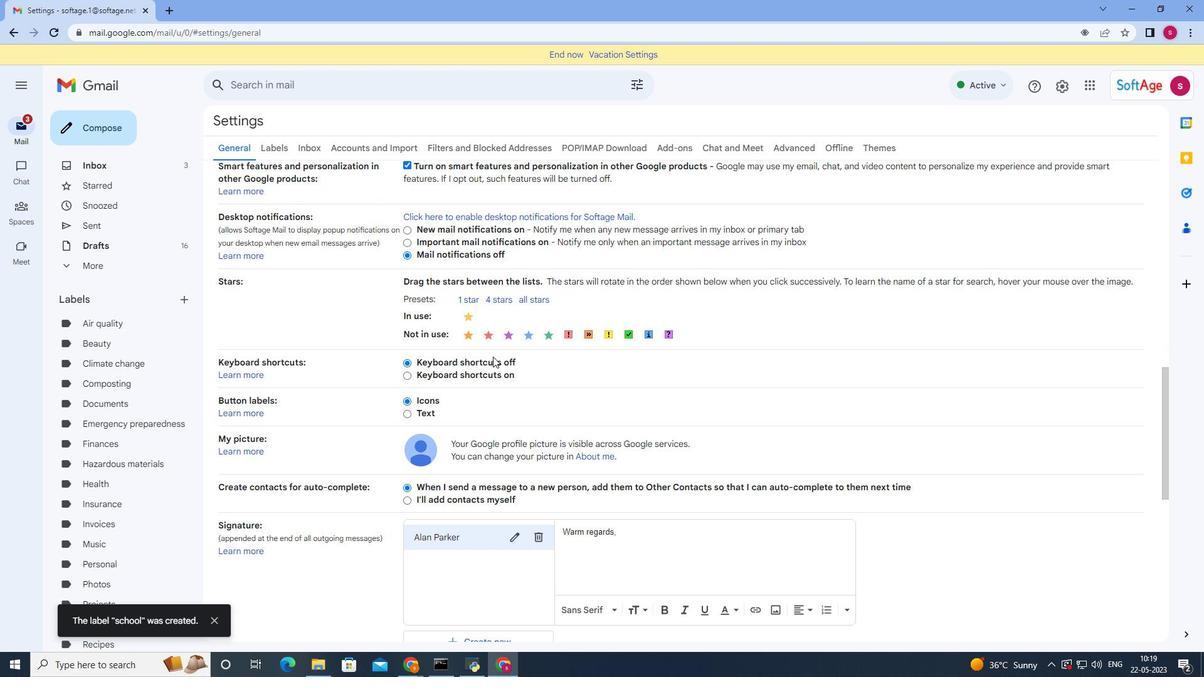 
Action: Mouse scrolled (492, 356) with delta (0, 0)
Screenshot: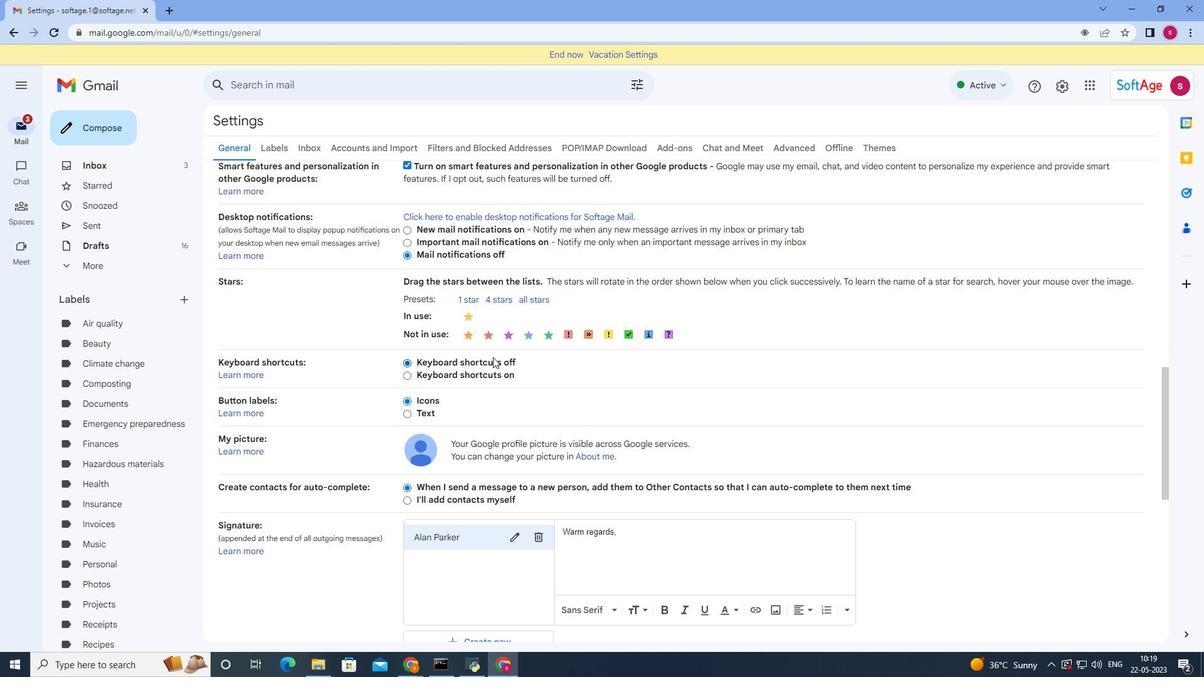 
Action: Mouse moved to (628, 405)
Screenshot: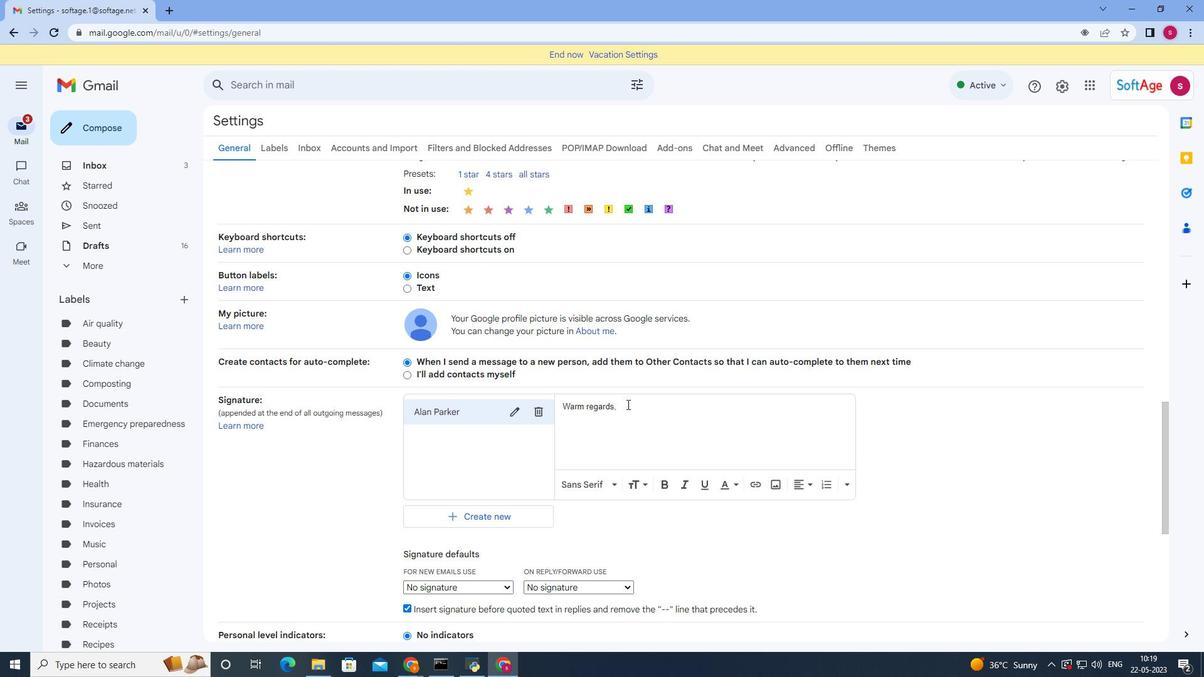 
Action: Mouse pressed left at (628, 405)
Screenshot: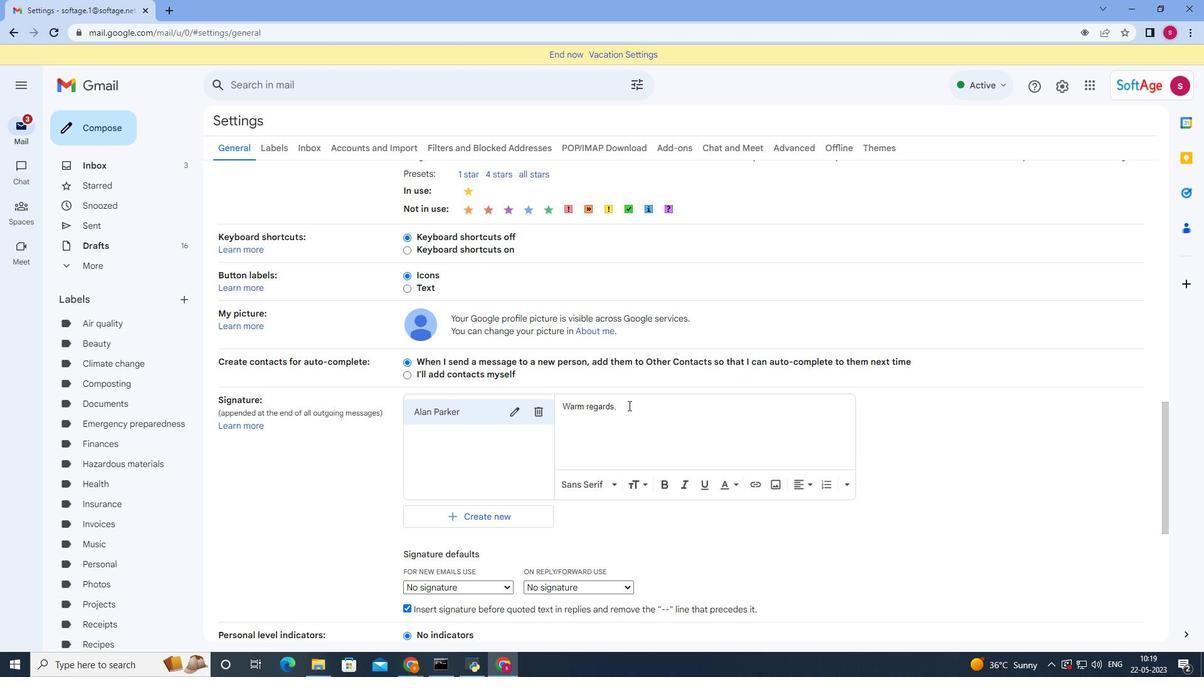 
Action: Mouse moved to (105, 121)
Screenshot: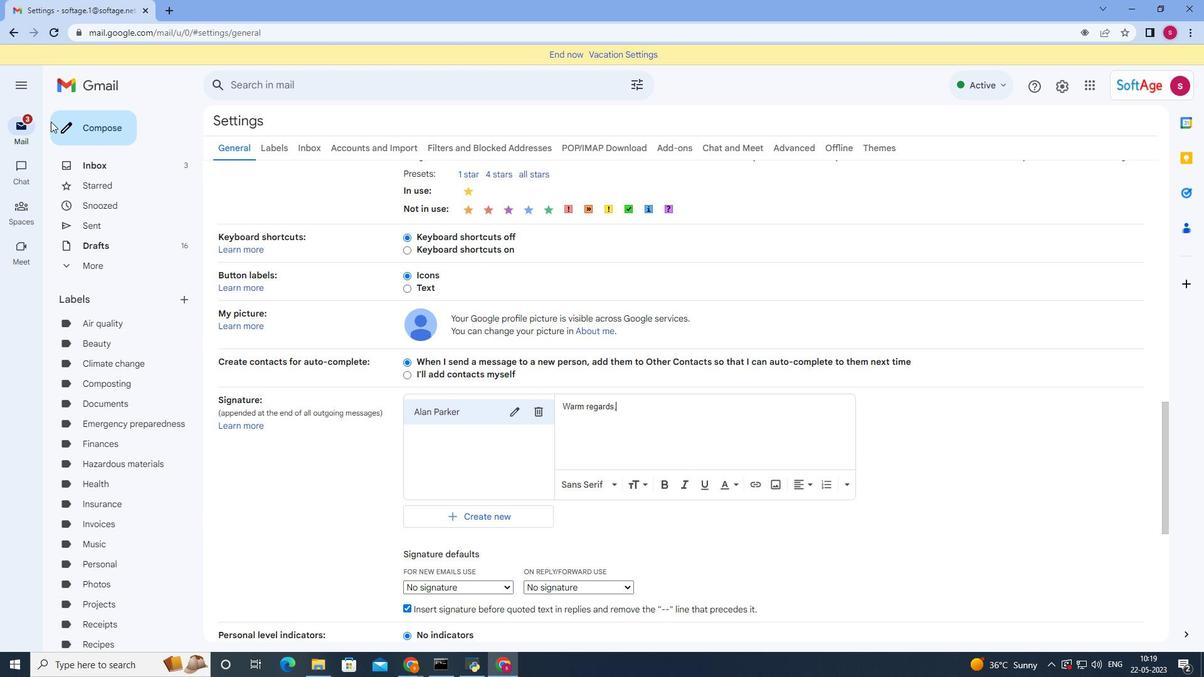 
Action: Mouse pressed left at (105, 121)
Screenshot: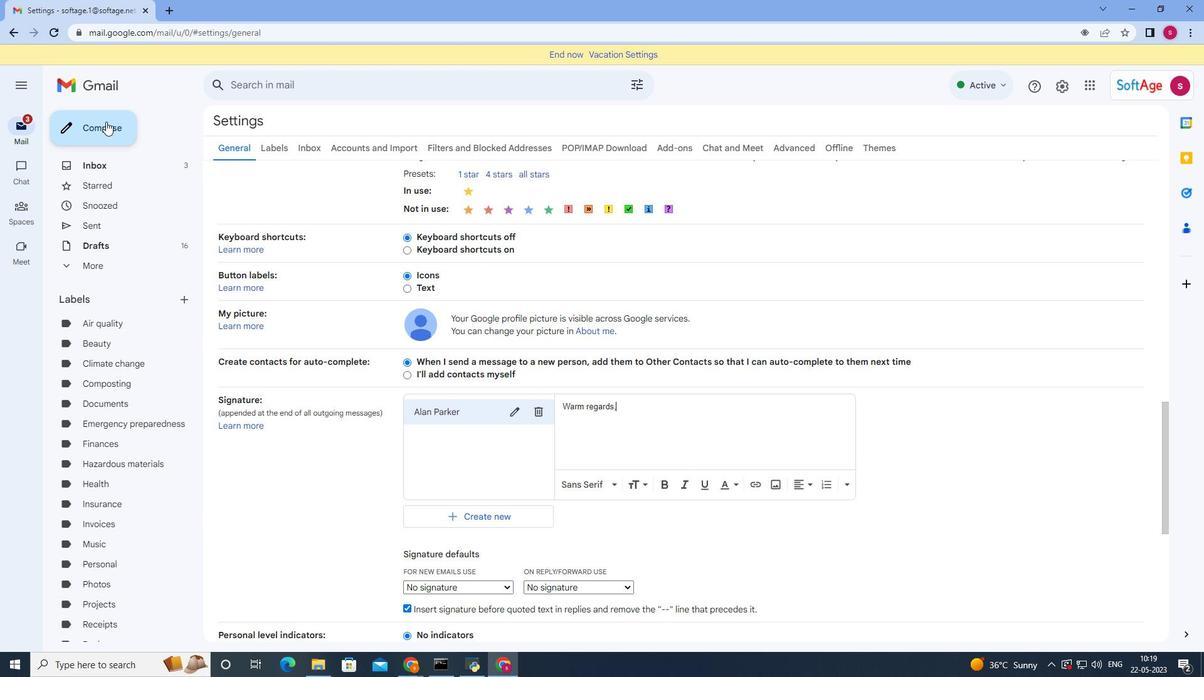 
Action: Mouse moved to (1014, 629)
Screenshot: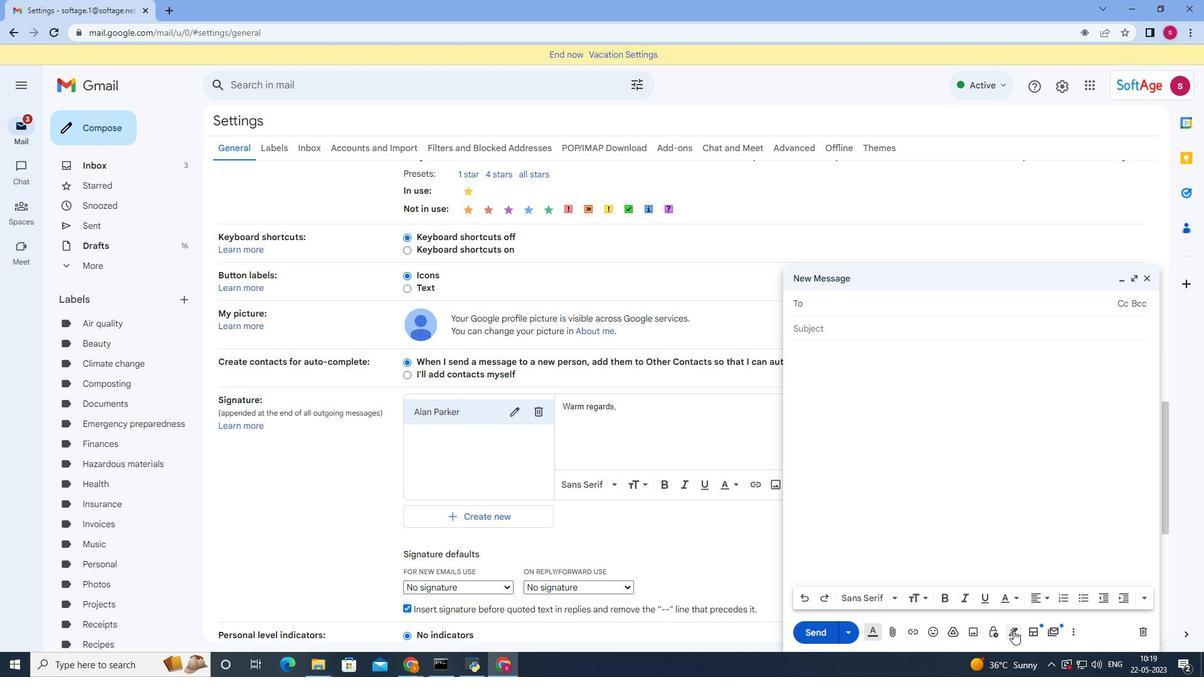 
Action: Mouse pressed left at (1014, 629)
Screenshot: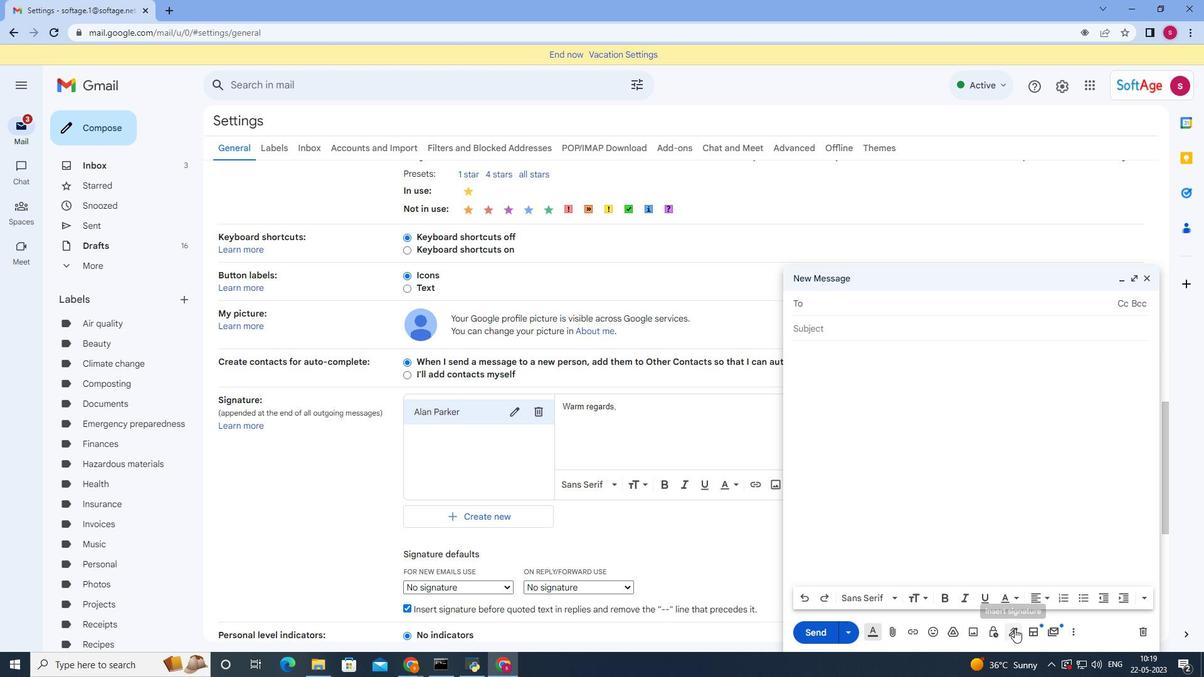 
Action: Mouse moved to (1031, 613)
Screenshot: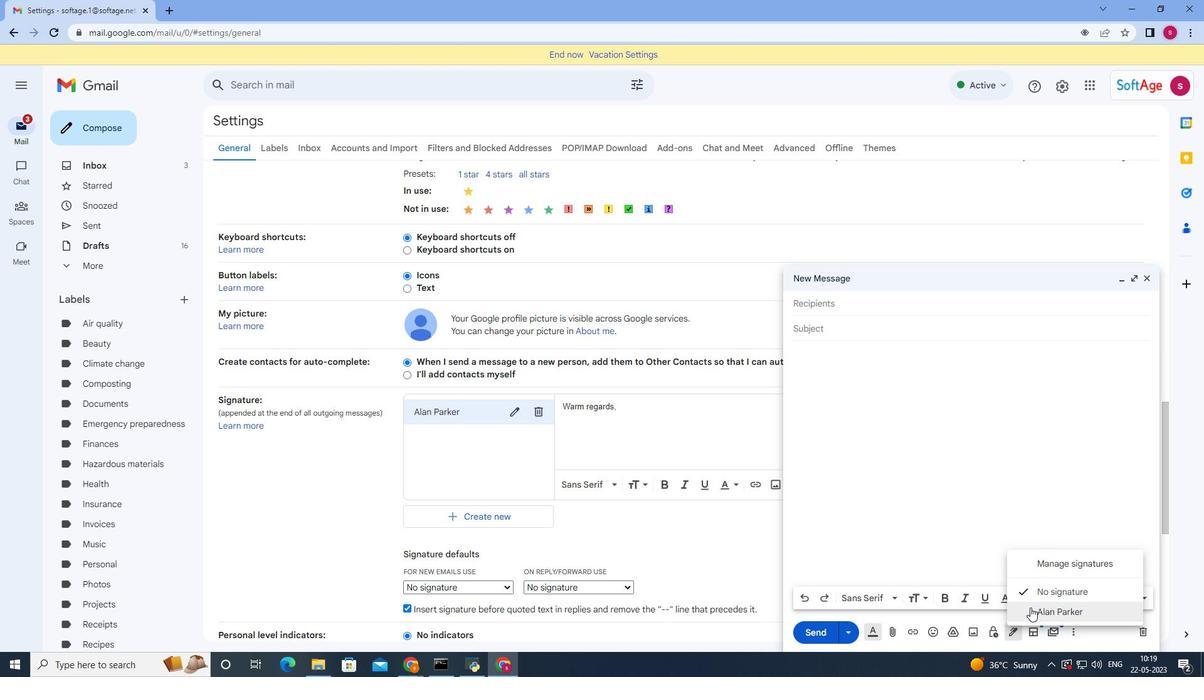 
Action: Mouse pressed left at (1031, 613)
Screenshot: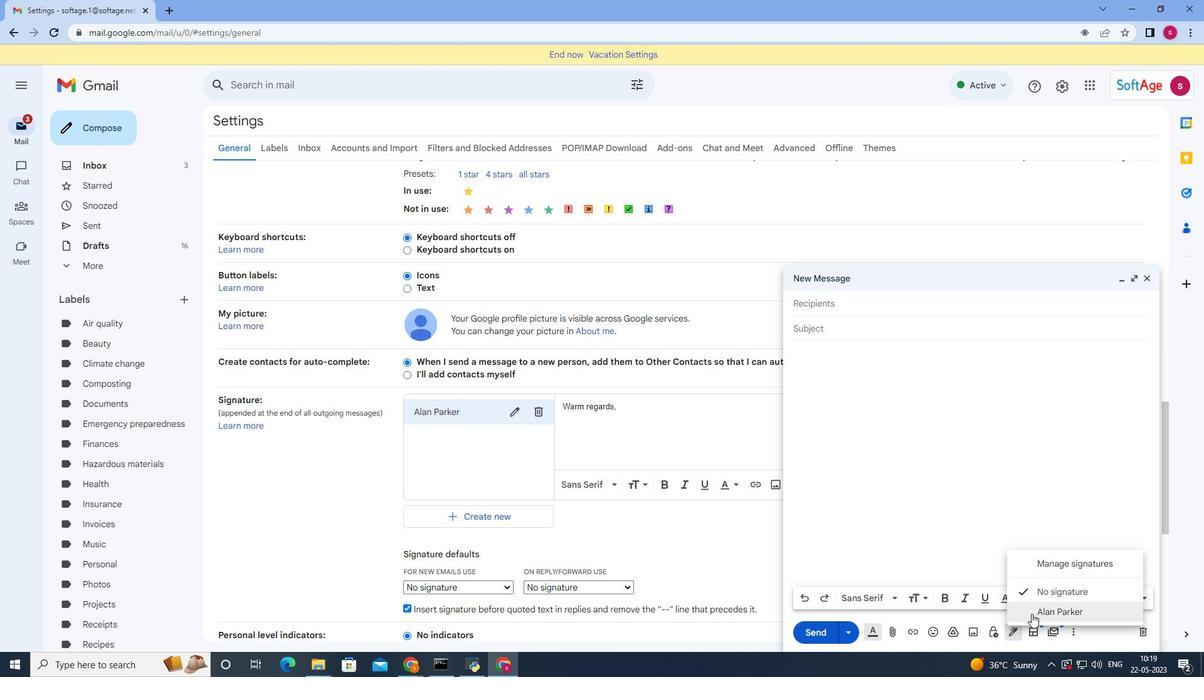 
Action: Mouse moved to (629, 411)
Screenshot: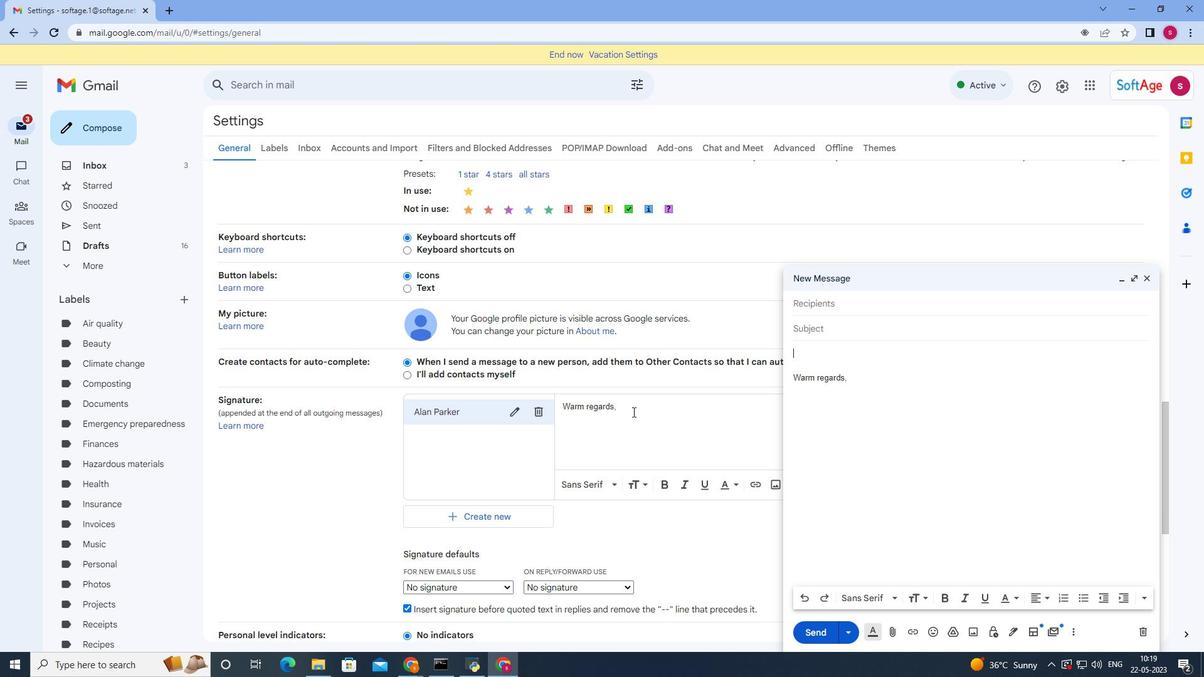 
Action: Mouse pressed left at (629, 411)
Screenshot: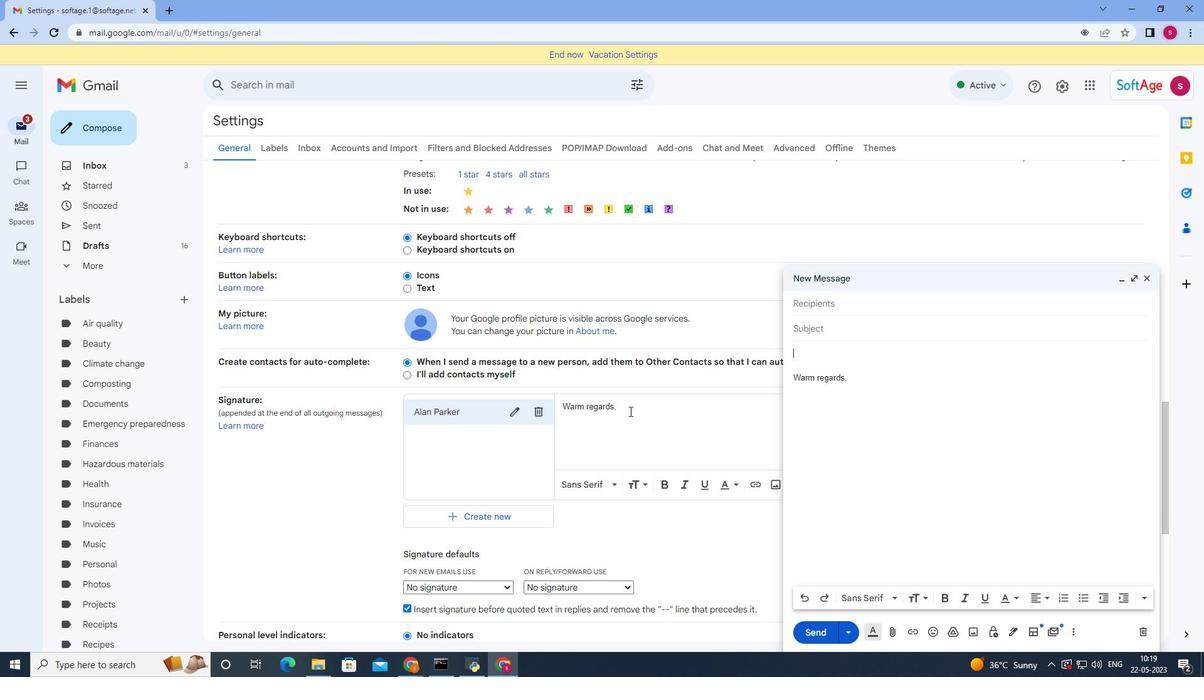 
Action: Key pressed <Key.enter><Key.shift>Alan<Key.space><Key.shift><Key.shift><Key.shift><Key.shift><Key.shift><Key.shift>Parker
Screenshot: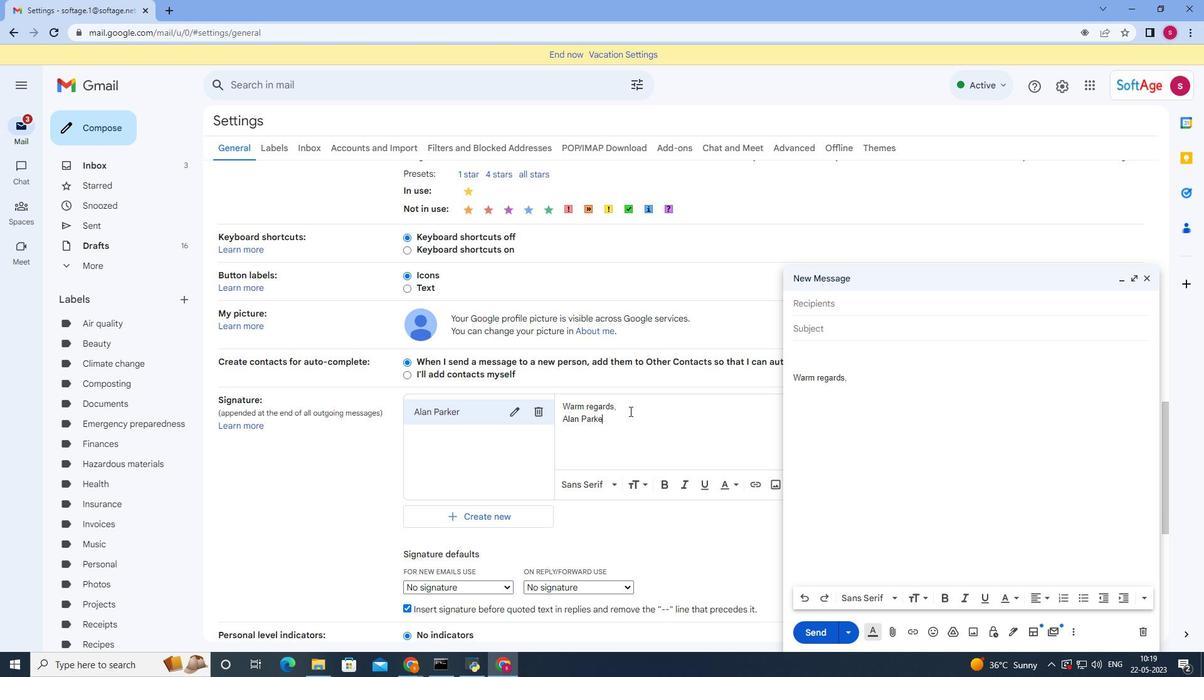 
Action: Mouse moved to (556, 532)
Screenshot: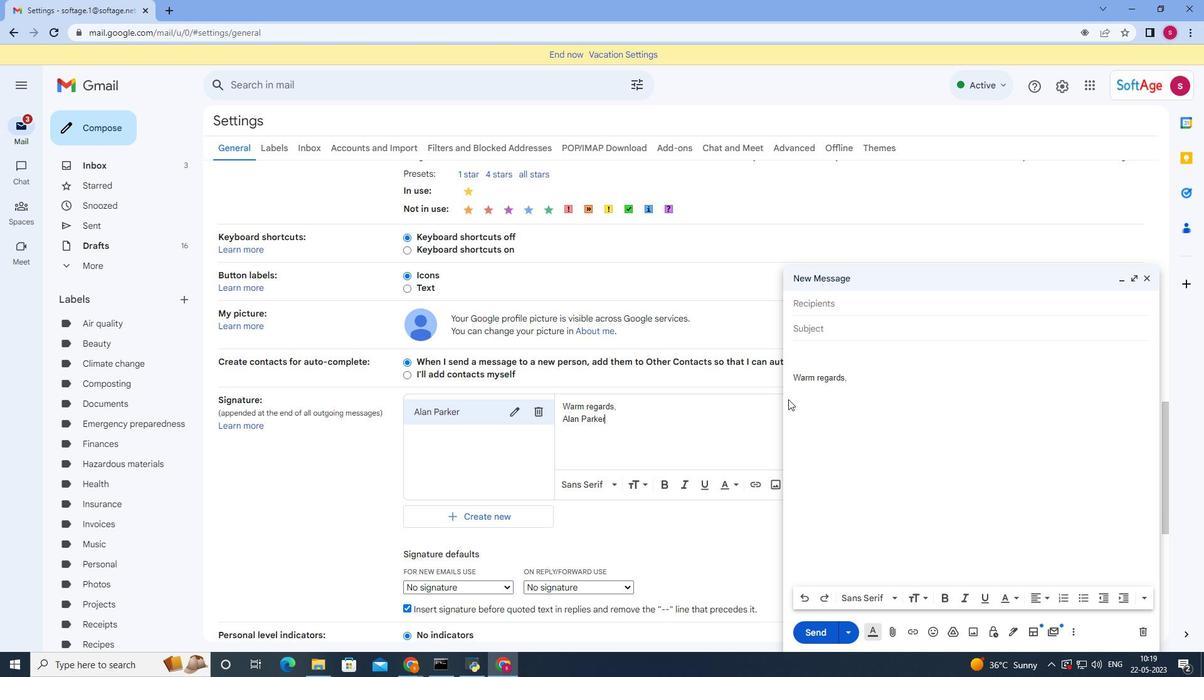
Action: Mouse scrolled (555, 599) with delta (0, 0)
Screenshot: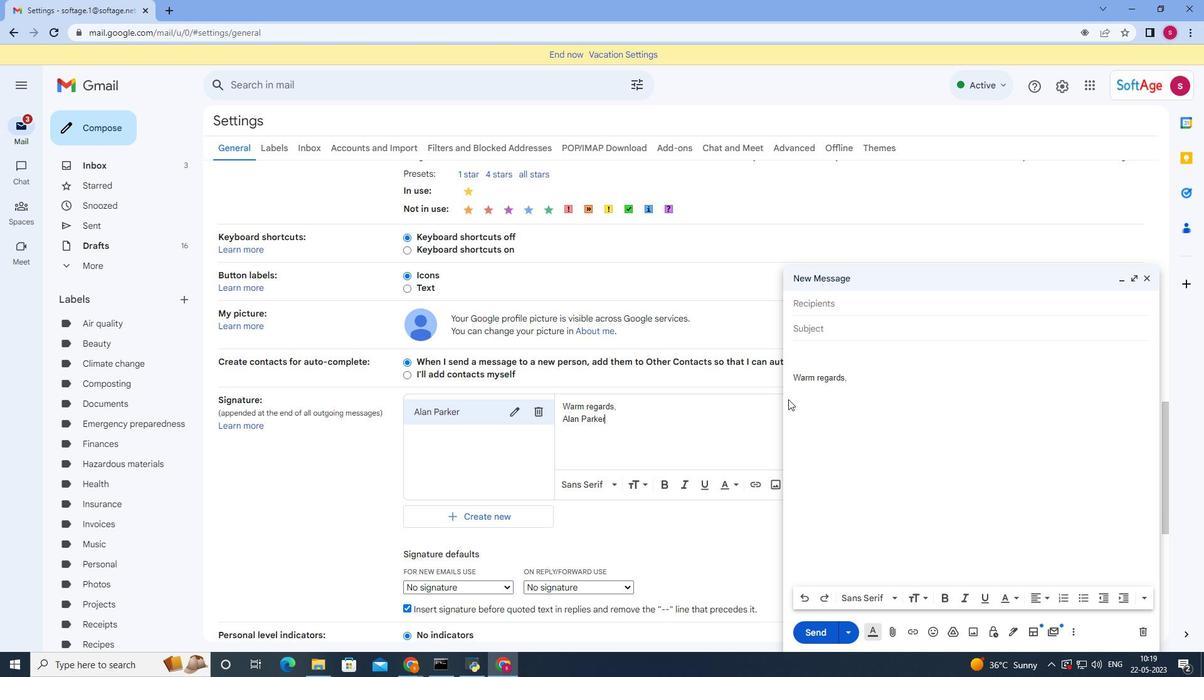 
Action: Mouse moved to (556, 529)
Screenshot: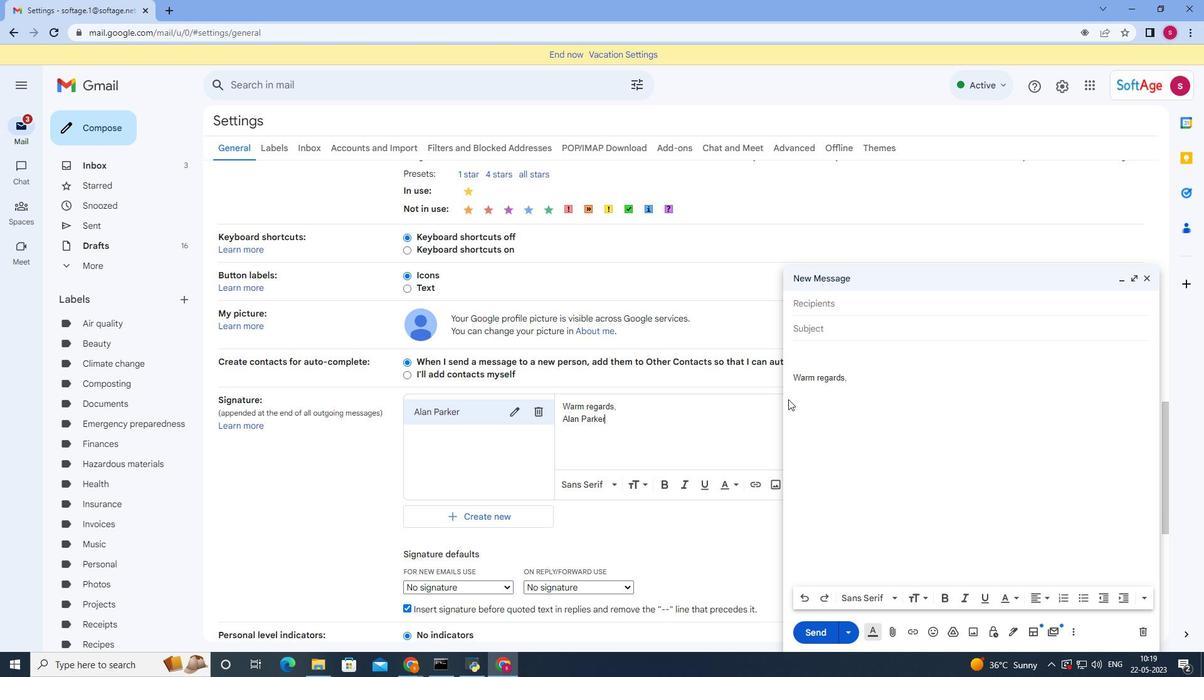 
Action: Mouse scrolled (555, 595) with delta (0, 0)
Screenshot: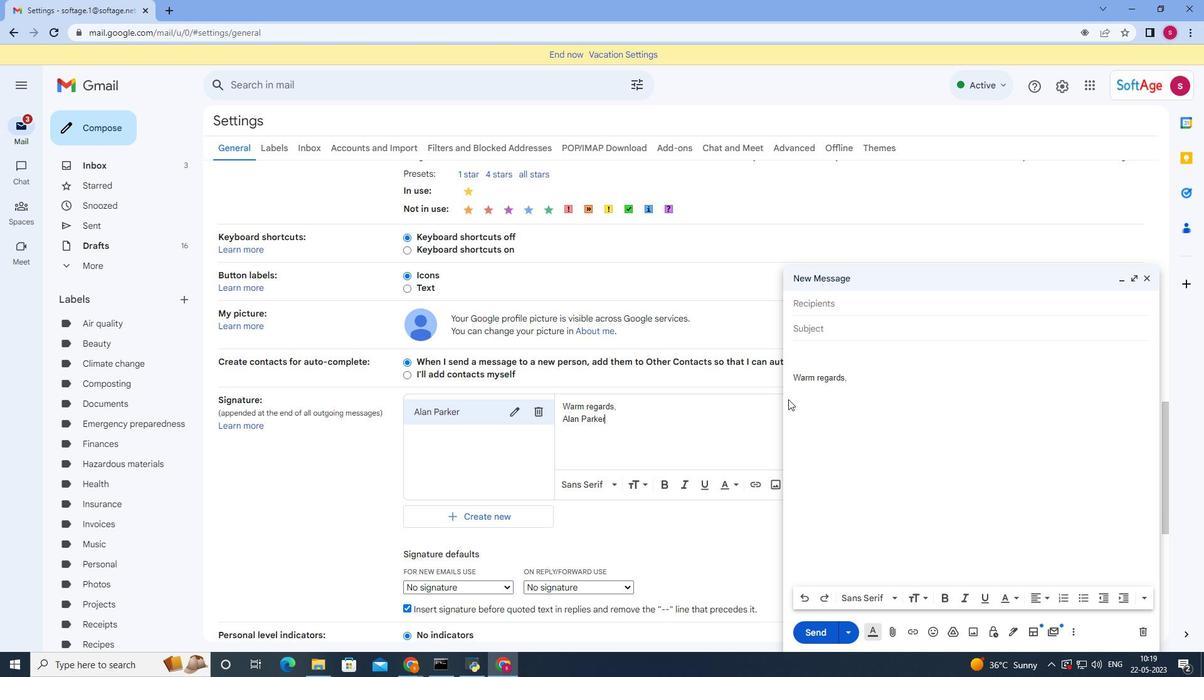 
Action: Mouse moved to (554, 523)
Screenshot: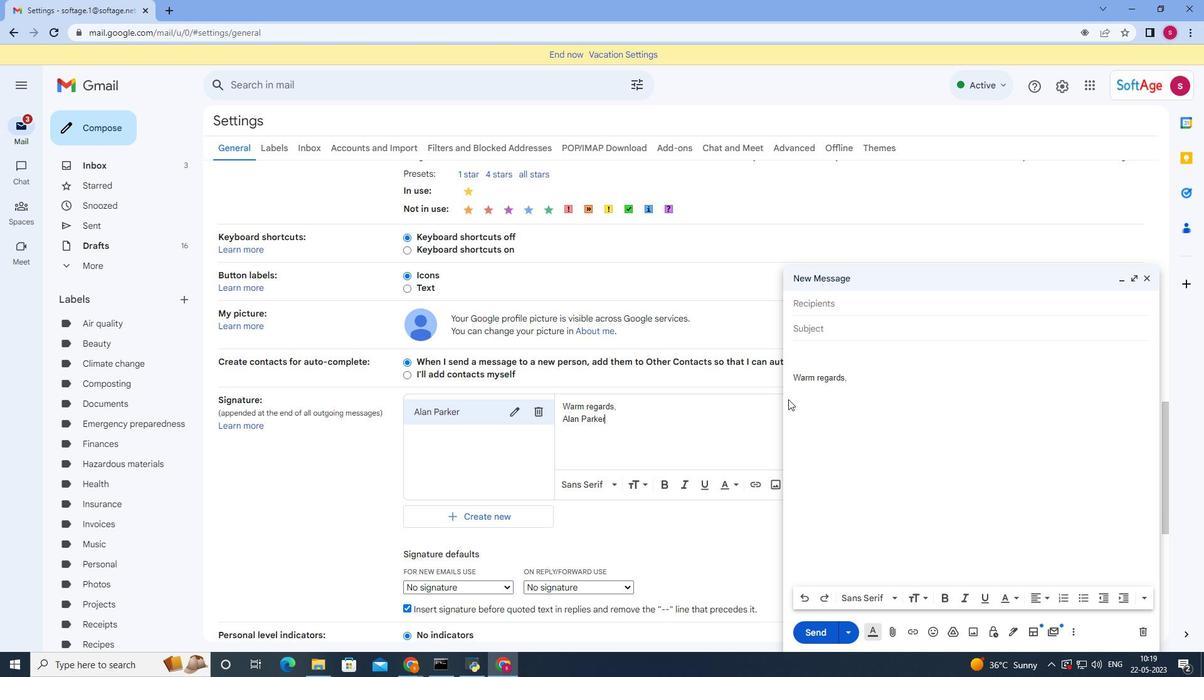 
Action: Mouse scrolled (556, 587) with delta (0, 0)
Screenshot: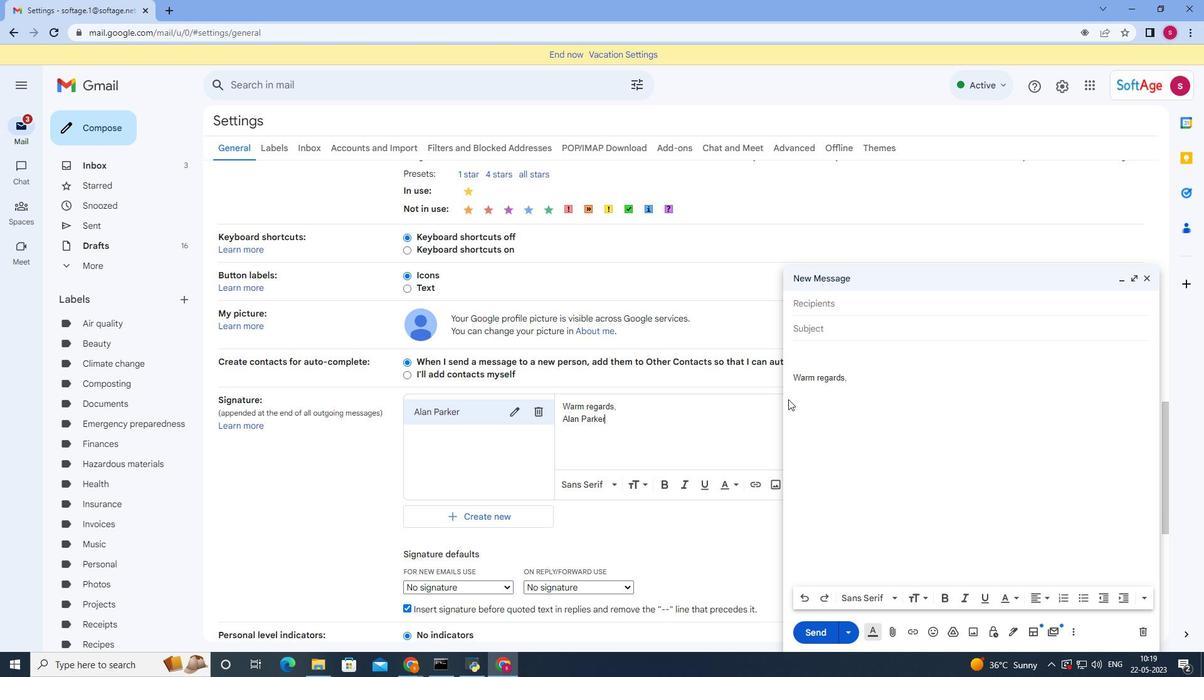 
Action: Mouse moved to (553, 523)
Screenshot: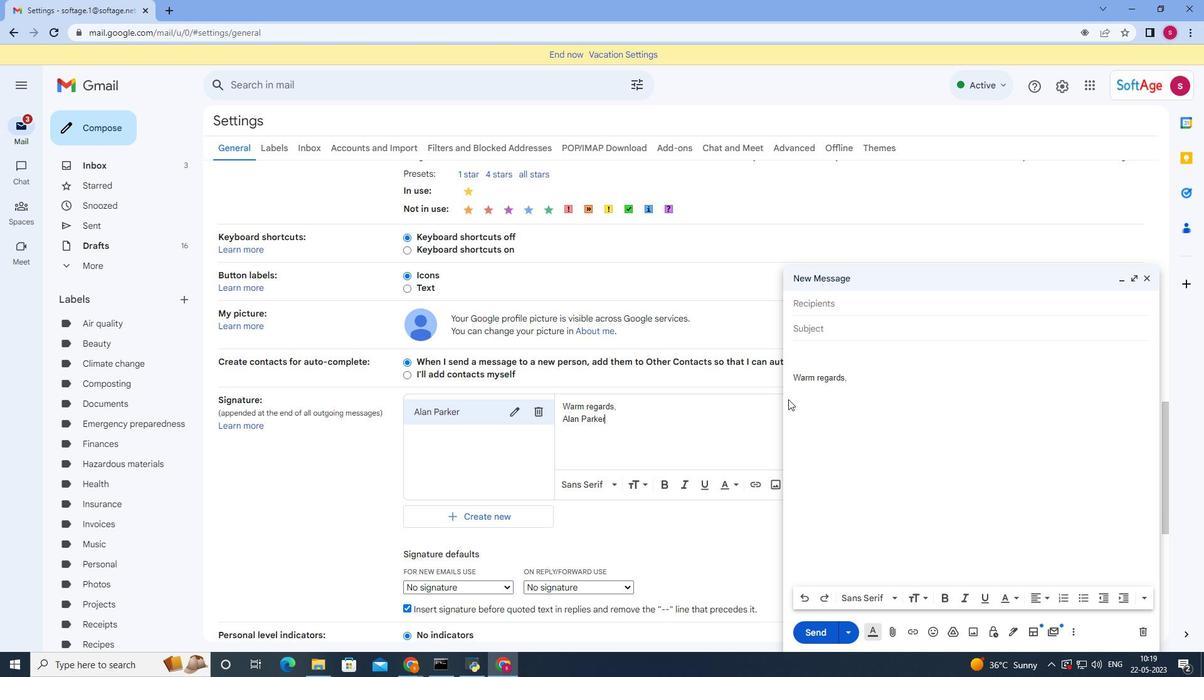 
Action: Mouse scrolled (558, 562) with delta (0, 0)
Screenshot: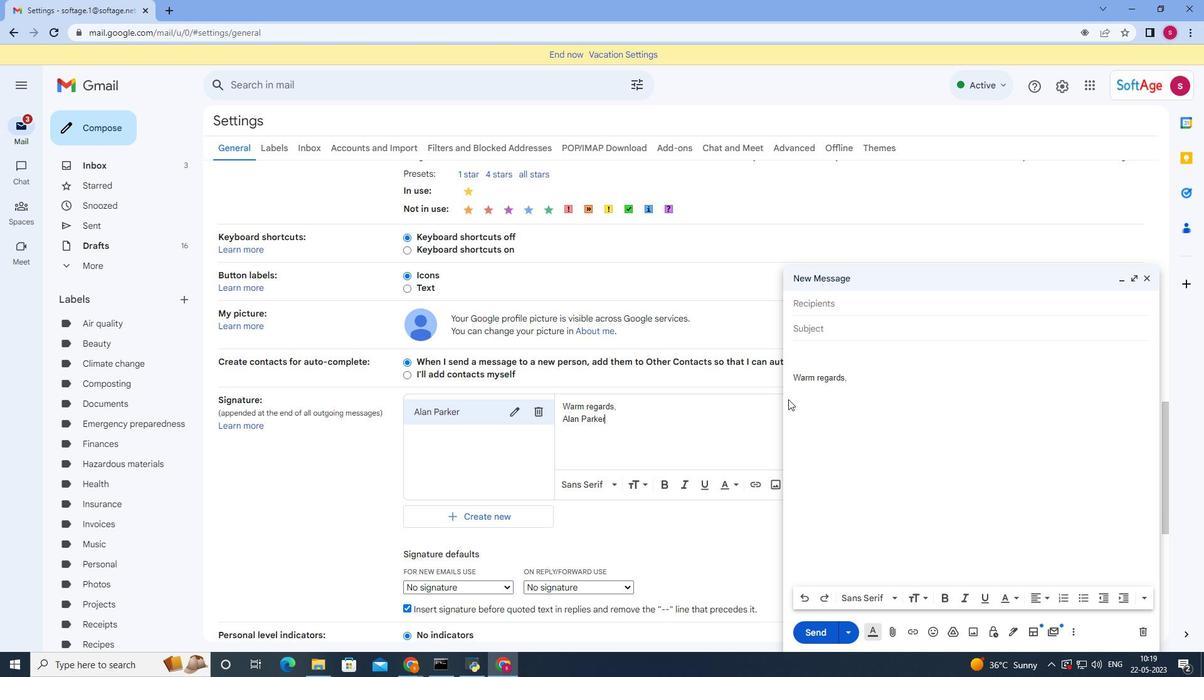 
Action: Mouse scrolled (556, 529) with delta (0, 0)
Screenshot: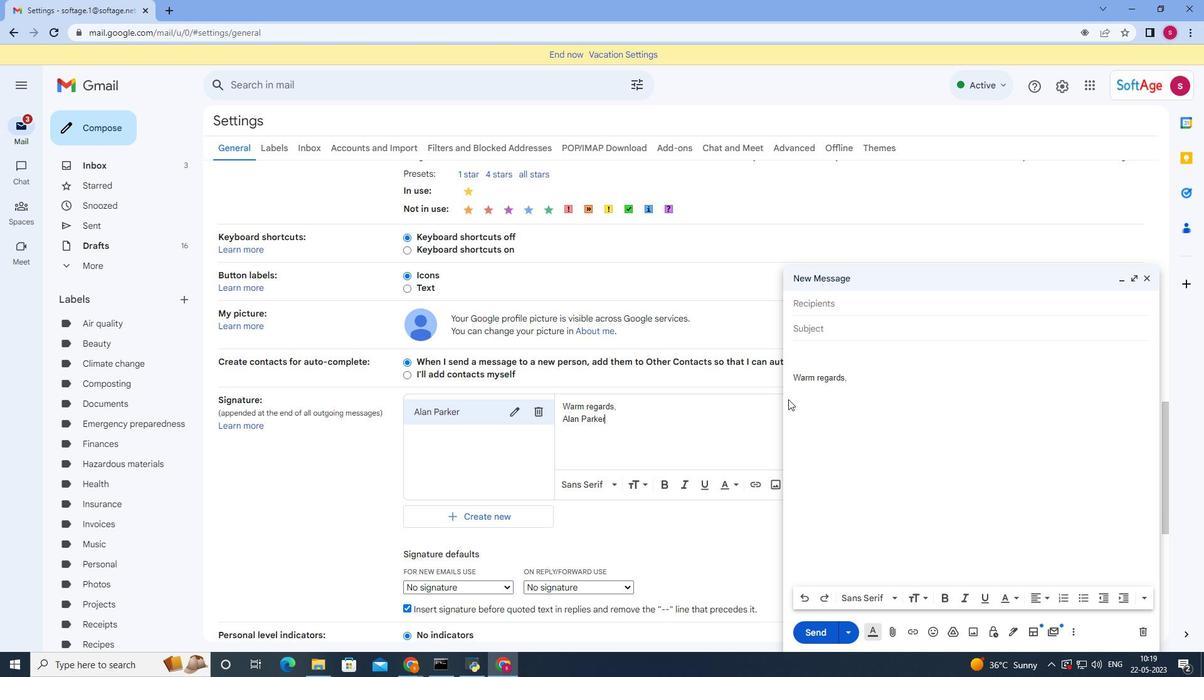 
Action: Mouse moved to (521, 506)
Screenshot: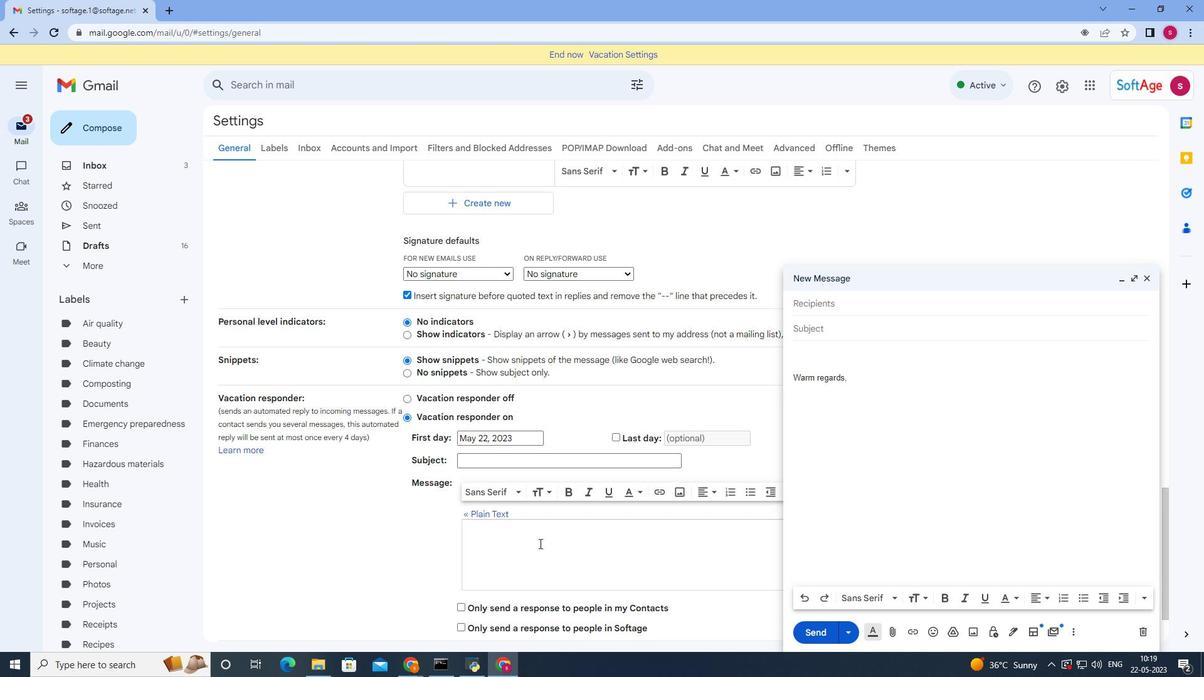 
Action: Mouse scrolled (521, 506) with delta (0, 0)
Screenshot: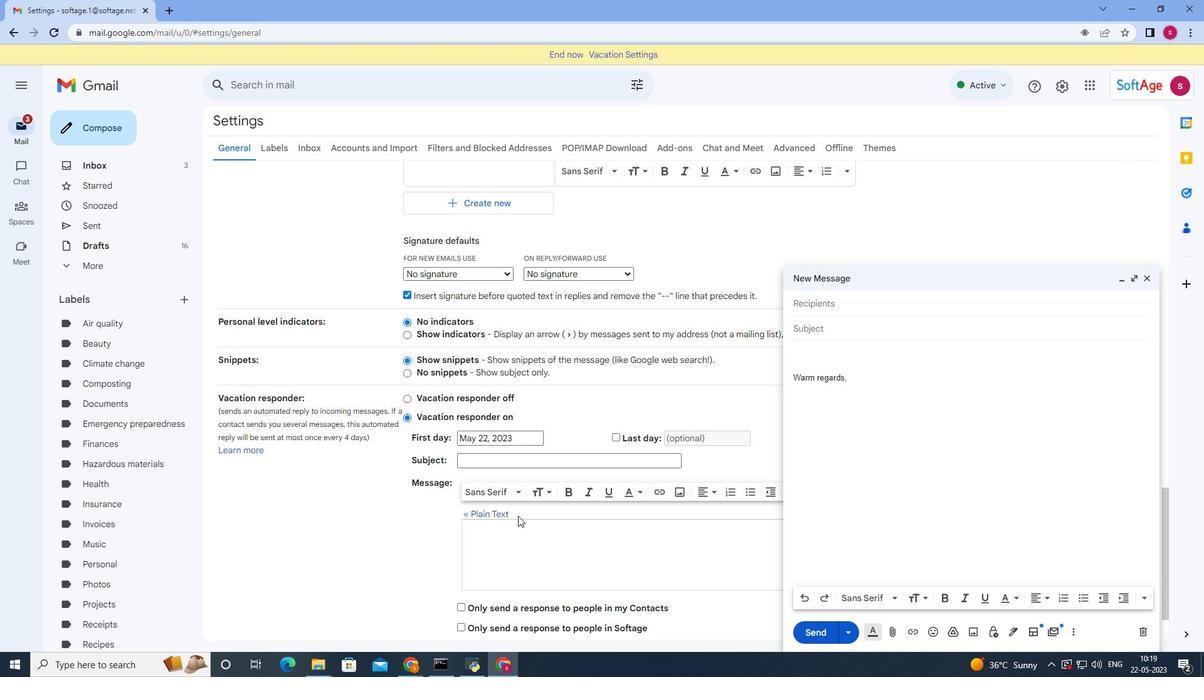 
Action: Mouse scrolled (521, 506) with delta (0, 0)
Screenshot: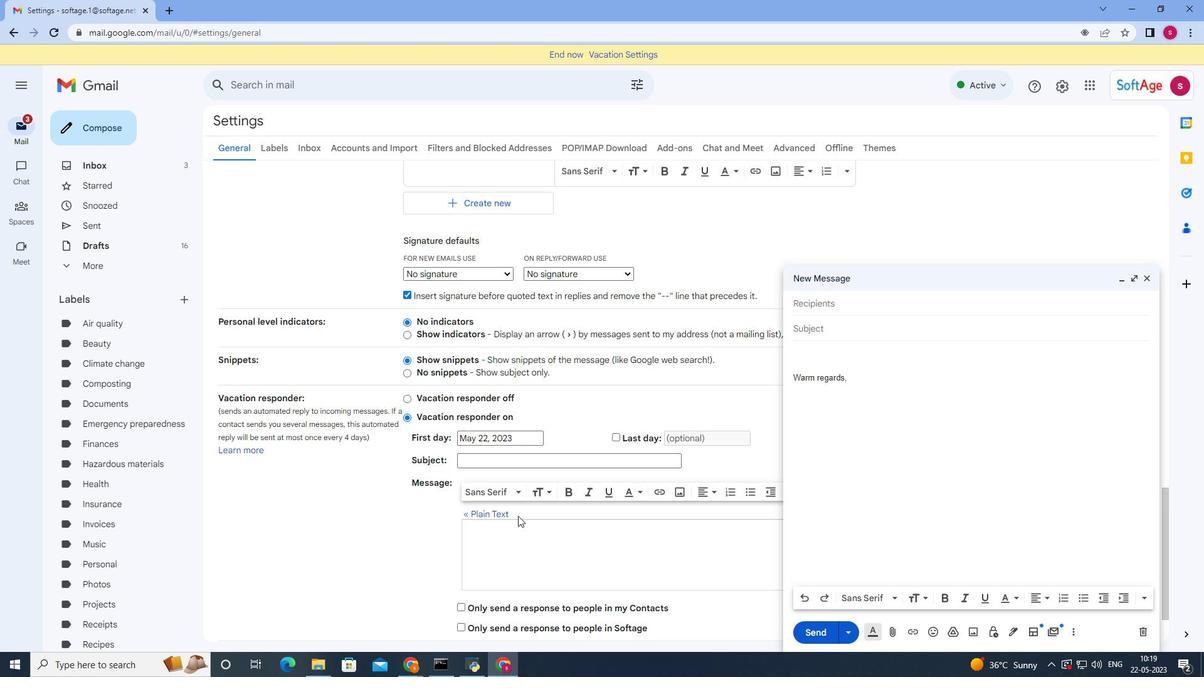 
Action: Mouse moved to (521, 506)
Screenshot: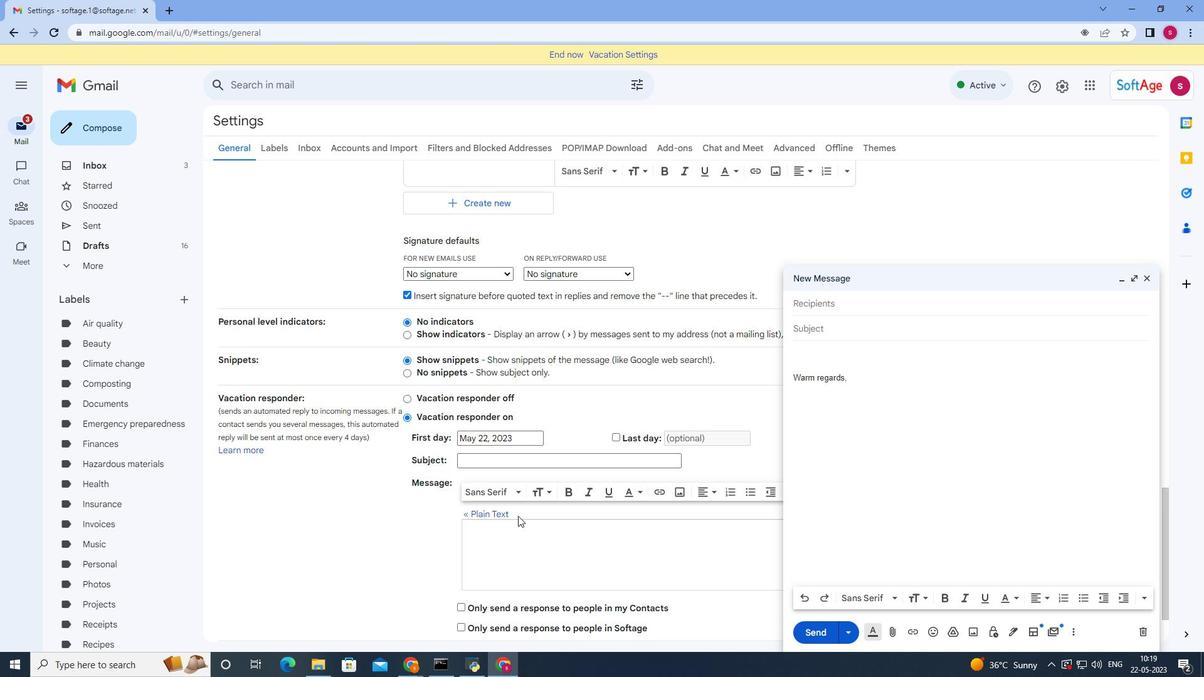 
Action: Mouse scrolled (521, 506) with delta (0, 0)
Screenshot: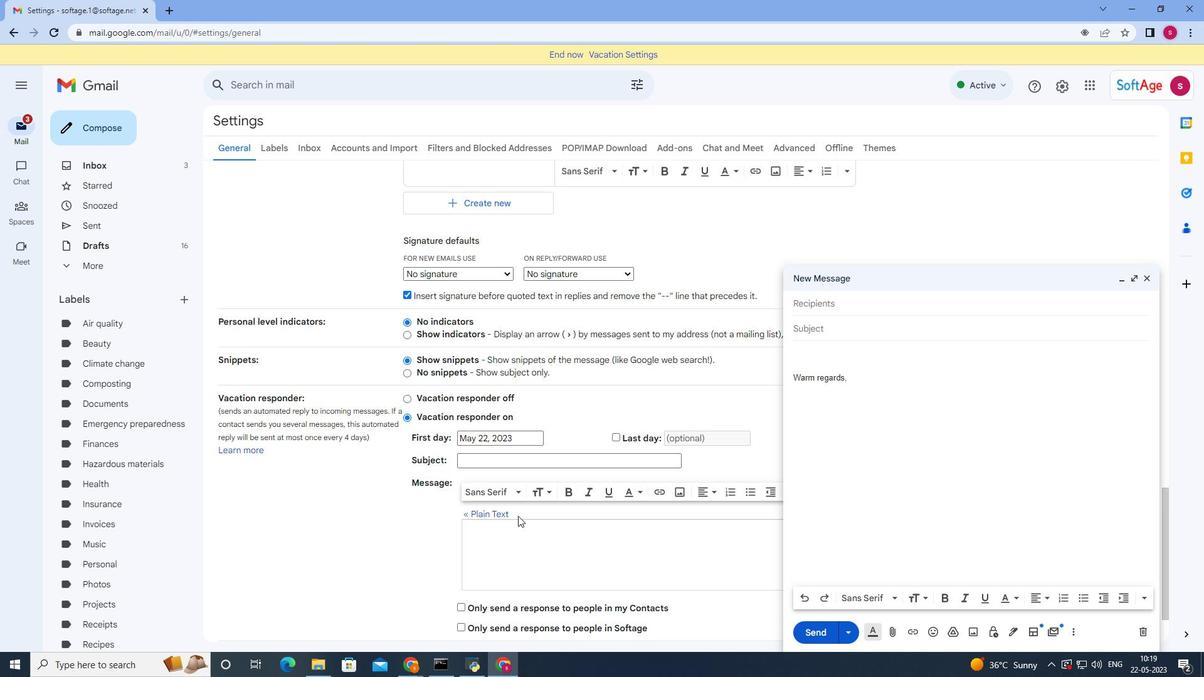 
Action: Mouse moved to (523, 514)
Screenshot: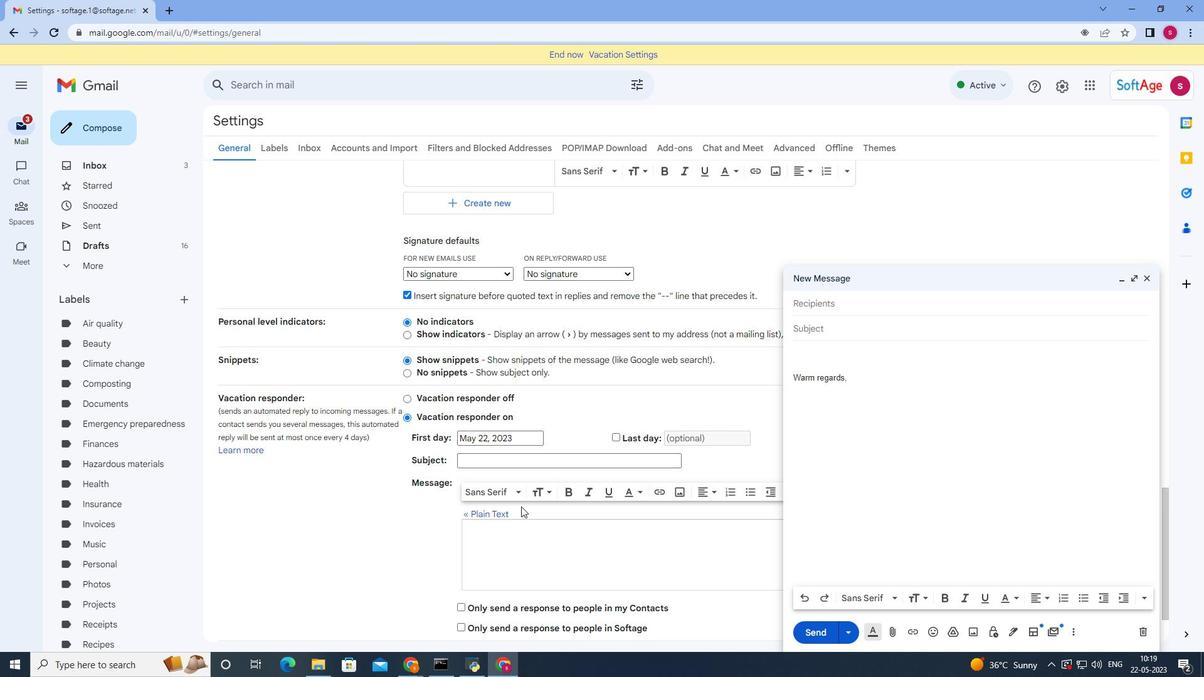 
Action: Mouse scrolled (523, 514) with delta (0, 0)
Screenshot: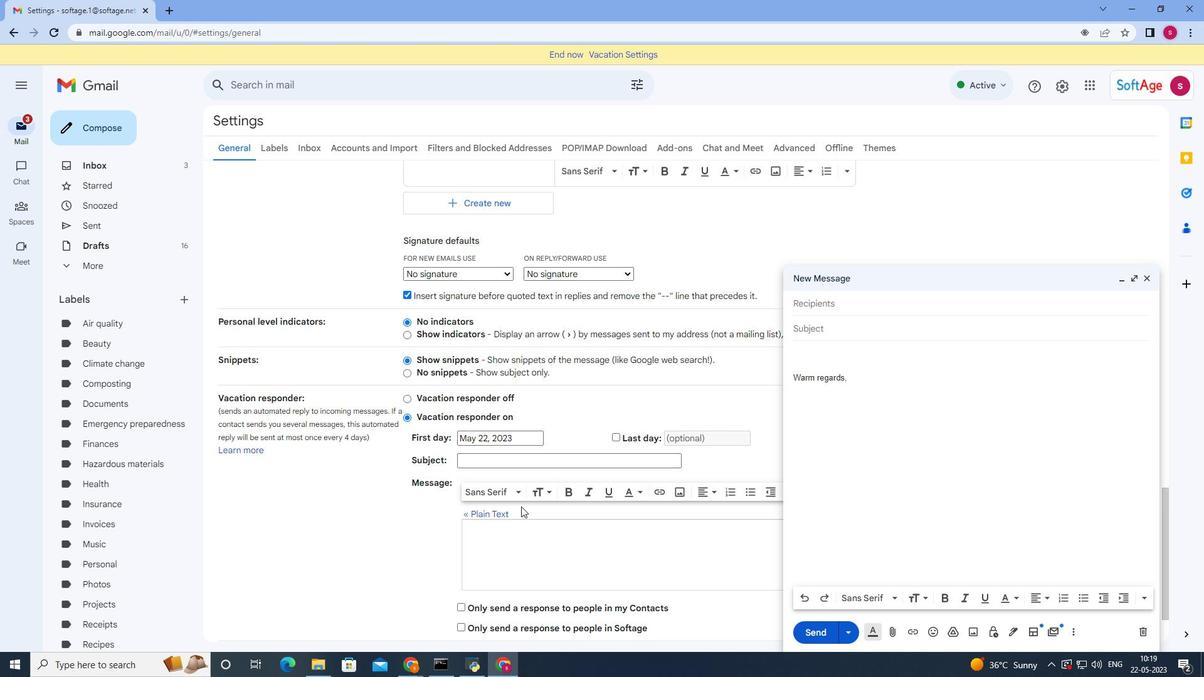 
Action: Mouse moved to (611, 593)
Screenshot: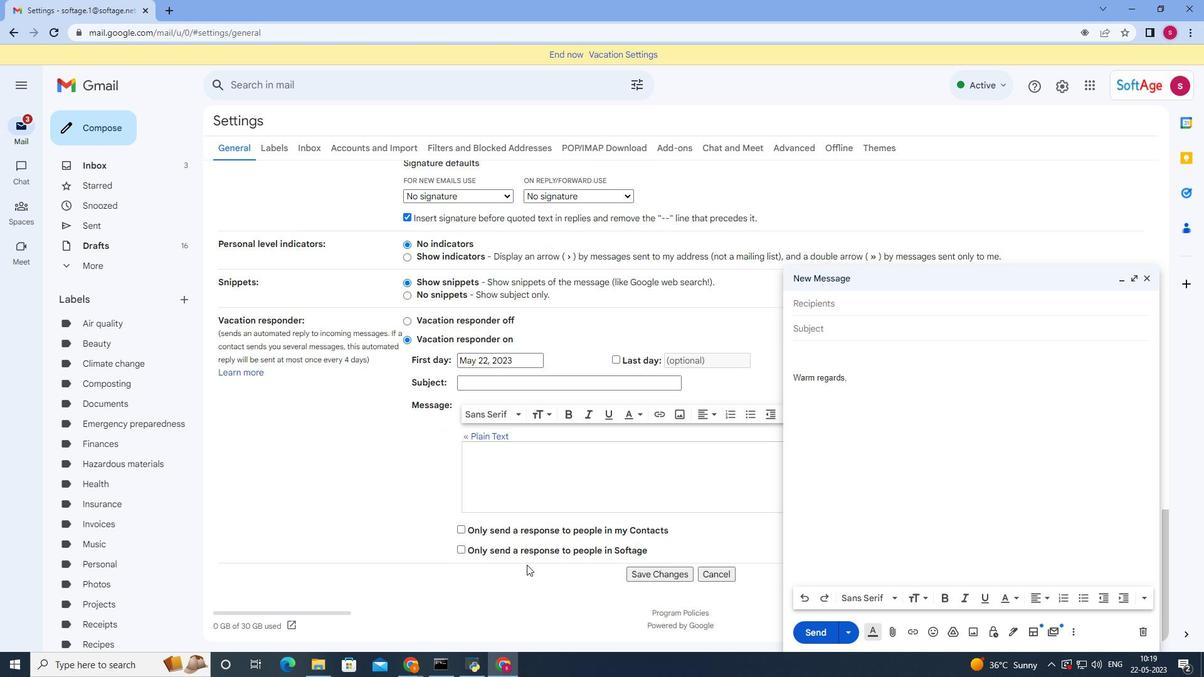 
Action: Mouse scrolled (531, 578) with delta (0, 0)
Screenshot: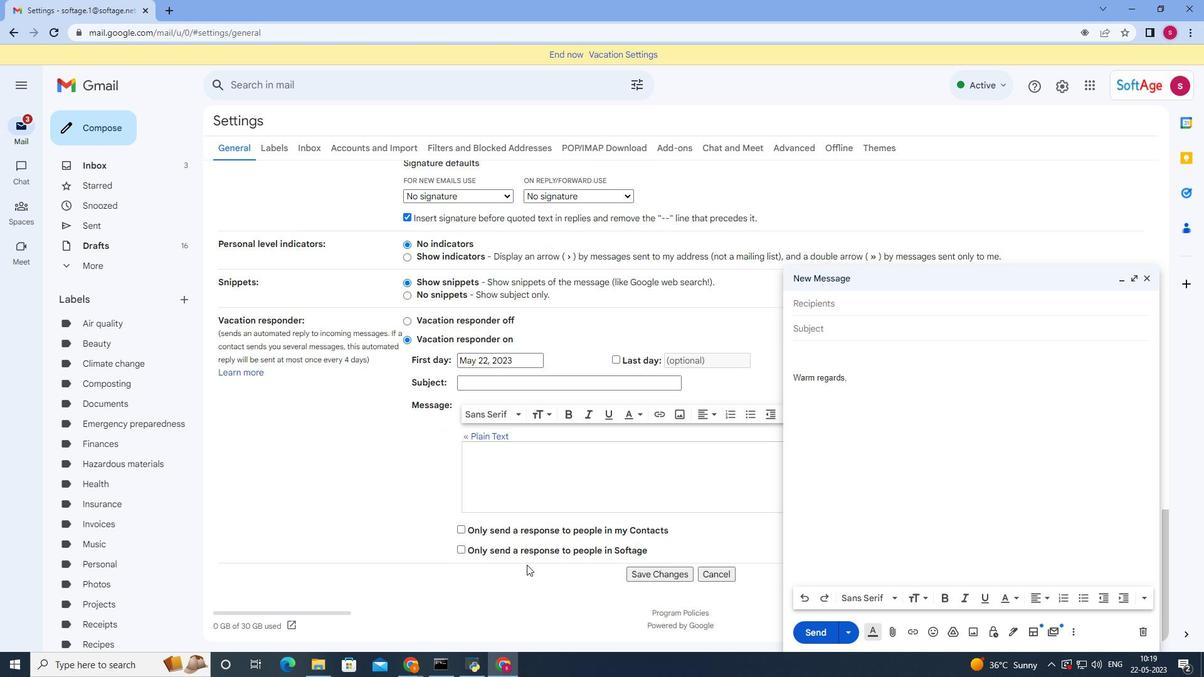 
Action: Mouse moved to (674, 575)
Screenshot: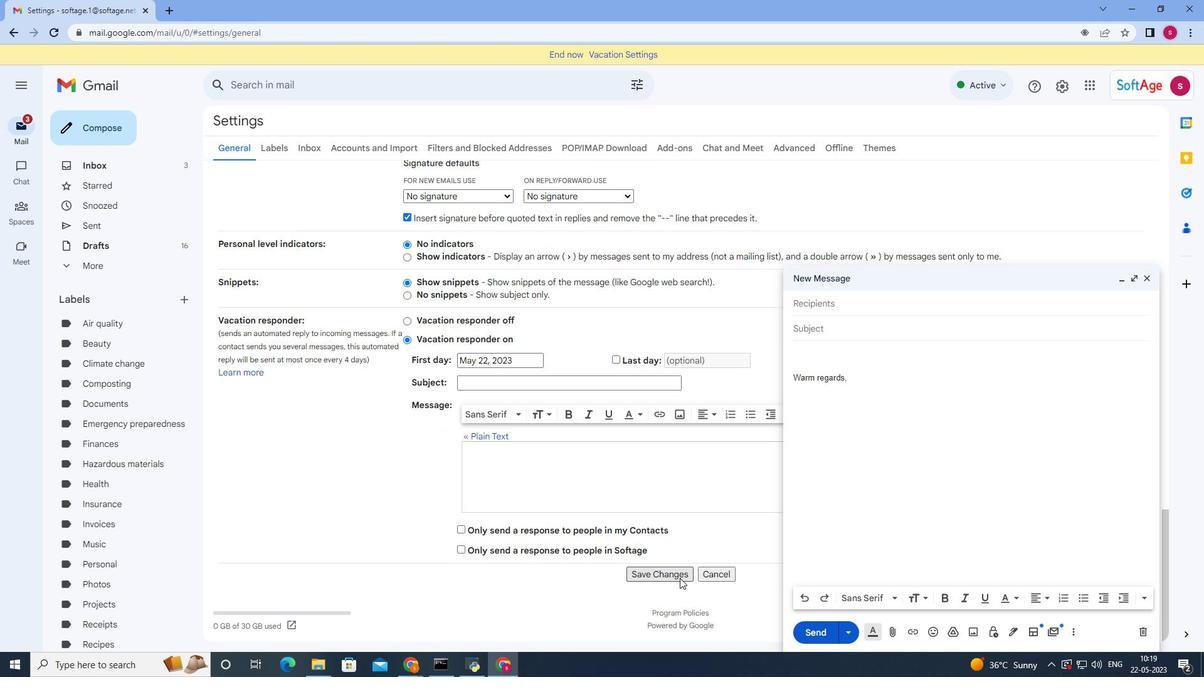 
Action: Mouse pressed left at (674, 575)
Screenshot: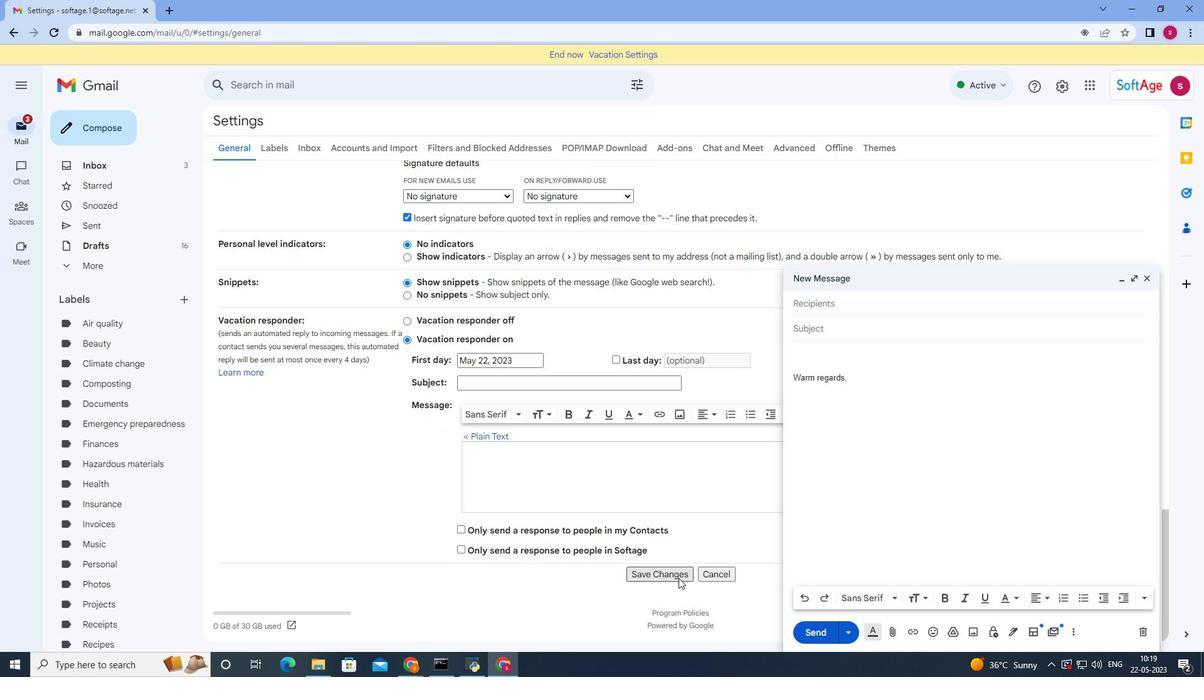 
Action: Mouse moved to (1147, 280)
Screenshot: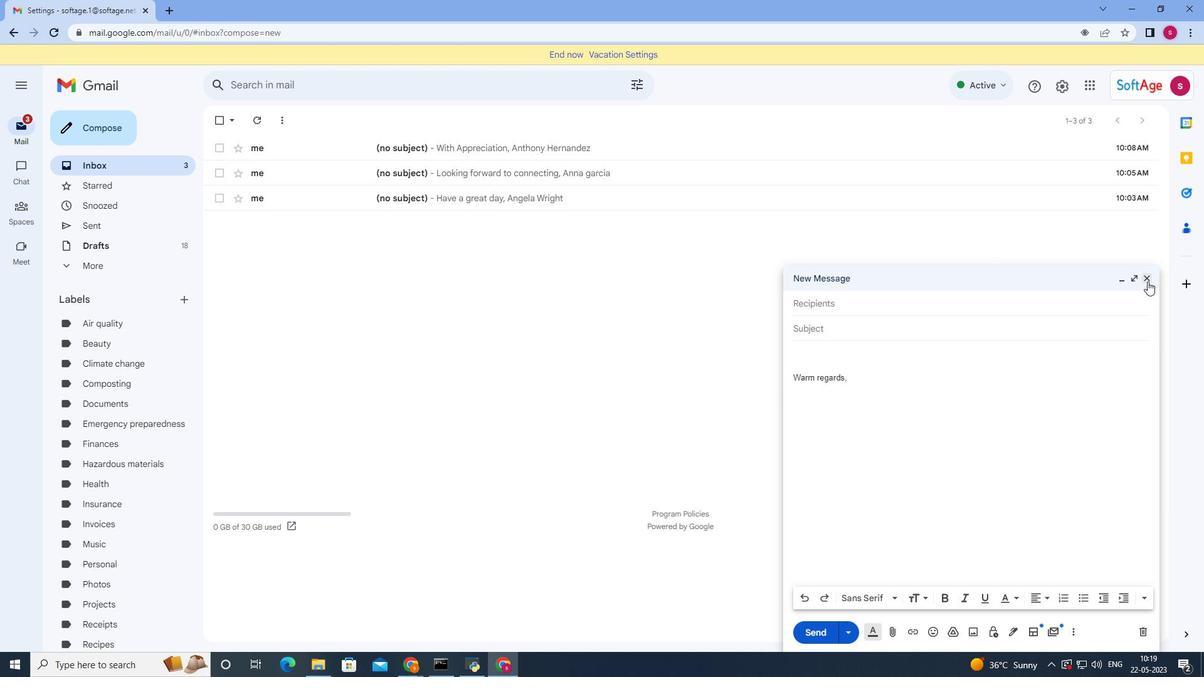 
Action: Mouse pressed left at (1147, 280)
Screenshot: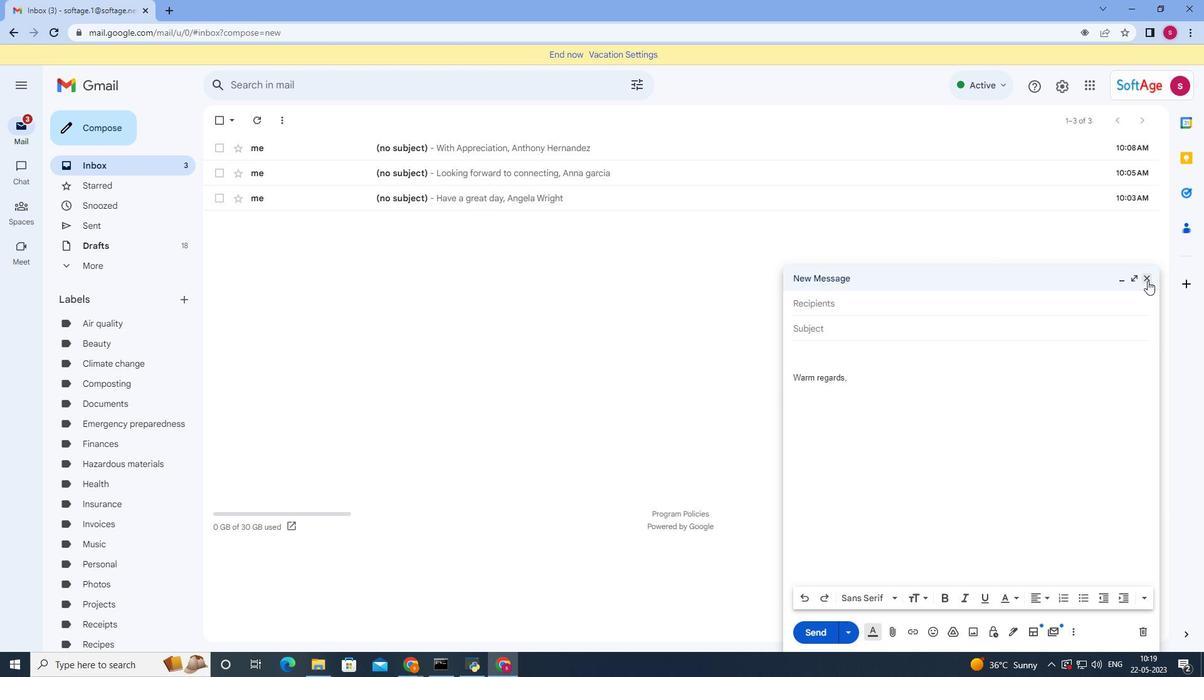 
Action: Mouse moved to (80, 124)
Screenshot: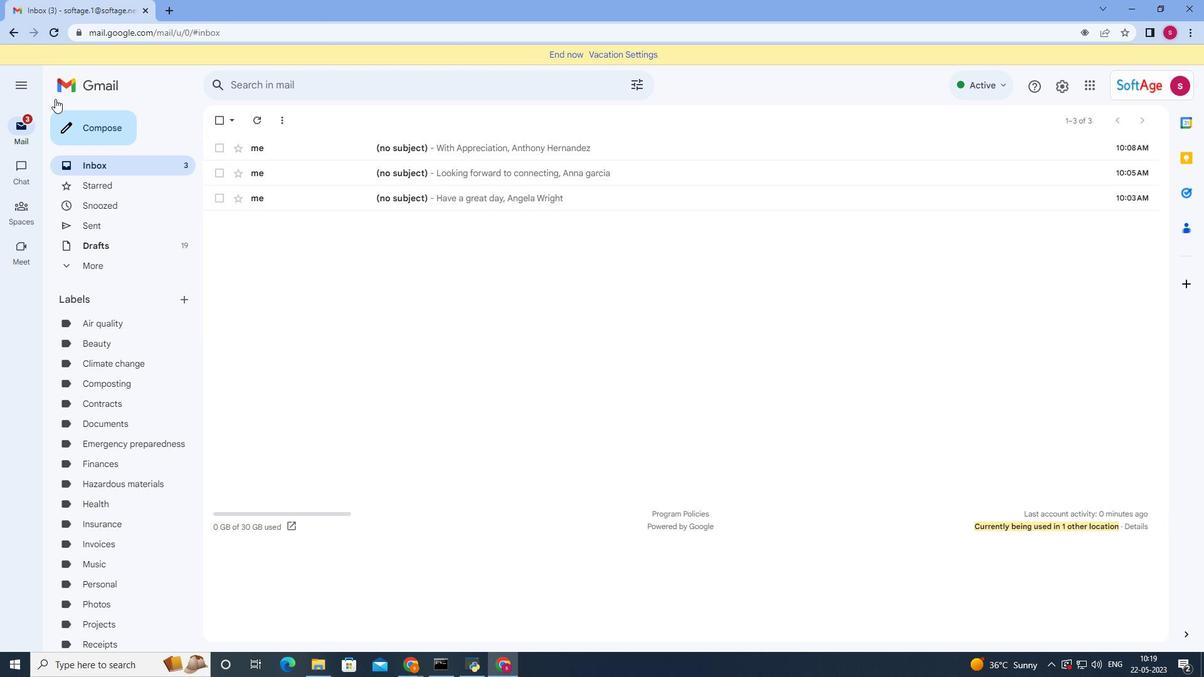 
Action: Mouse pressed left at (80, 124)
Screenshot: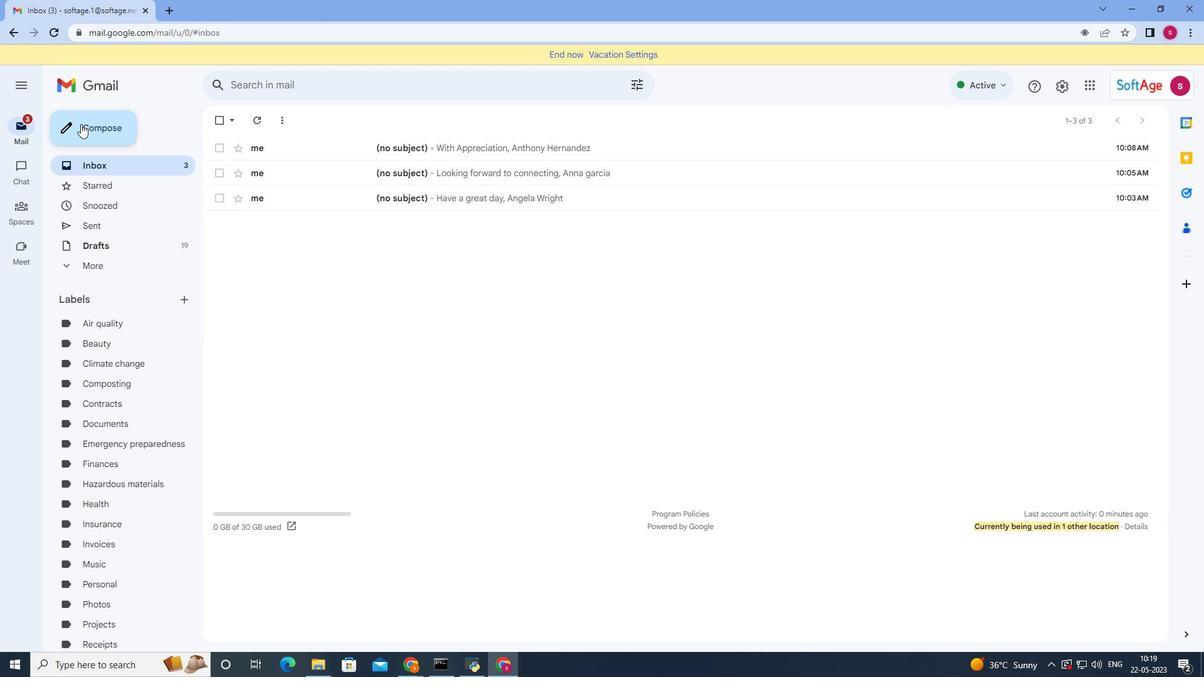 
Action: Mouse moved to (866, 345)
Screenshot: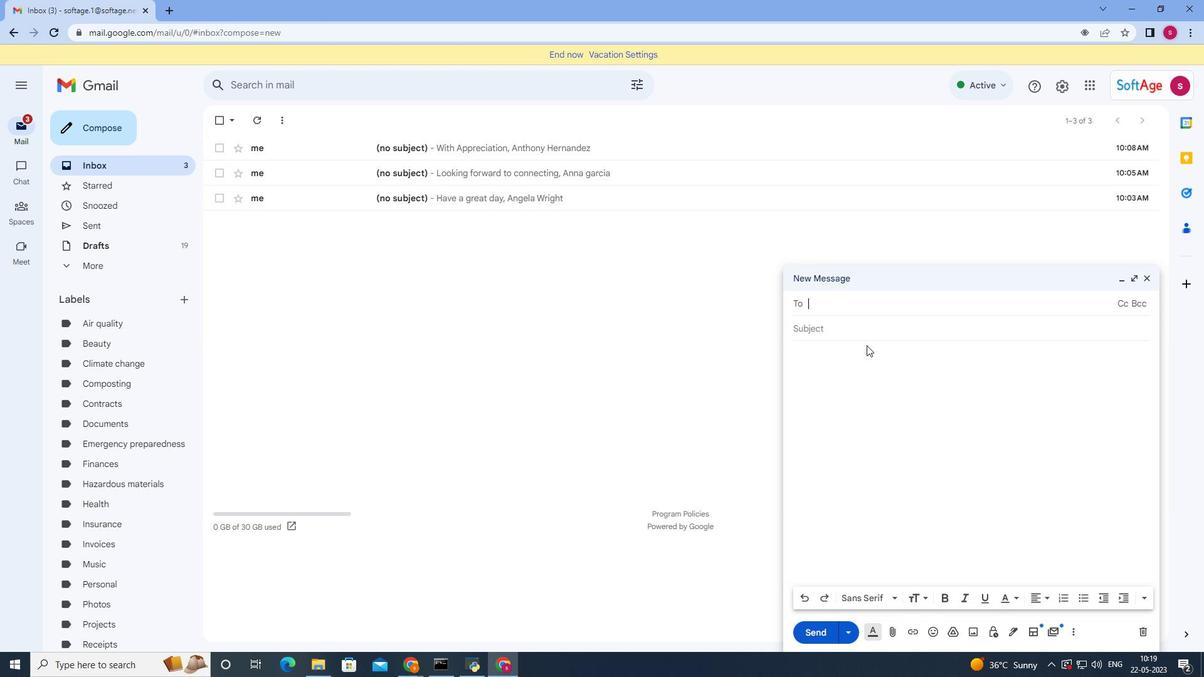 
Action: Key pressed softage.4
Screenshot: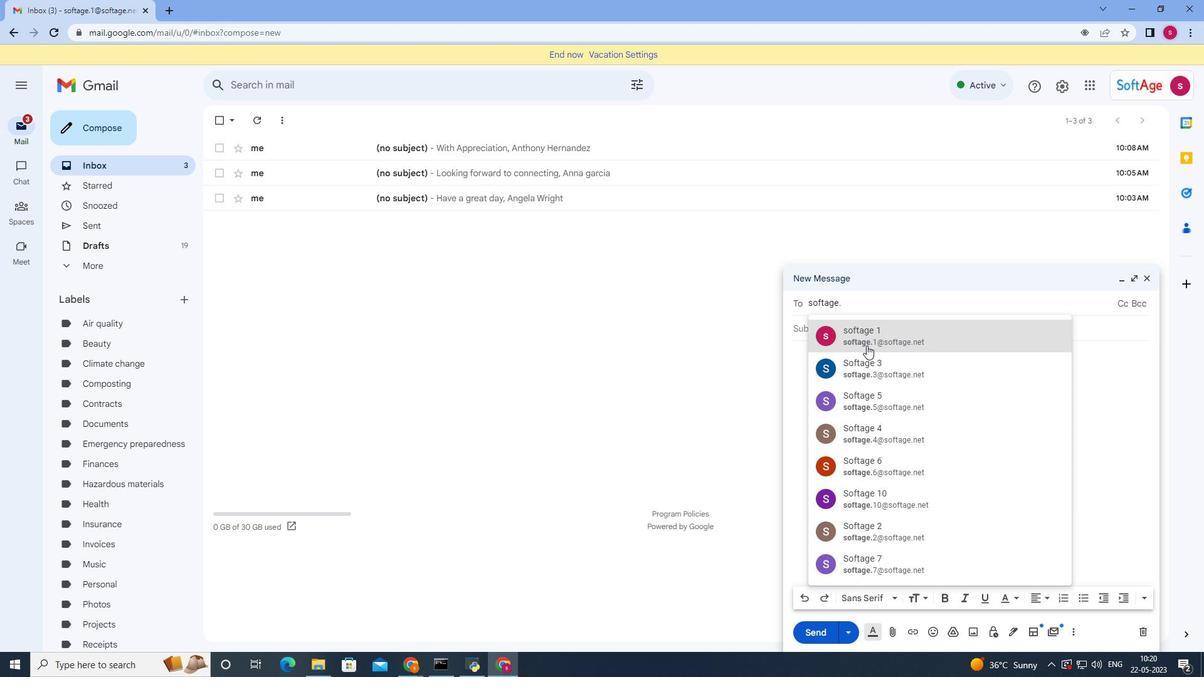 
Action: Mouse moved to (855, 346)
Screenshot: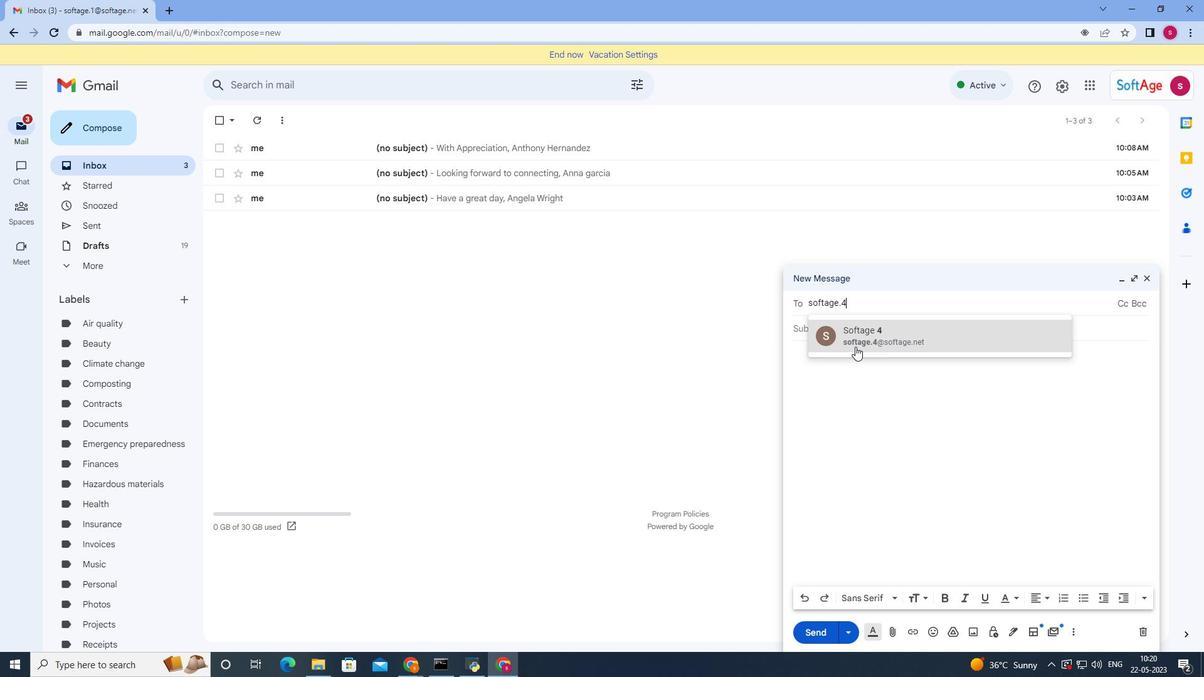 
Action: Mouse pressed left at (855, 346)
Screenshot: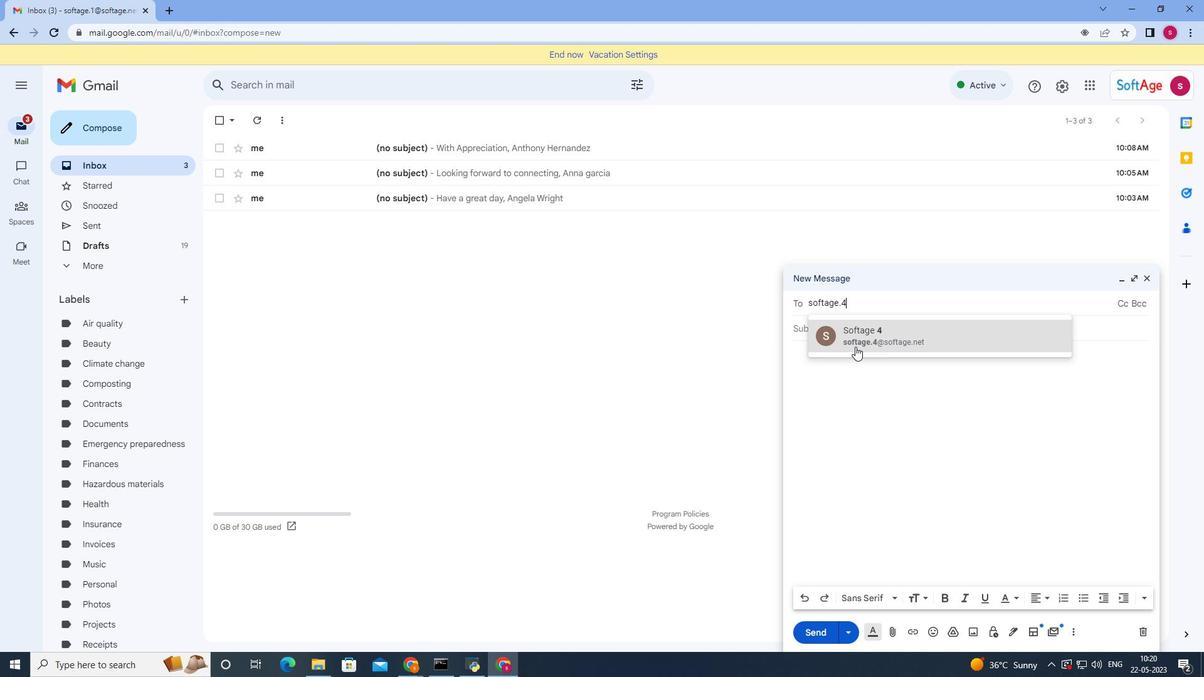 
Action: Mouse moved to (877, 336)
Screenshot: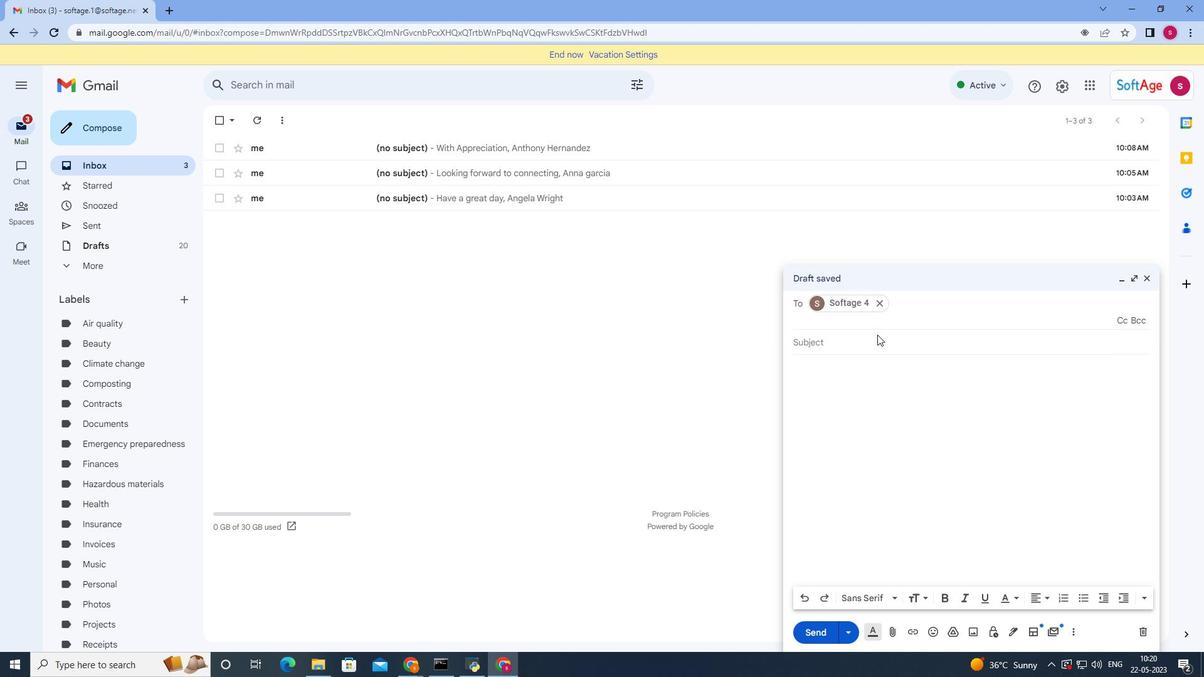 
Action: Mouse pressed left at (877, 336)
Screenshot: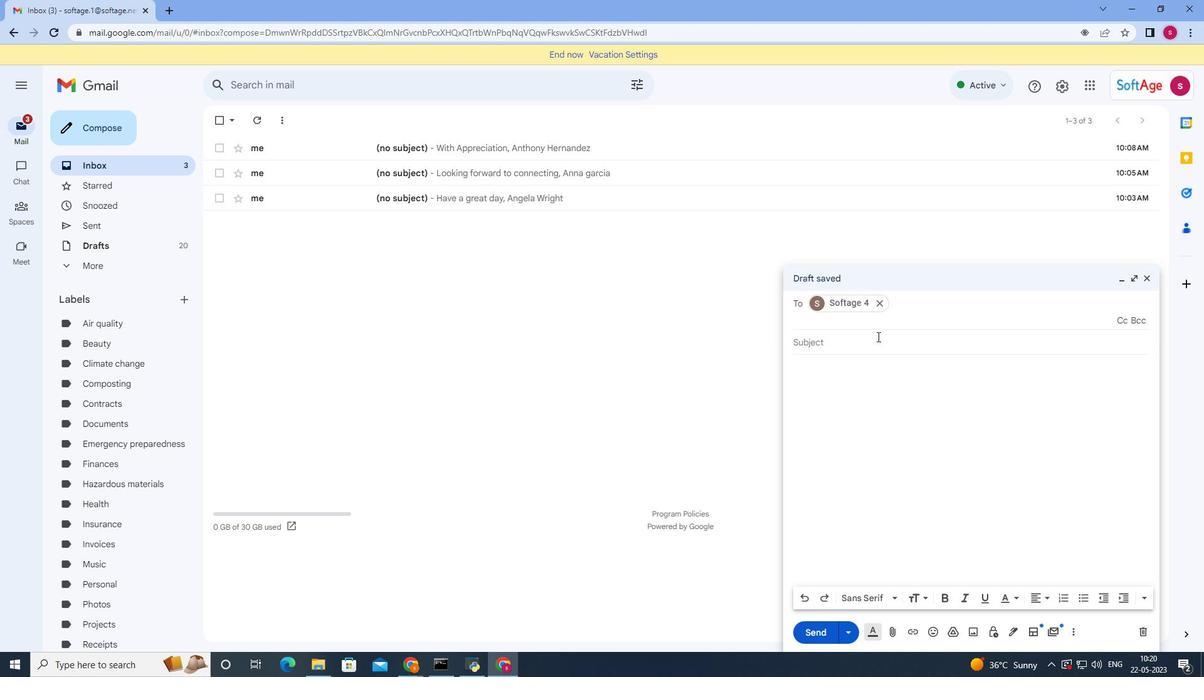 
Action: Mouse moved to (827, 400)
Screenshot: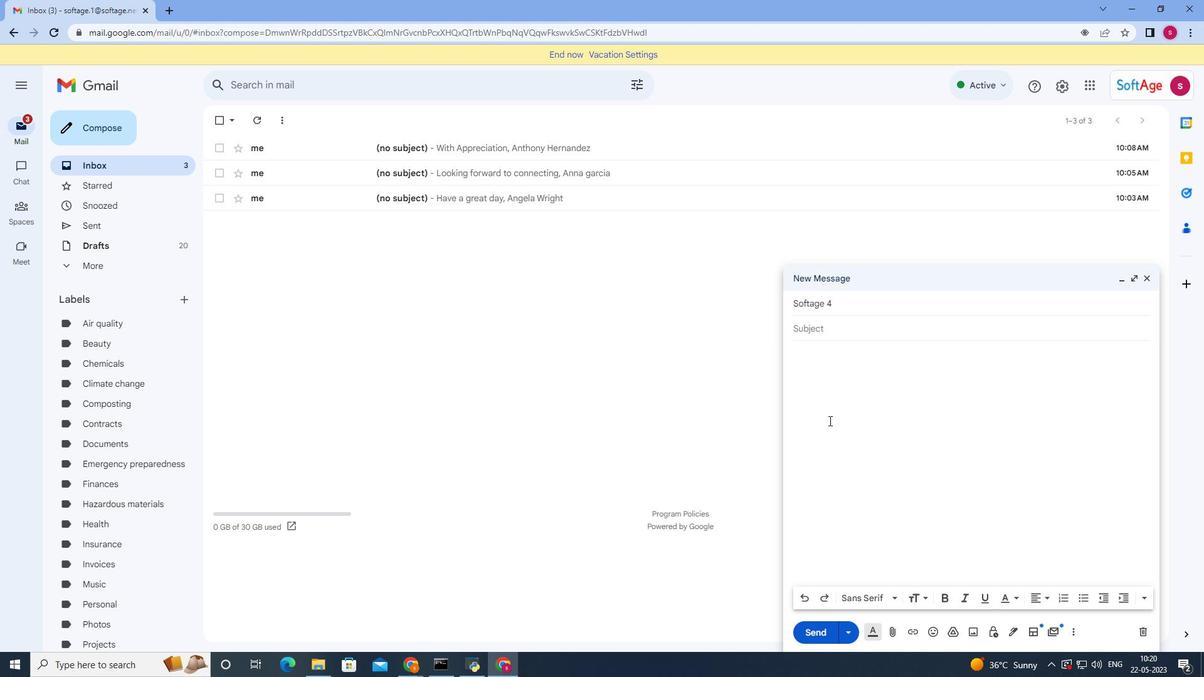 
Action: Mouse pressed left at (827, 400)
Screenshot: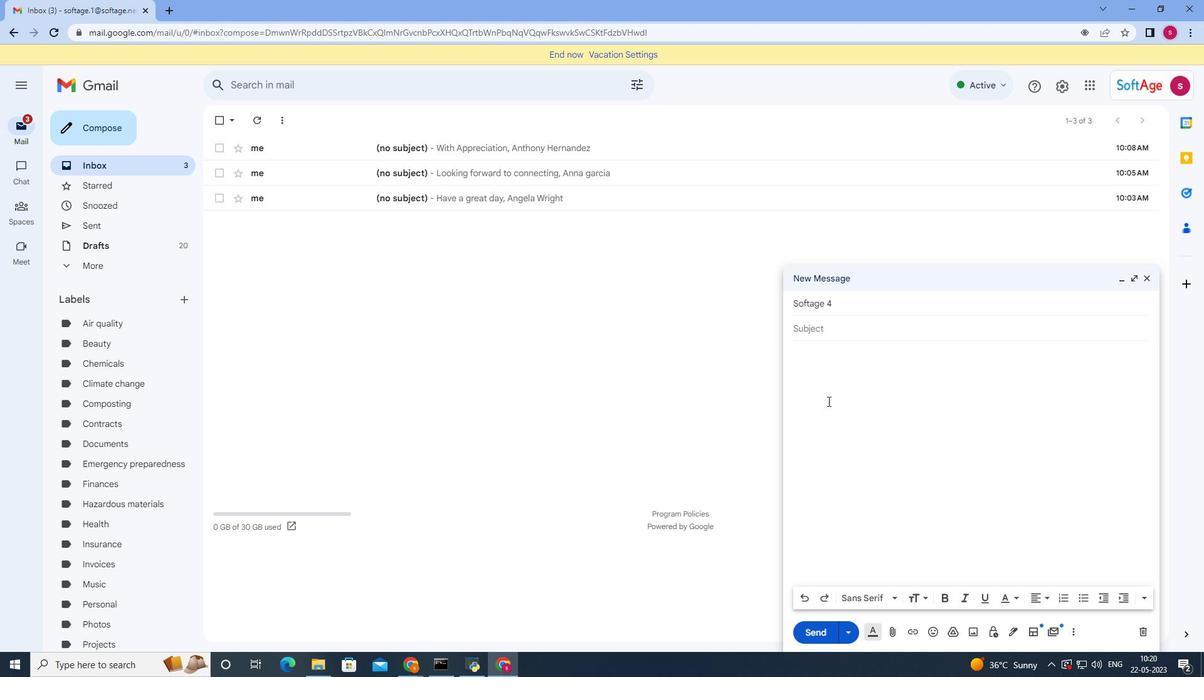 
Action: Mouse moved to (1014, 633)
Screenshot: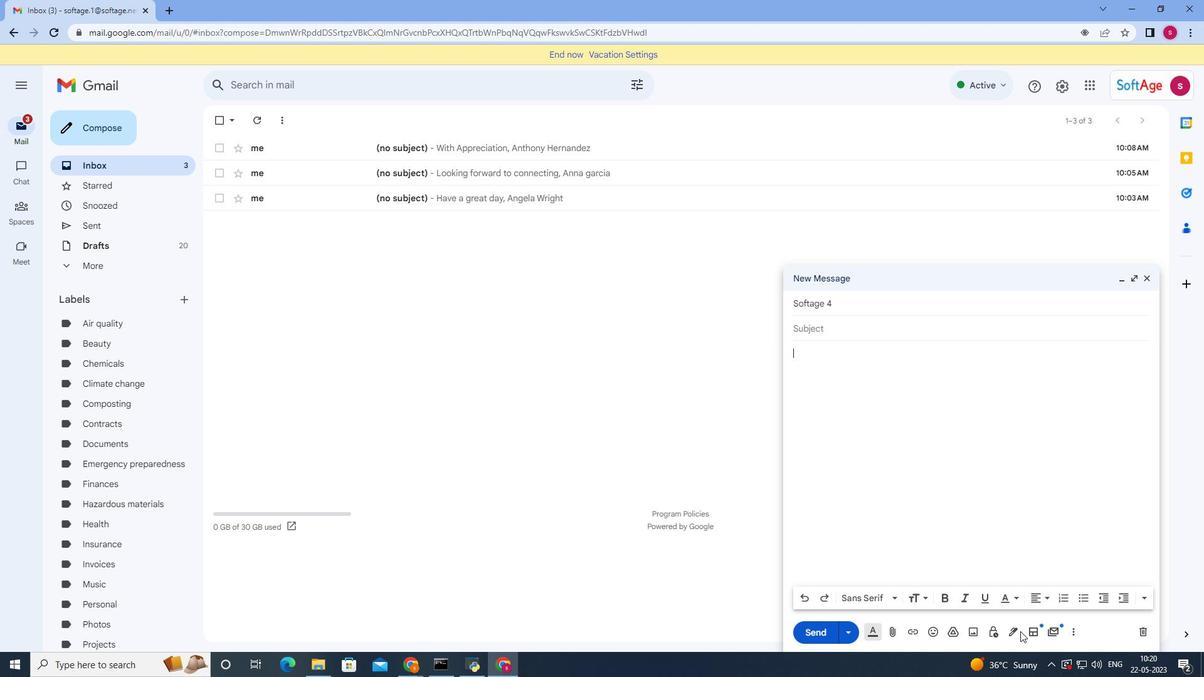 
Action: Mouse pressed left at (1014, 633)
Screenshot: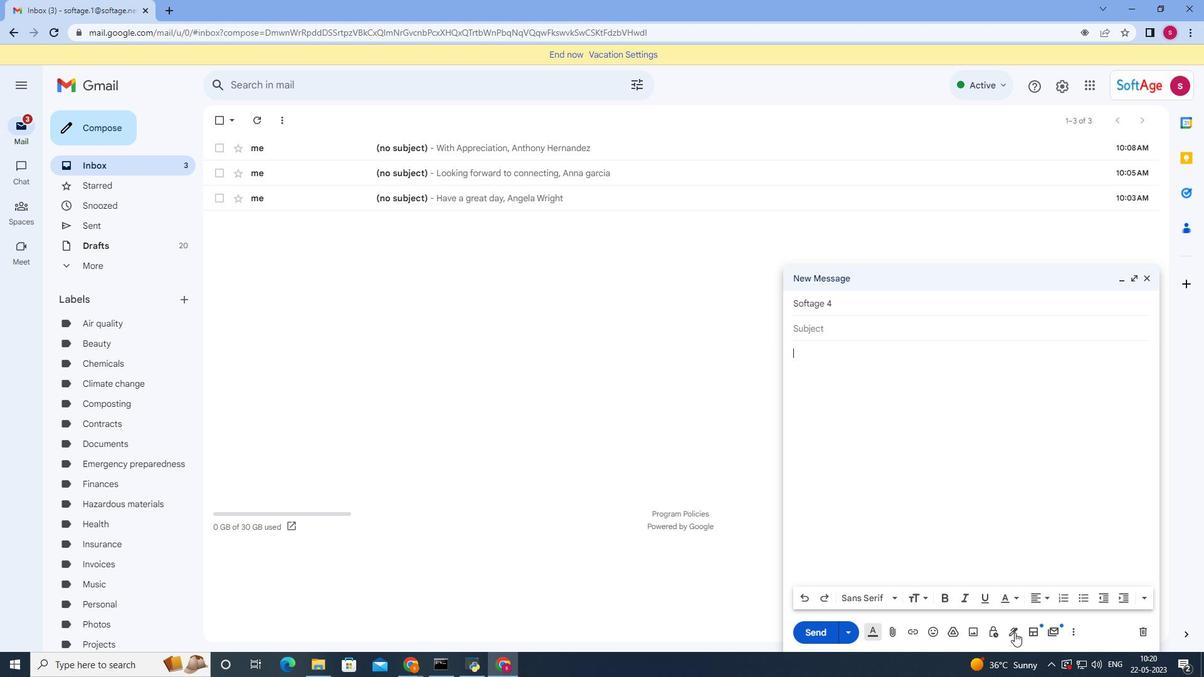 
Action: Mouse moved to (1041, 608)
Screenshot: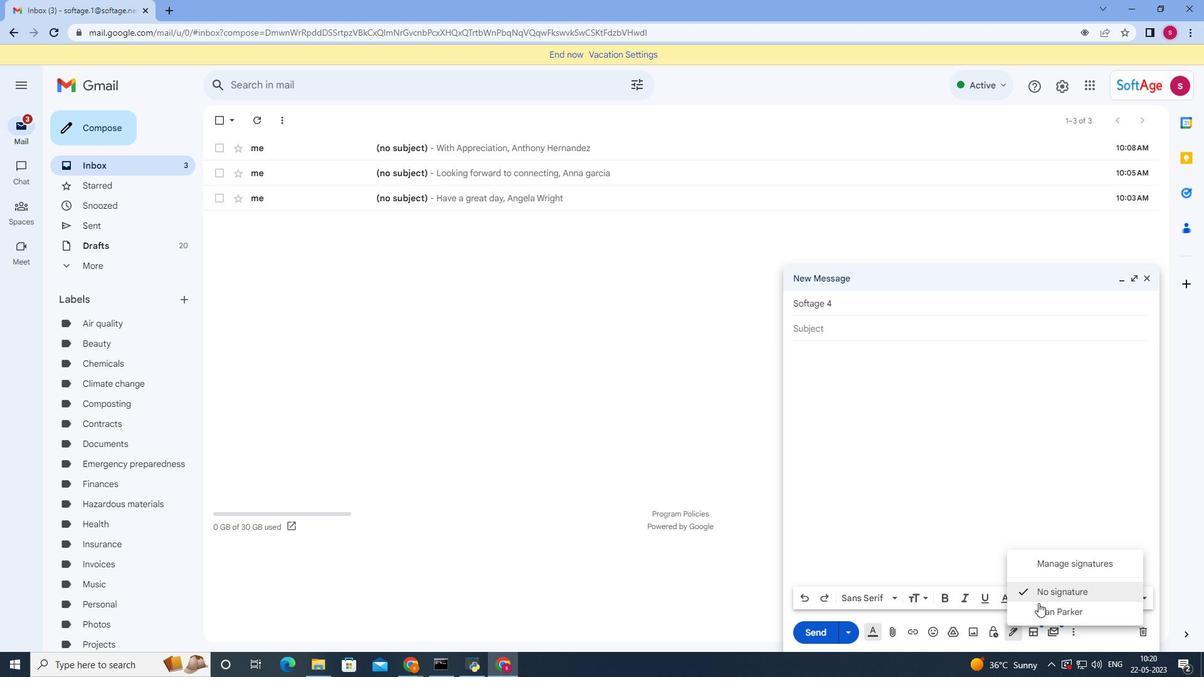 
Action: Mouse pressed left at (1041, 608)
Screenshot: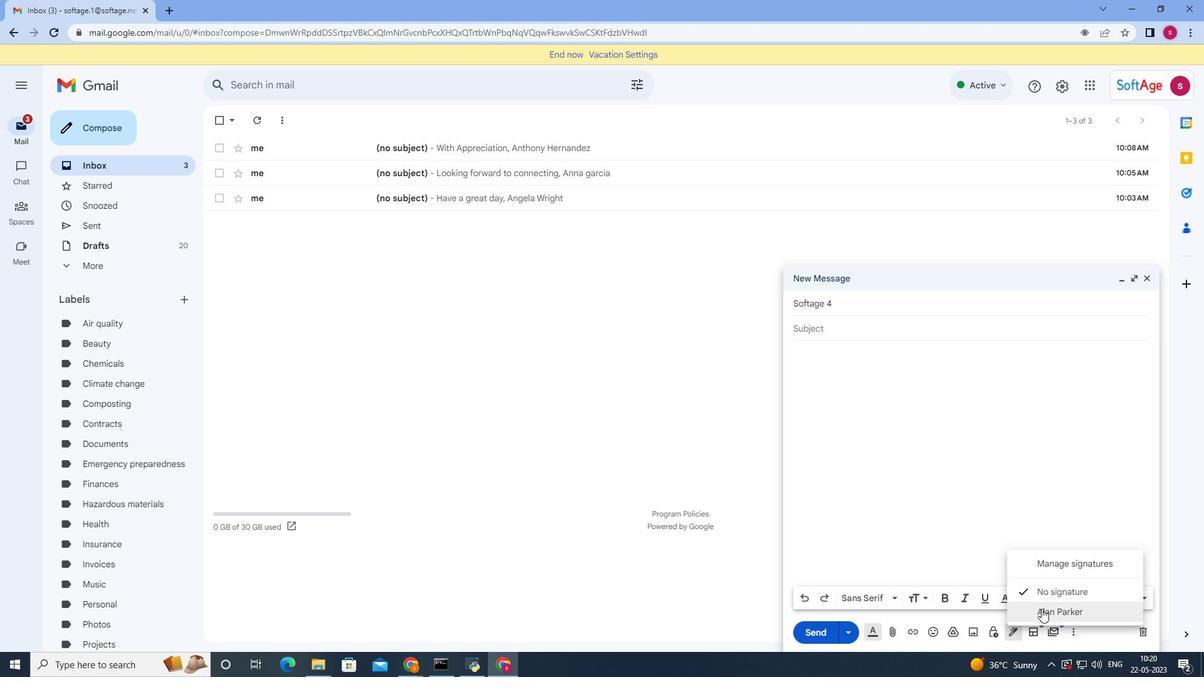 
Action: Mouse moved to (1075, 629)
Screenshot: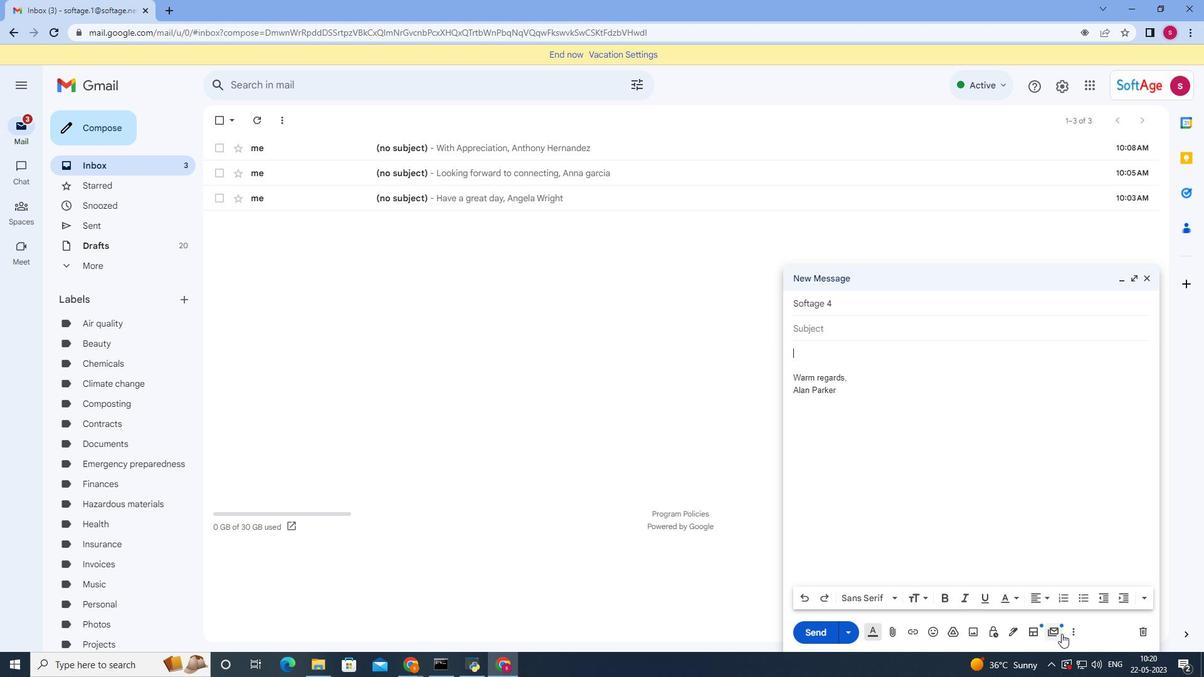 
Action: Mouse pressed left at (1075, 629)
Screenshot: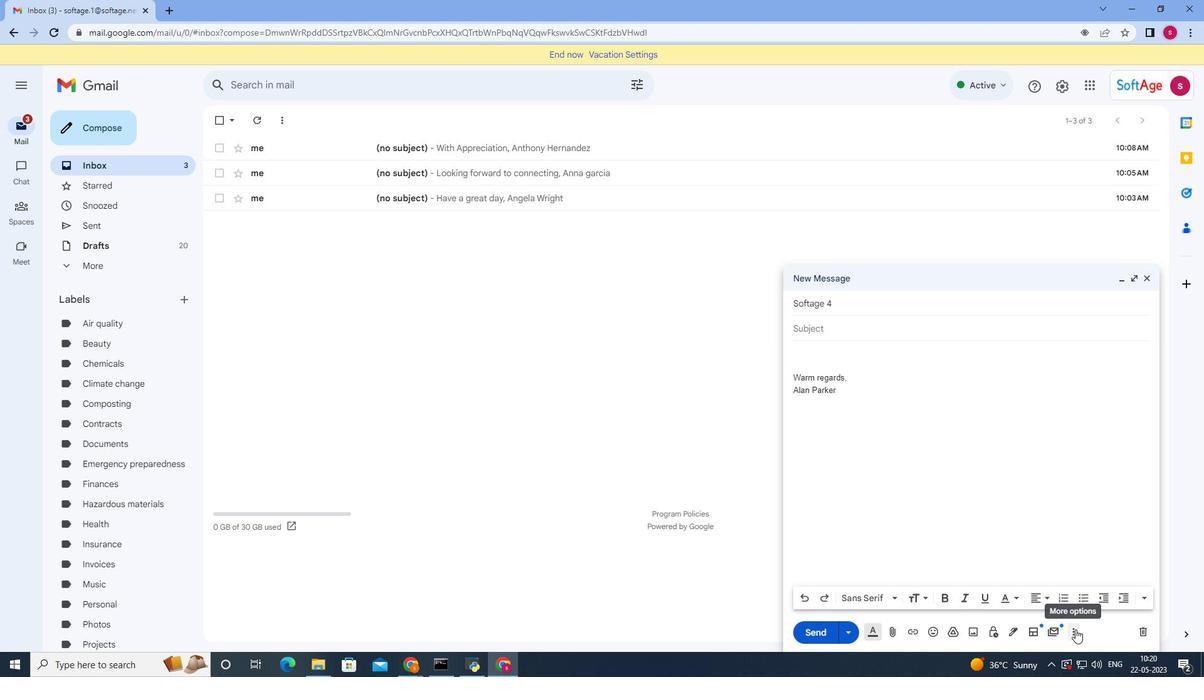 
Action: Mouse moved to (1002, 516)
Screenshot: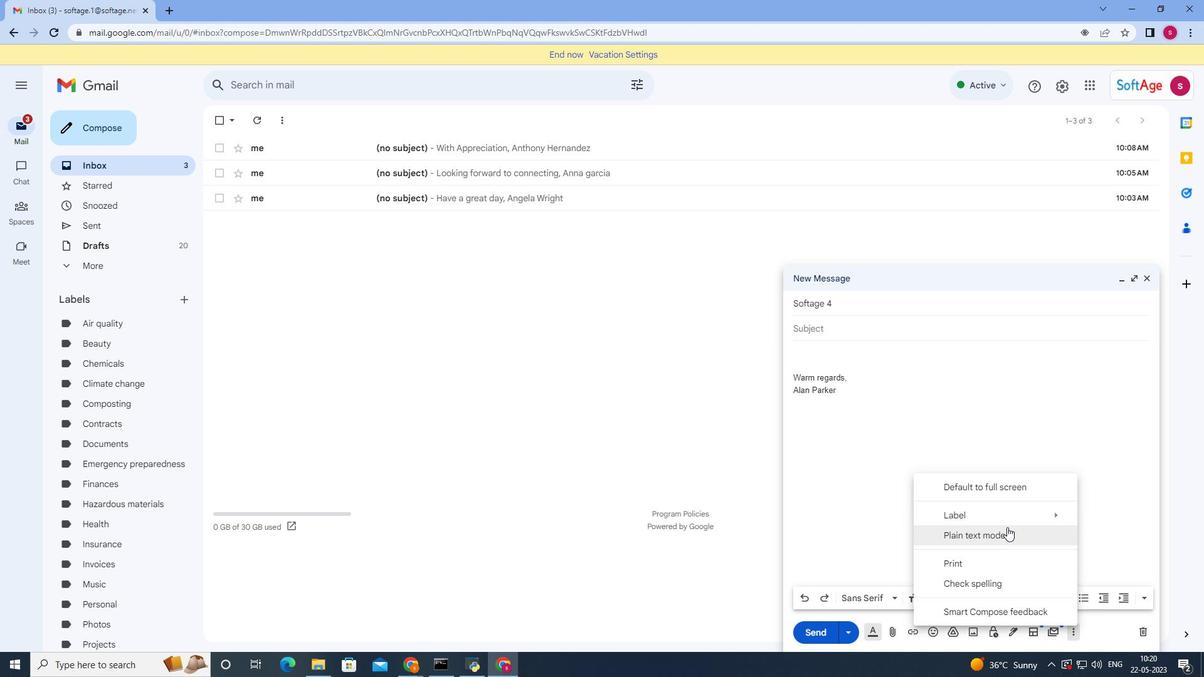 
Action: Mouse pressed left at (1002, 516)
Screenshot: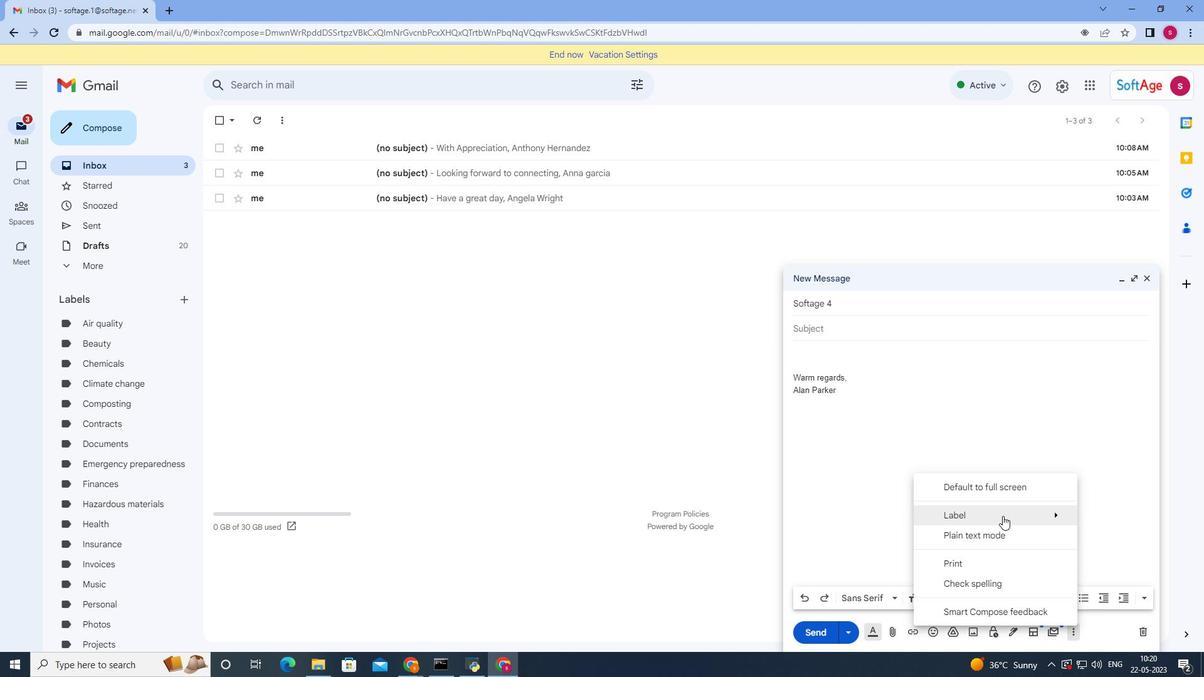 
Action: Mouse moved to (802, 361)
Screenshot: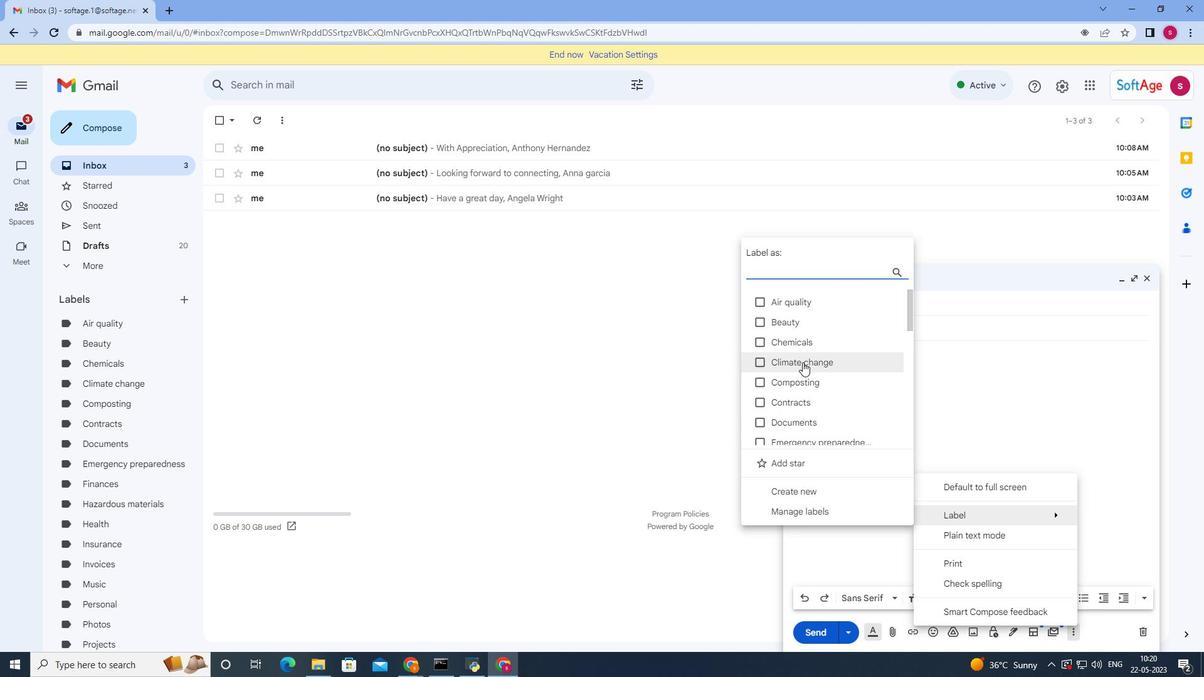 
Action: Mouse scrolled (802, 361) with delta (0, 0)
Screenshot: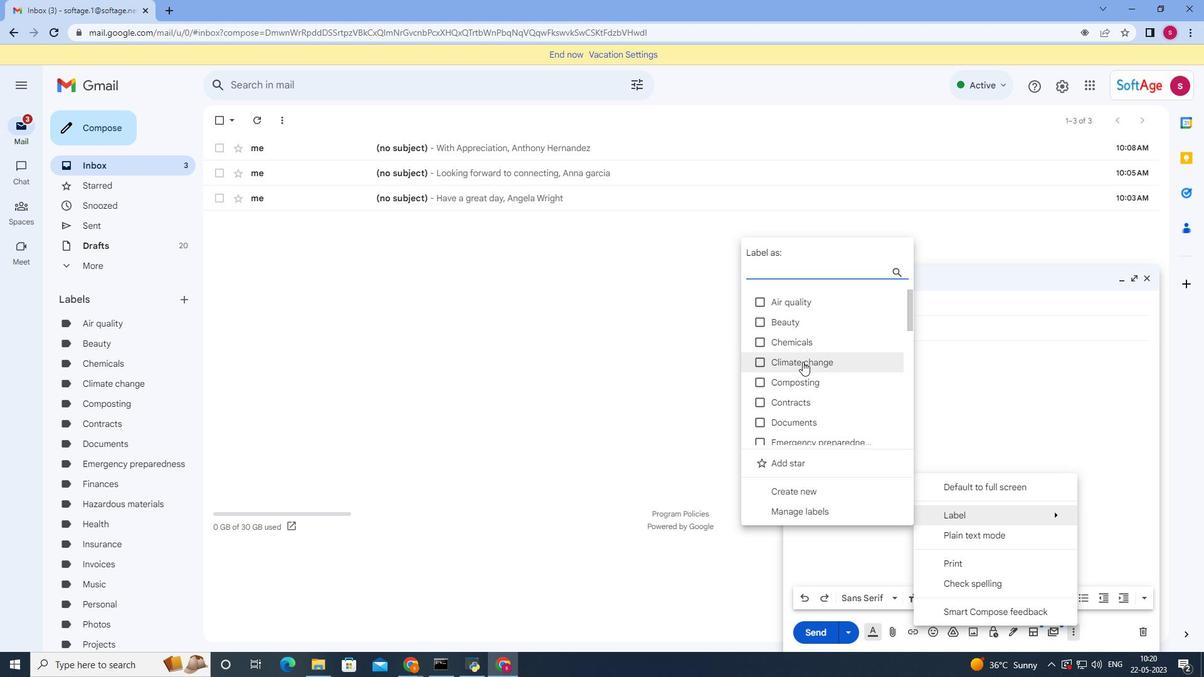 
Action: Mouse moved to (802, 361)
Screenshot: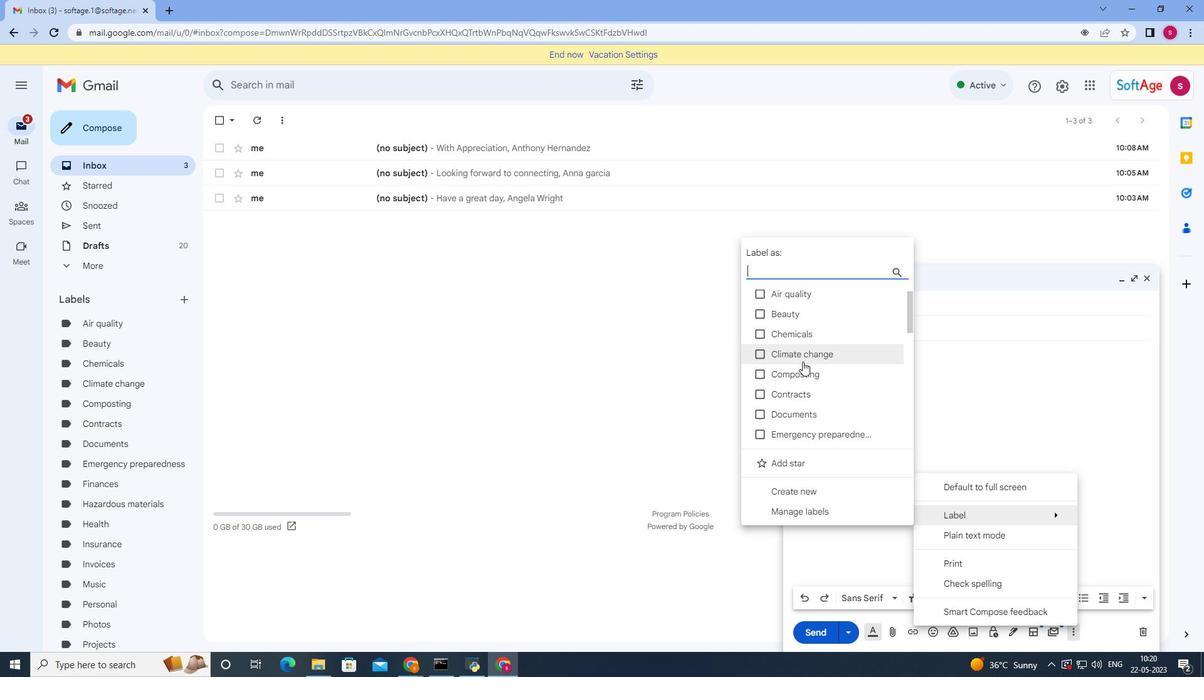 
Action: Mouse scrolled (802, 361) with delta (0, 0)
Screenshot: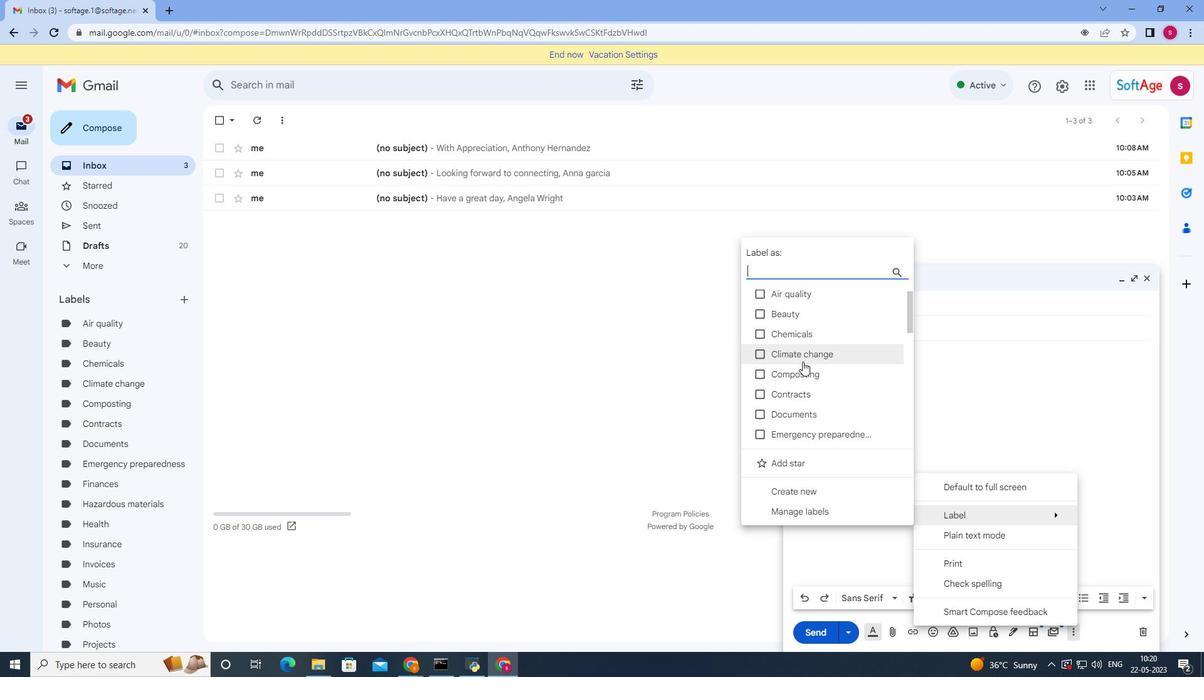 
Action: Mouse moved to (802, 366)
Screenshot: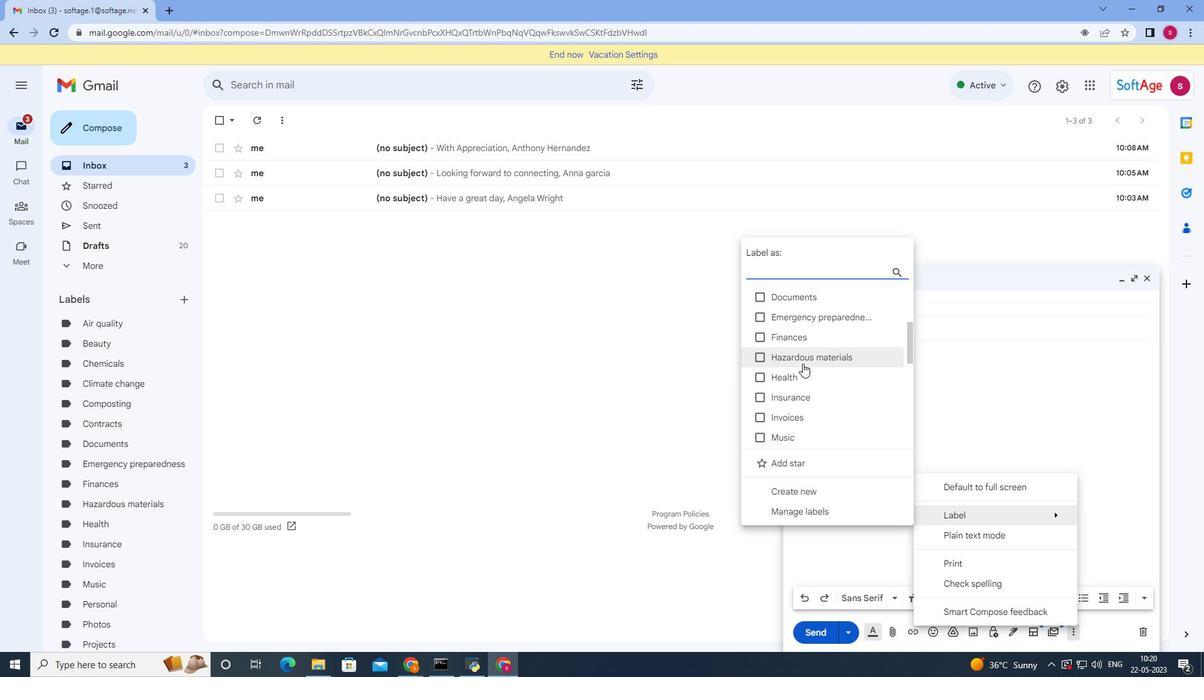 
Action: Mouse scrolled (802, 365) with delta (0, 0)
Screenshot: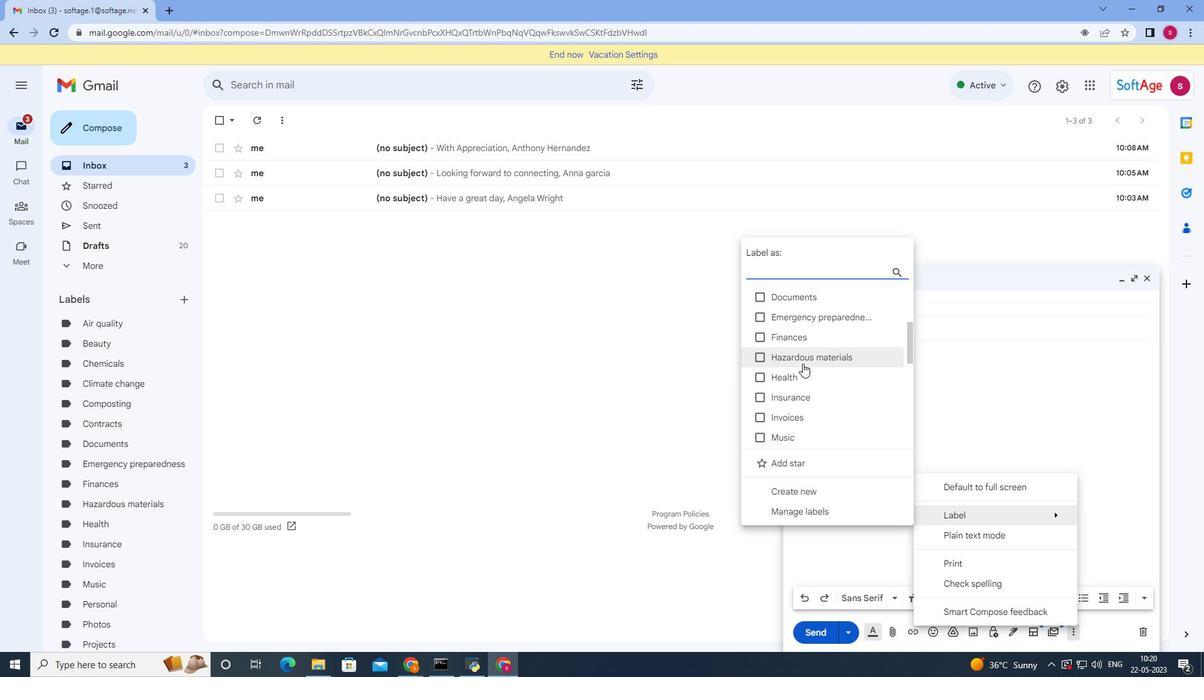 
Action: Mouse moved to (802, 373)
Screenshot: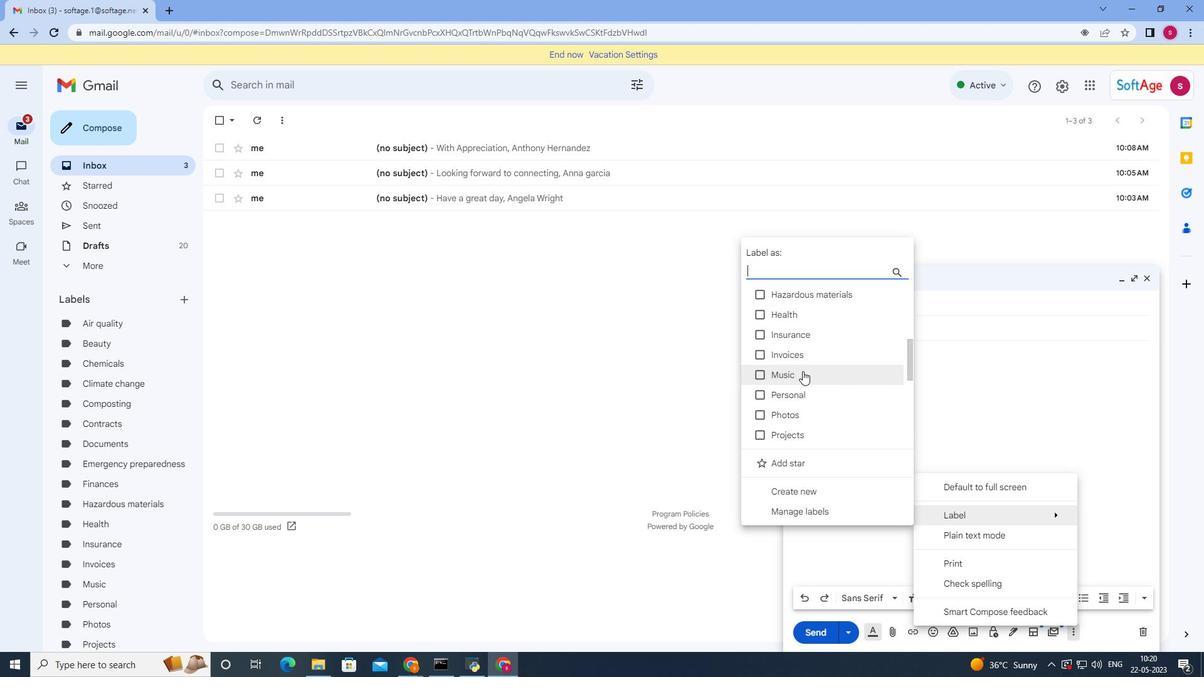 
Action: Mouse scrolled (802, 372) with delta (0, 0)
Screenshot: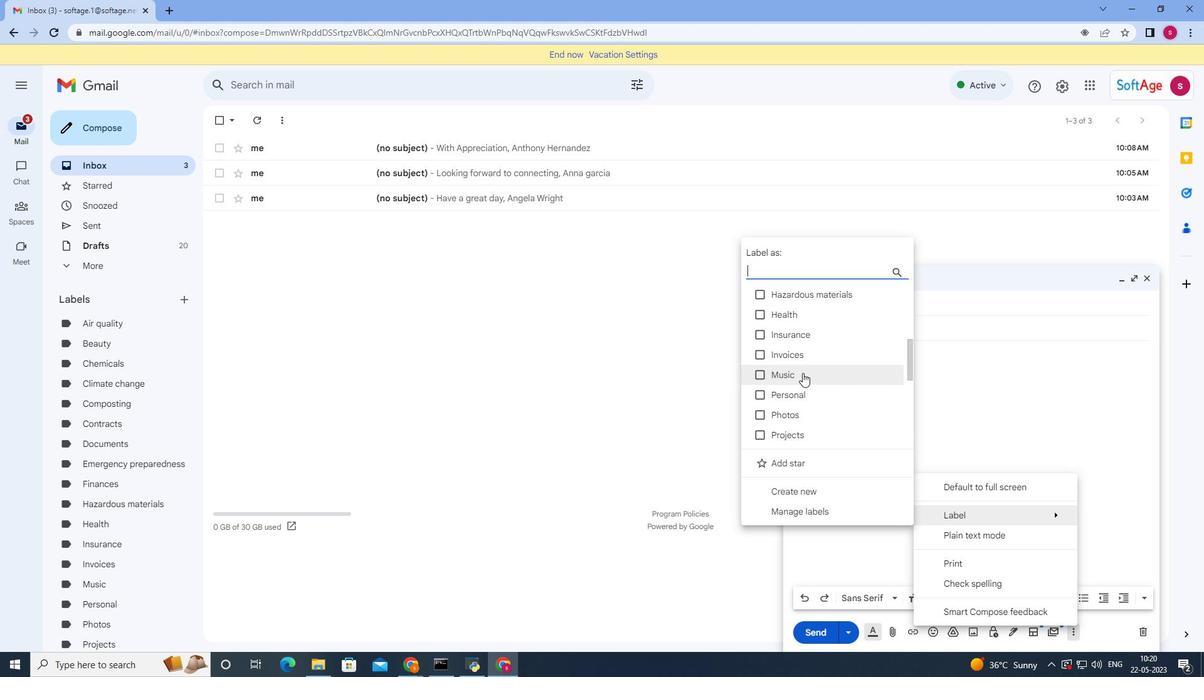 
Action: Mouse moved to (803, 375)
Screenshot: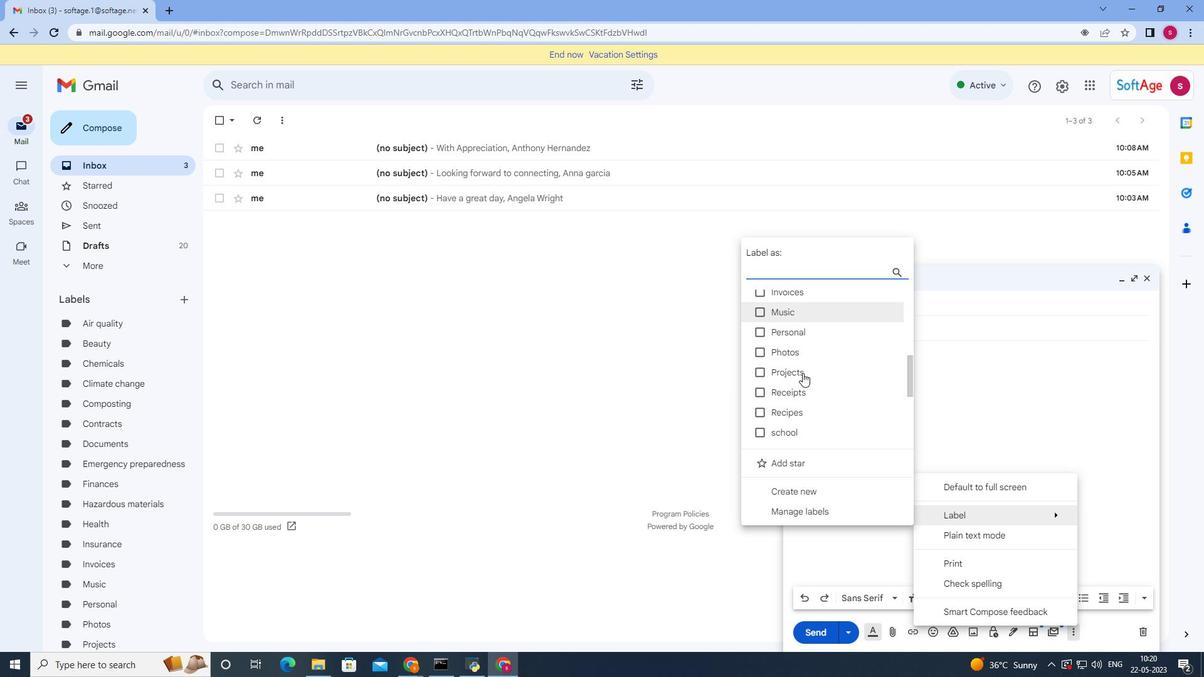 
Action: Mouse scrolled (803, 374) with delta (0, 0)
Screenshot: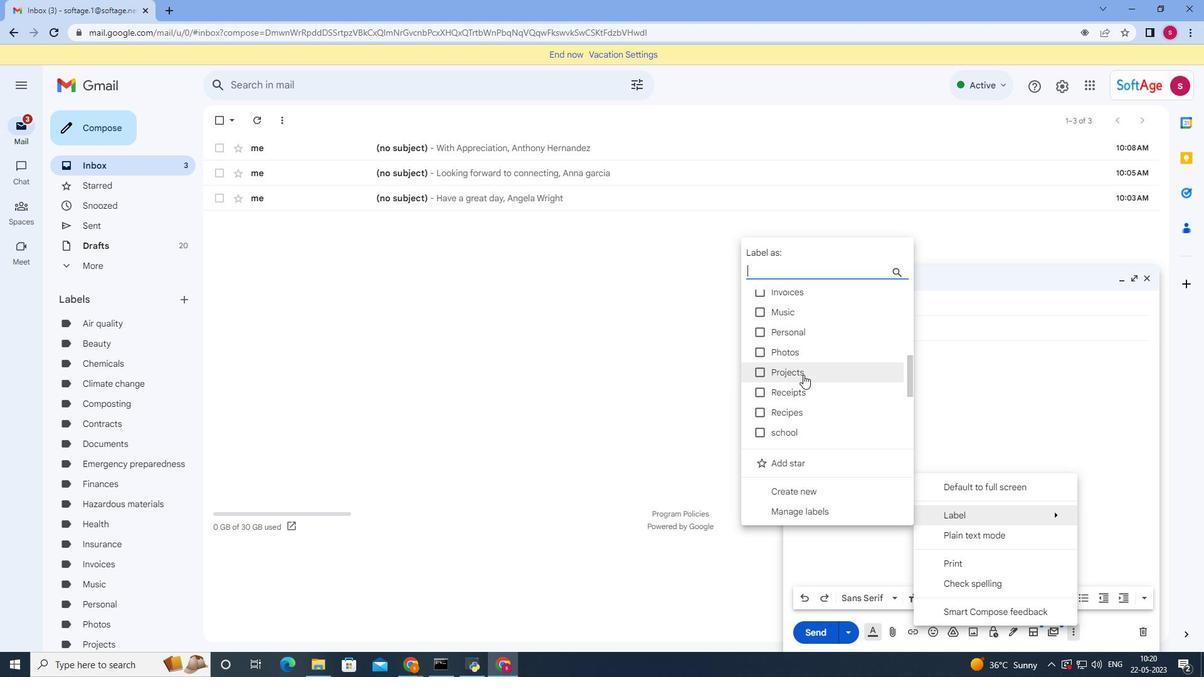 
Action: Mouse moved to (758, 371)
Screenshot: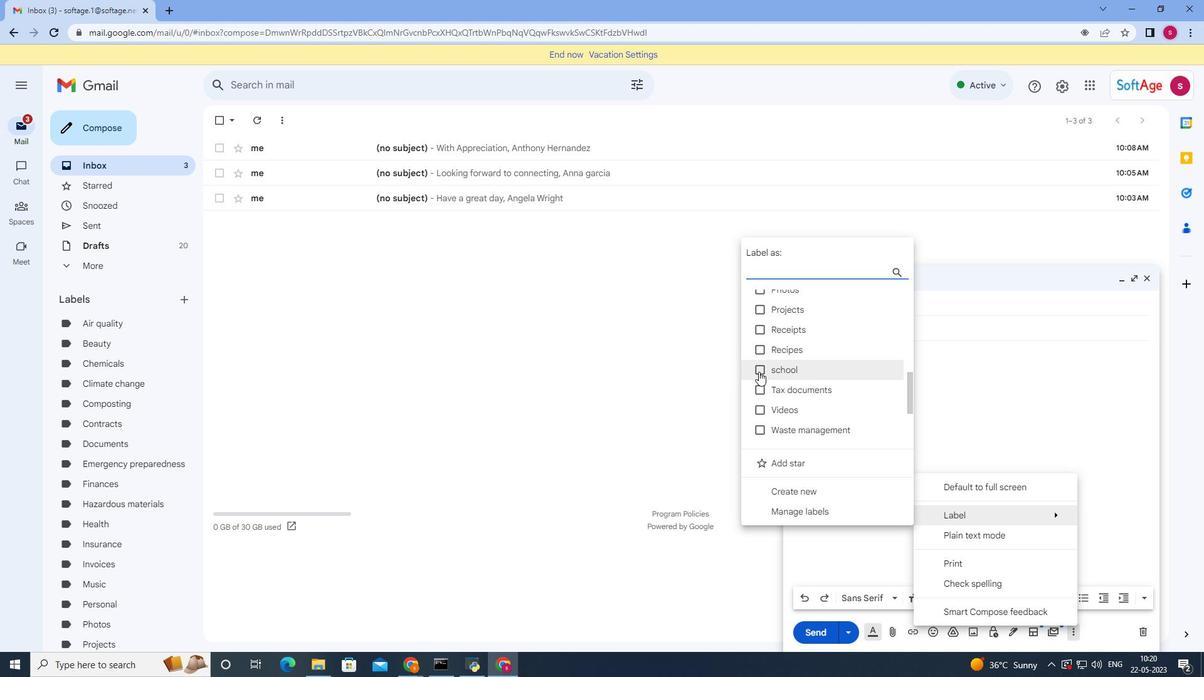 
Action: Mouse pressed left at (758, 371)
Screenshot: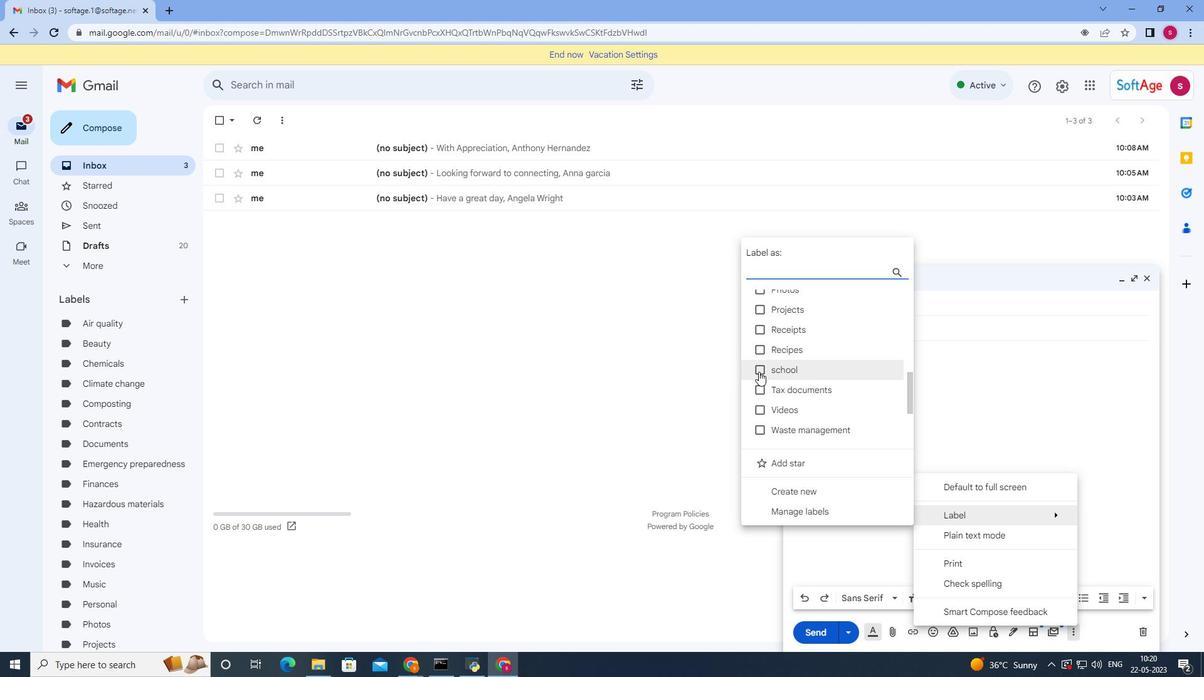 
Action: Mouse moved to (792, 497)
Screenshot: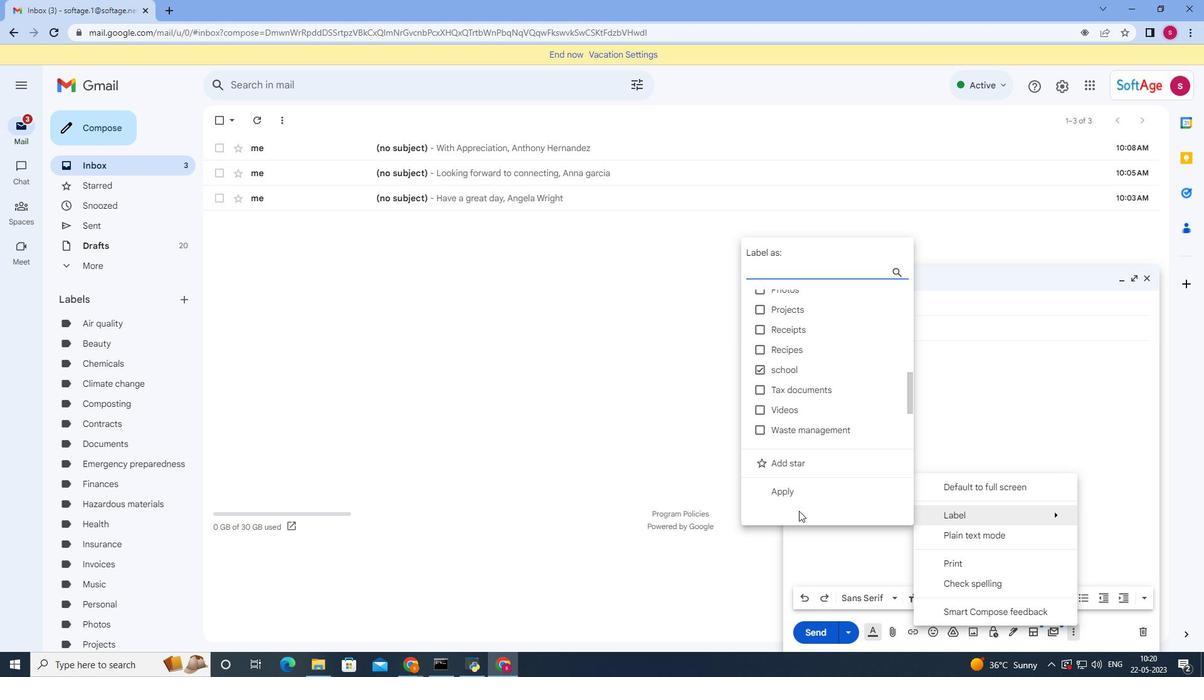 
Action: Mouse pressed left at (792, 497)
Screenshot: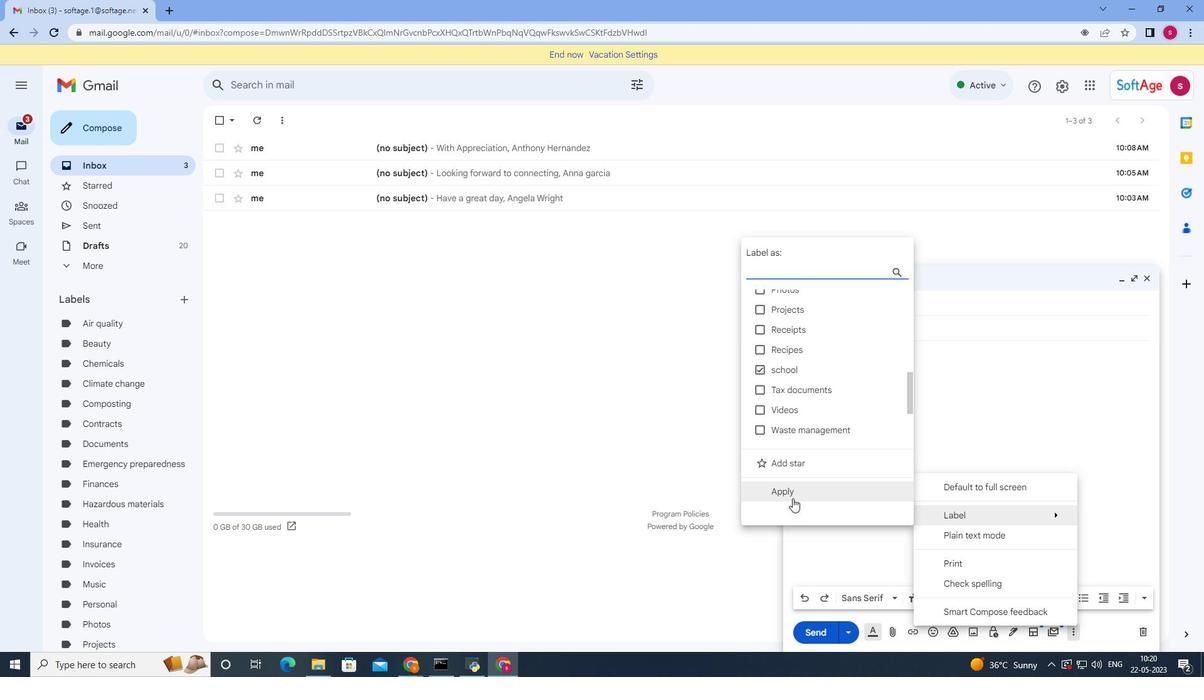 
Action: Mouse moved to (483, 417)
Screenshot: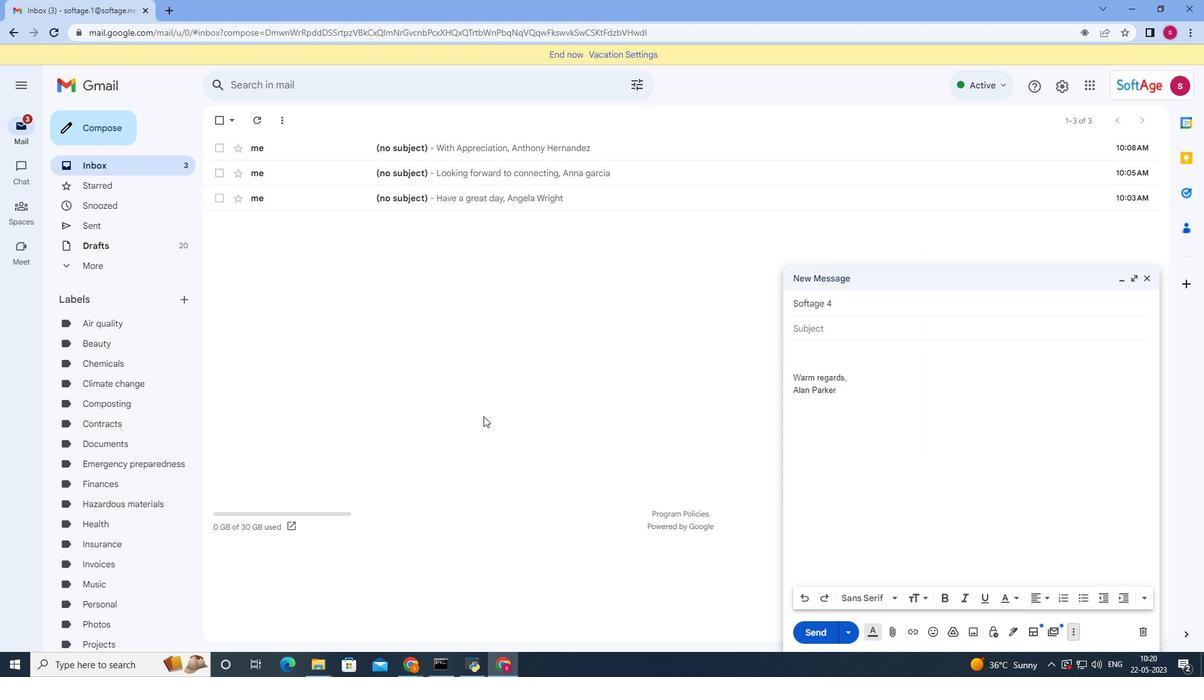 
Action: Mouse scrolled (483, 416) with delta (0, 0)
Screenshot: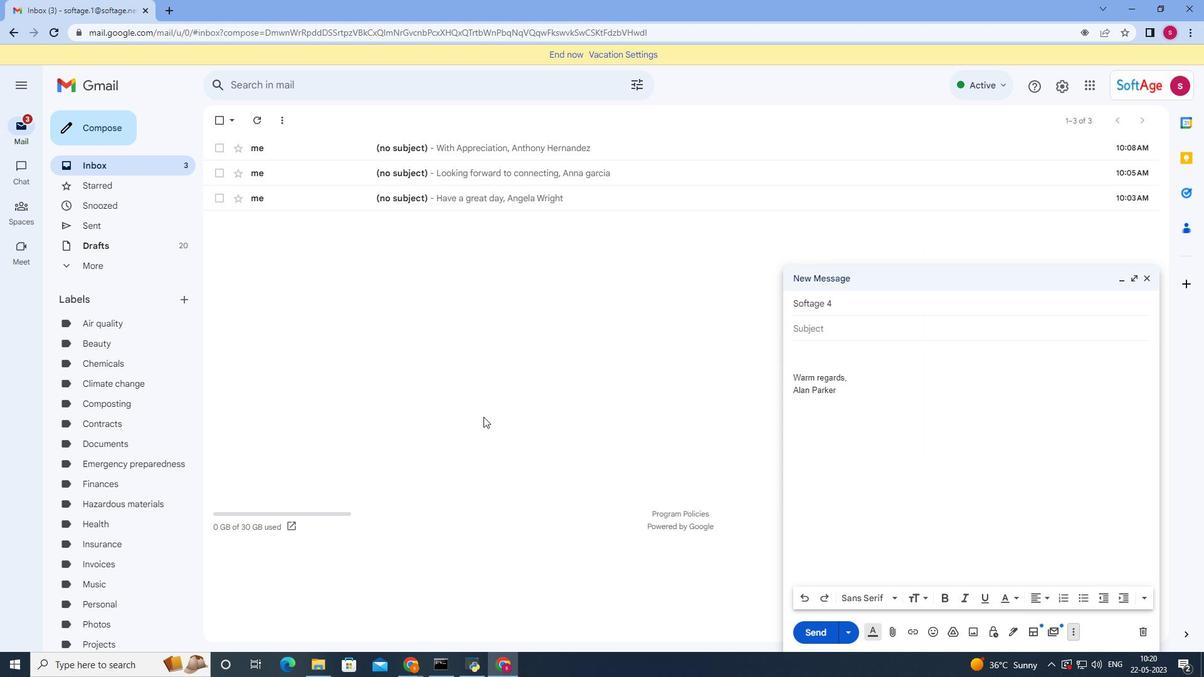 
Action: Mouse moved to (841, 306)
Screenshot: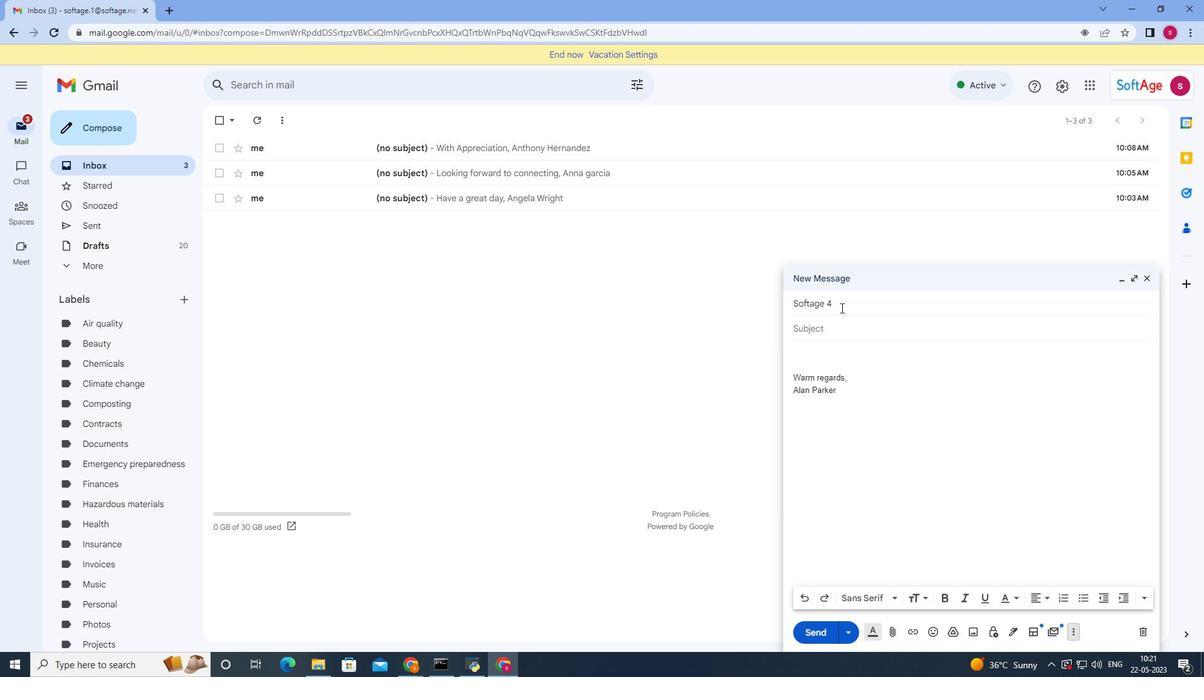 
Action: Mouse pressed left at (841, 306)
Screenshot: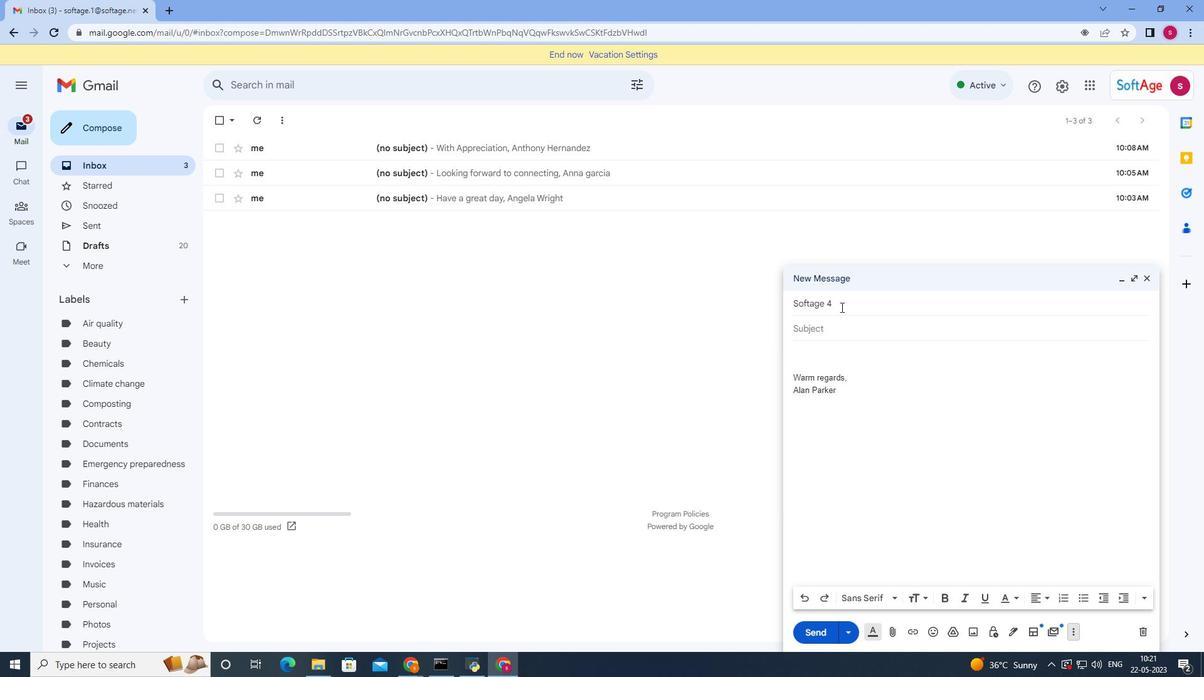 
Action: Mouse moved to (811, 638)
Screenshot: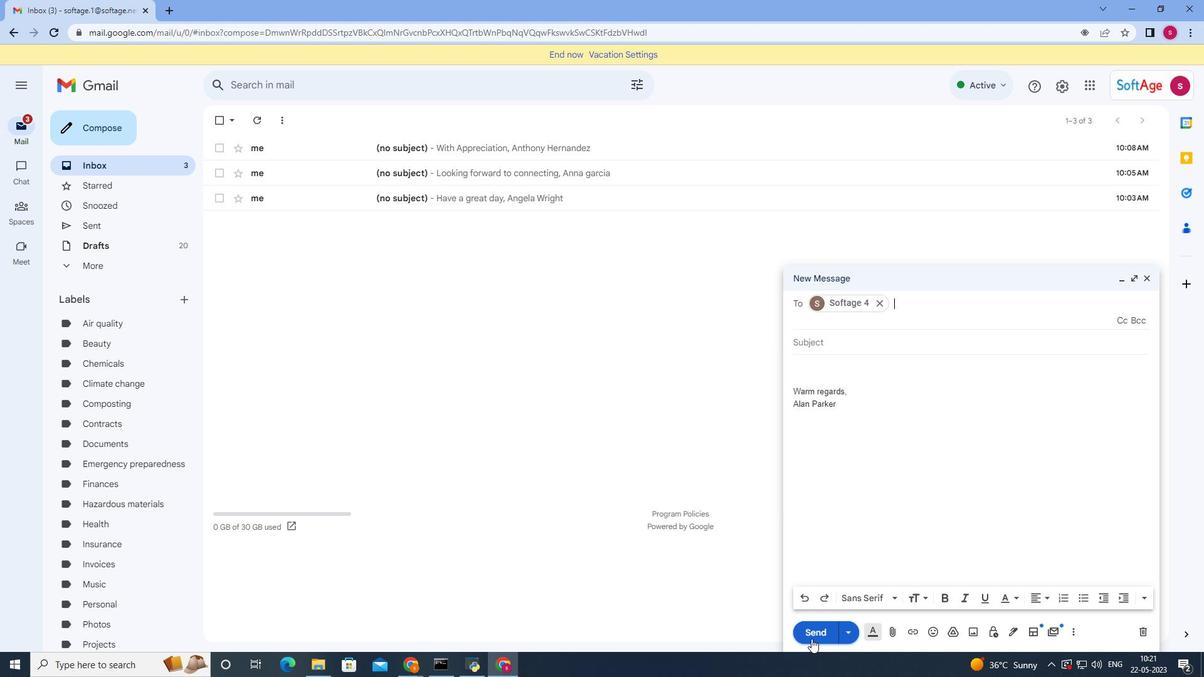 
Action: Mouse pressed left at (811, 638)
Screenshot: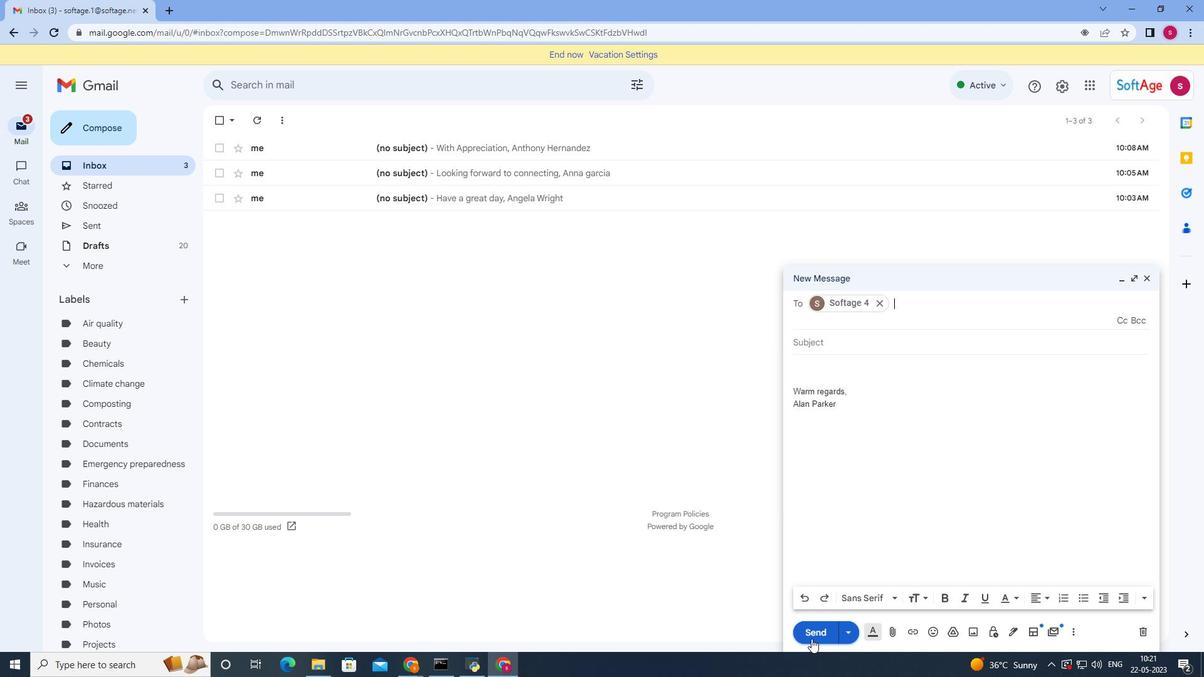
Action: Mouse moved to (241, 375)
Screenshot: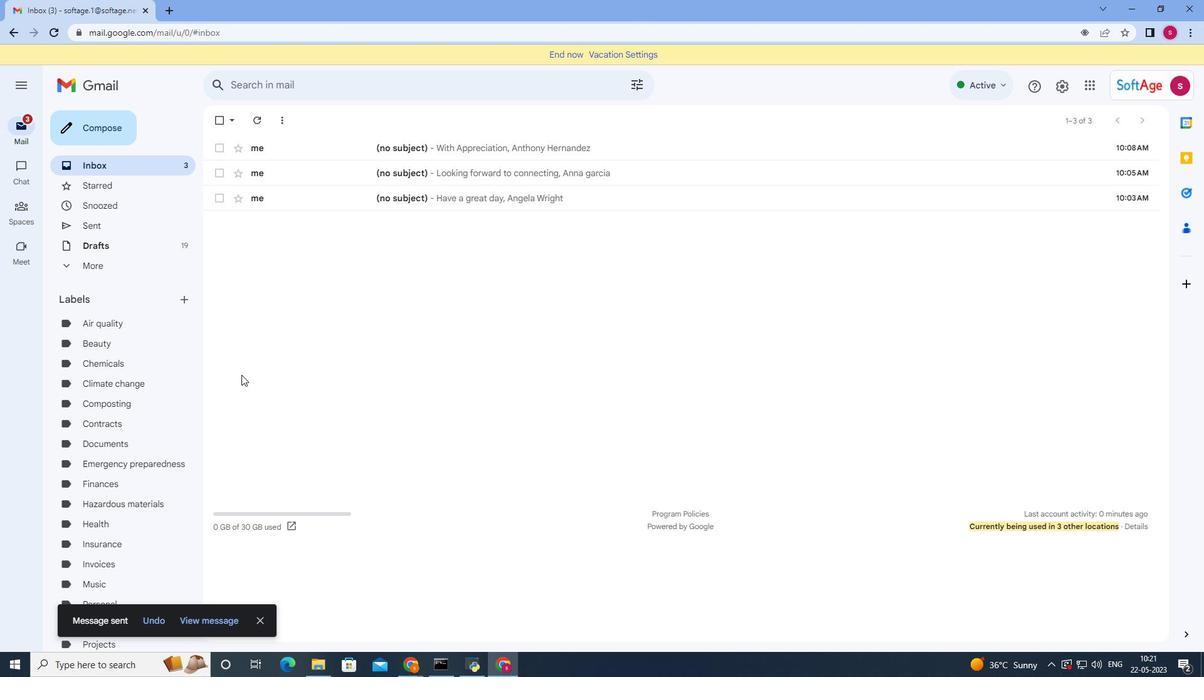 
